 Task: Go to Program & Features. Select Whole Food Market. Add to cart Organic Cauliflower-2. Select Amazon Health. Add to cart Biotin supplement-3. Place order for Donna Thompson, _x000D_
St Rd #41_x000D_
Jasper, Florida(FL), 32052, Cell Number (386) 792-2339
Action: Mouse moved to (23, 96)
Screenshot: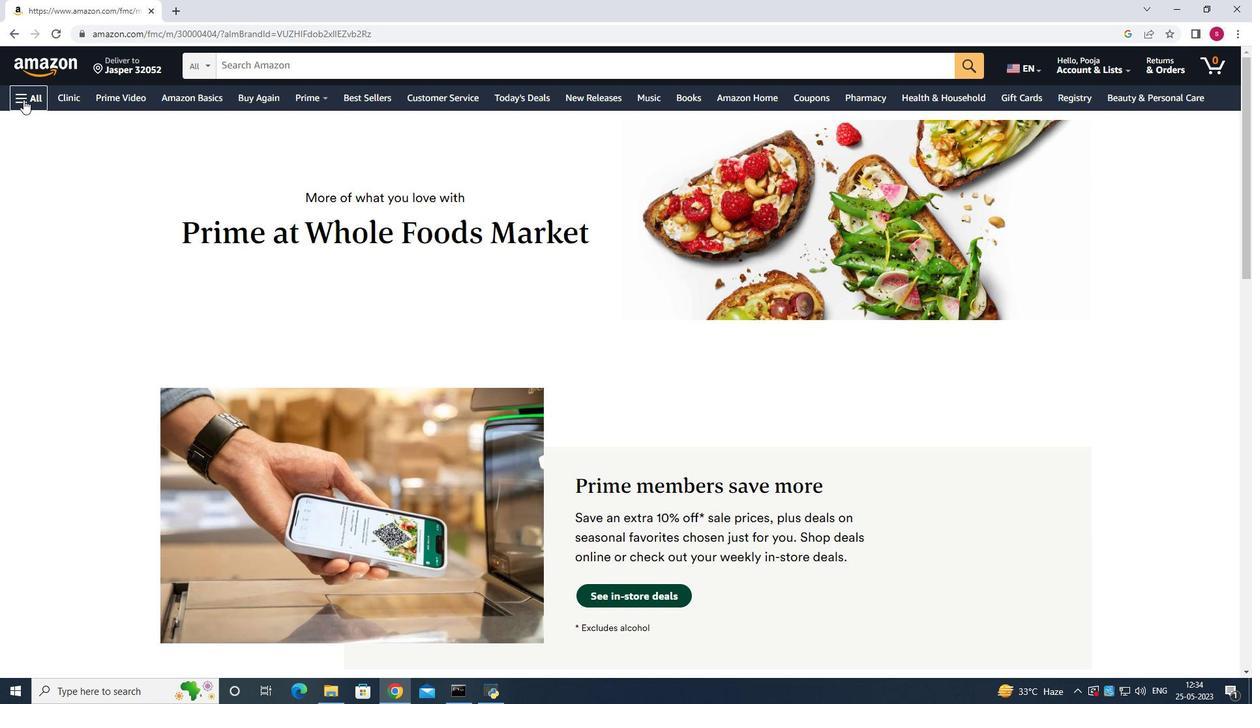 
Action: Mouse pressed left at (23, 96)
Screenshot: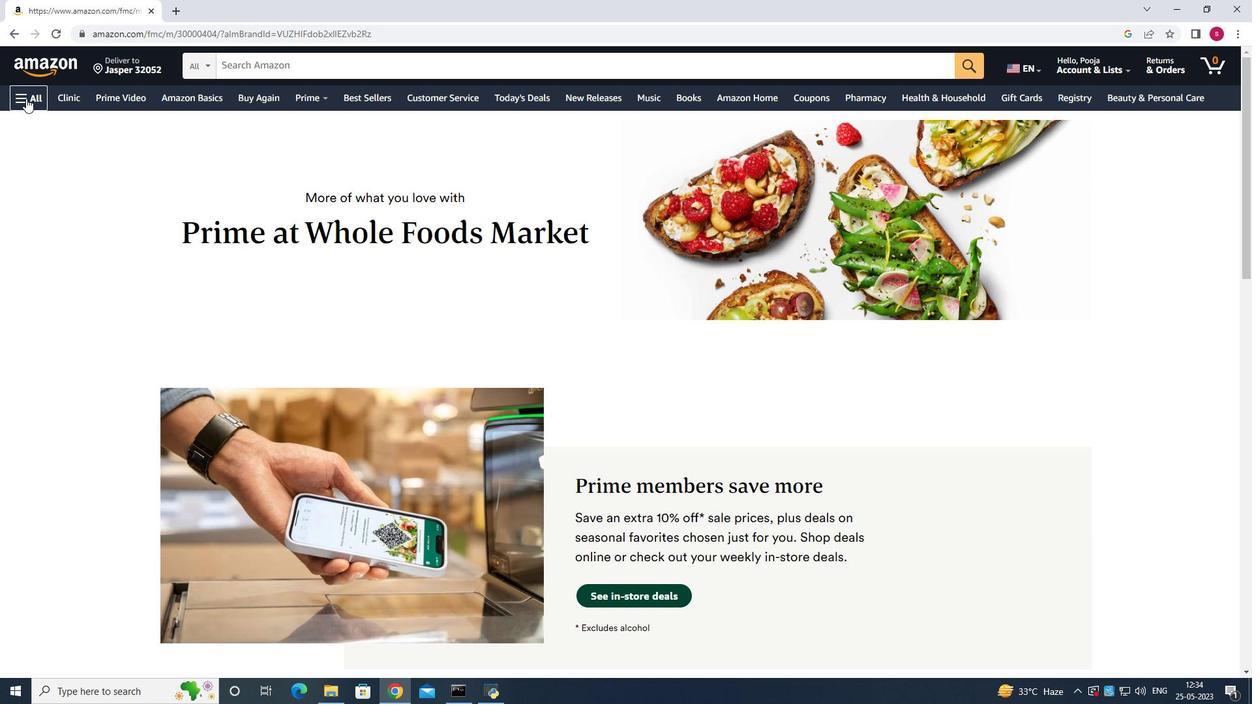 
Action: Mouse moved to (50, 157)
Screenshot: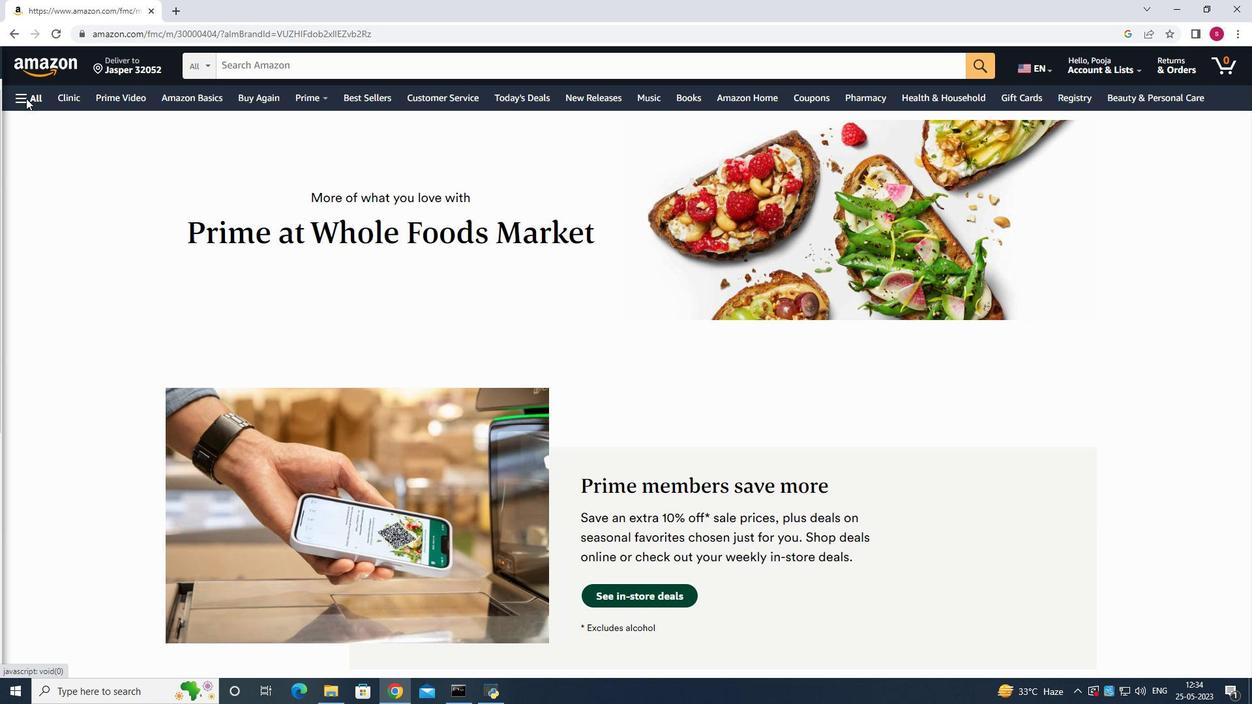 
Action: Mouse scrolled (50, 156) with delta (0, 0)
Screenshot: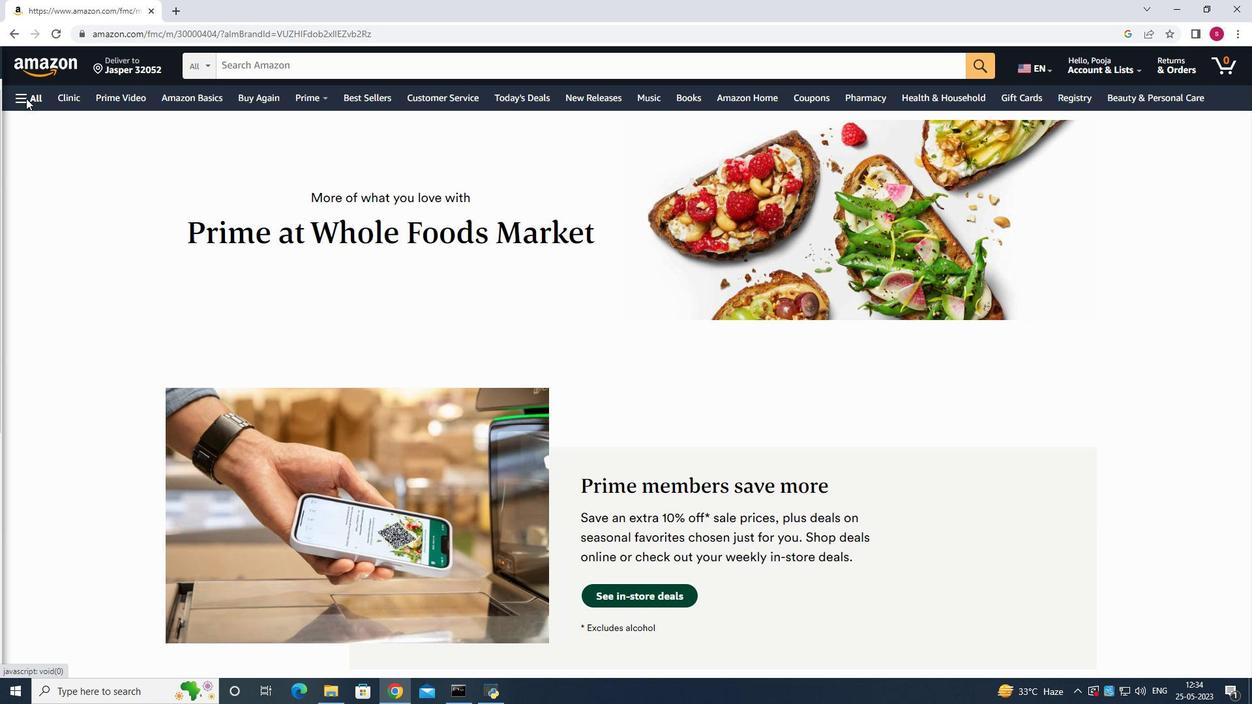 
Action: Mouse moved to (50, 161)
Screenshot: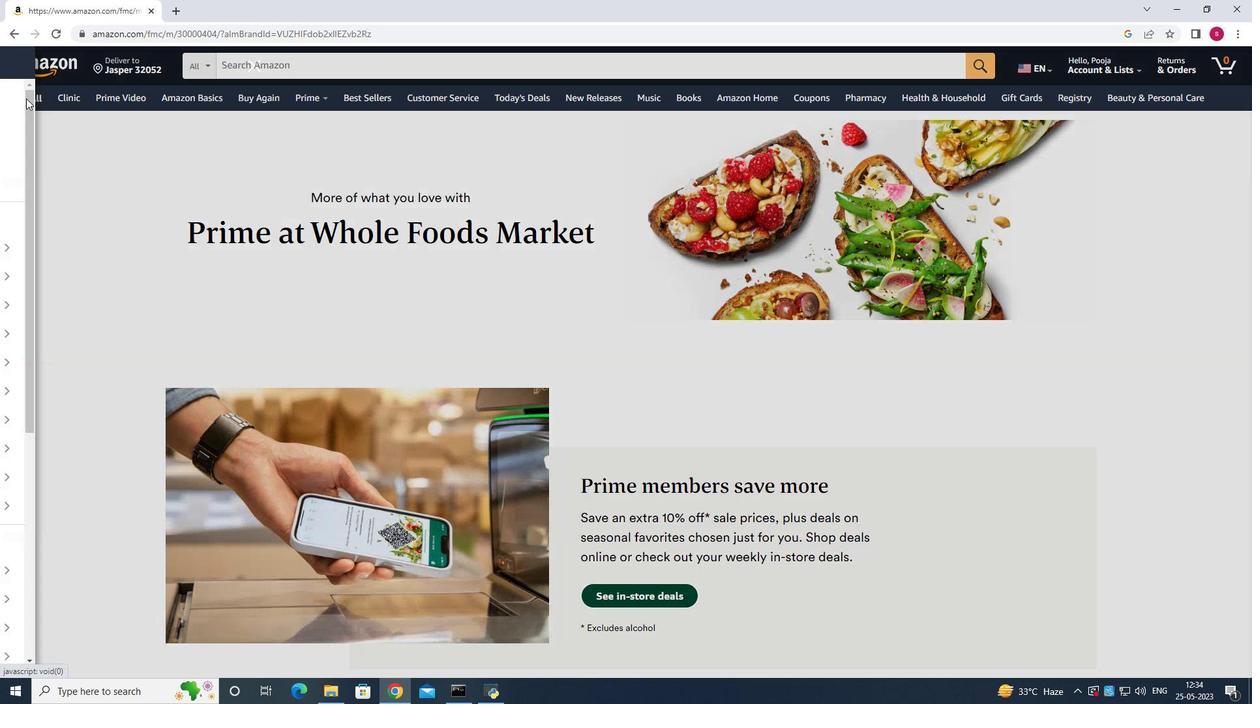 
Action: Mouse scrolled (50, 160) with delta (0, 0)
Screenshot: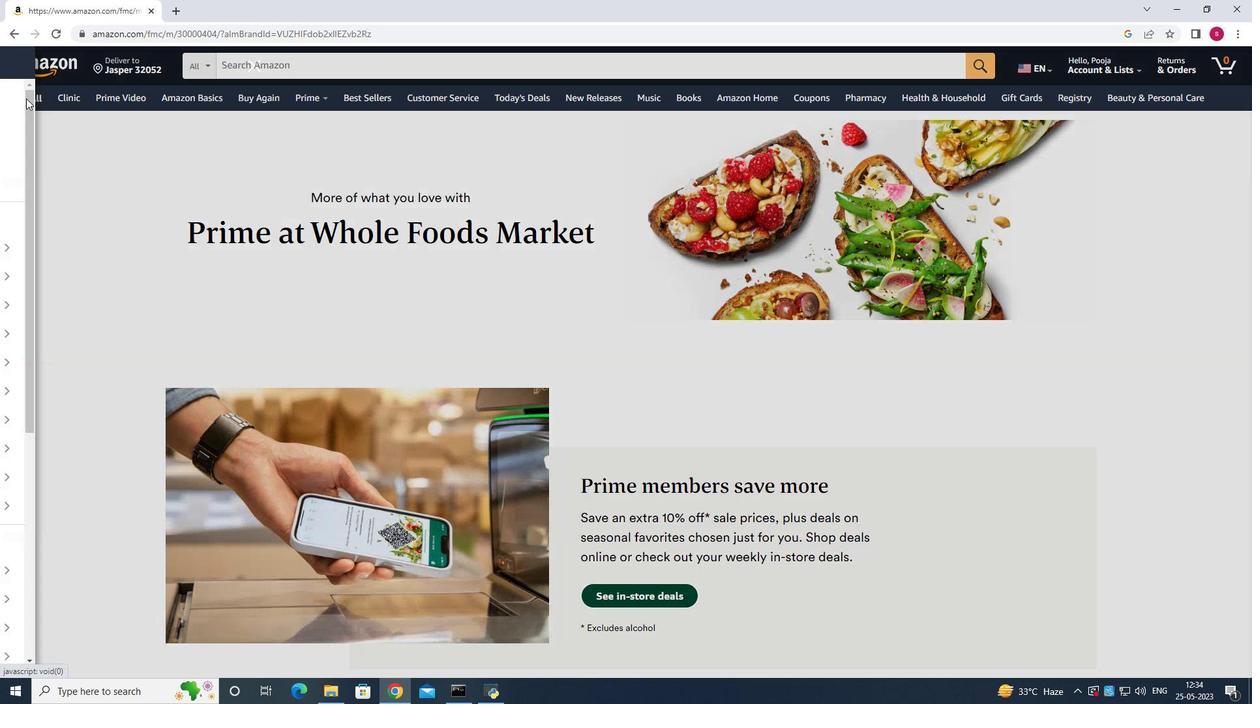 
Action: Mouse moved to (50, 162)
Screenshot: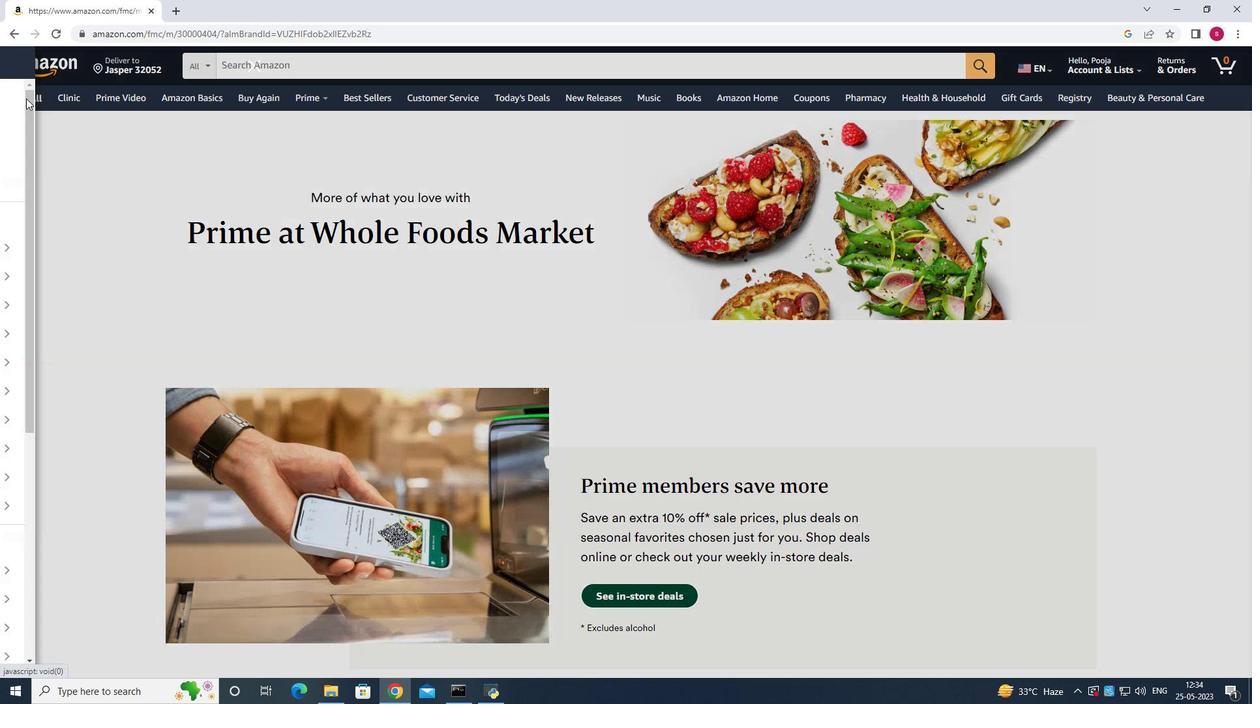 
Action: Mouse scrolled (50, 161) with delta (0, 0)
Screenshot: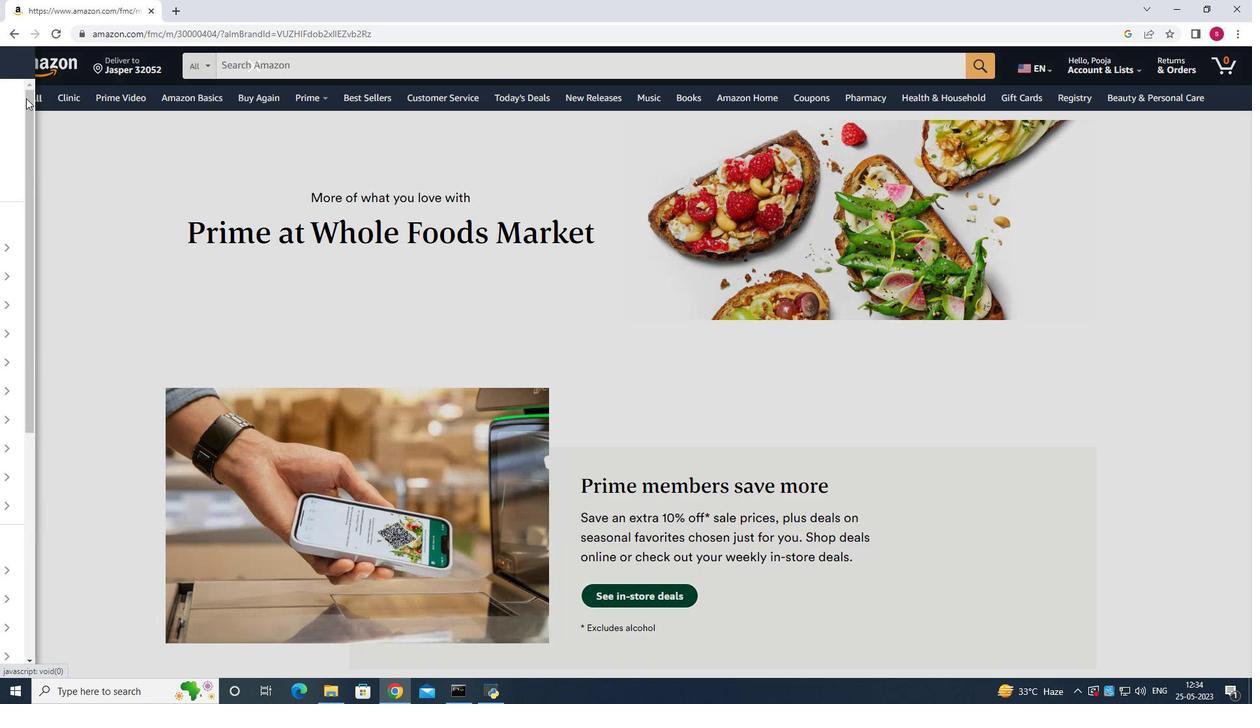 
Action: Mouse scrolled (50, 161) with delta (0, 0)
Screenshot: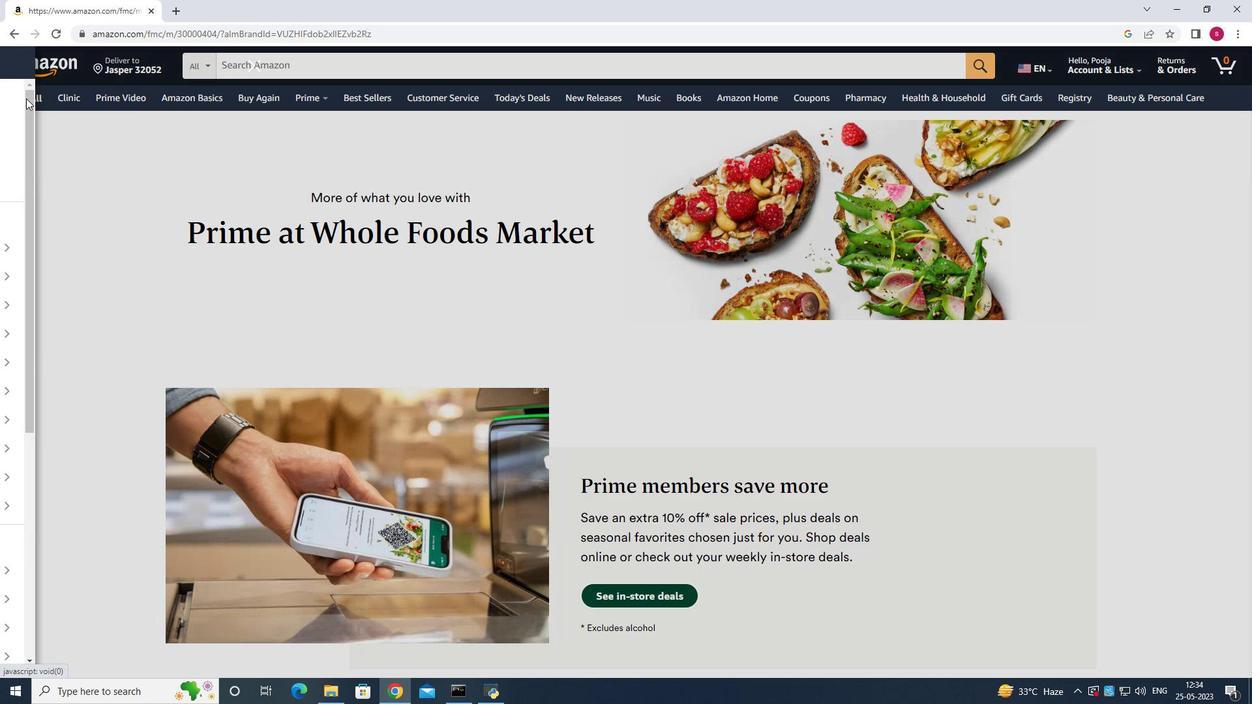 
Action: Mouse scrolled (50, 161) with delta (0, 0)
Screenshot: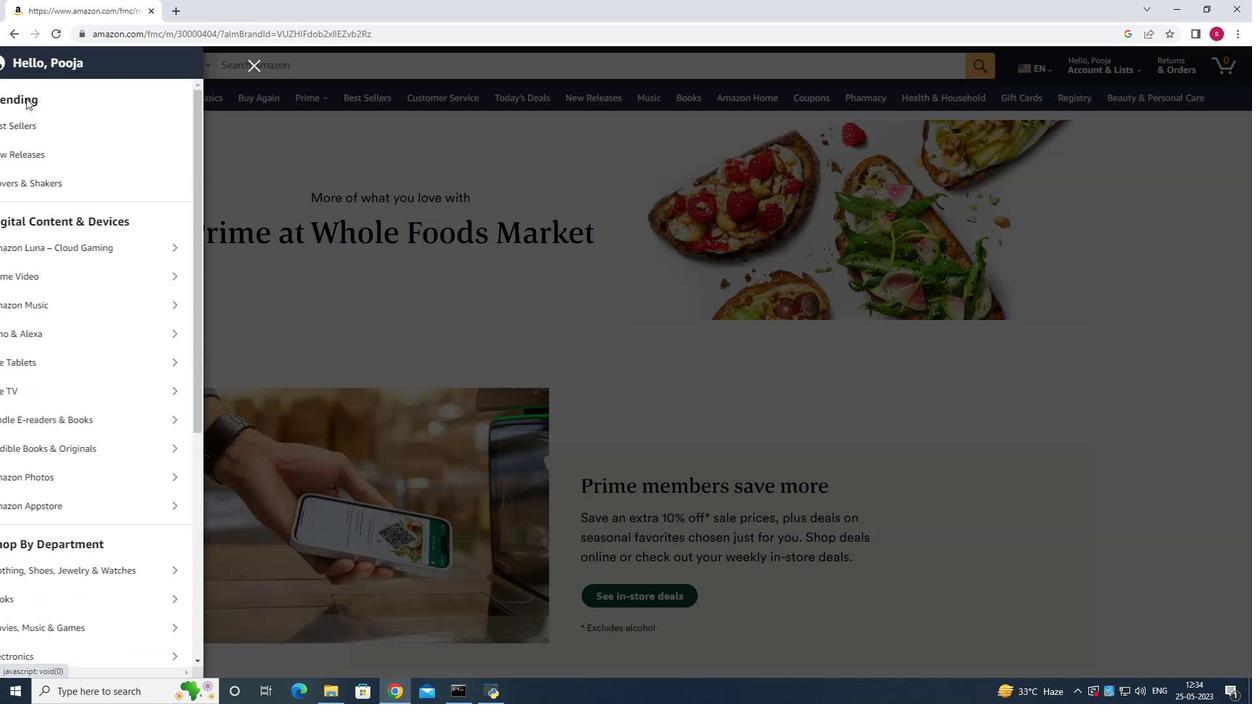 
Action: Mouse scrolled (50, 163) with delta (0, 0)
Screenshot: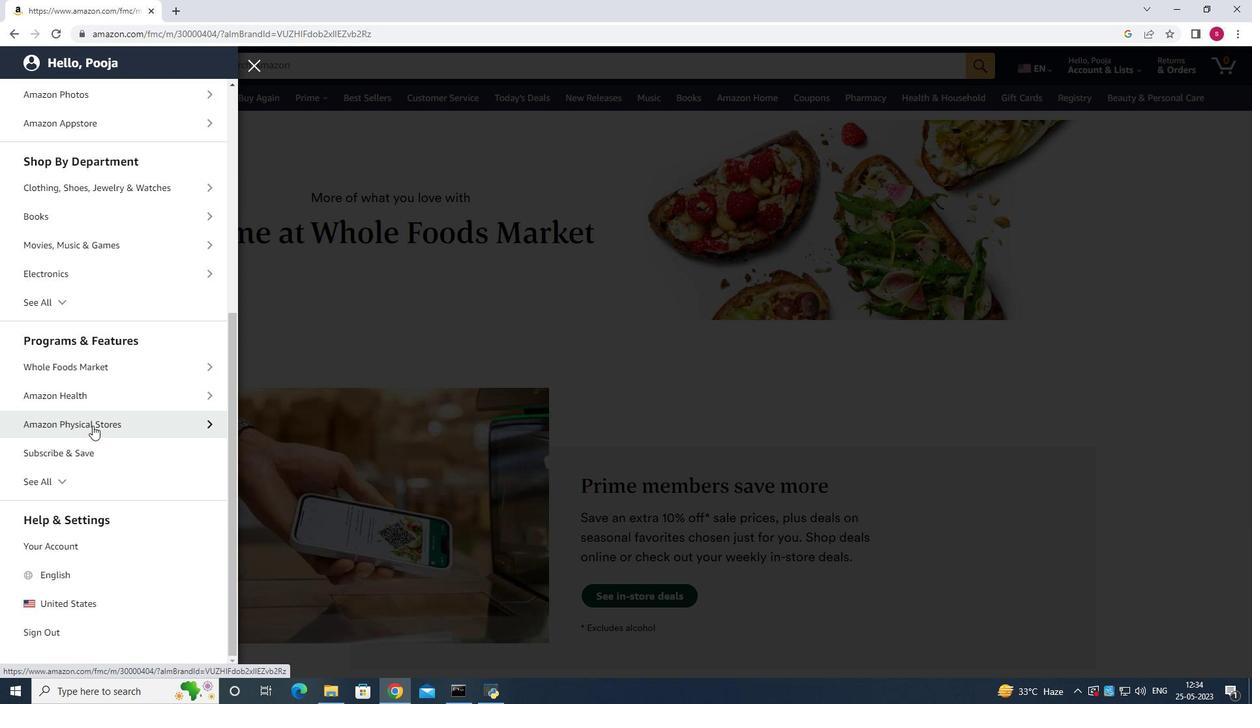 
Action: Mouse moved to (86, 491)
Screenshot: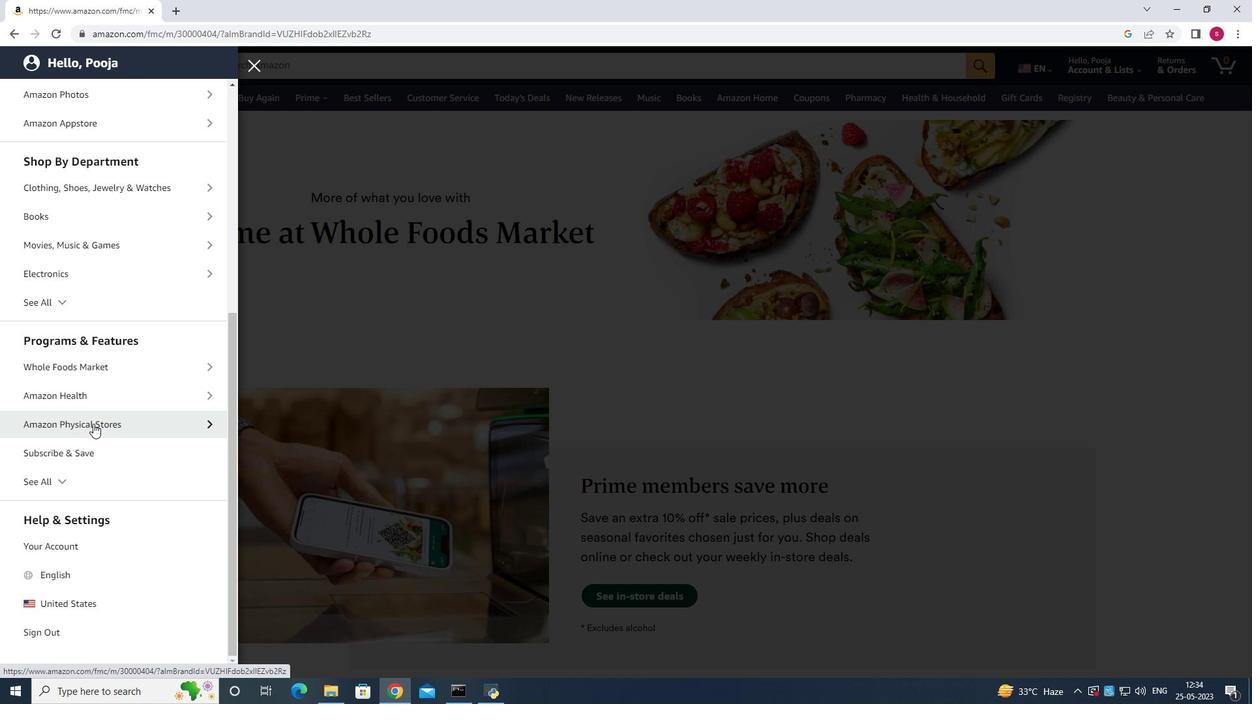 
Action: Mouse pressed left at (86, 491)
Screenshot: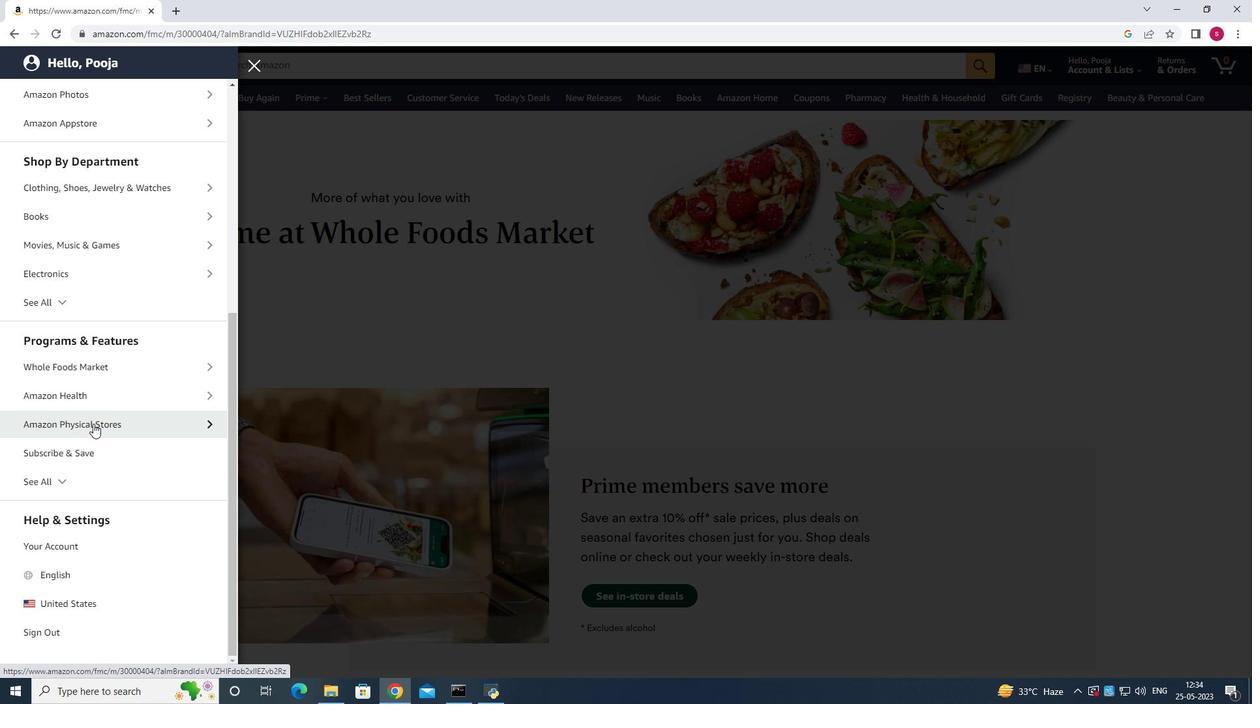 
Action: Mouse moved to (141, 153)
Screenshot: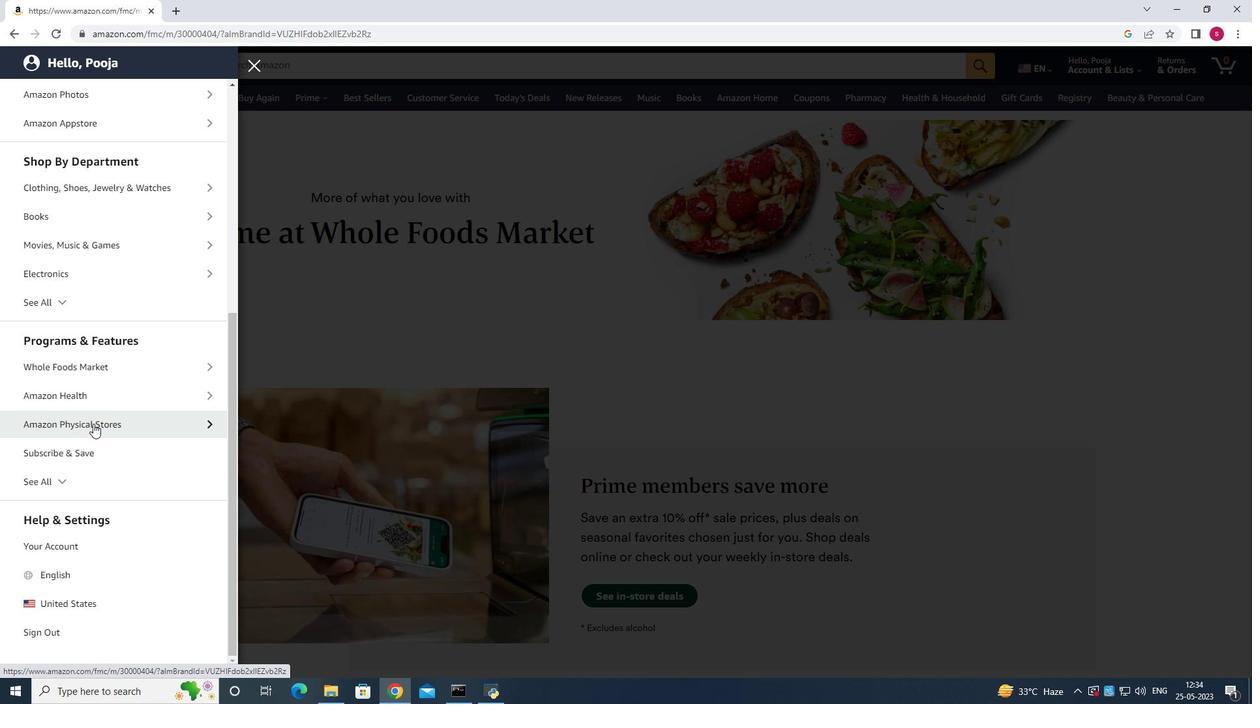 
Action: Mouse pressed left at (141, 153)
Screenshot: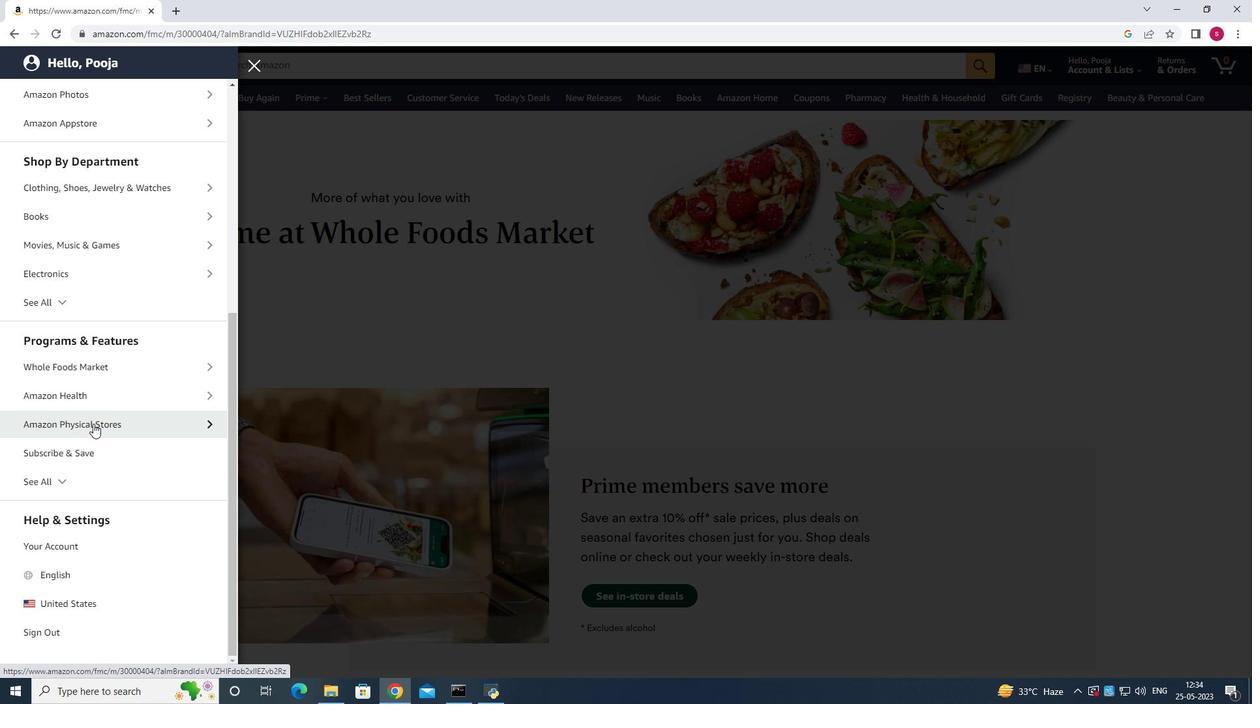 
Action: Mouse moved to (294, 256)
Screenshot: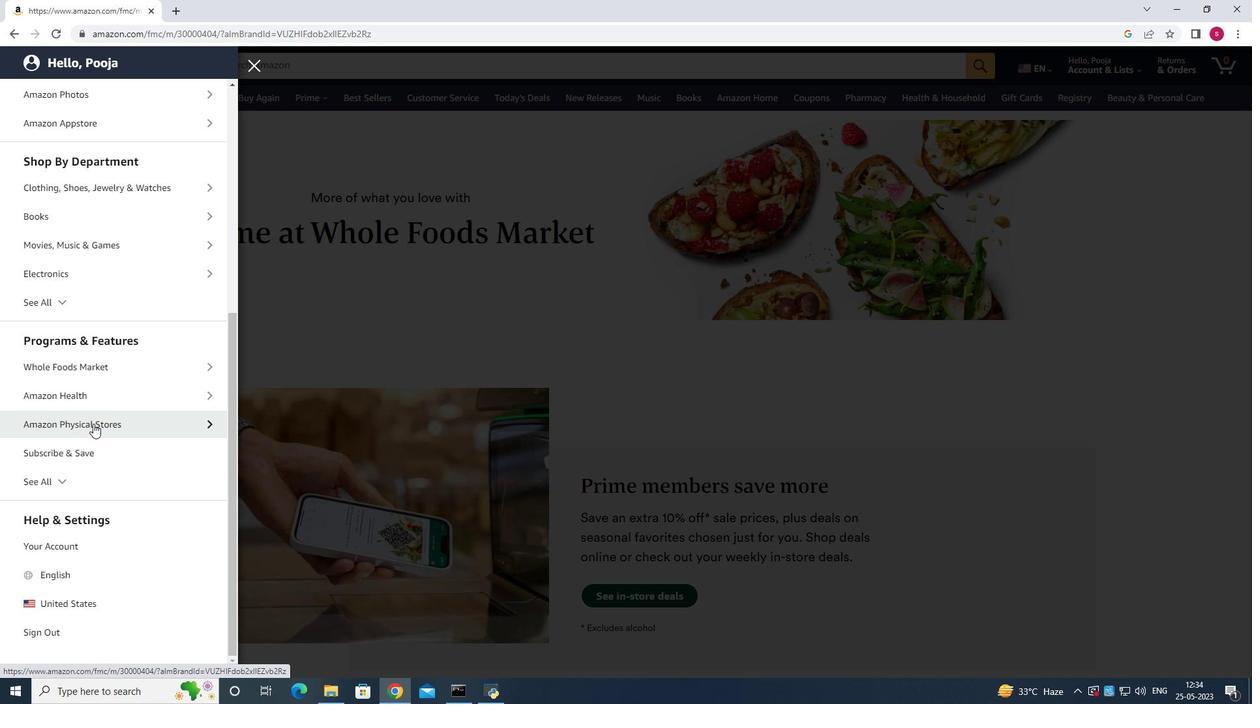 
Action: Mouse scrolled (294, 257) with delta (0, 0)
Screenshot: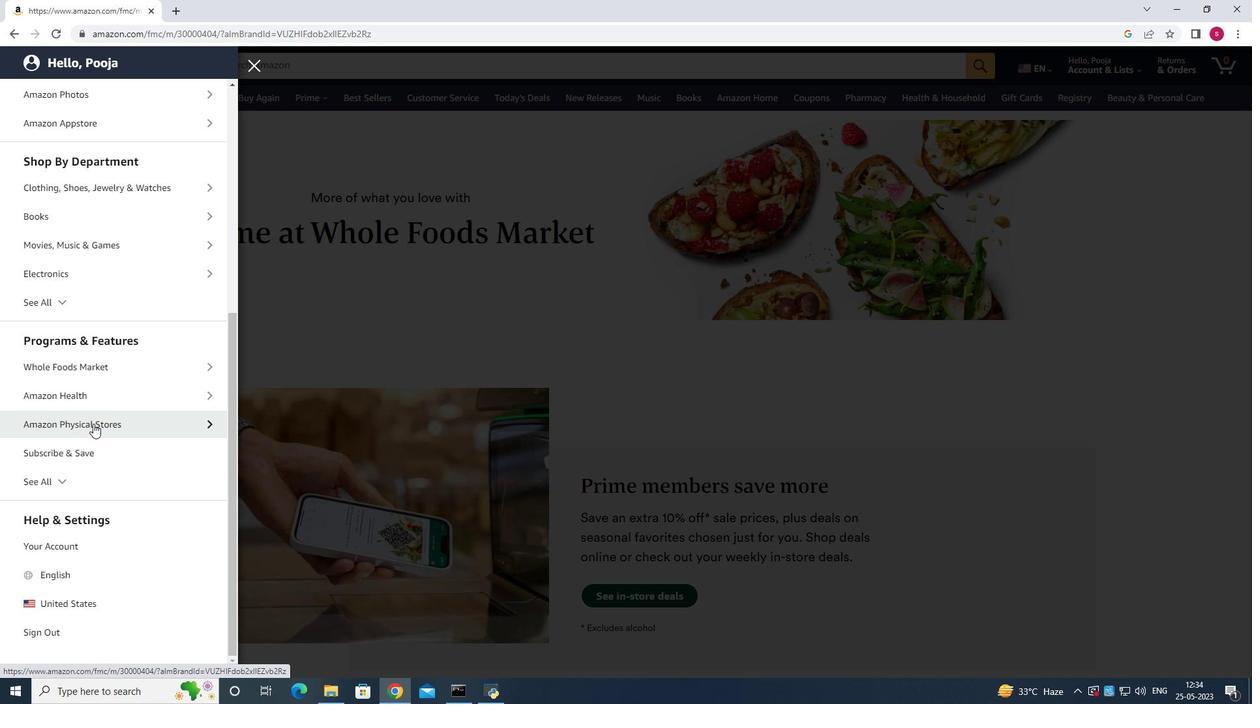 
Action: Mouse scrolled (294, 257) with delta (0, 0)
Screenshot: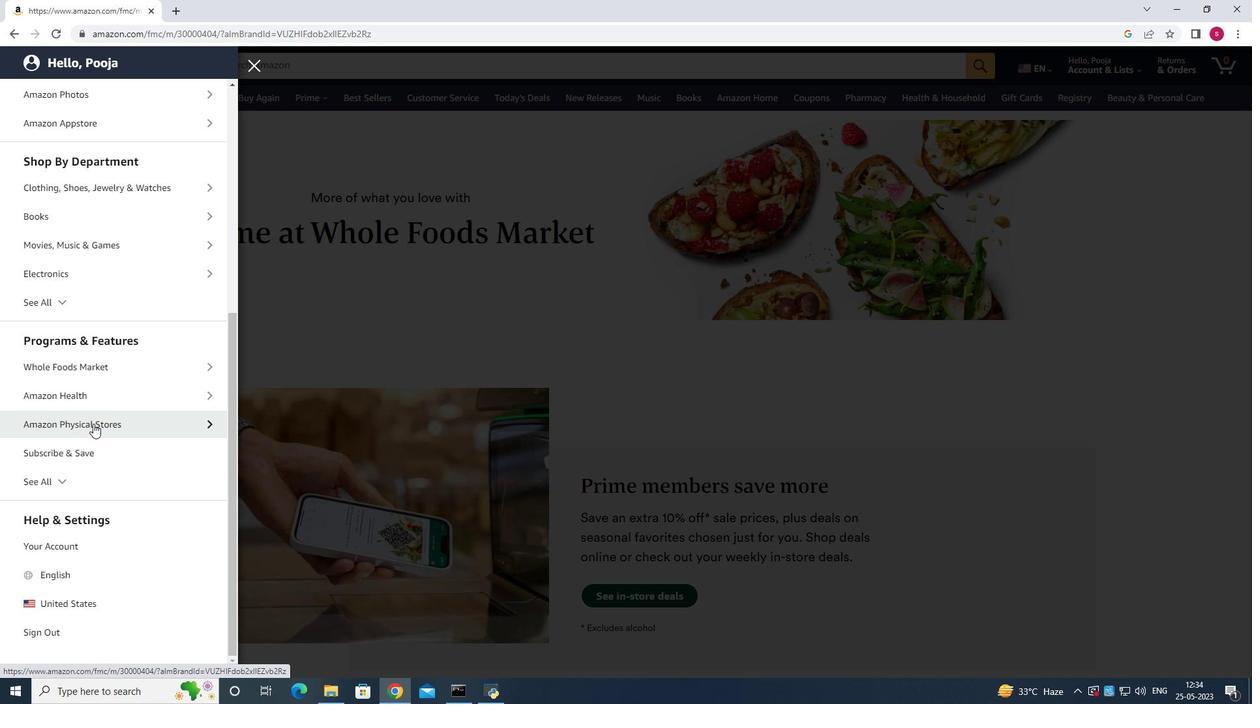 
Action: Mouse scrolled (294, 257) with delta (0, 0)
Screenshot: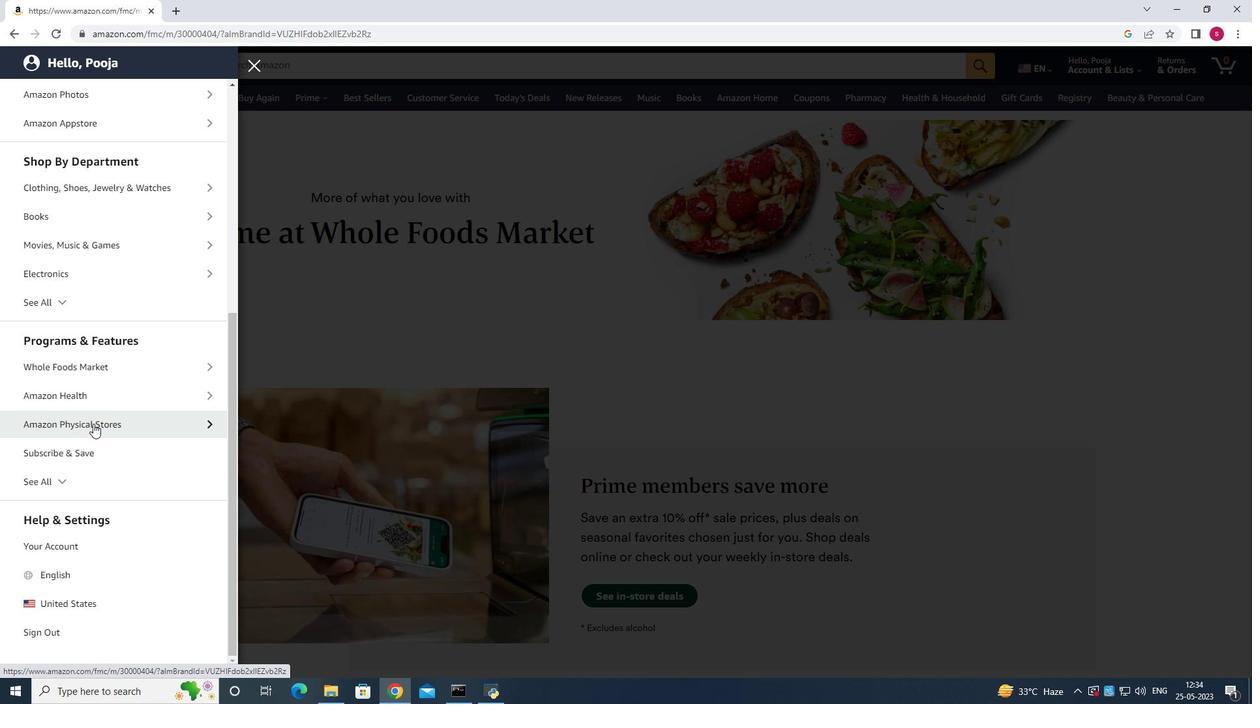 
Action: Mouse moved to (406, 187)
Screenshot: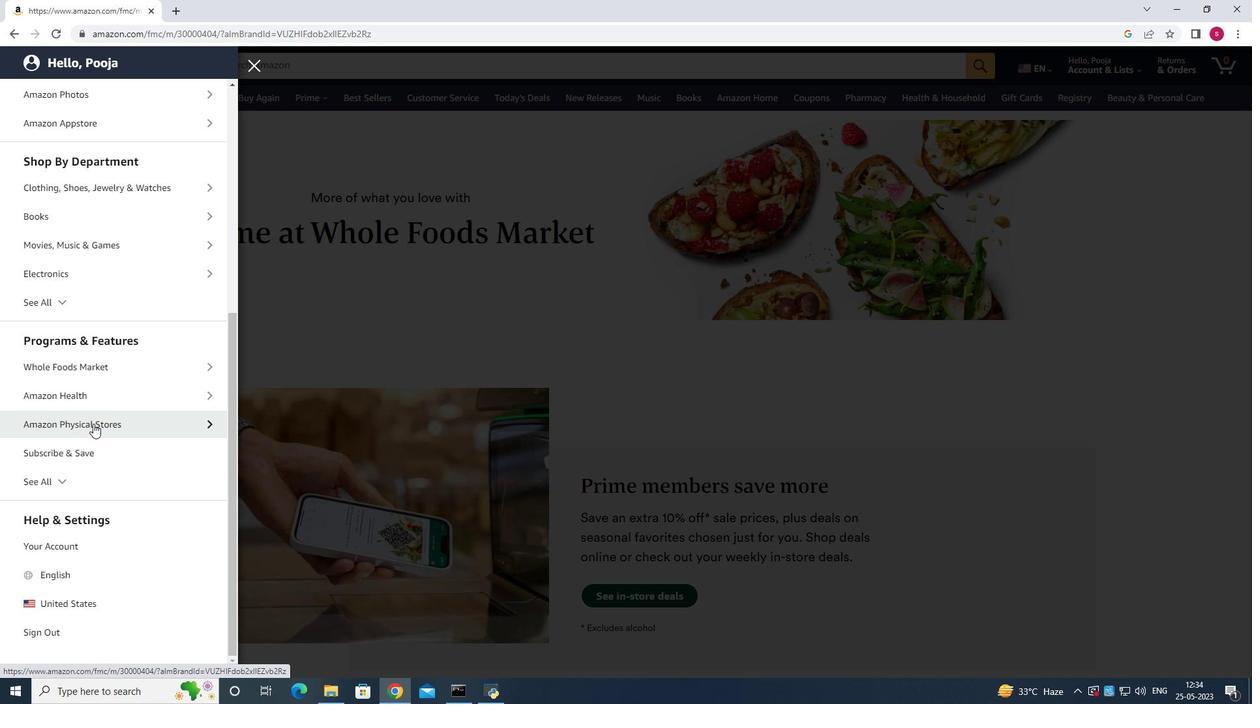 
Action: Mouse scrolled (406, 188) with delta (0, 0)
Screenshot: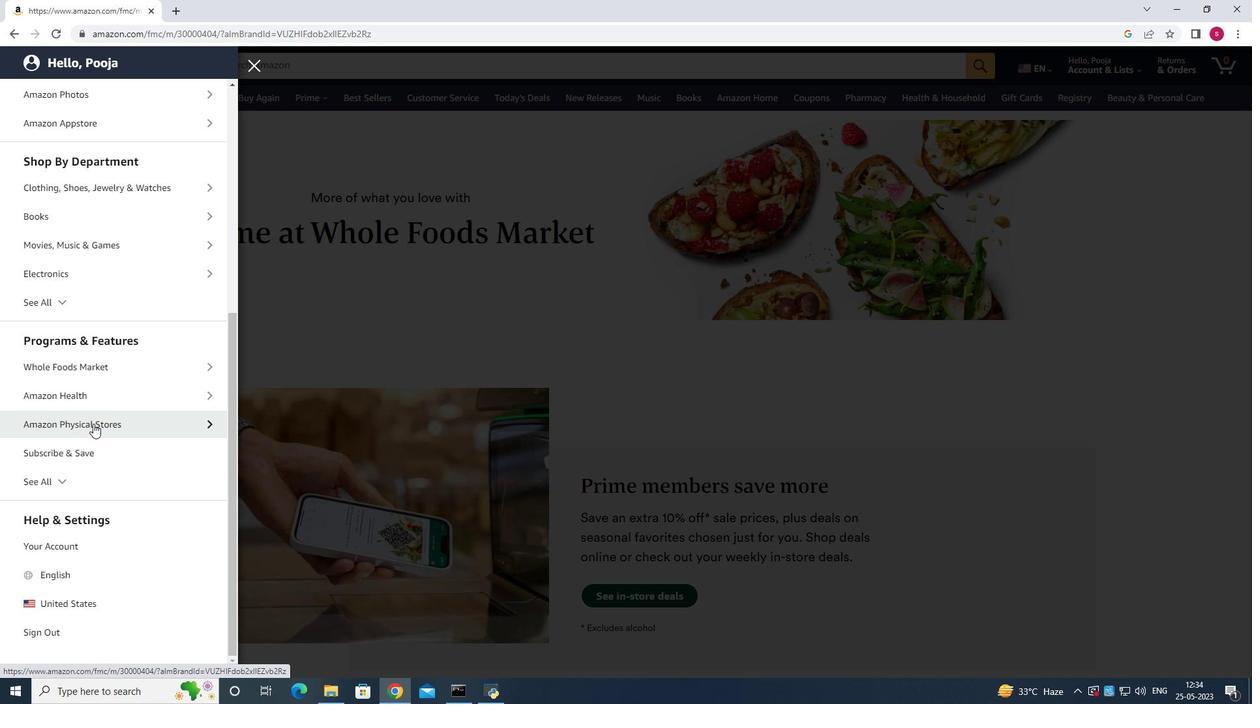 
Action: Mouse moved to (410, 192)
Screenshot: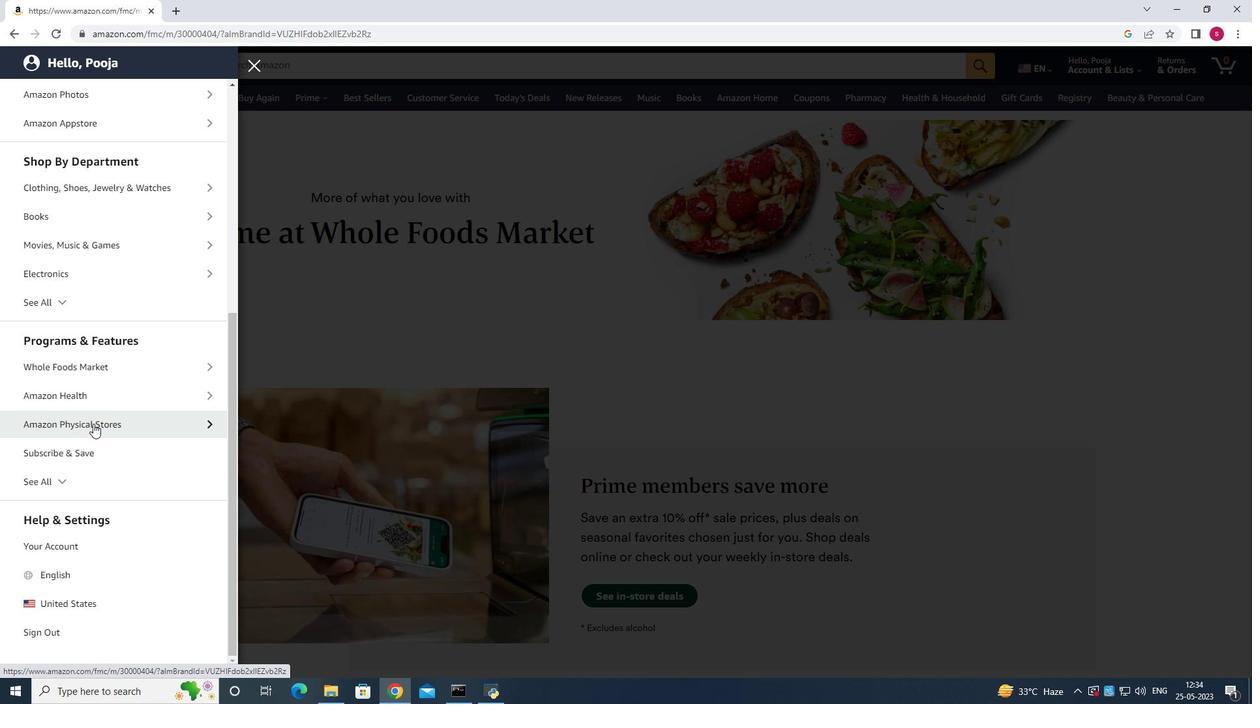 
Action: Mouse scrolled (410, 191) with delta (0, 0)
Screenshot: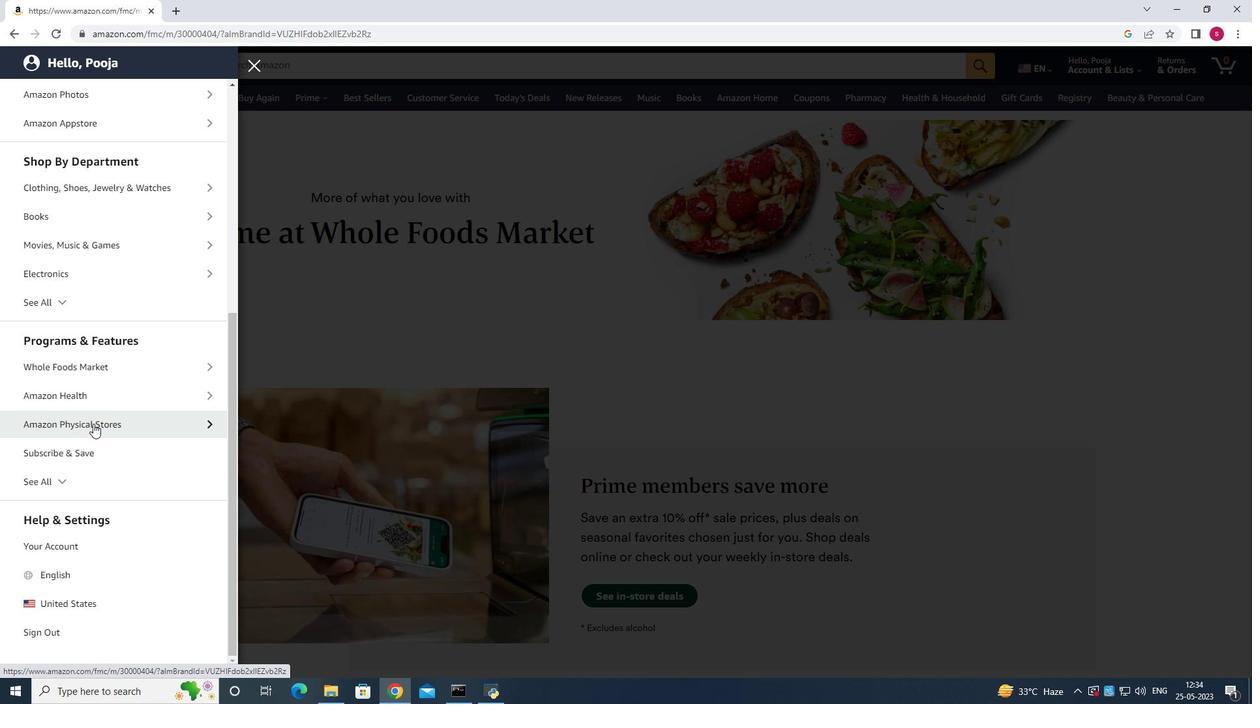 
Action: Mouse scrolled (410, 191) with delta (0, 0)
Screenshot: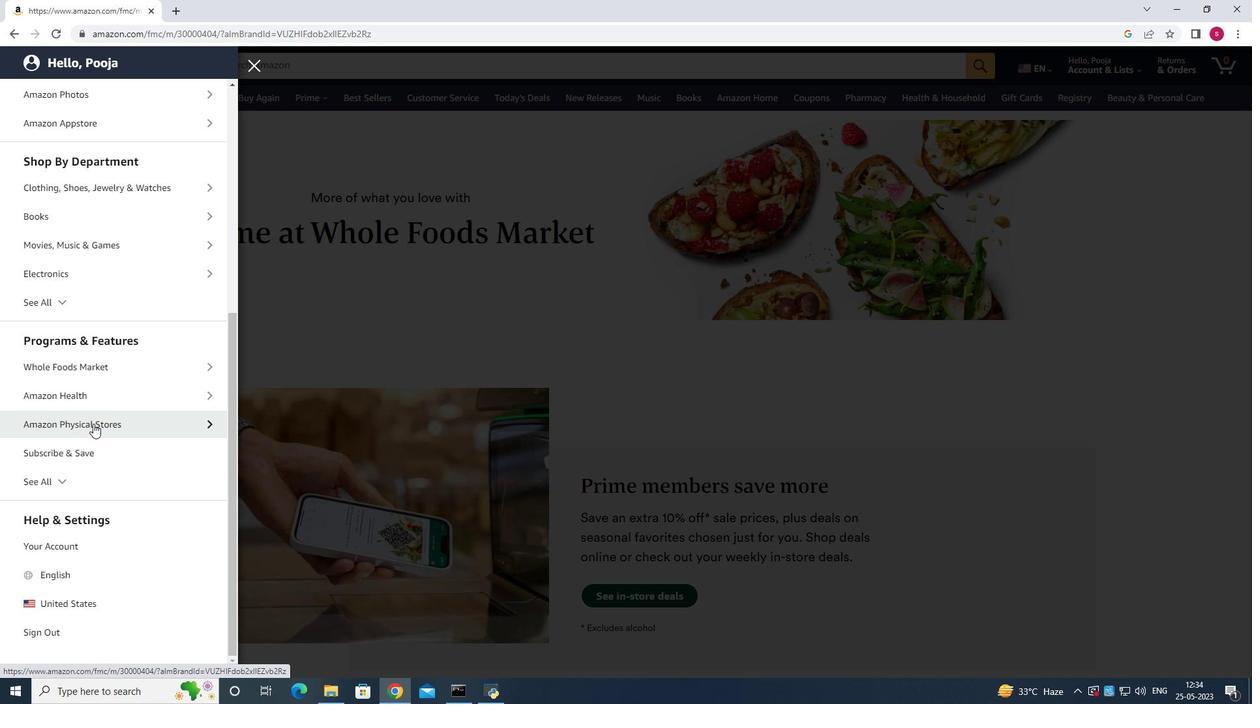 
Action: Mouse moved to (410, 192)
Screenshot: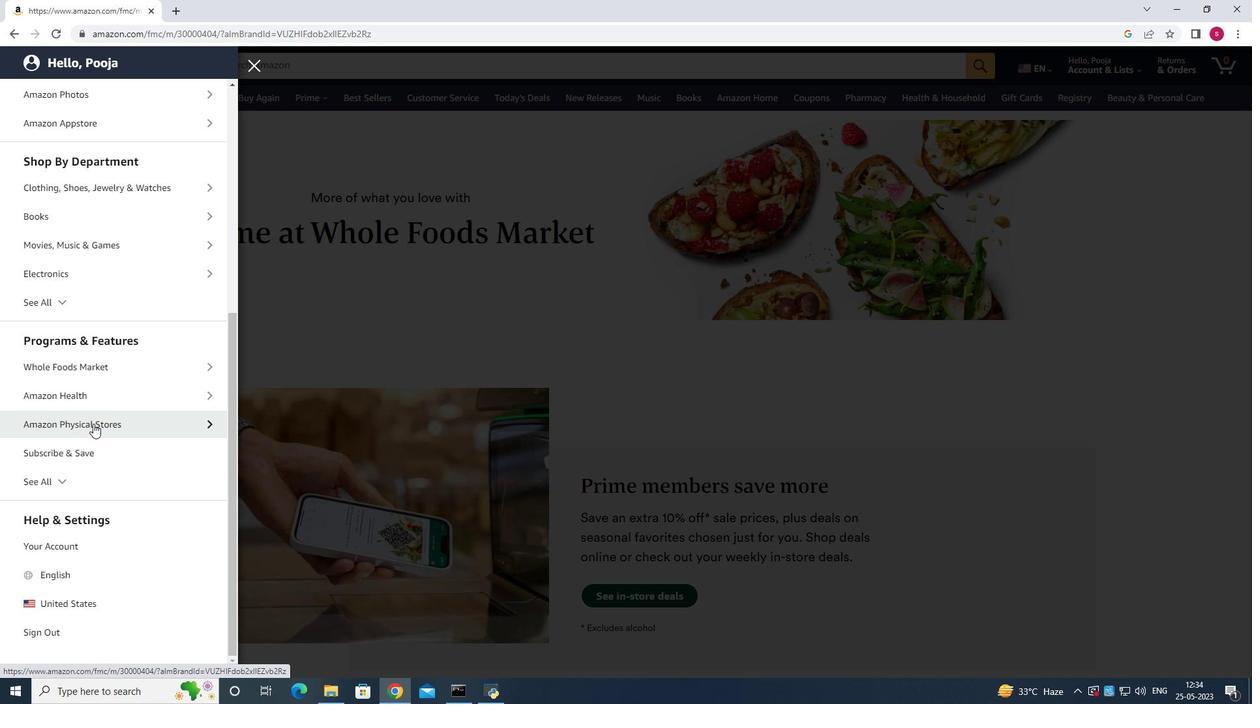 
Action: Mouse scrolled (410, 191) with delta (0, 0)
Screenshot: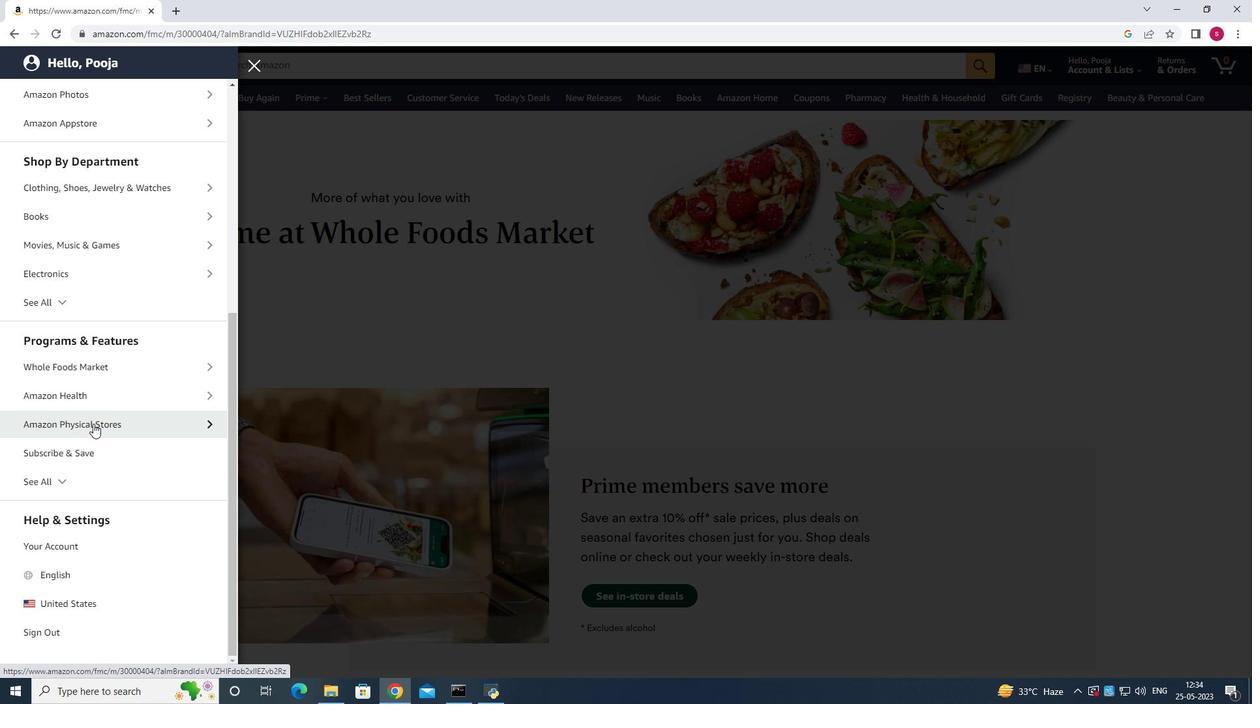 
Action: Mouse scrolled (410, 191) with delta (0, 0)
Screenshot: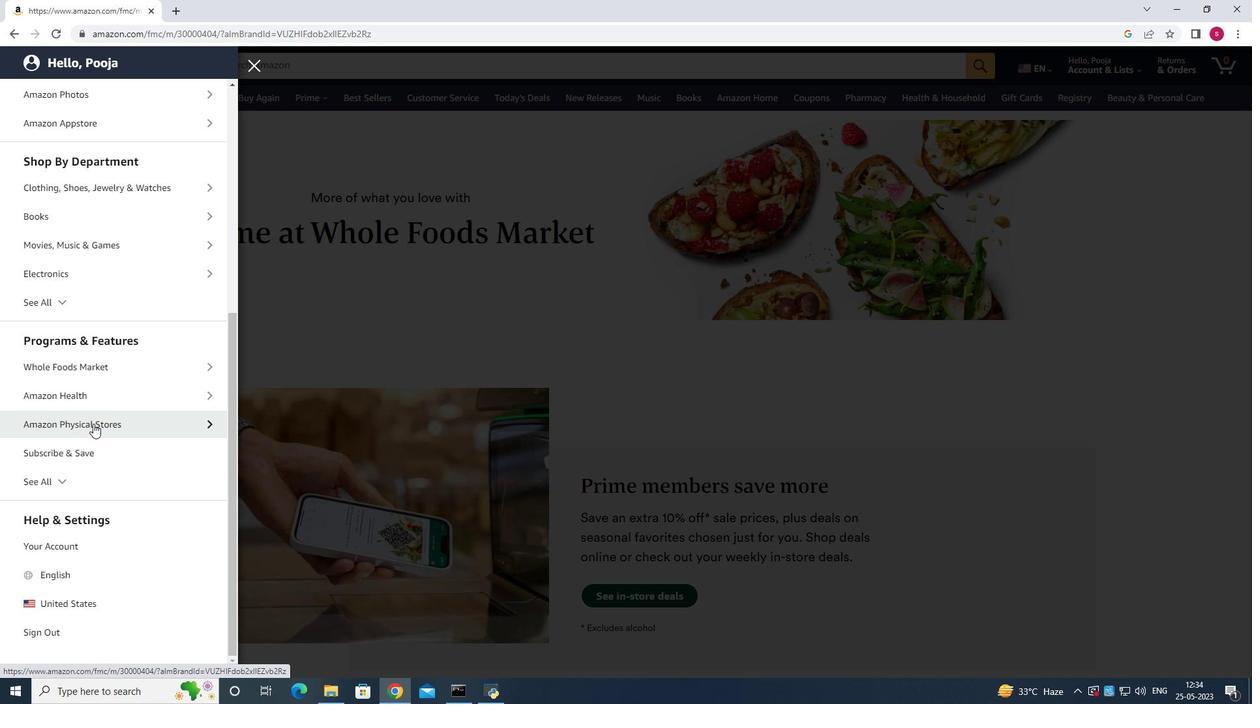 
Action: Mouse scrolled (410, 191) with delta (0, 0)
Screenshot: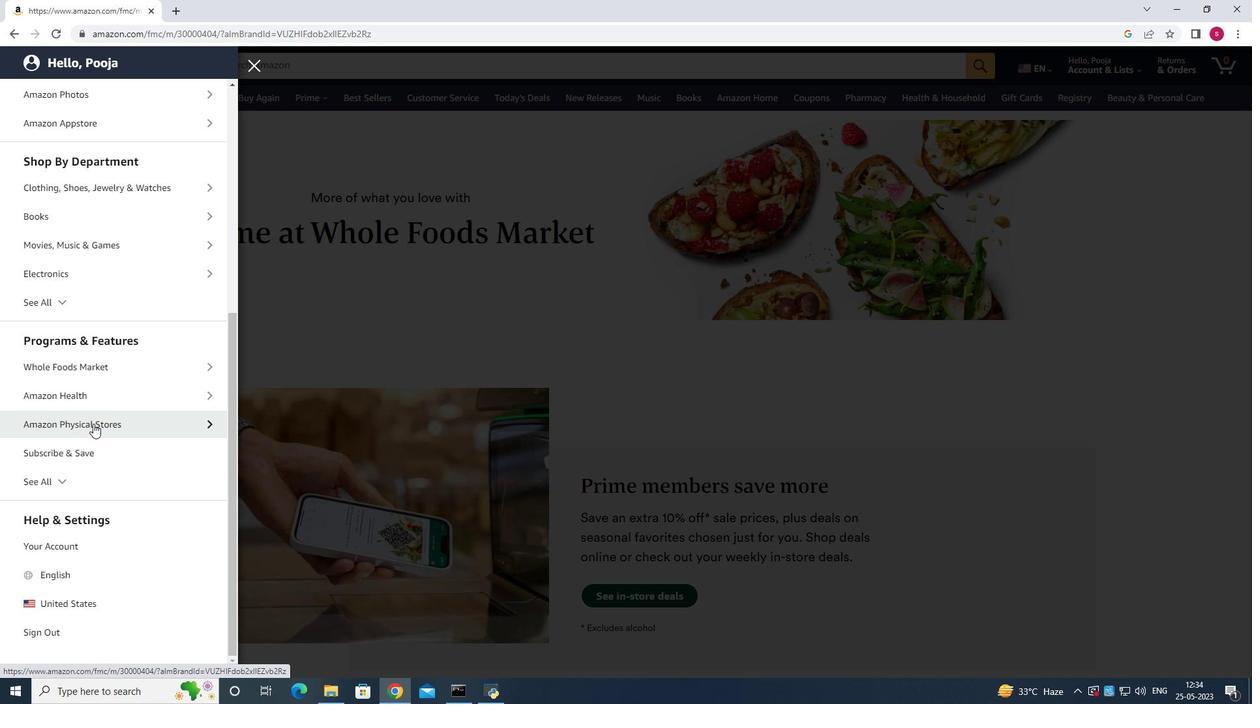 
Action: Mouse moved to (410, 195)
Screenshot: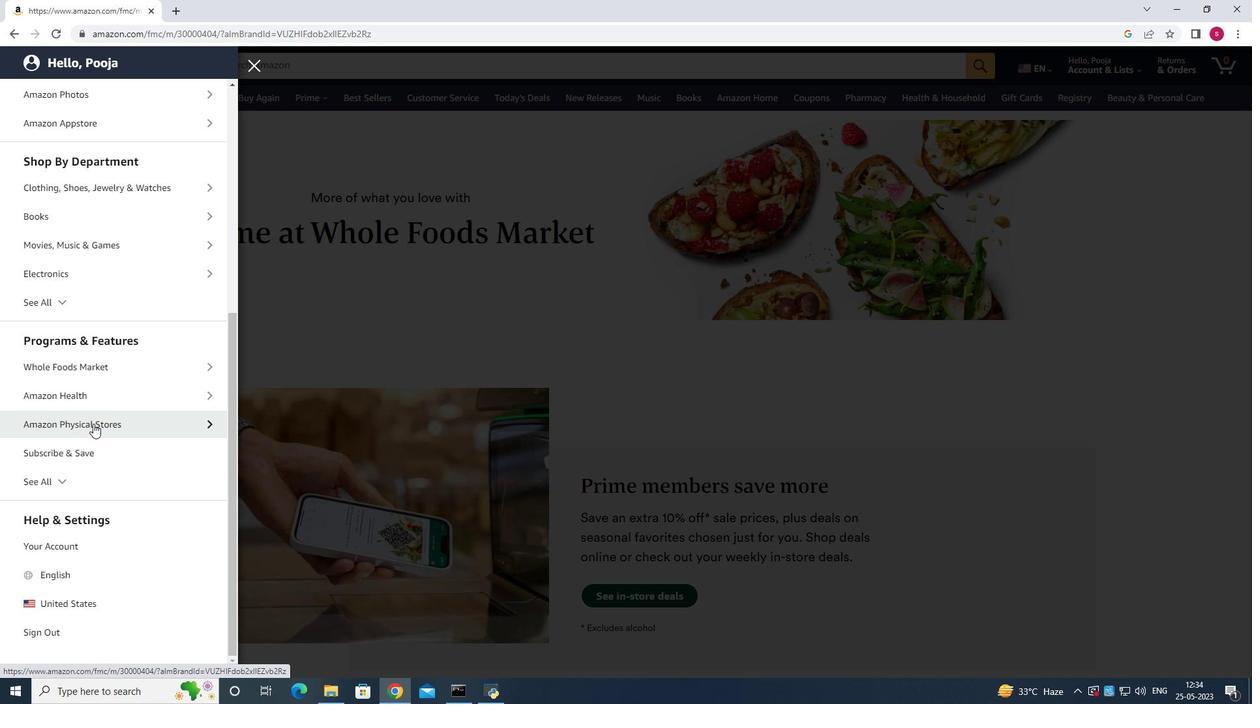 
Action: Mouse scrolled (410, 196) with delta (0, 0)
Screenshot: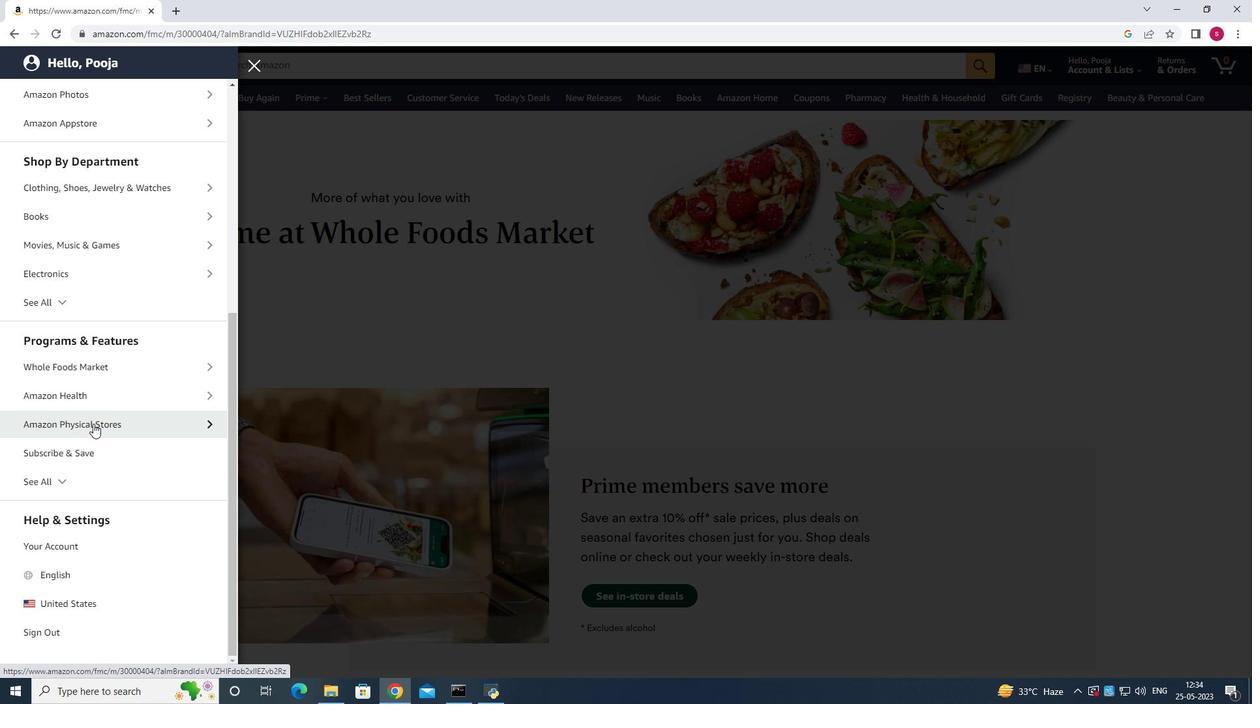 
Action: Mouse scrolled (410, 196) with delta (0, 0)
Screenshot: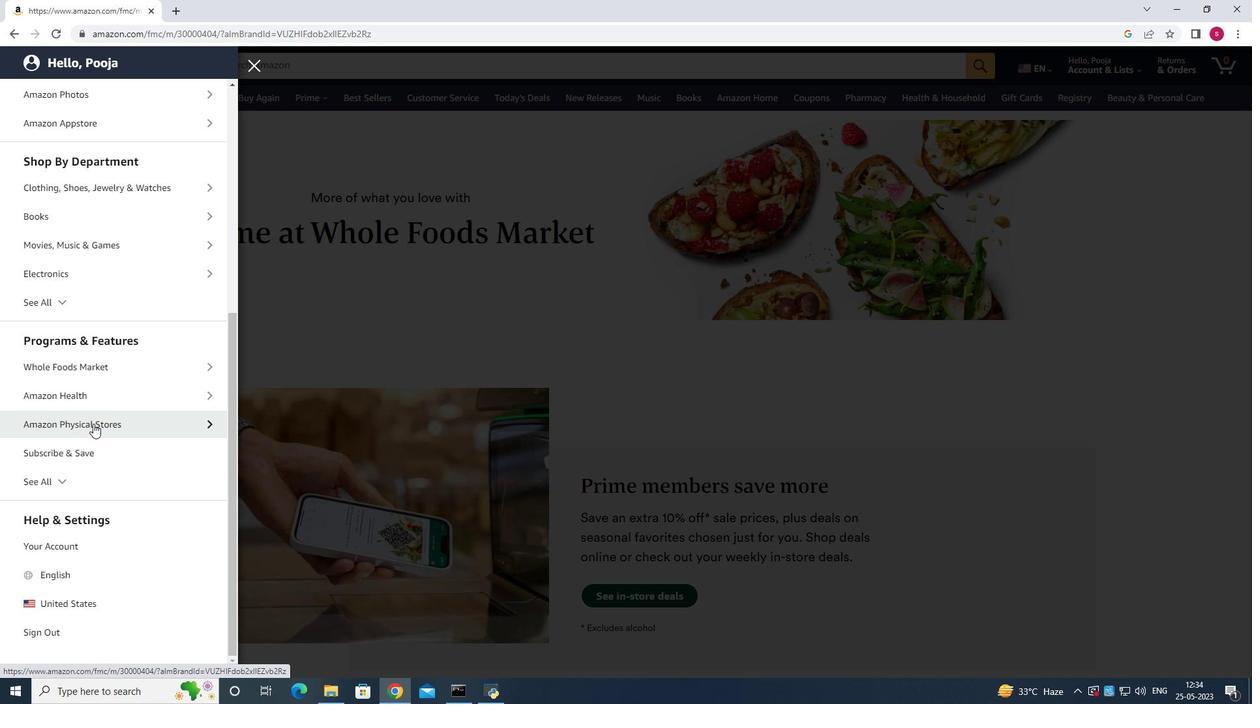 
Action: Mouse moved to (410, 195)
Screenshot: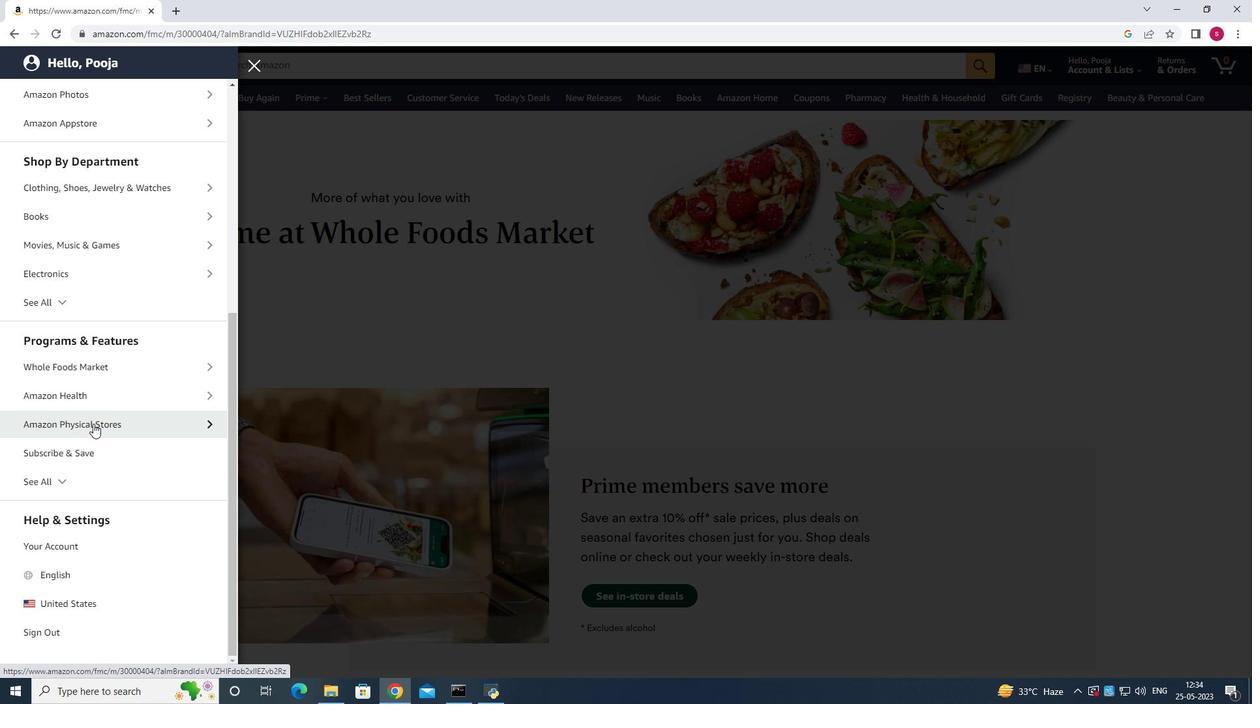 
Action: Mouse scrolled (410, 196) with delta (0, 0)
Screenshot: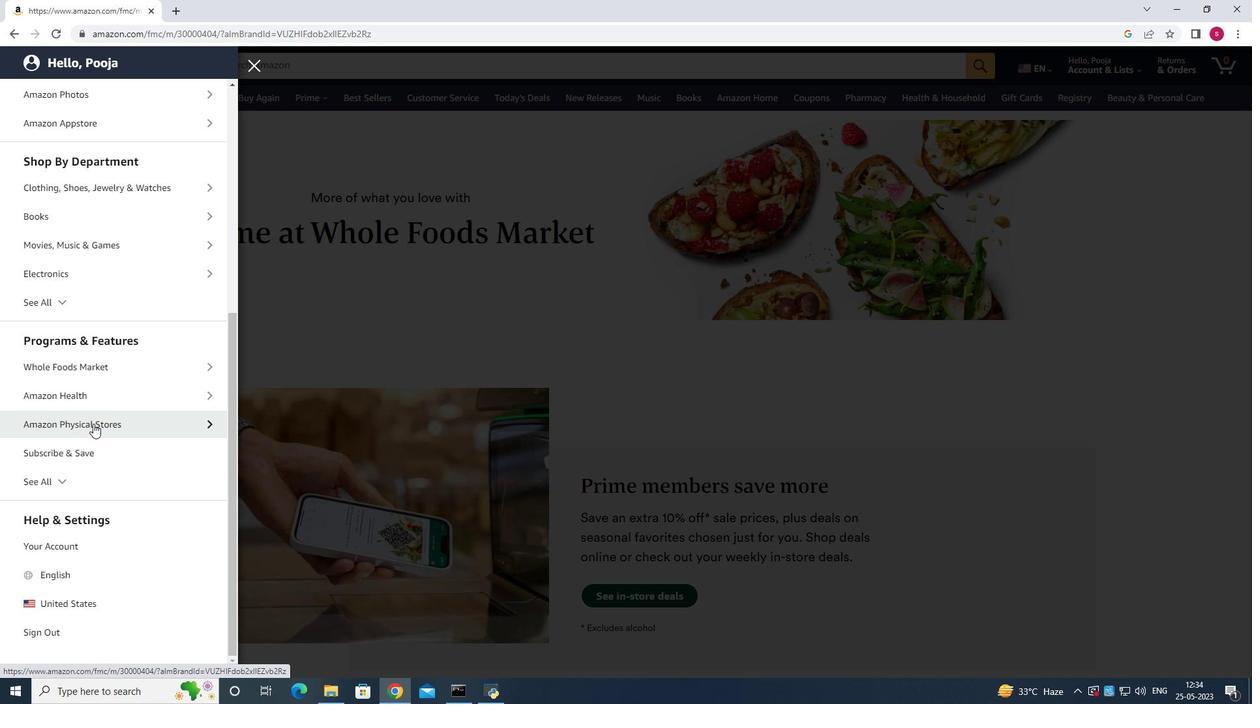 
Action: Mouse scrolled (410, 196) with delta (0, 0)
Screenshot: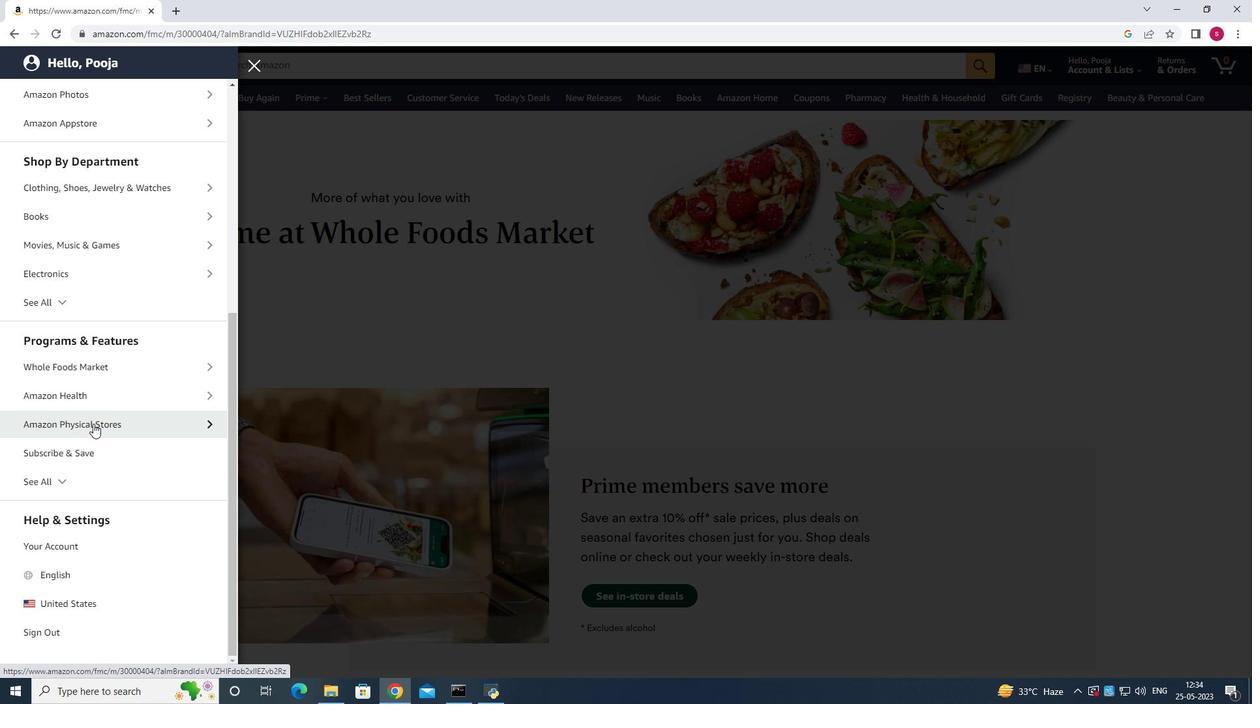 
Action: Mouse scrolled (410, 196) with delta (0, 0)
Screenshot: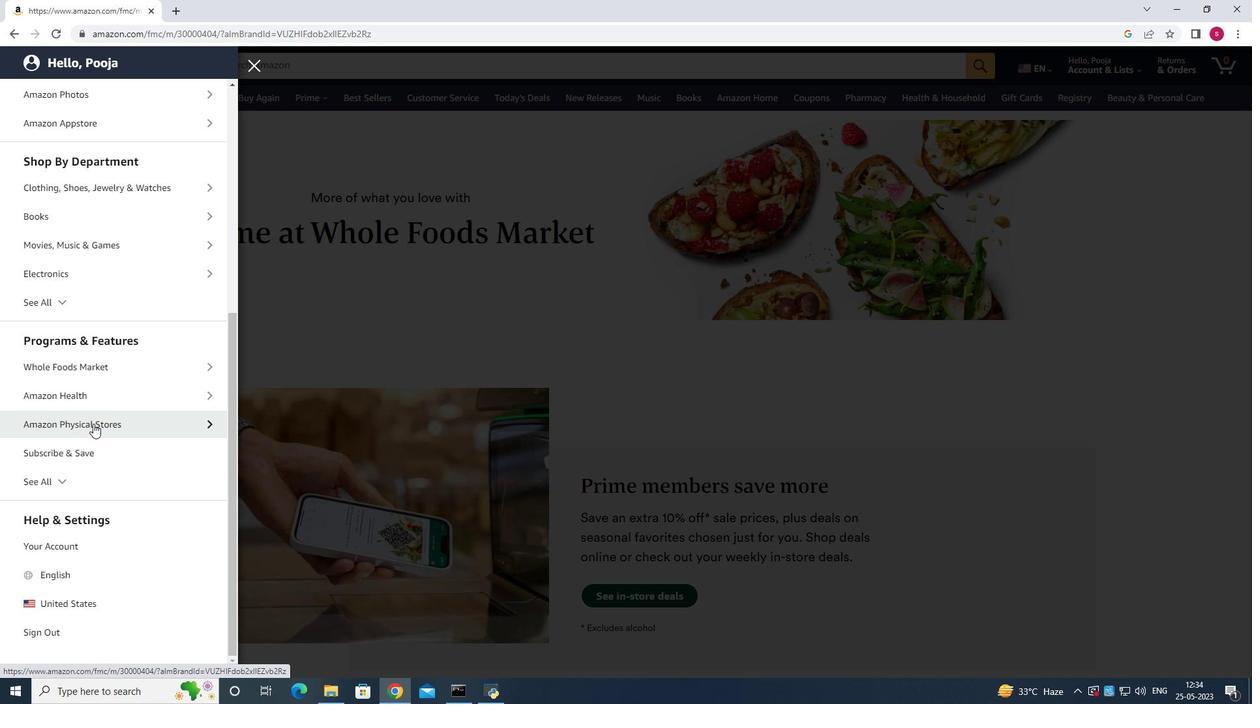 
Action: Mouse scrolled (410, 196) with delta (0, 0)
Screenshot: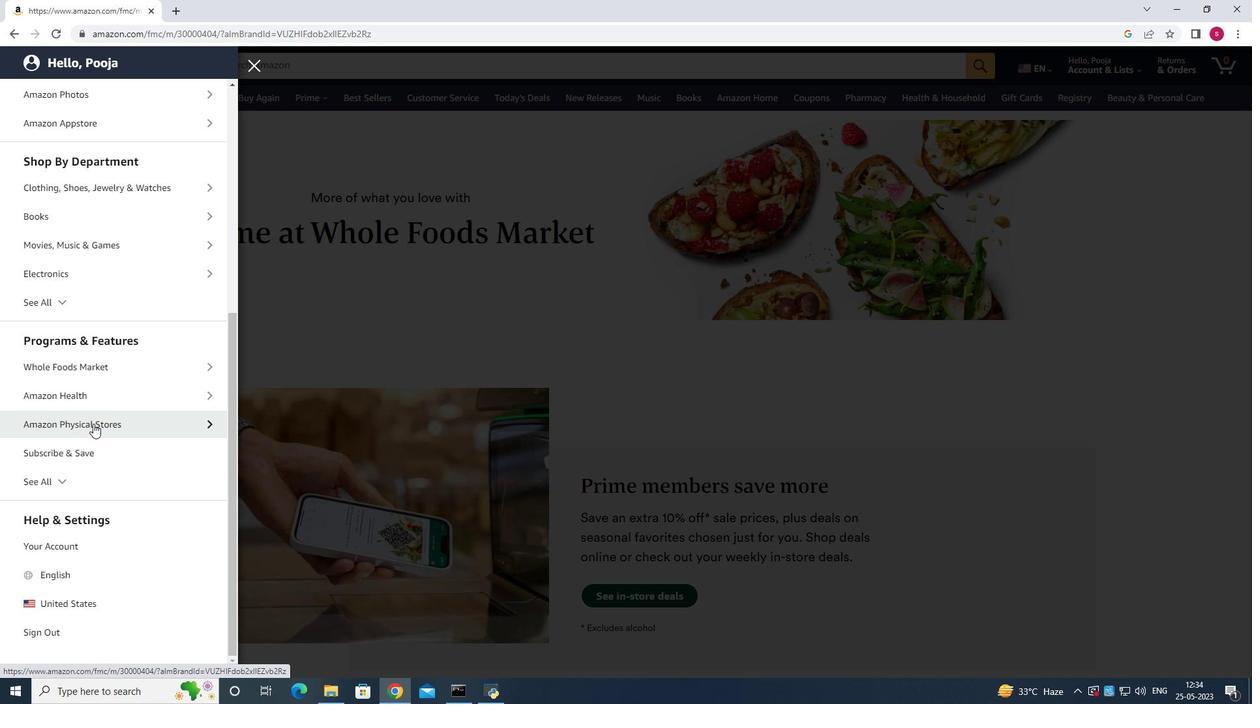 
Action: Mouse moved to (411, 195)
Screenshot: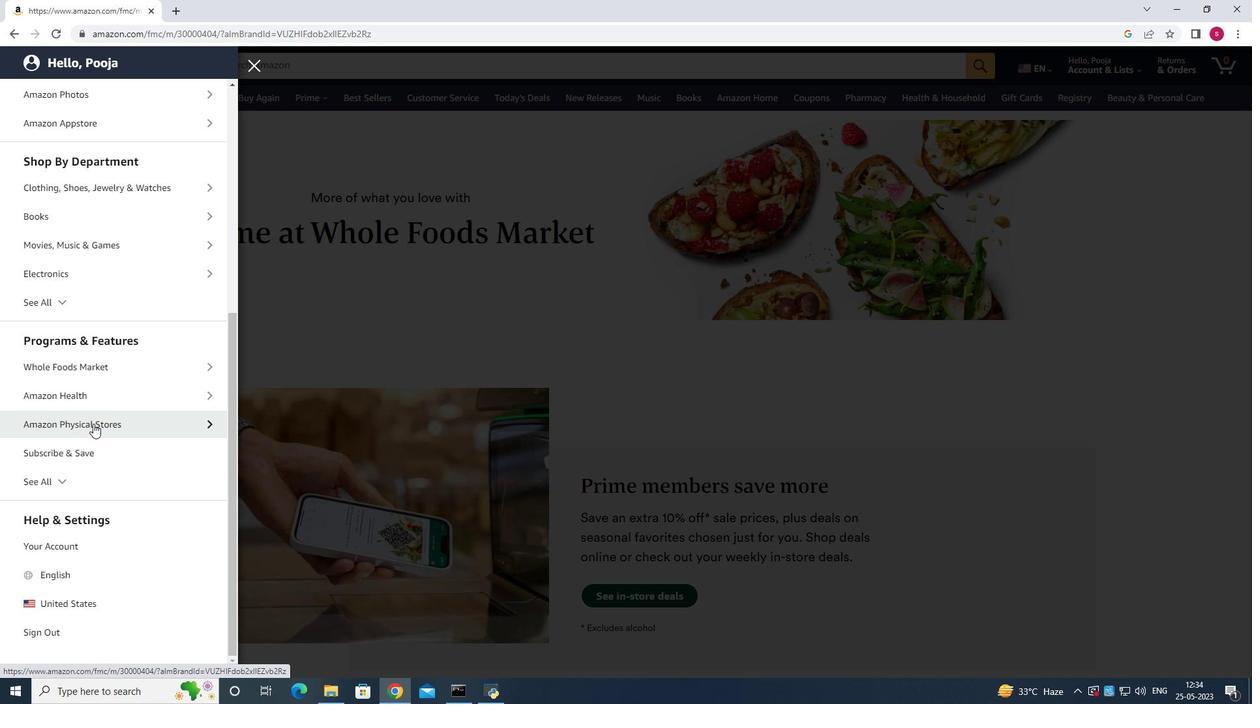 
Action: Mouse scrolled (411, 194) with delta (0, 0)
Screenshot: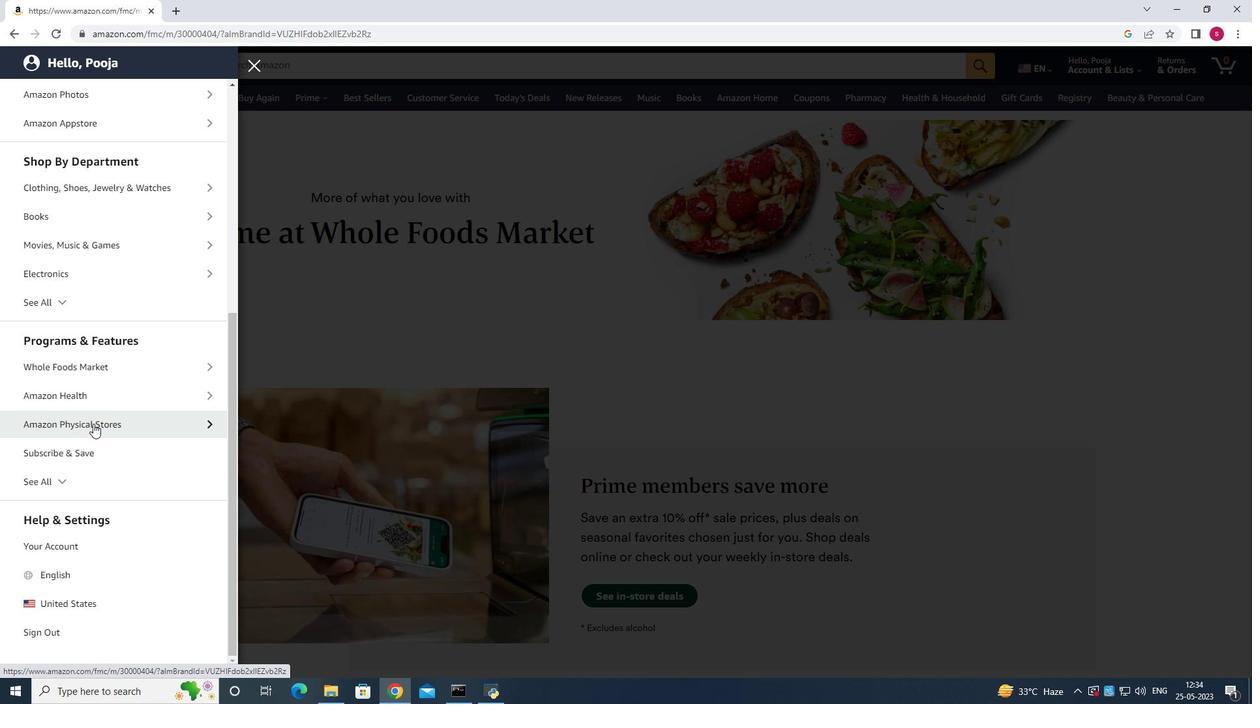 
Action: Mouse scrolled (411, 194) with delta (0, 0)
Screenshot: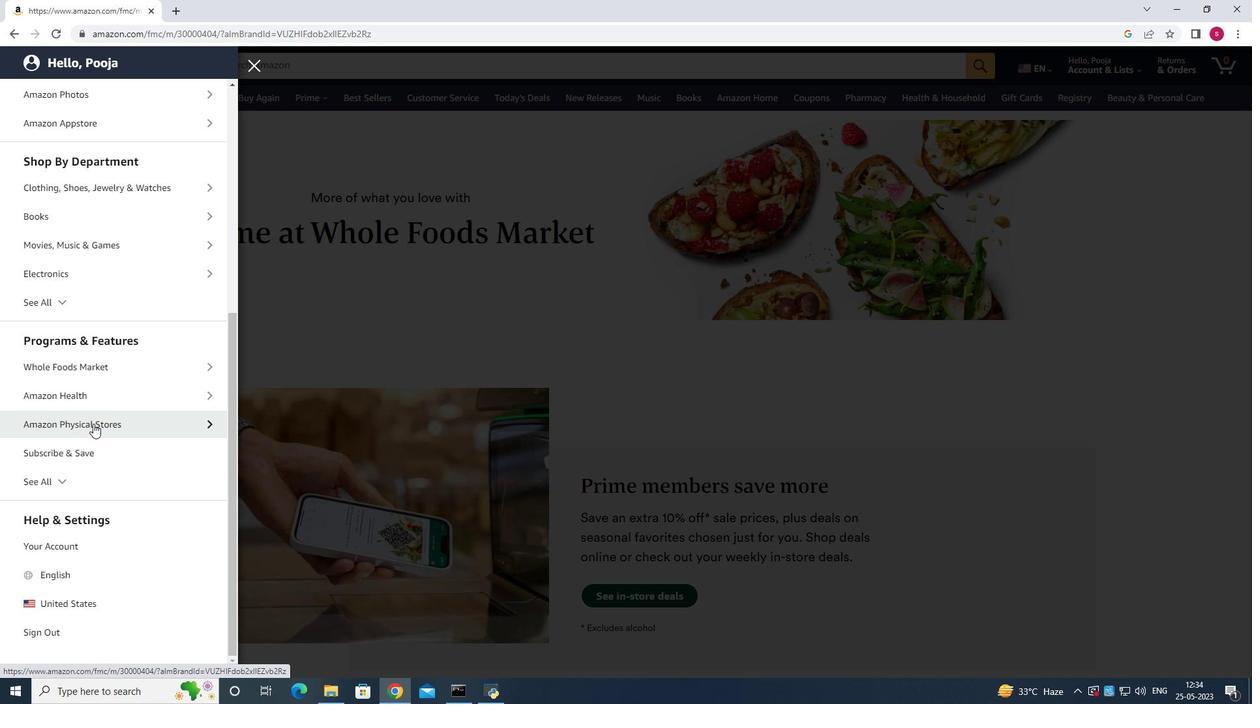 
Action: Mouse scrolled (411, 194) with delta (0, 0)
Screenshot: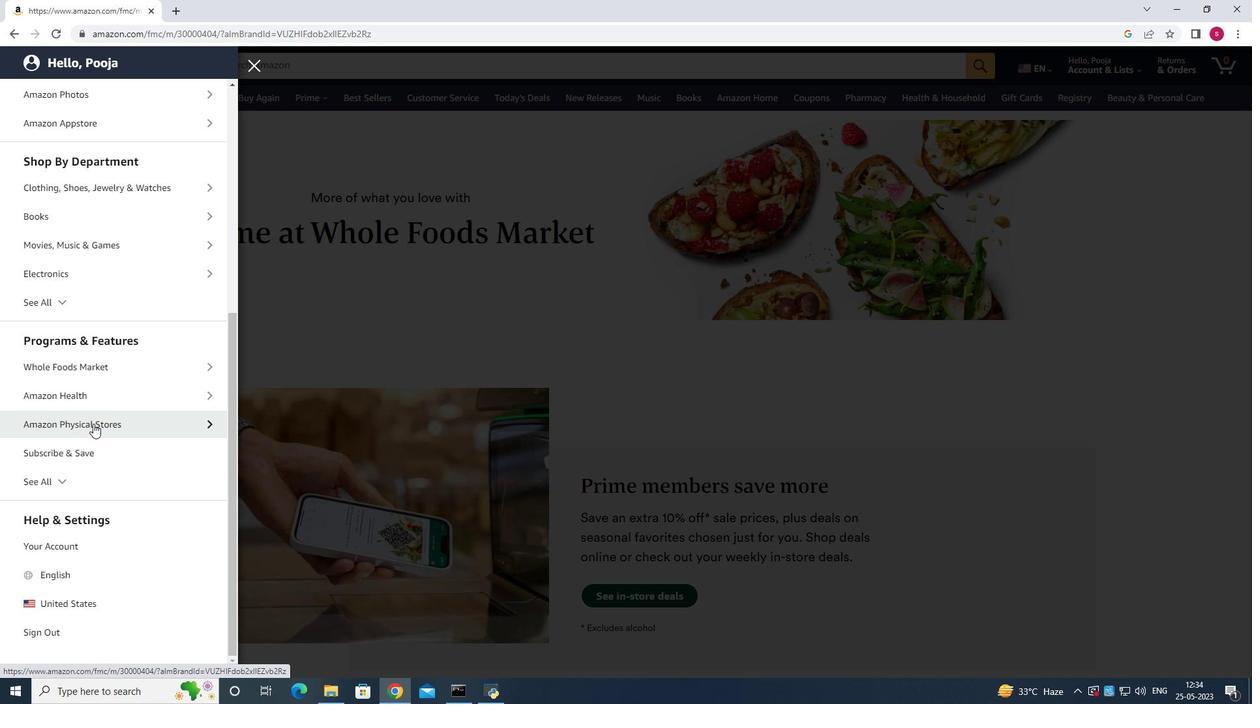 
Action: Mouse scrolled (411, 194) with delta (0, 0)
Screenshot: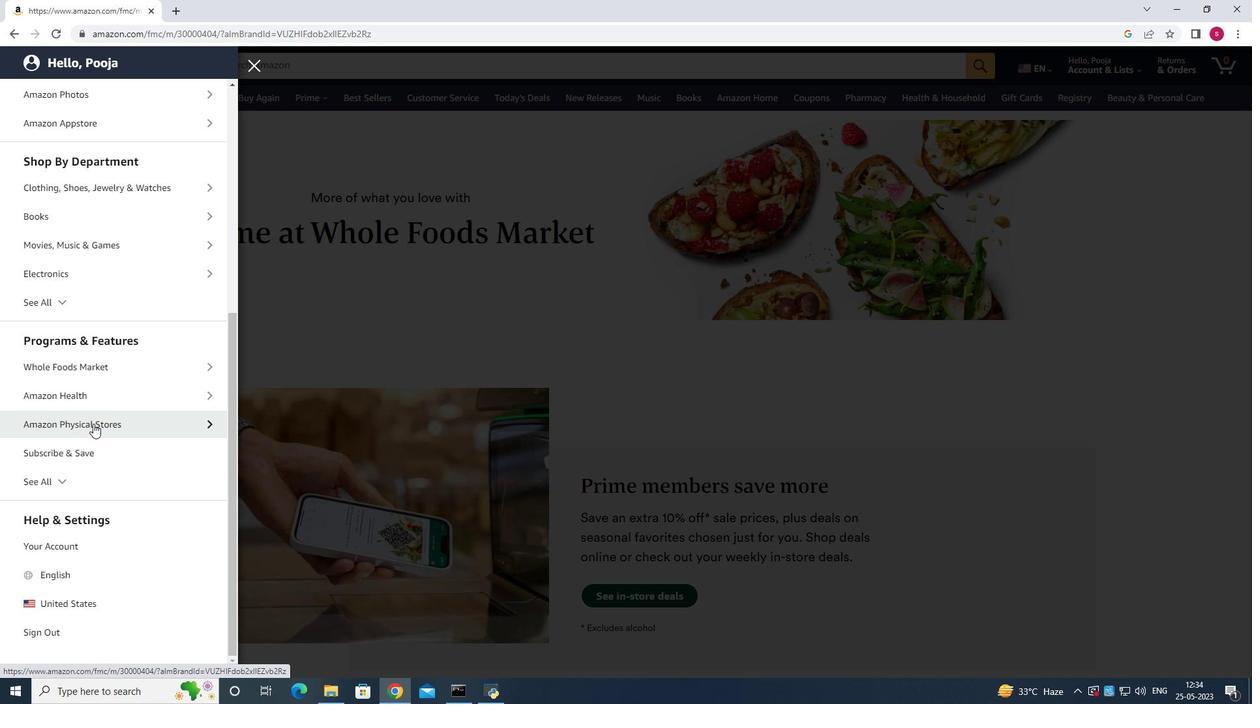 
Action: Mouse scrolled (411, 194) with delta (0, 0)
Screenshot: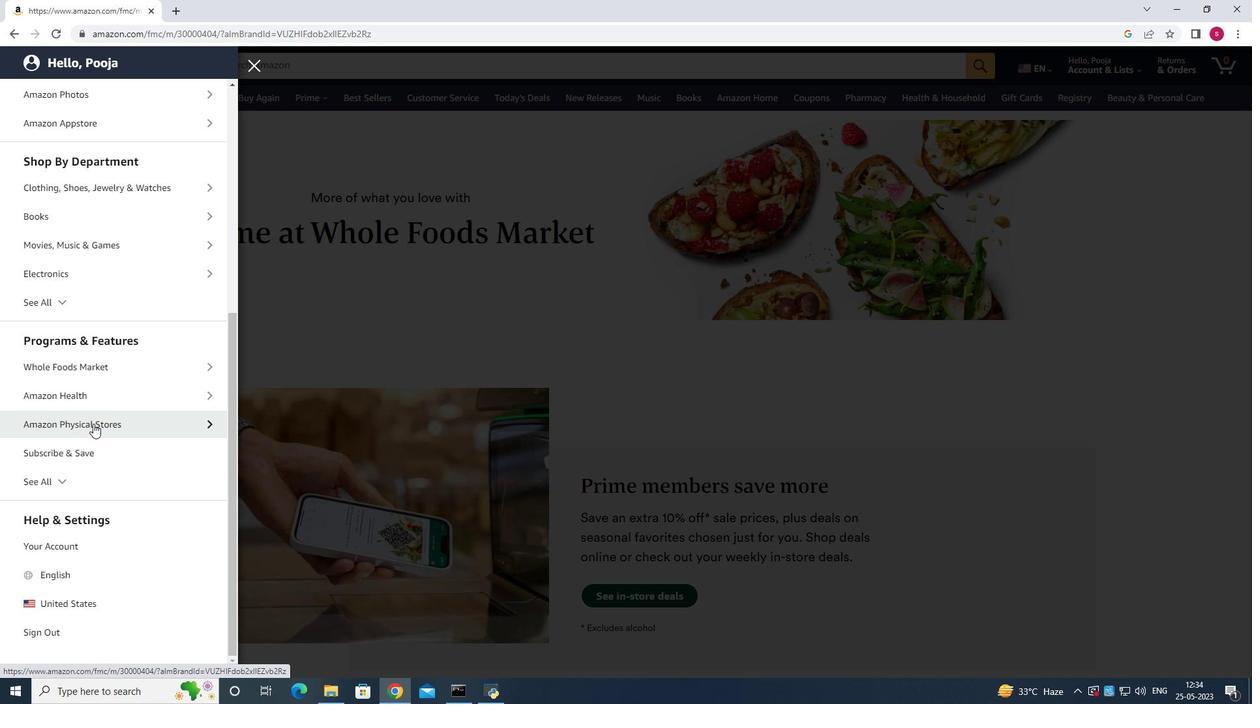 
Action: Mouse scrolled (411, 194) with delta (0, 0)
Screenshot: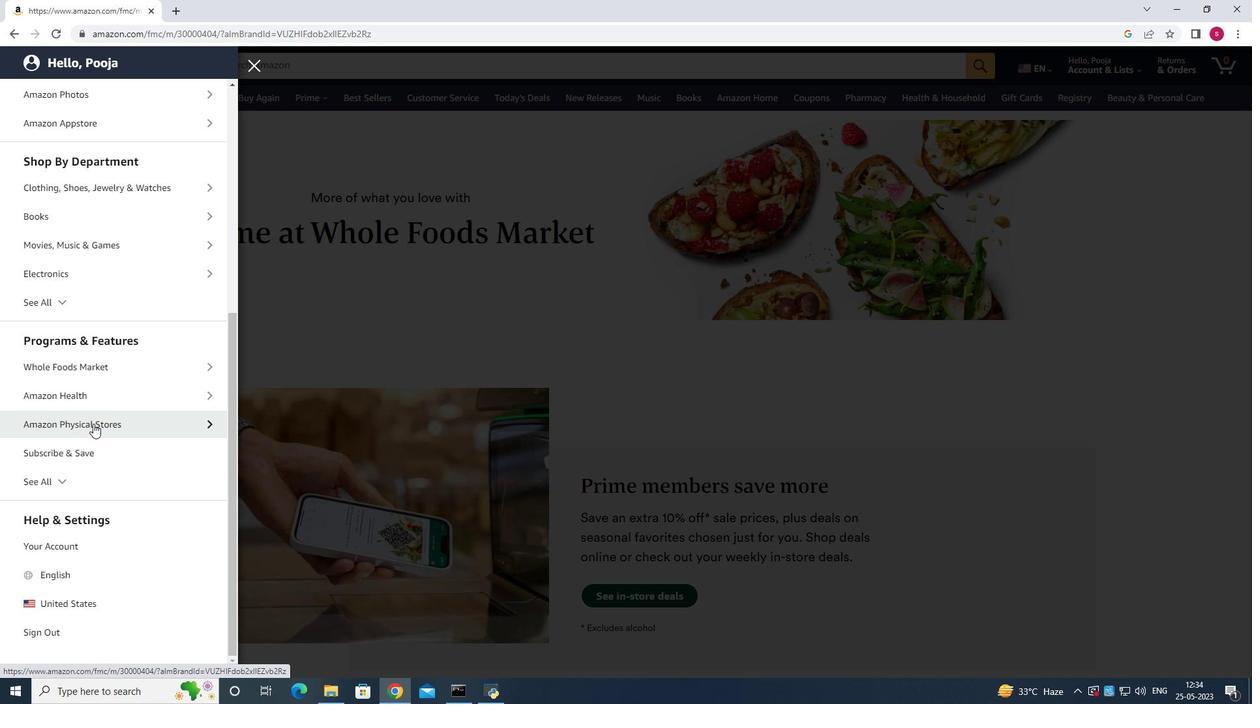 
Action: Mouse scrolled (411, 194) with delta (0, 0)
Screenshot: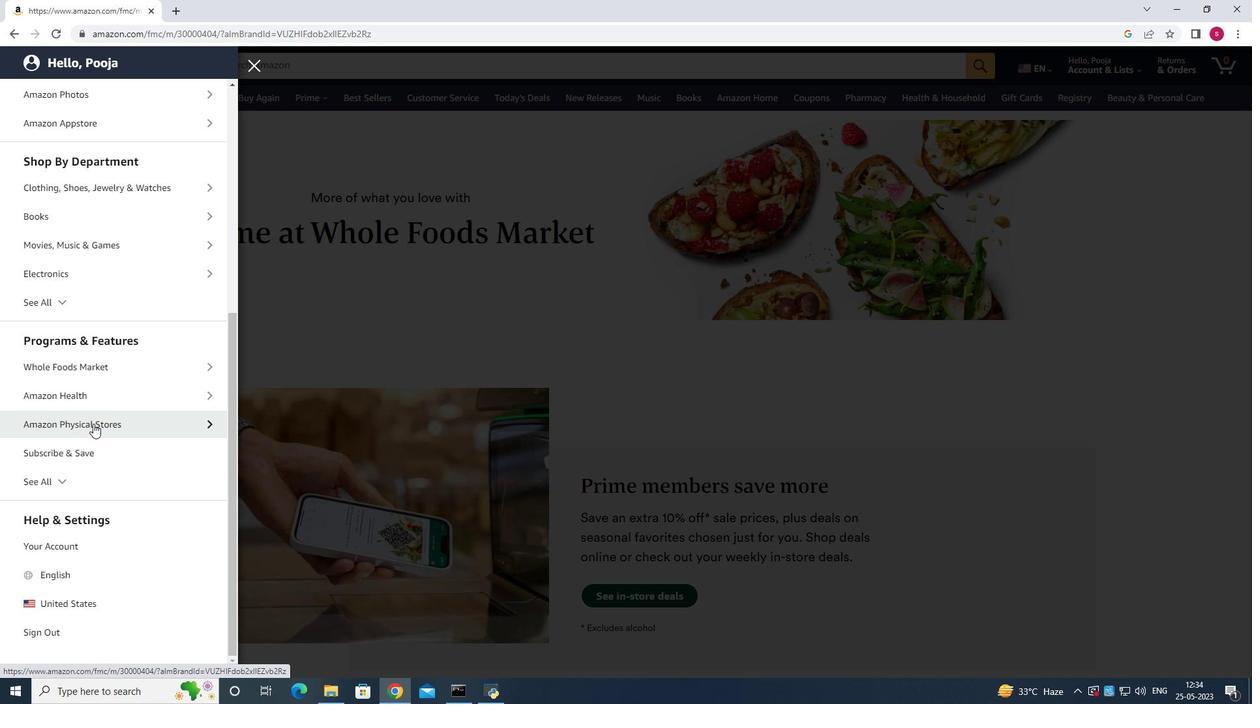 
Action: Mouse scrolled (411, 194) with delta (0, 0)
Screenshot: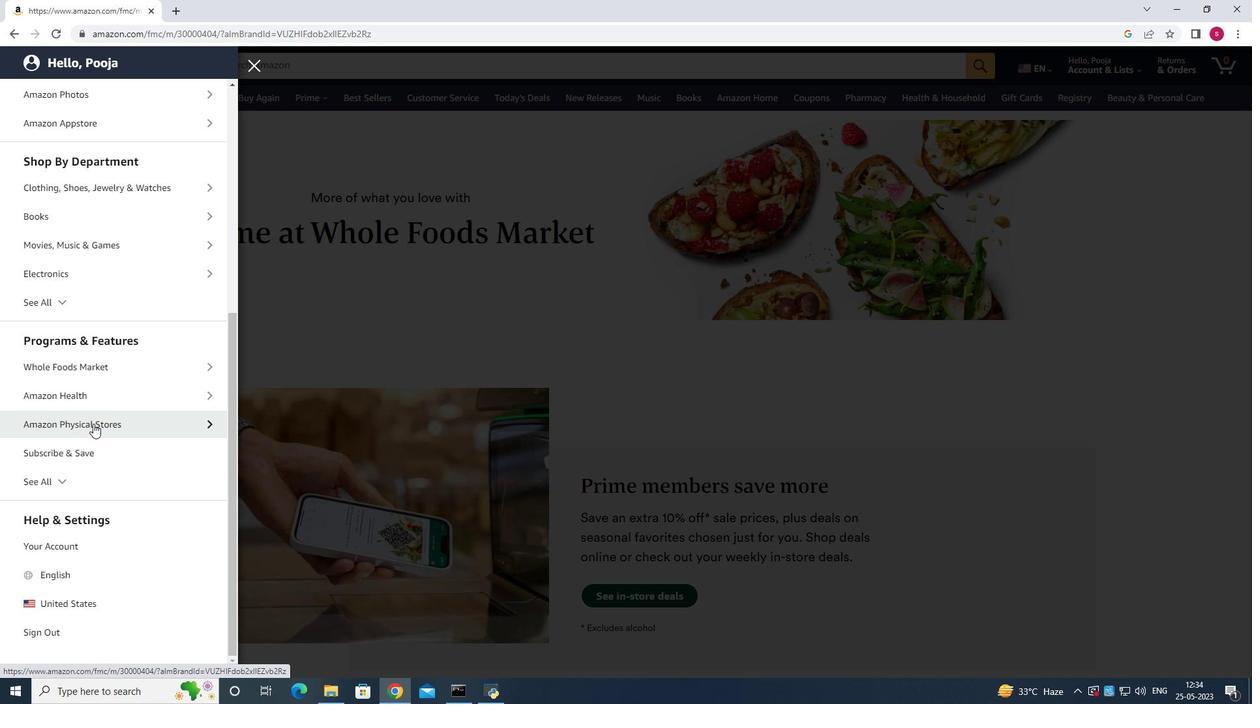 
Action: Mouse scrolled (411, 194) with delta (0, 0)
Screenshot: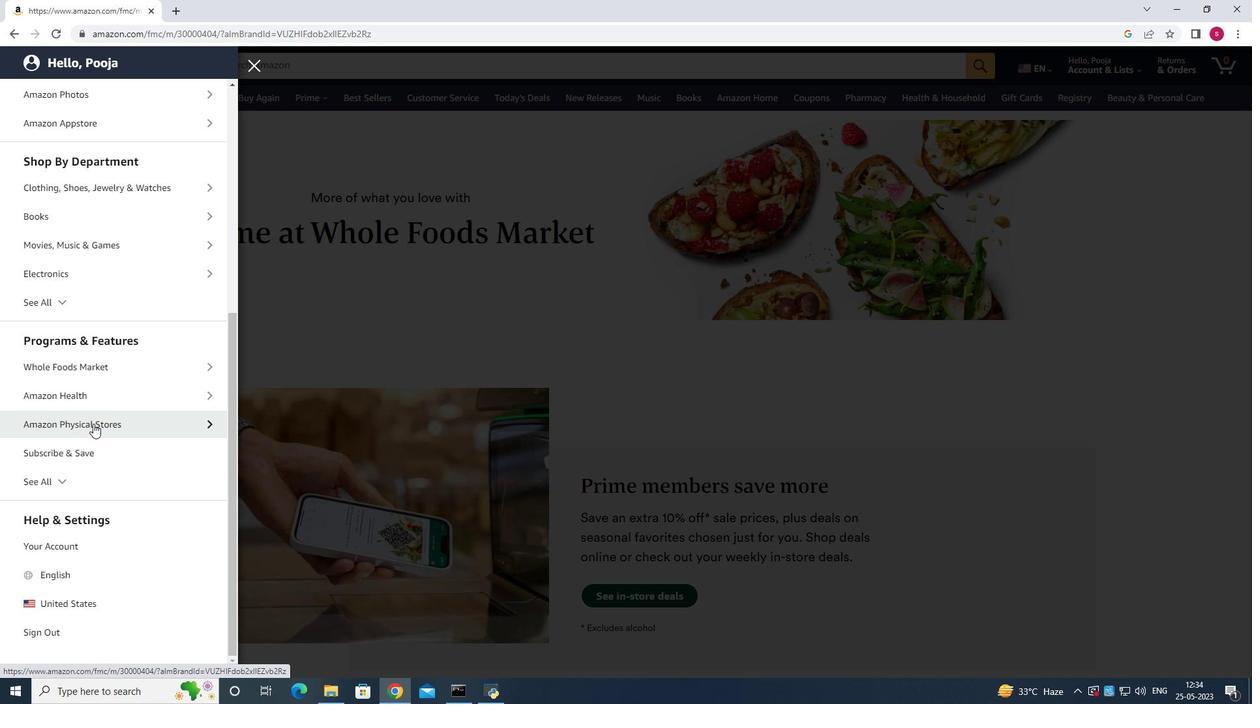 
Action: Mouse scrolled (411, 194) with delta (0, 0)
Screenshot: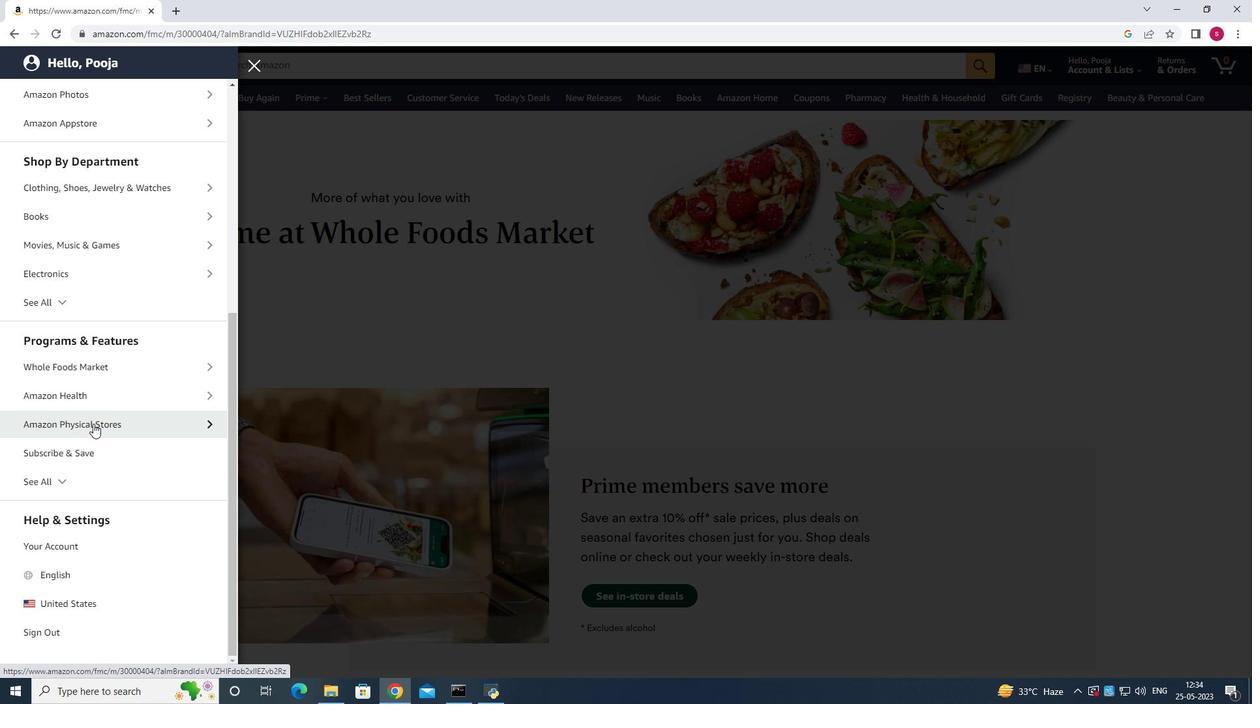 
Action: Mouse scrolled (411, 194) with delta (0, 0)
Screenshot: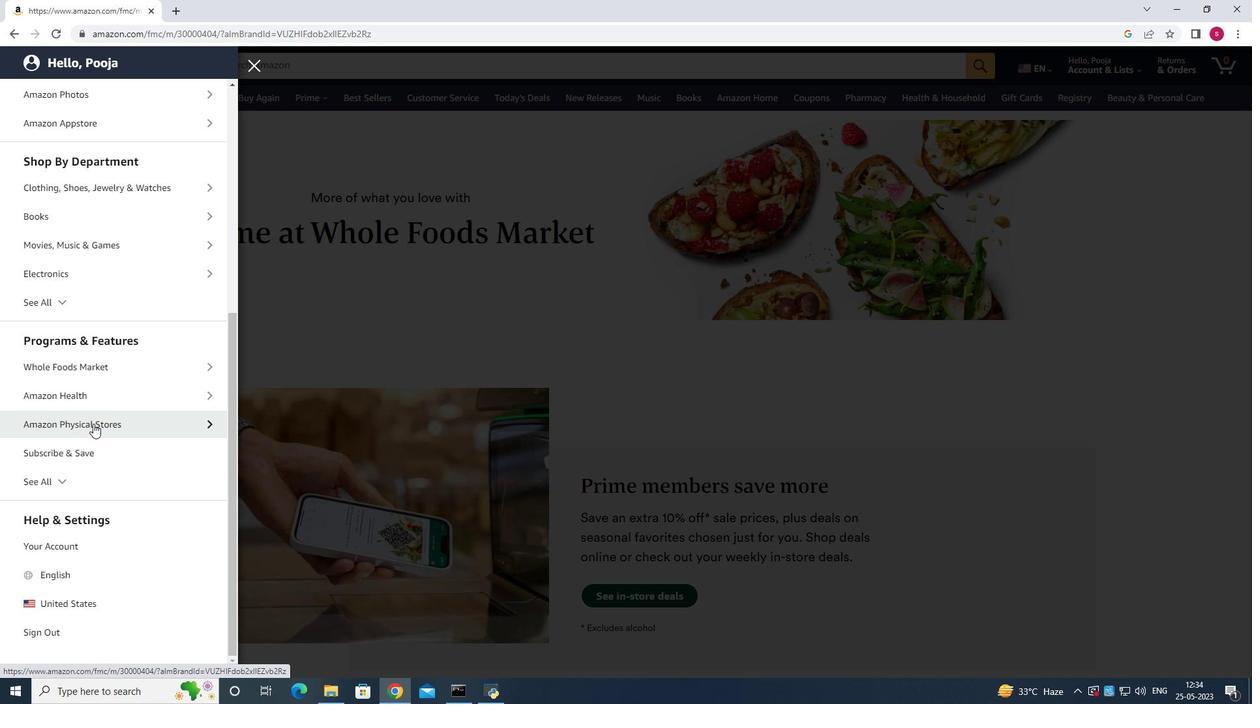 
Action: Mouse moved to (412, 196)
Screenshot: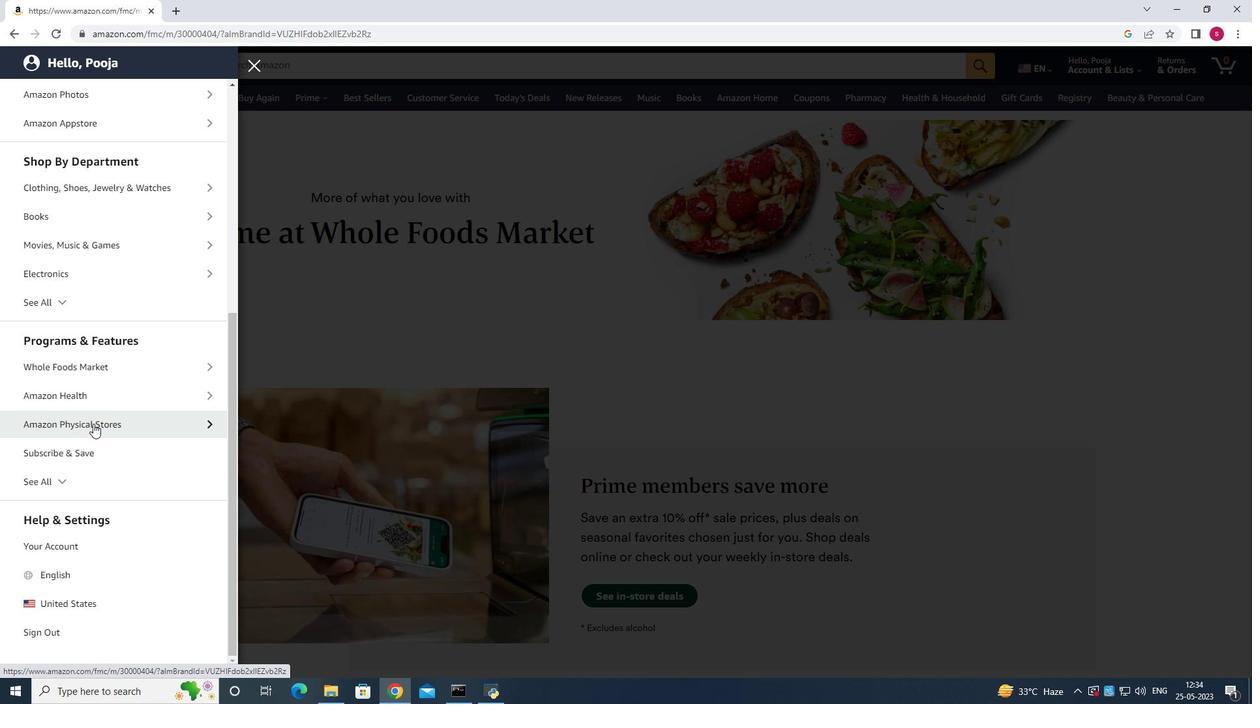 
Action: Mouse scrolled (412, 195) with delta (0, 0)
Screenshot: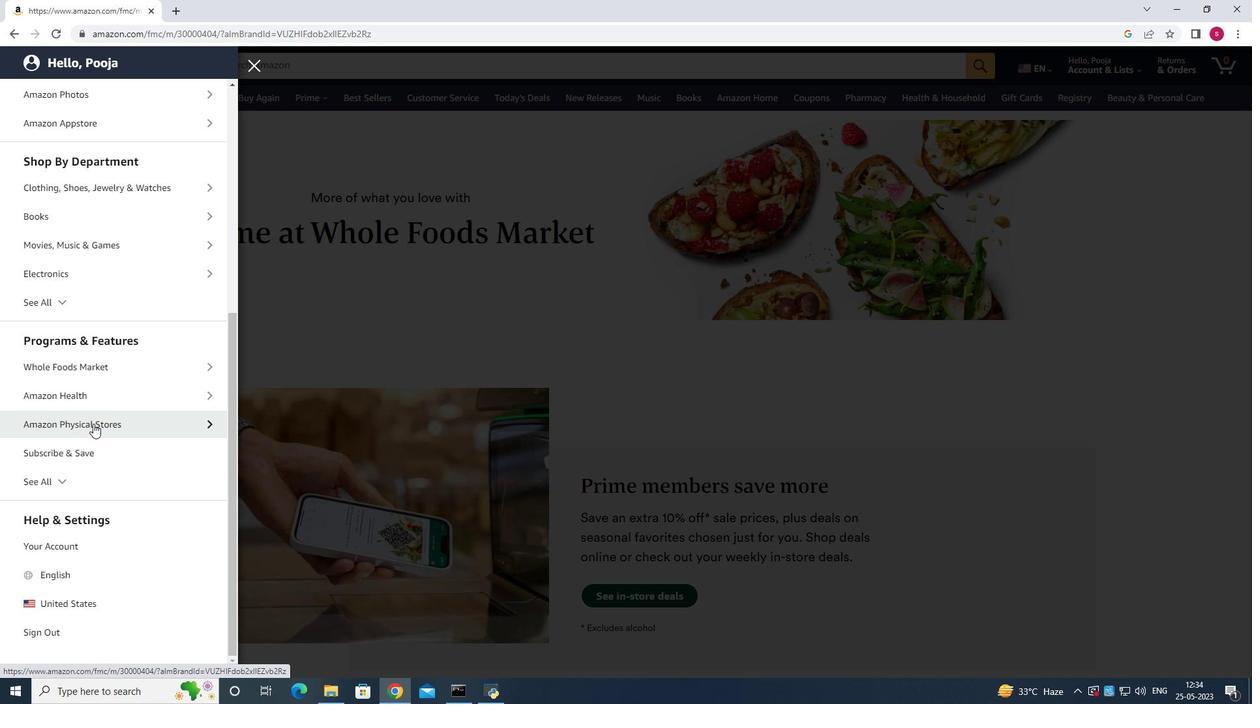
Action: Mouse moved to (412, 196)
Screenshot: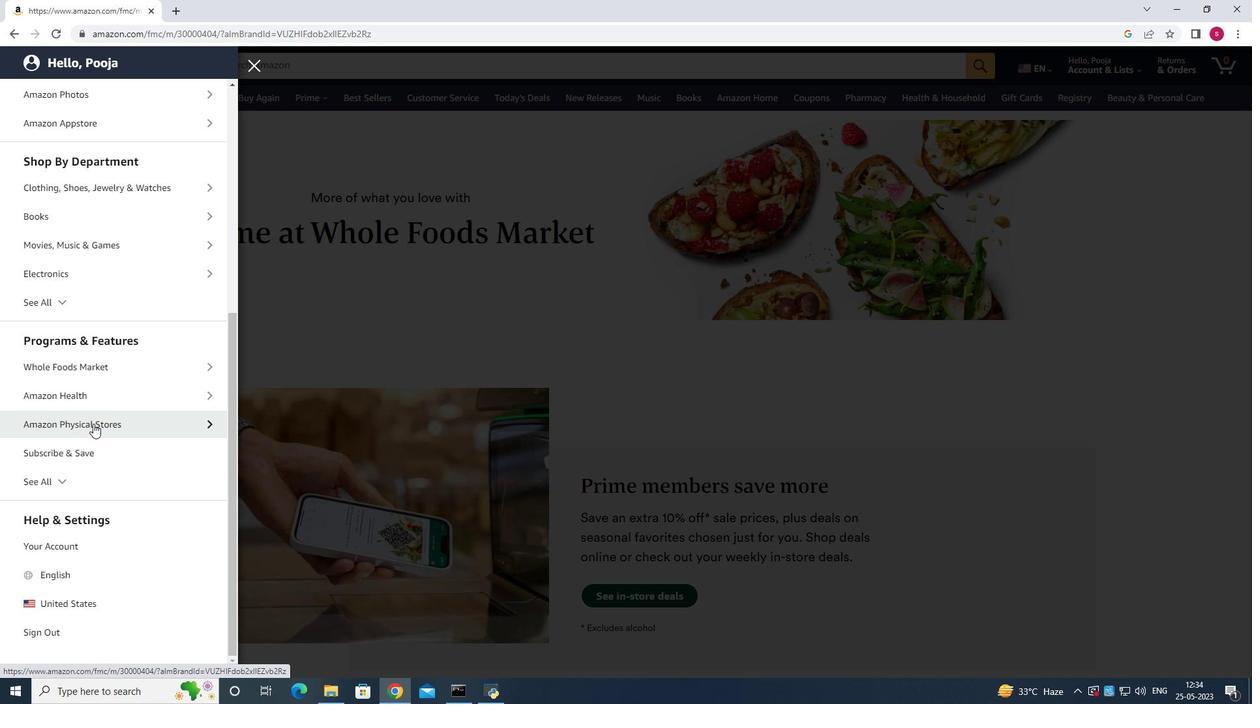 
Action: Mouse scrolled (412, 195) with delta (0, 0)
Screenshot: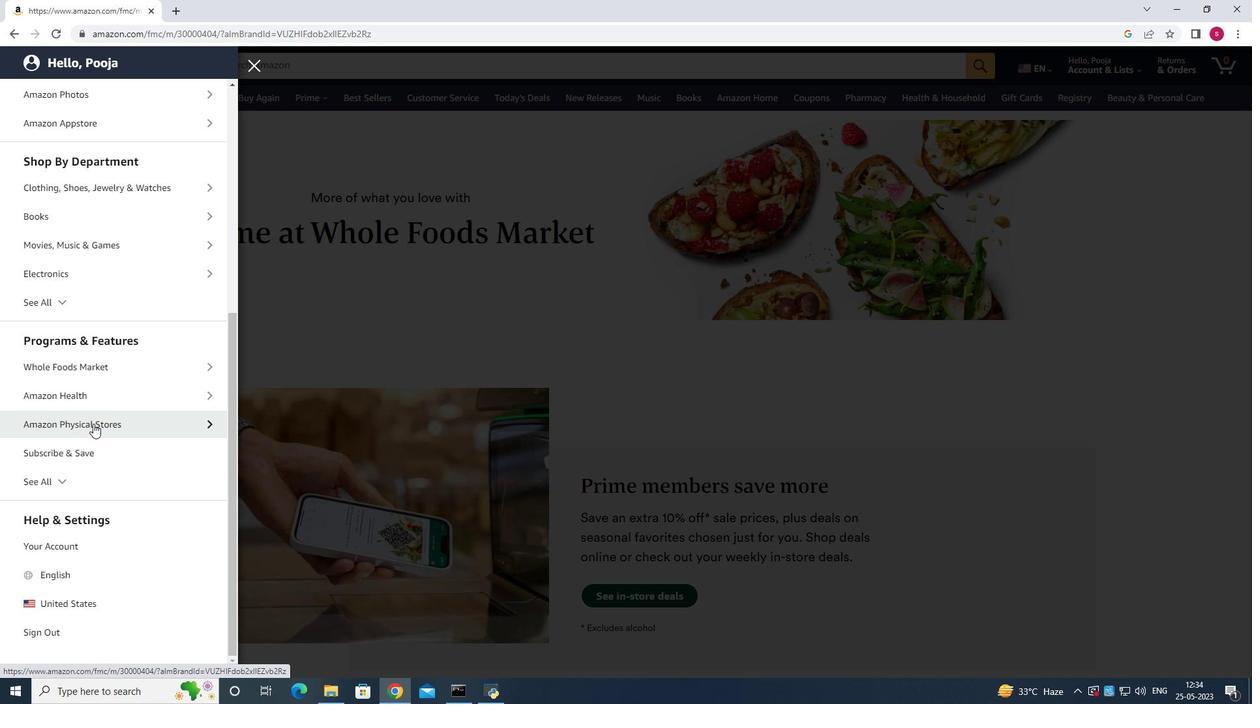 
Action: Mouse moved to (412, 196)
Screenshot: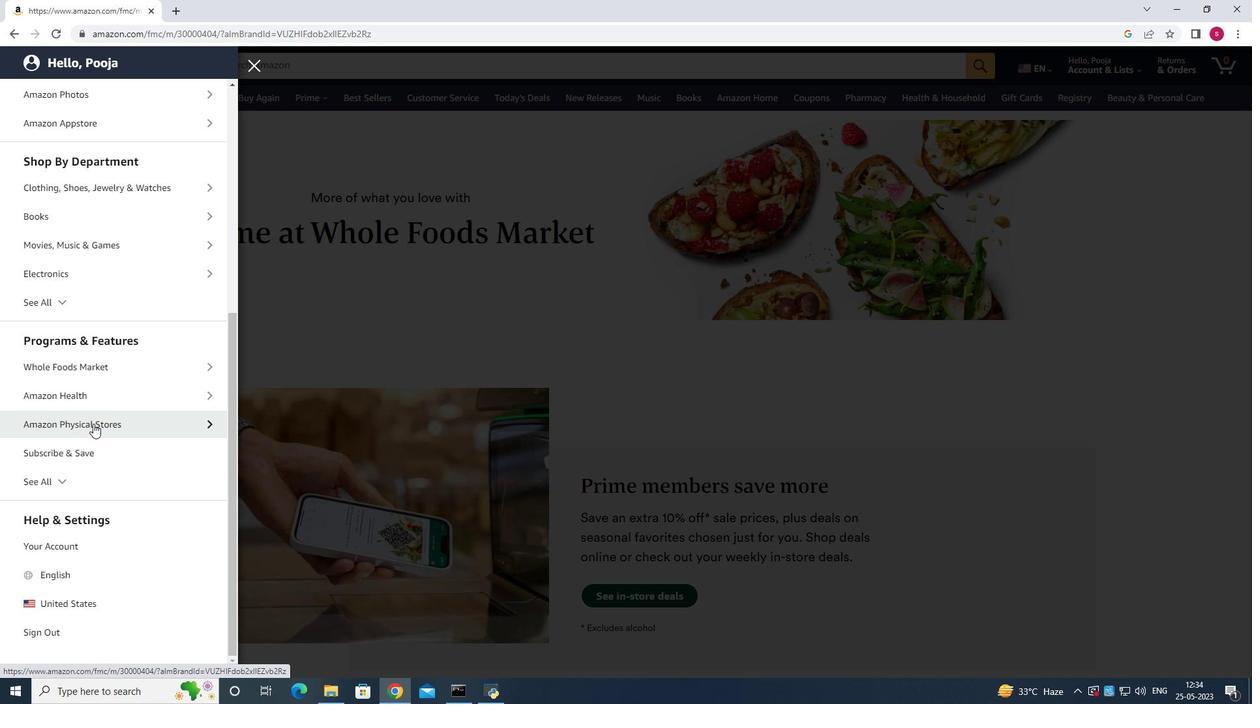 
Action: Mouse scrolled (412, 196) with delta (0, 0)
Screenshot: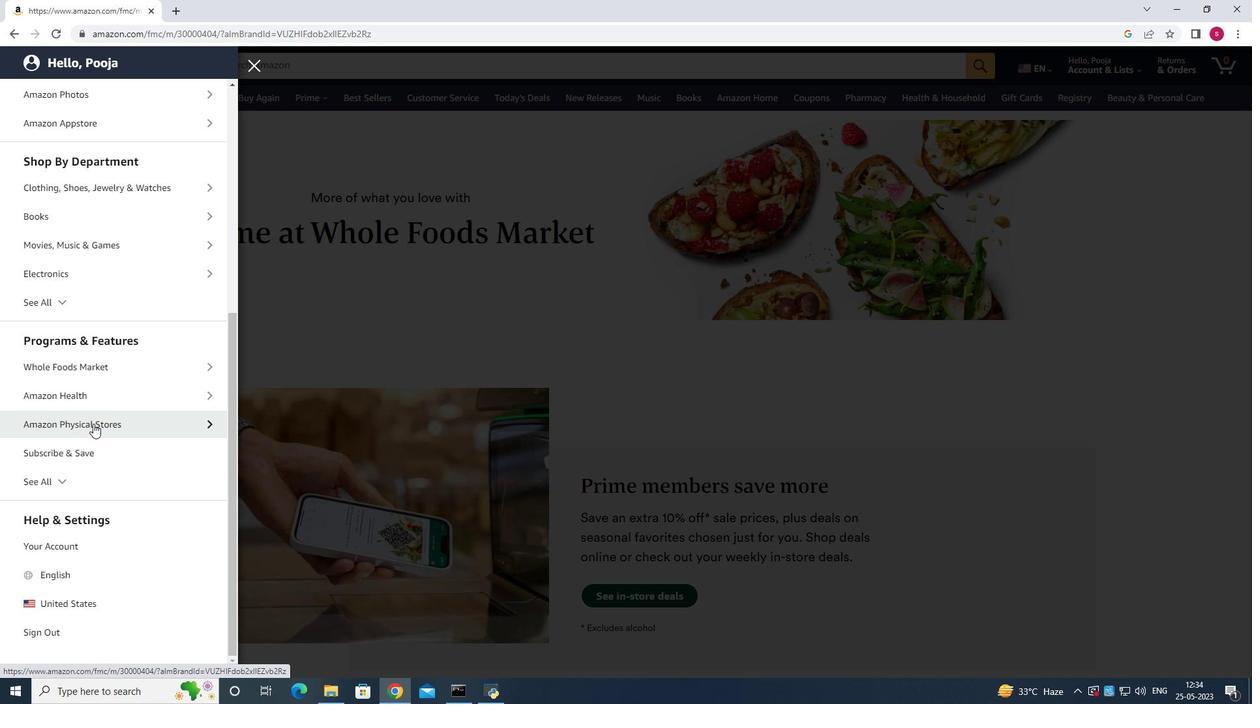 
Action: Mouse scrolled (412, 196) with delta (0, 0)
Screenshot: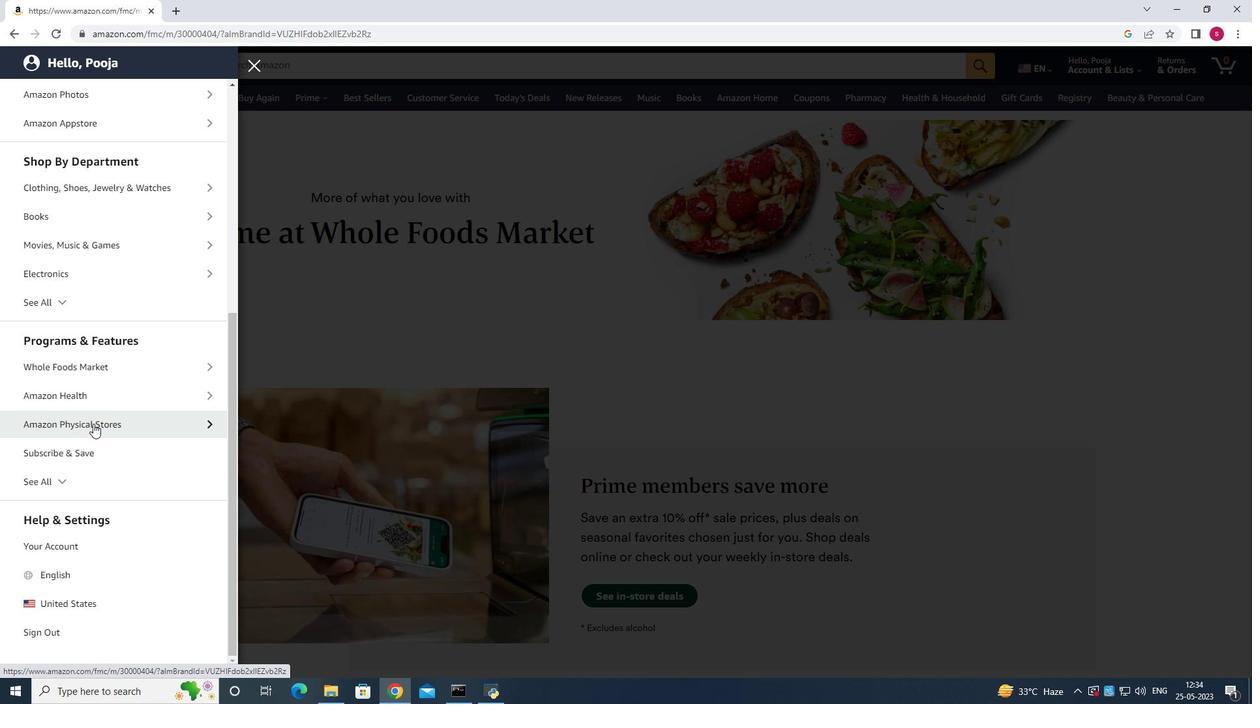 
Action: Mouse moved to (413, 198)
Screenshot: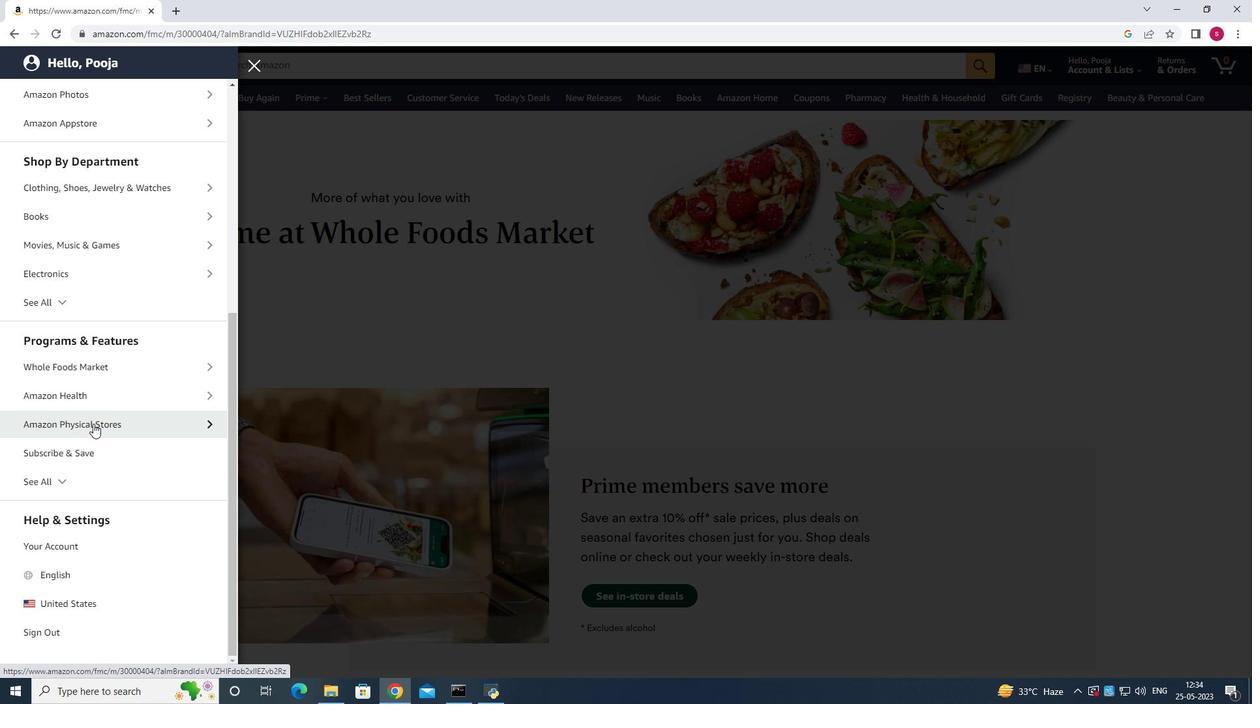 
Action: Mouse scrolled (413, 197) with delta (0, 0)
Screenshot: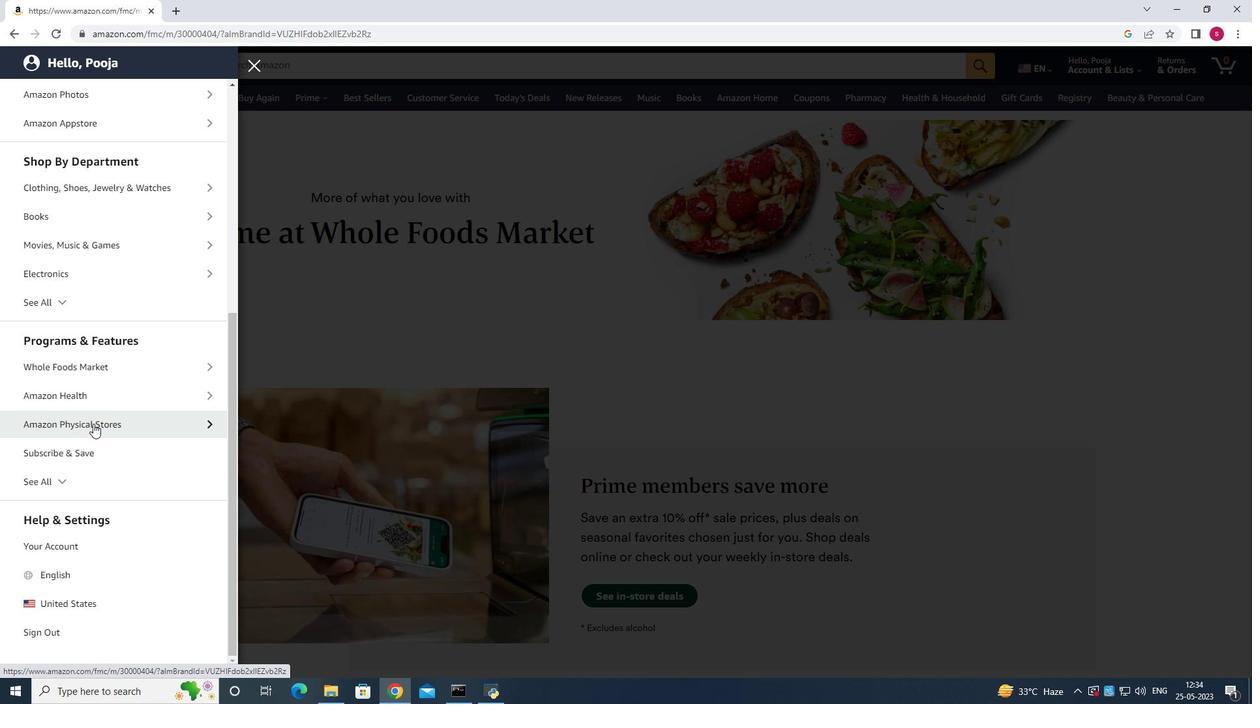 
Action: Mouse moved to (413, 201)
Screenshot: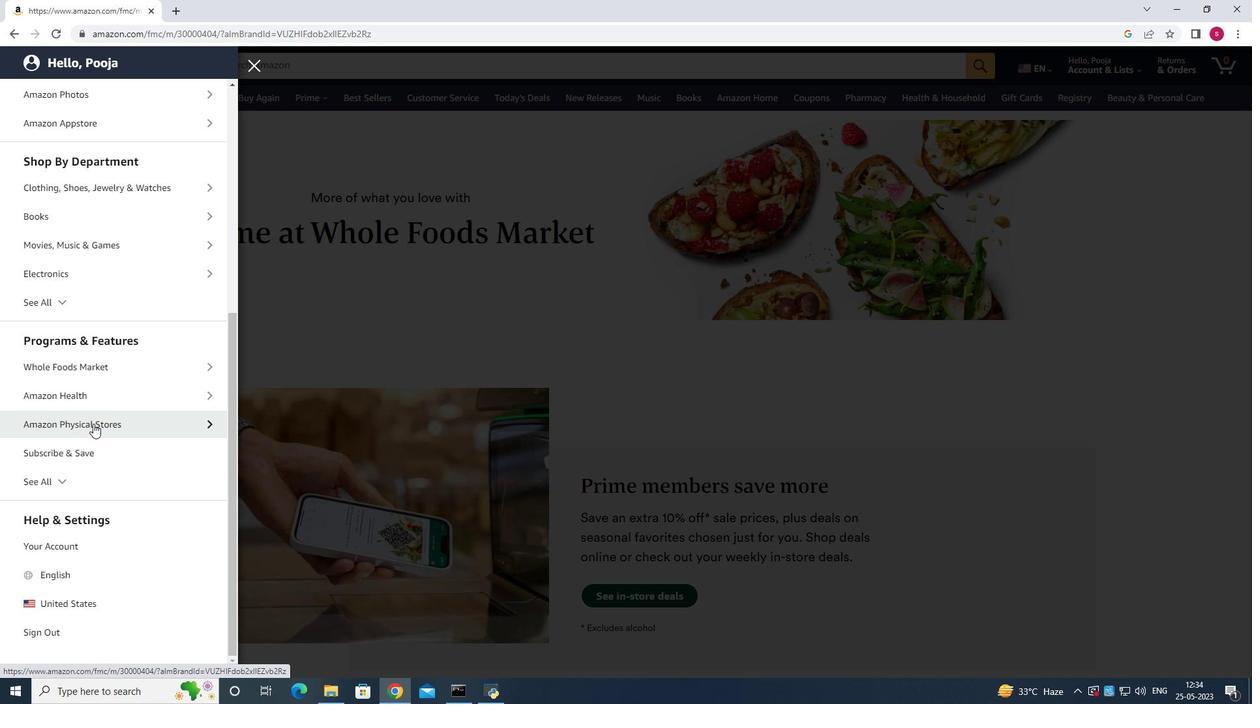 
Action: Mouse scrolled (413, 200) with delta (0, 0)
Screenshot: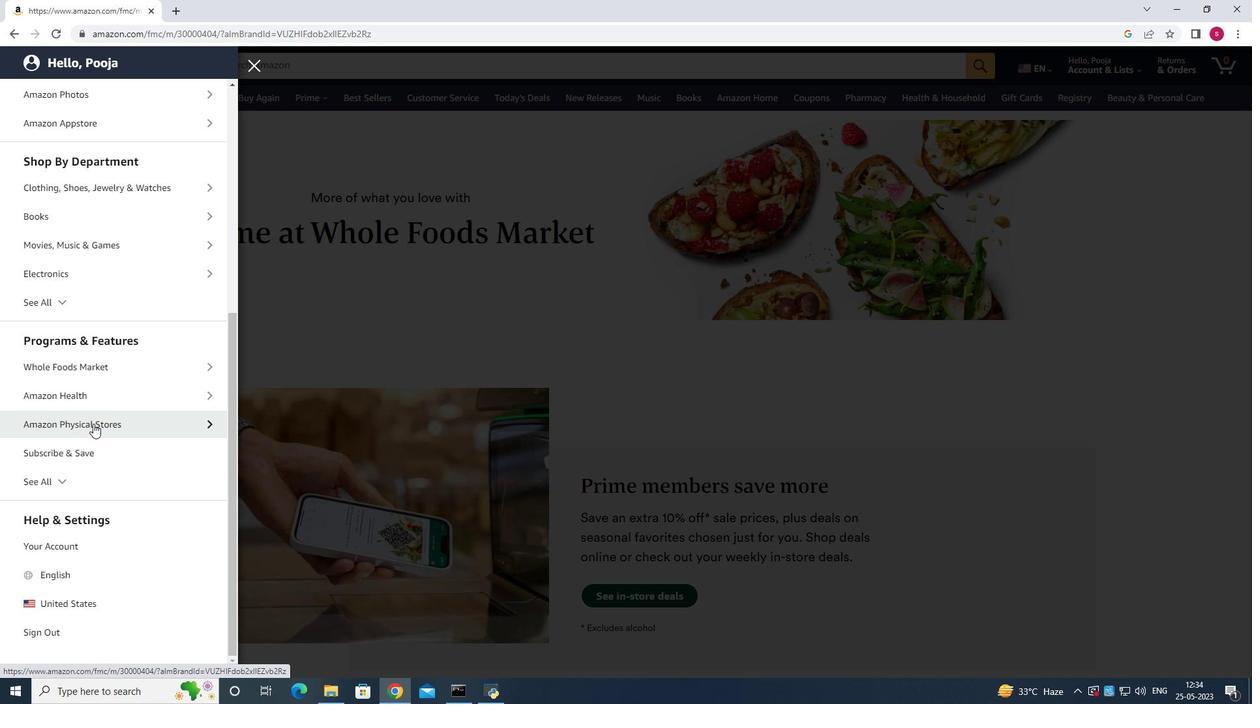 
Action: Mouse scrolled (413, 200) with delta (0, 0)
Screenshot: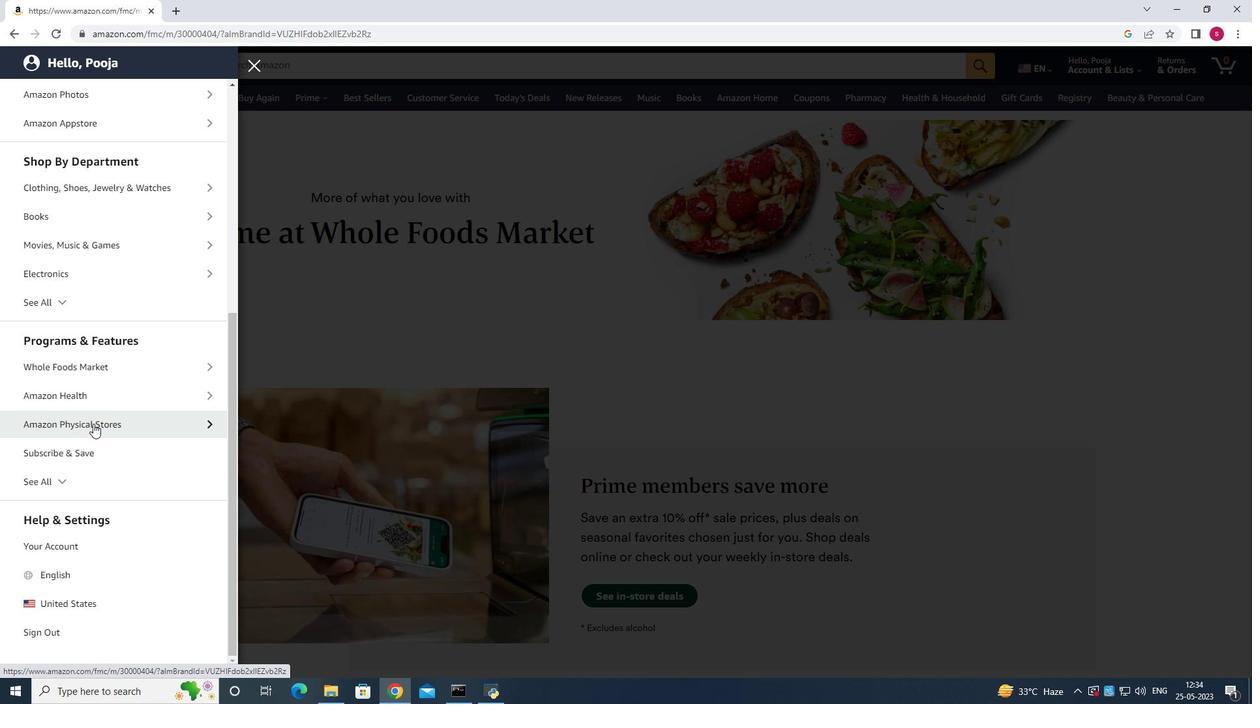 
Action: Mouse scrolled (413, 200) with delta (0, 0)
Screenshot: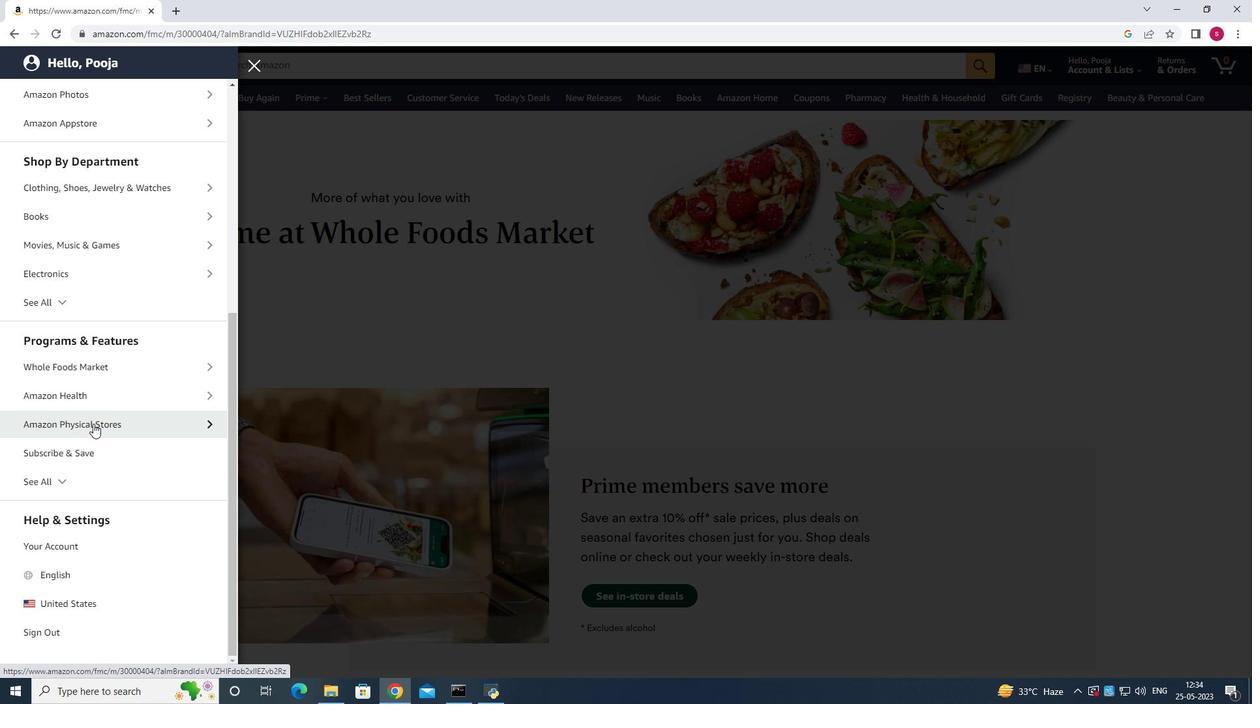 
Action: Mouse scrolled (413, 200) with delta (0, 0)
Screenshot: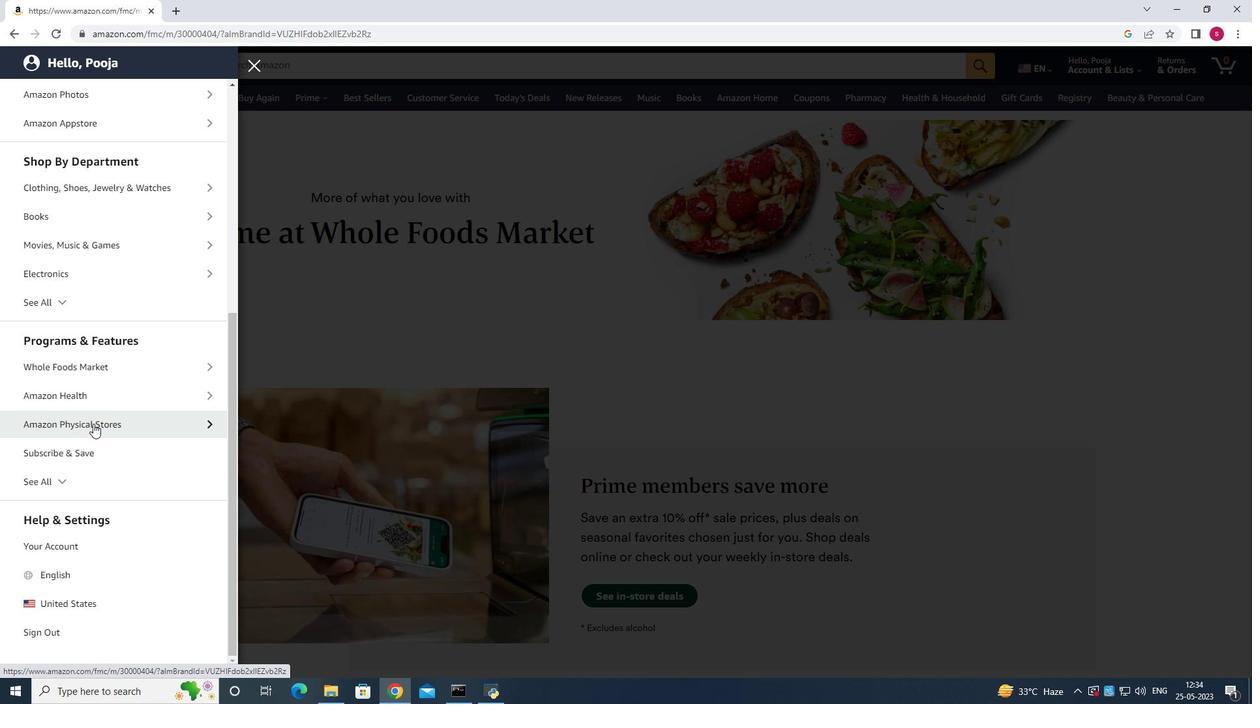 
Action: Mouse scrolled (413, 200) with delta (0, 0)
Screenshot: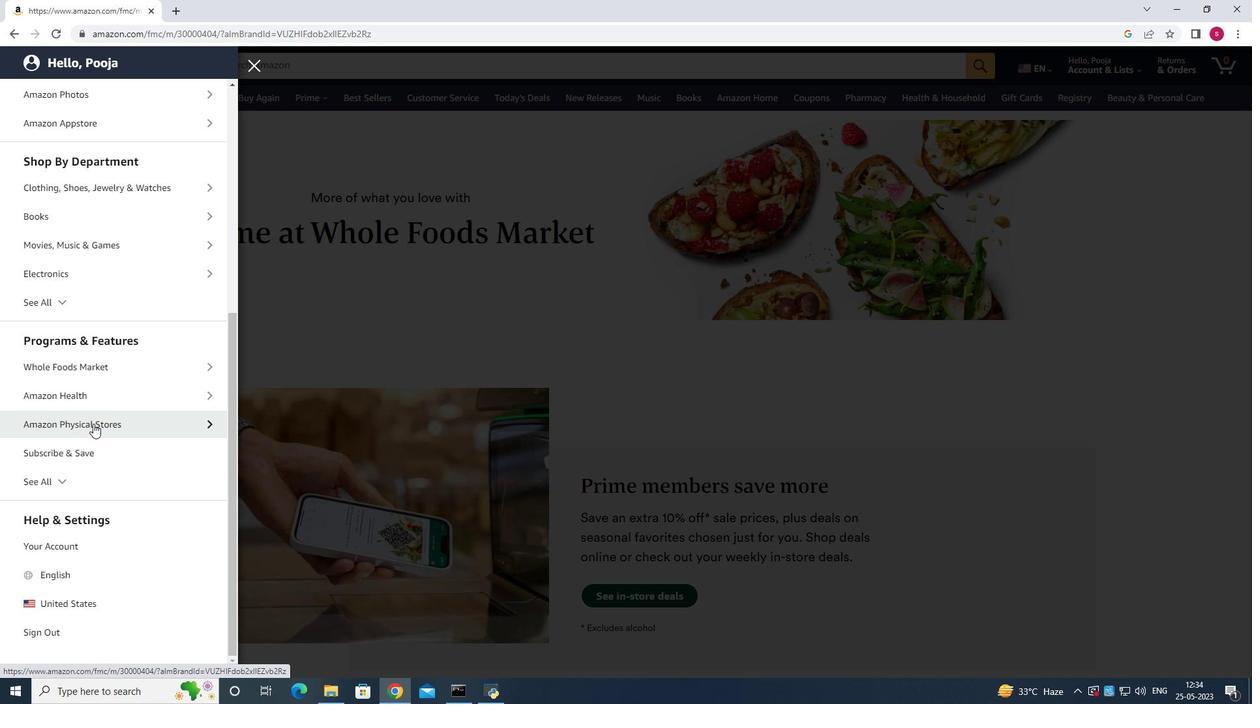 
Action: Mouse scrolled (413, 200) with delta (0, 0)
Screenshot: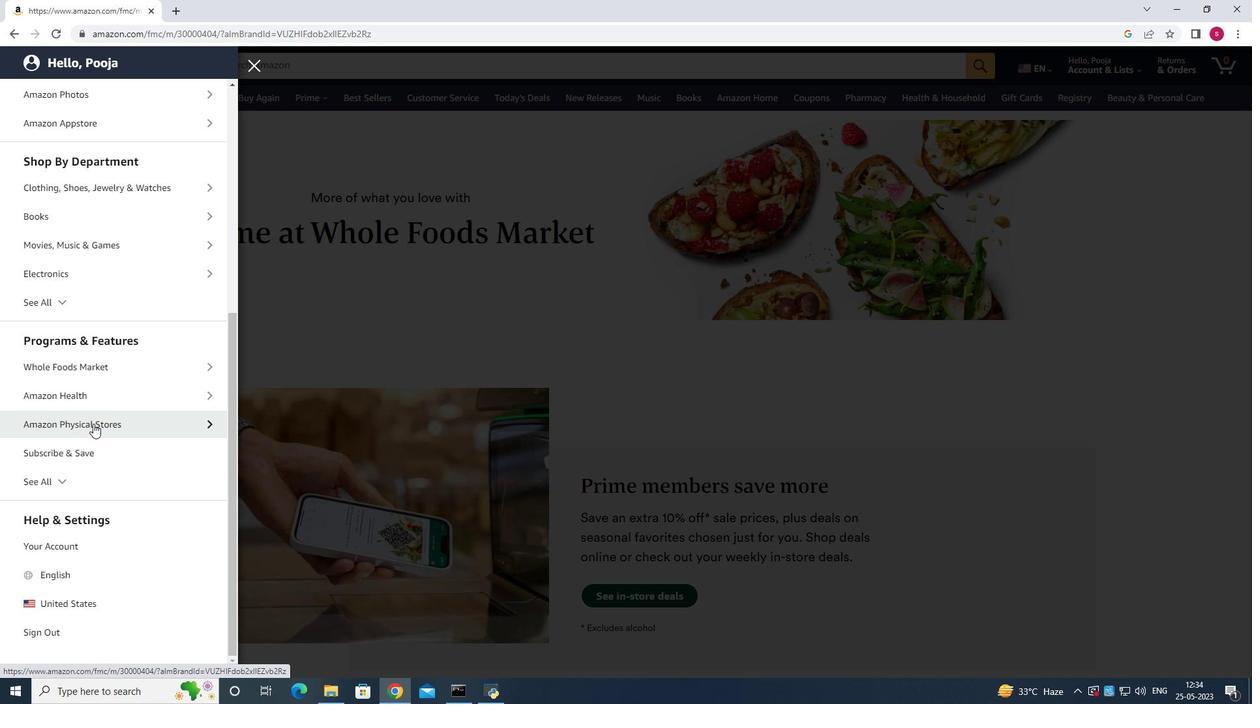 
Action: Mouse scrolled (413, 200) with delta (0, 0)
Screenshot: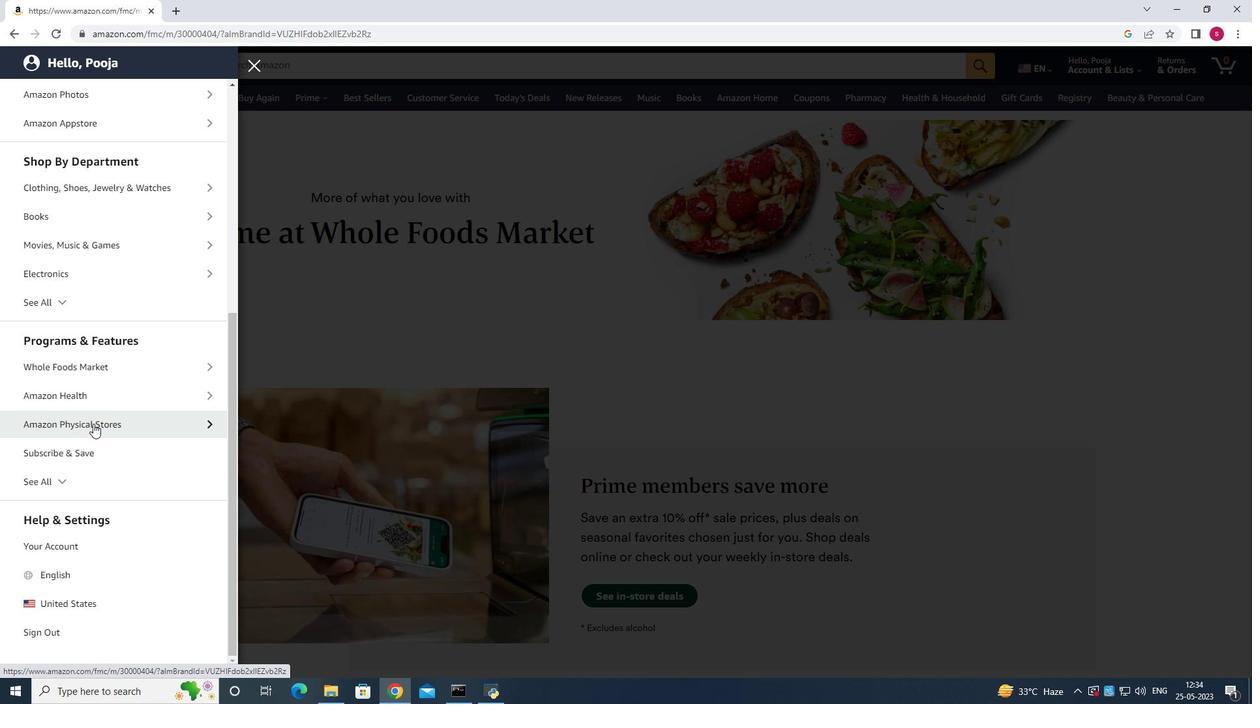 
Action: Mouse scrolled (413, 200) with delta (0, 0)
Screenshot: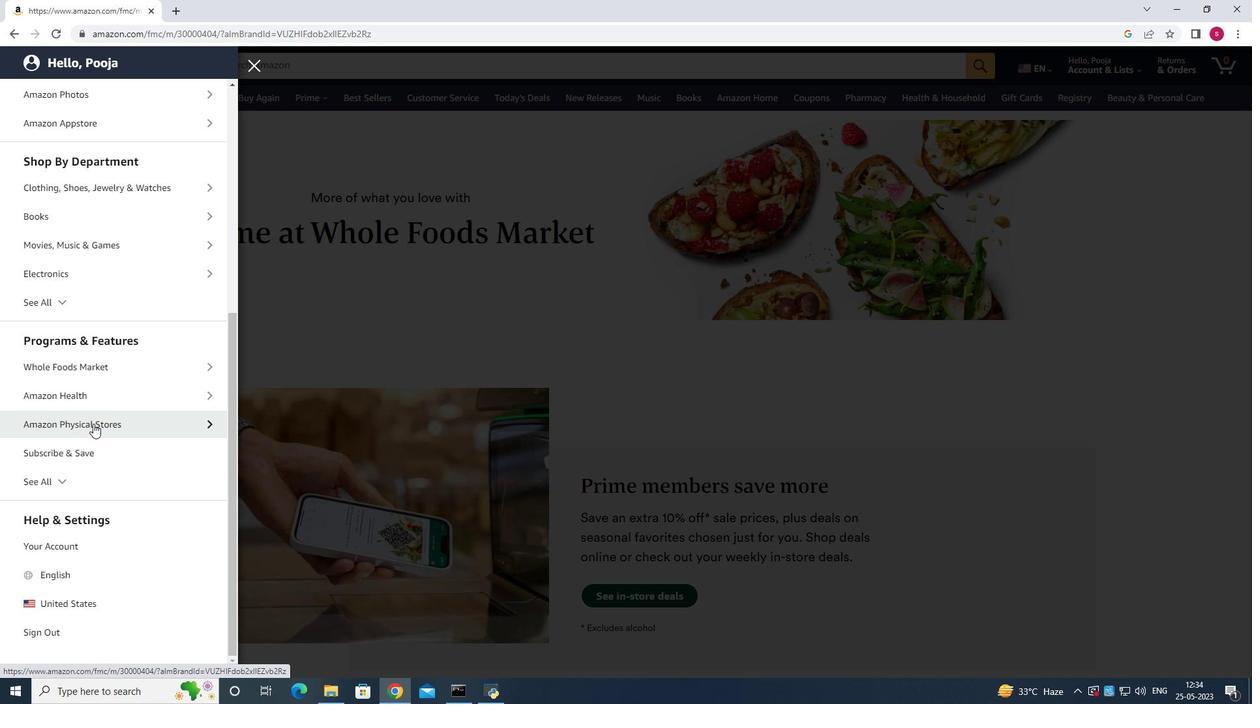 
Action: Mouse scrolled (413, 200) with delta (0, 0)
Screenshot: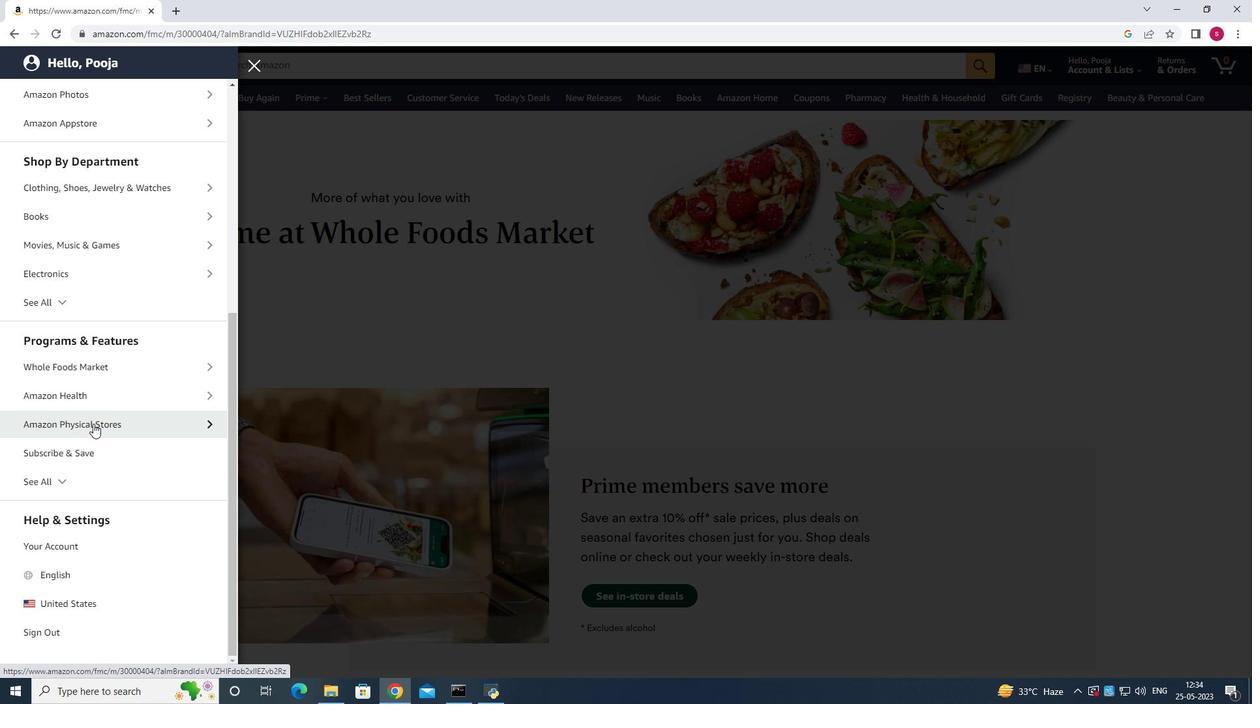 
Action: Mouse scrolled (413, 200) with delta (0, 0)
Screenshot: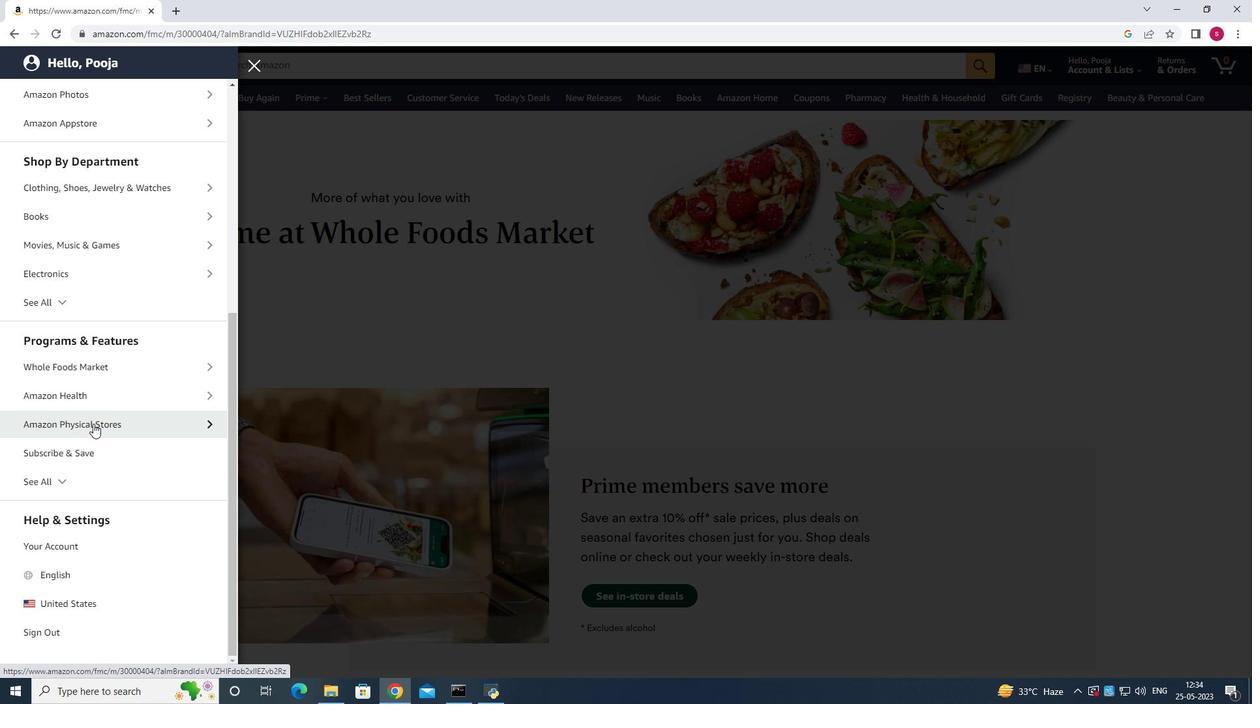 
Action: Mouse scrolled (413, 202) with delta (0, 0)
Screenshot: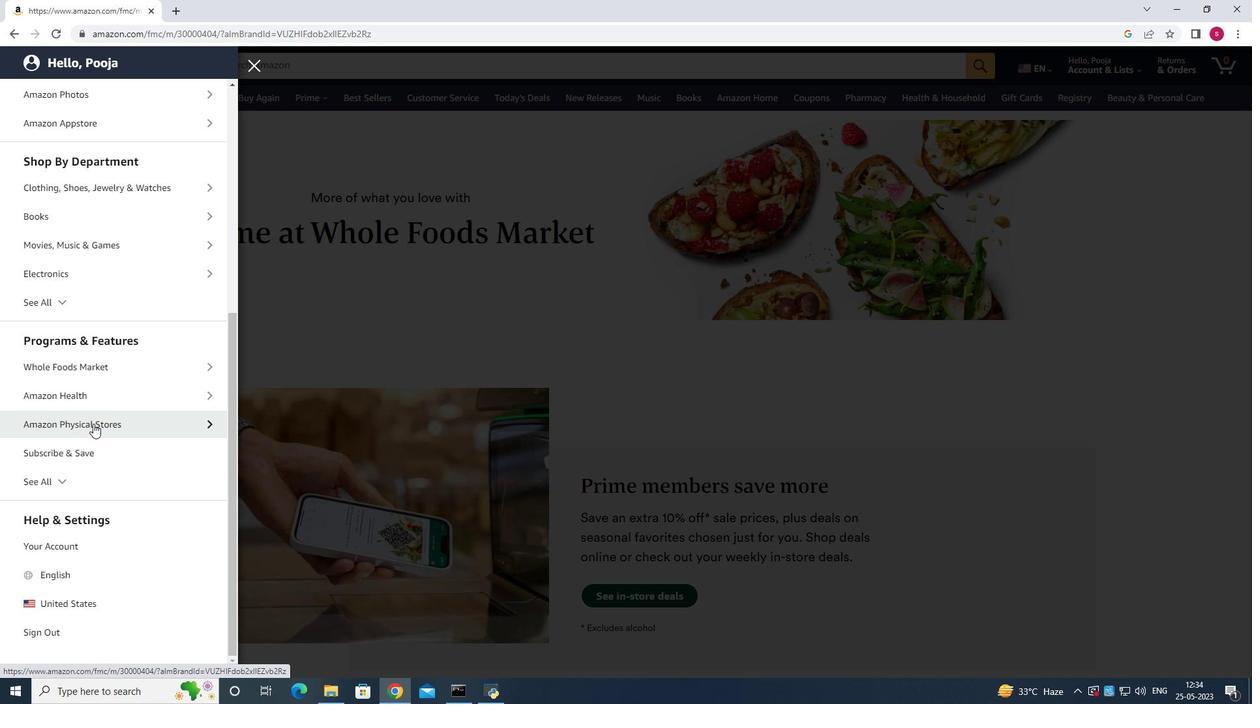 
Action: Mouse scrolled (413, 202) with delta (0, 0)
Screenshot: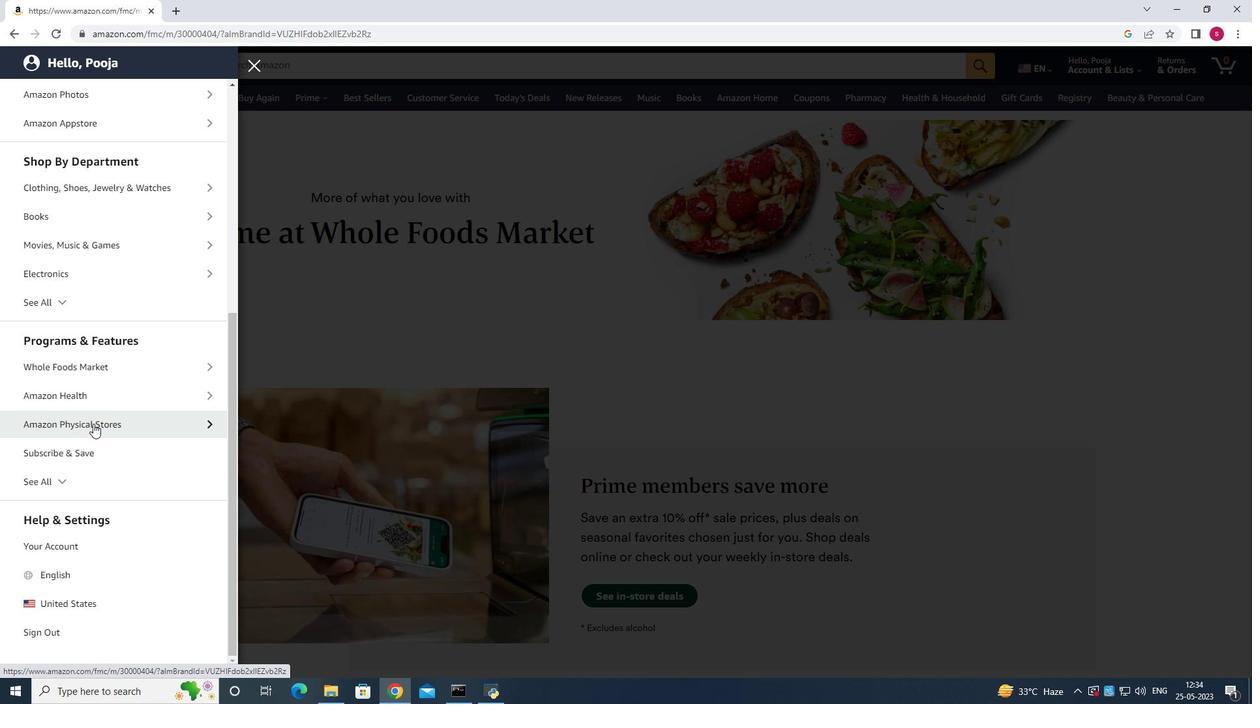
Action: Mouse moved to (416, 202)
Screenshot: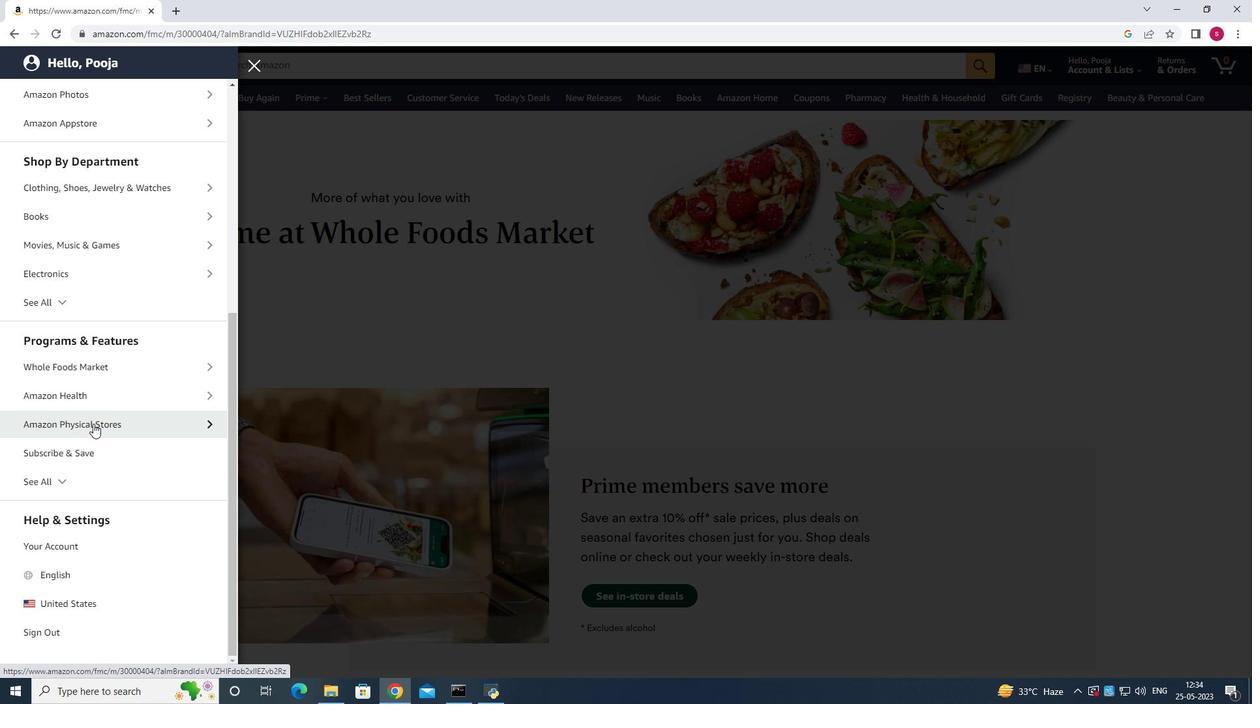 
Action: Mouse scrolled (416, 202) with delta (0, 0)
Screenshot: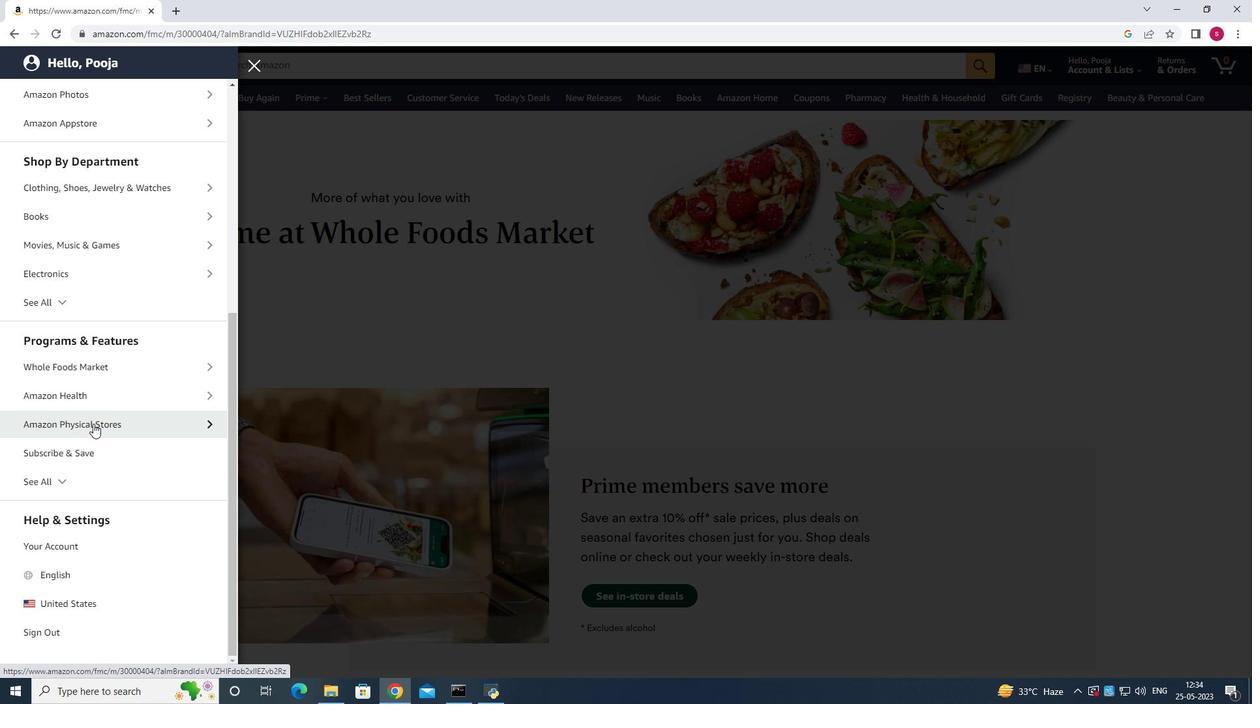 
Action: Mouse scrolled (416, 202) with delta (0, 0)
Screenshot: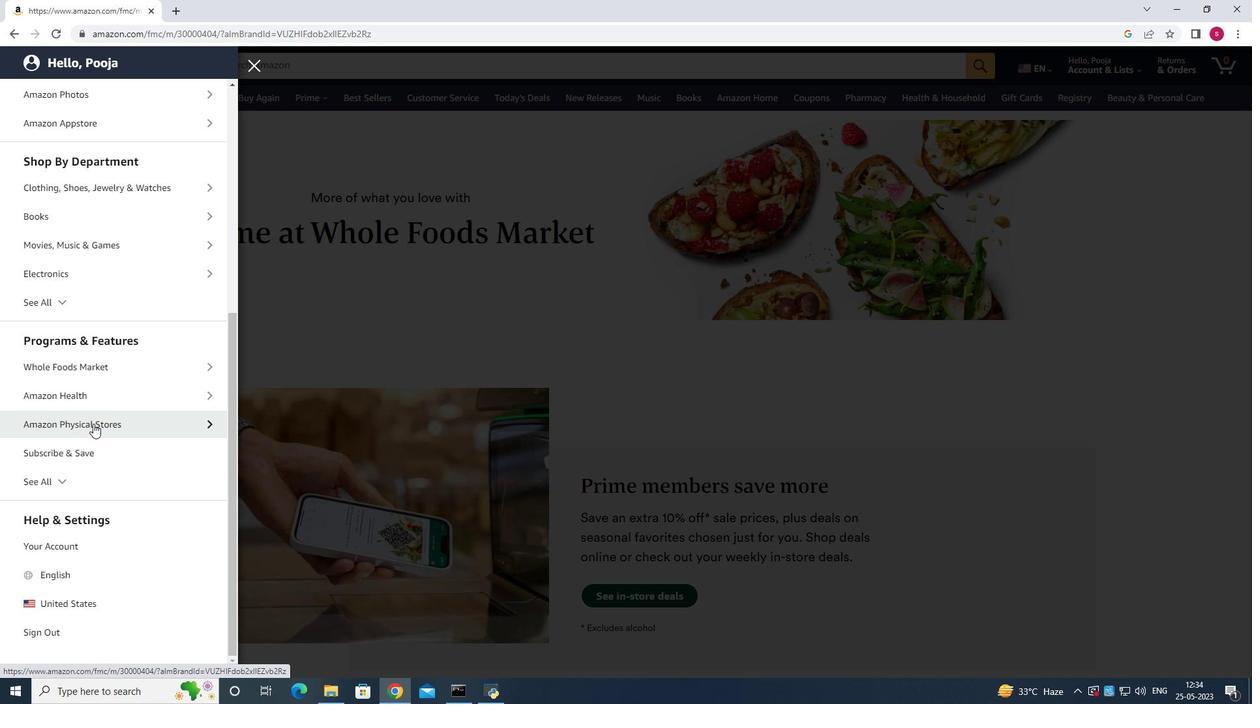 
Action: Mouse scrolled (416, 202) with delta (0, 0)
Screenshot: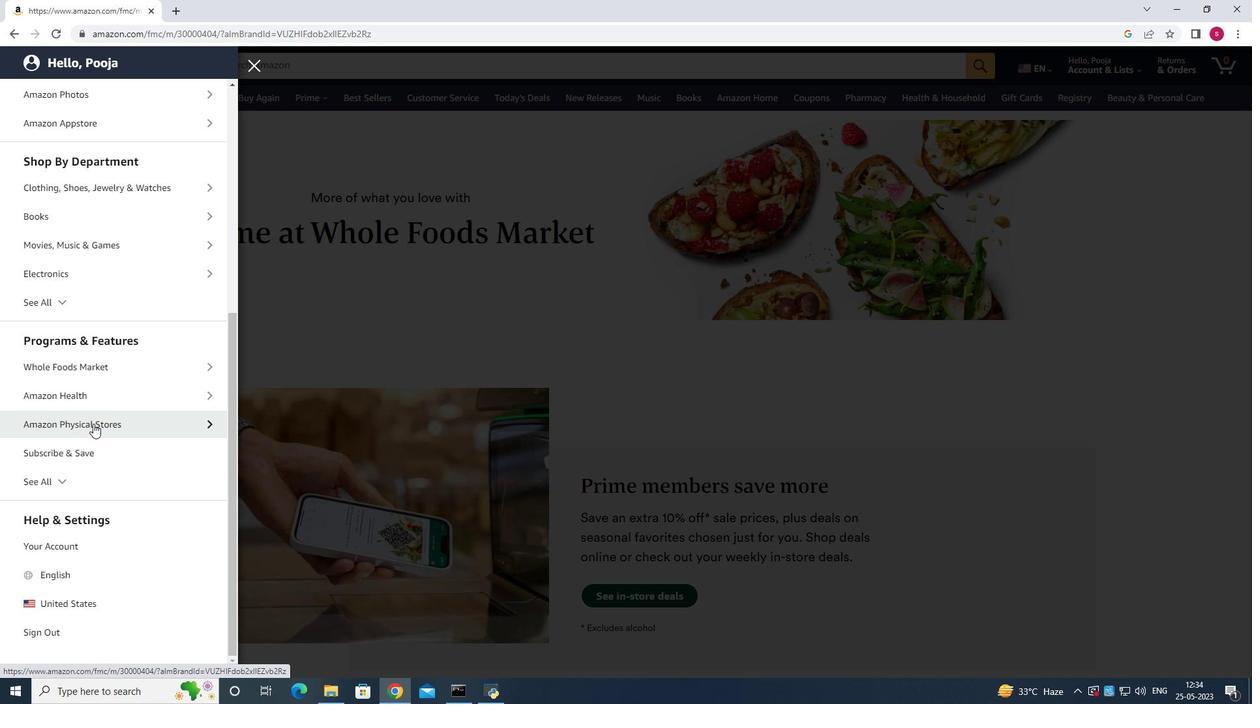 
Action: Mouse moved to (416, 202)
Screenshot: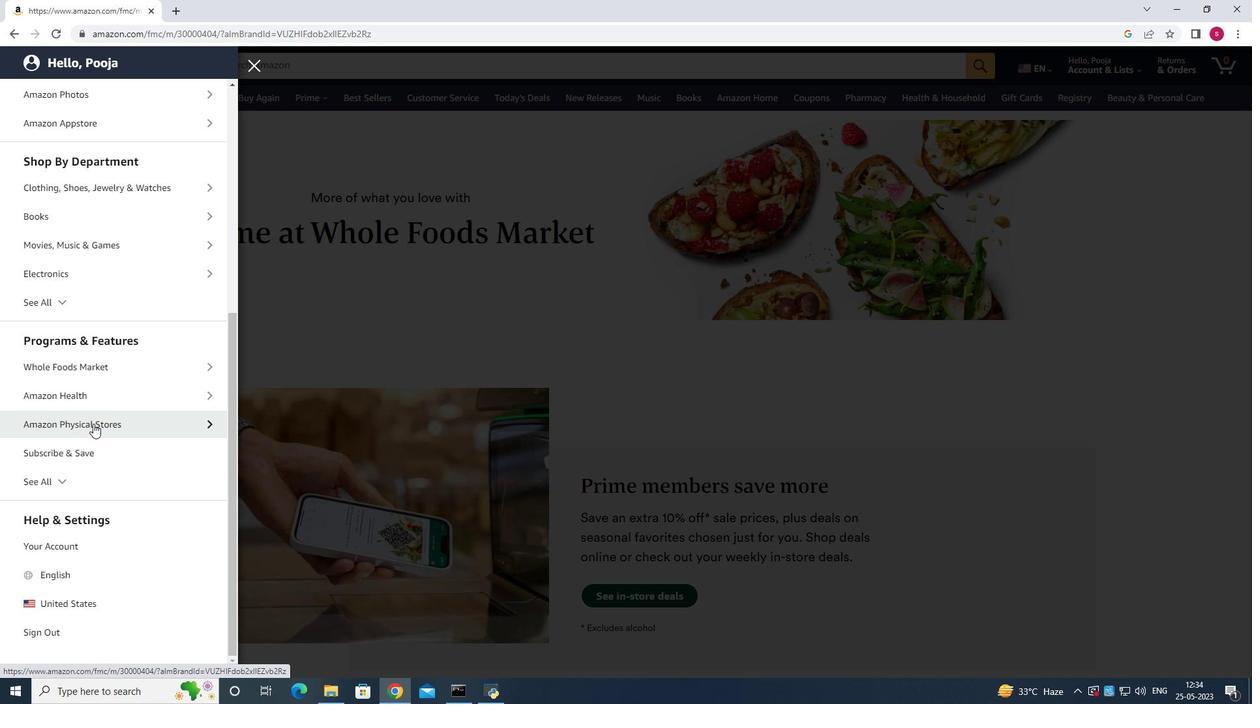 
Action: Mouse scrolled (416, 202) with delta (0, 0)
Screenshot: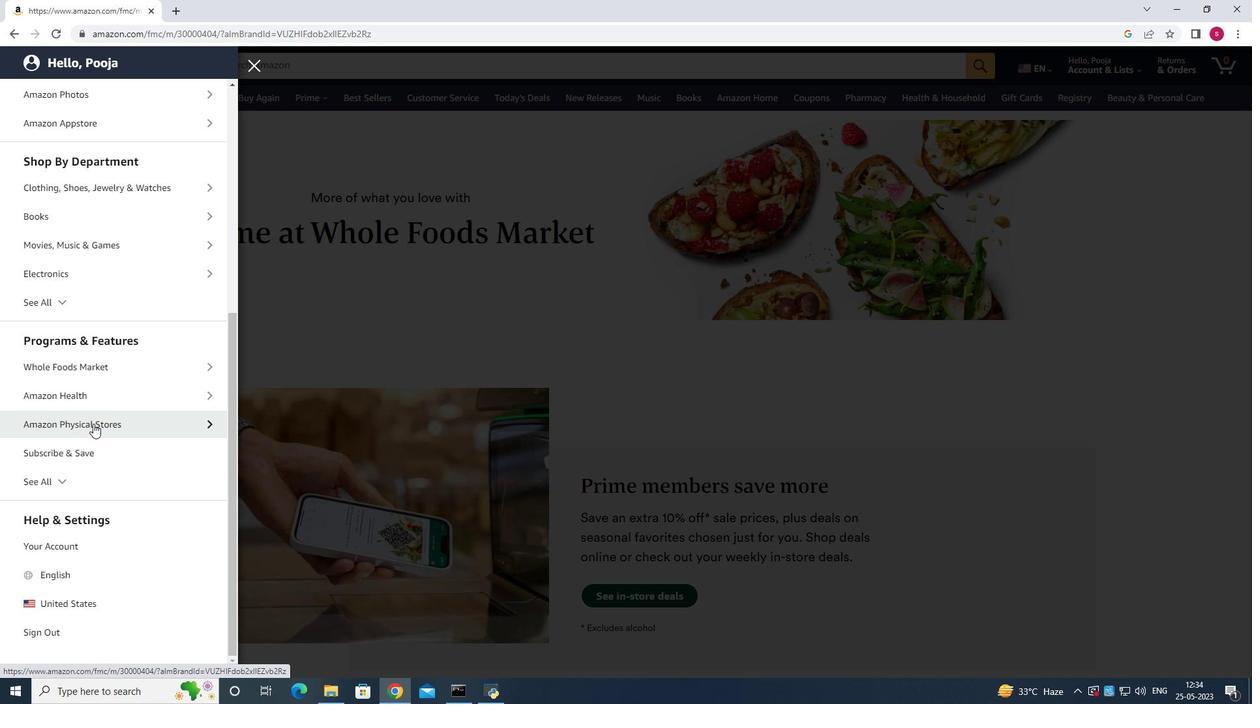 
Action: Mouse scrolled (416, 202) with delta (0, 0)
Screenshot: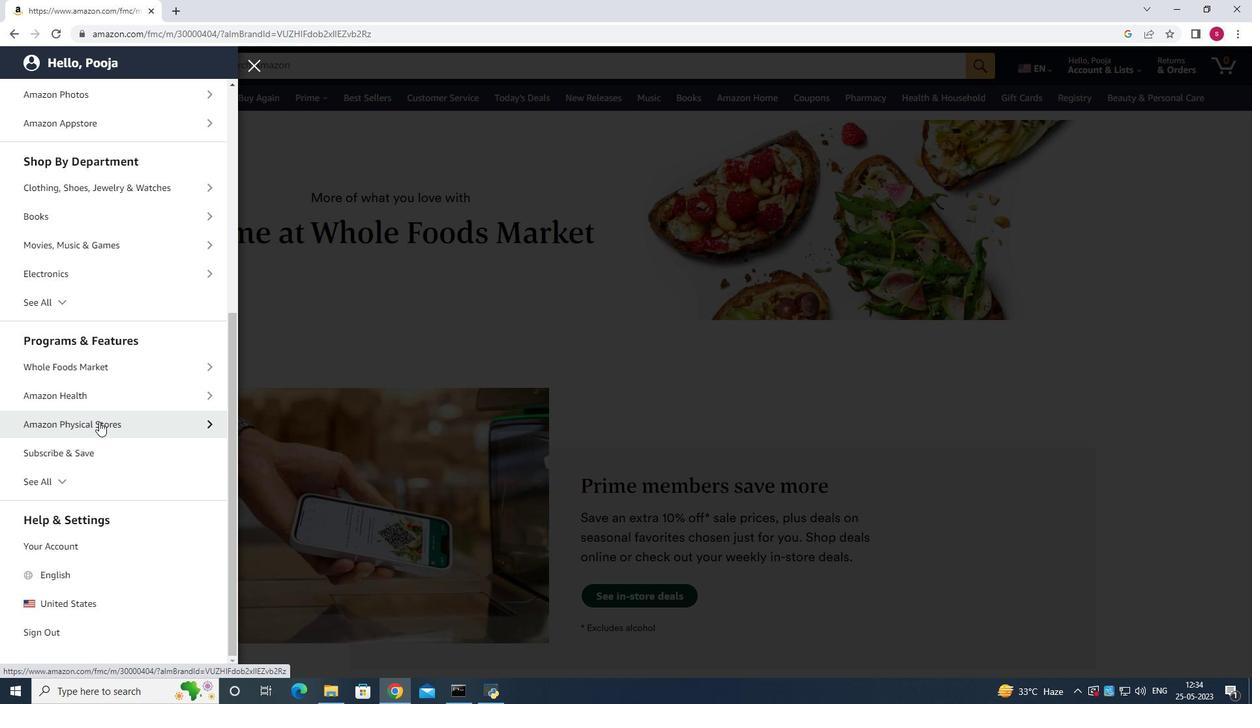 
Action: Mouse moved to (419, 200)
Screenshot: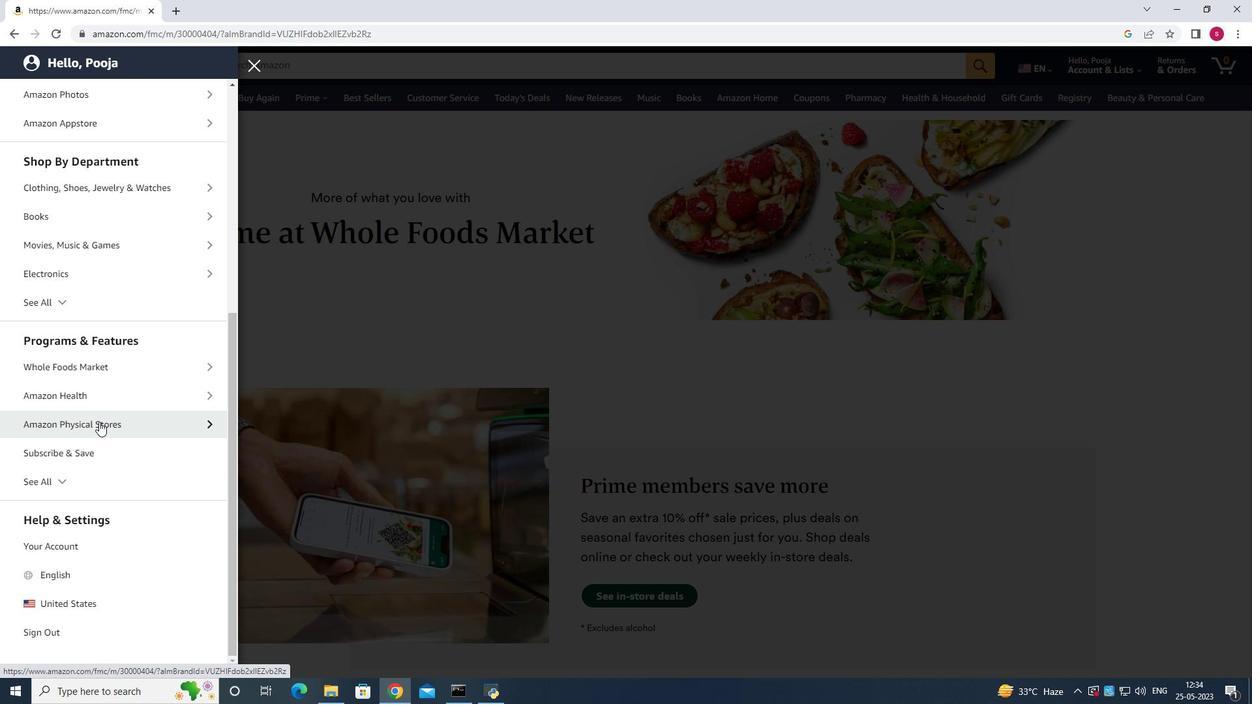 
Action: Mouse scrolled (419, 201) with delta (0, 0)
Screenshot: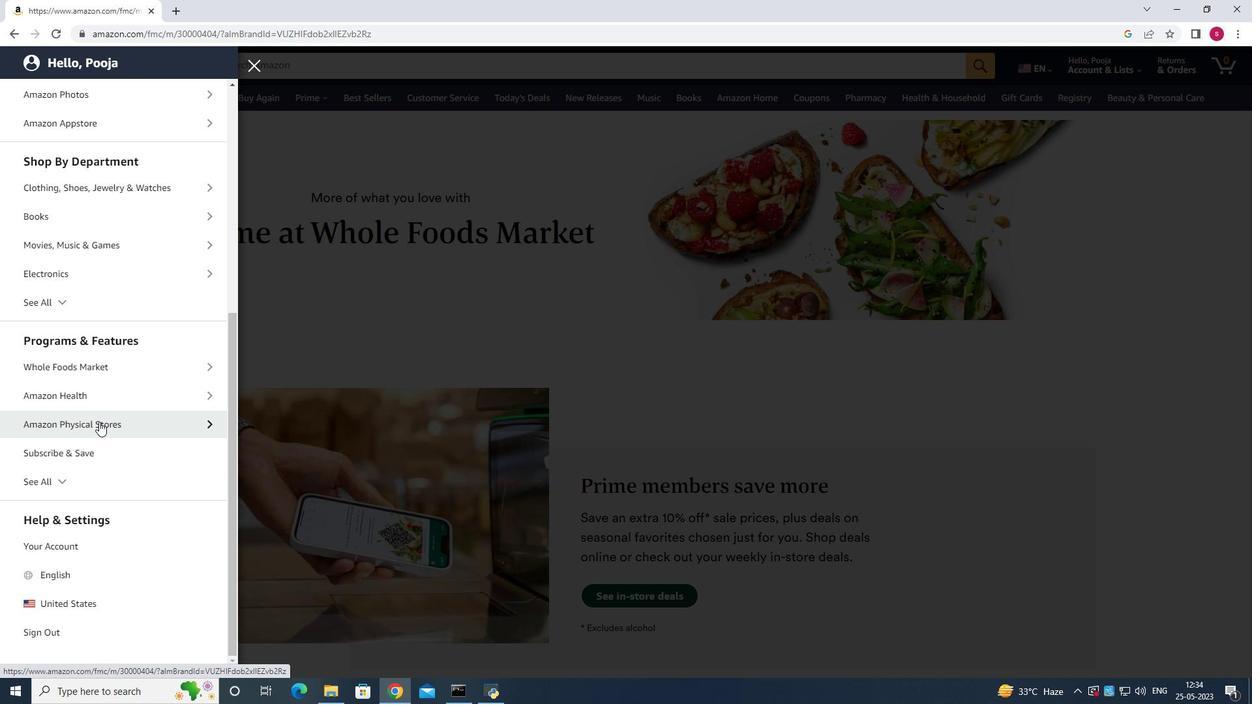 
Action: Mouse scrolled (419, 201) with delta (0, 0)
Screenshot: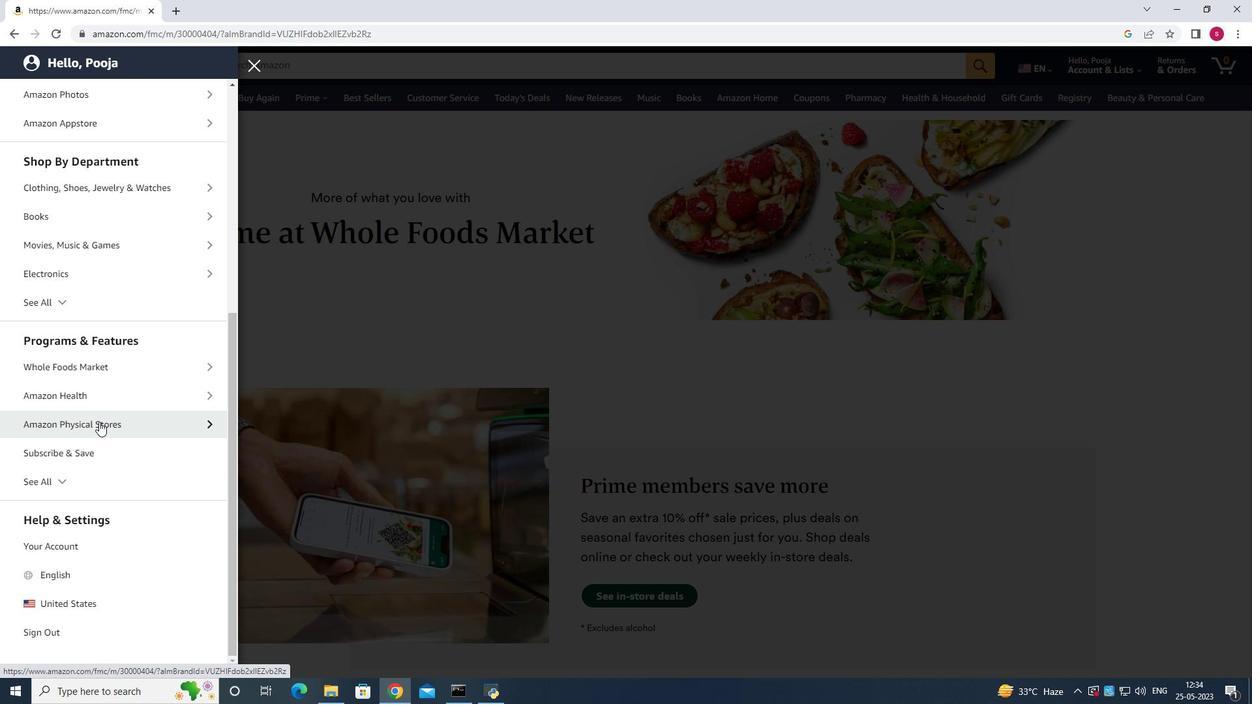 
Action: Mouse scrolled (419, 201) with delta (0, 0)
Screenshot: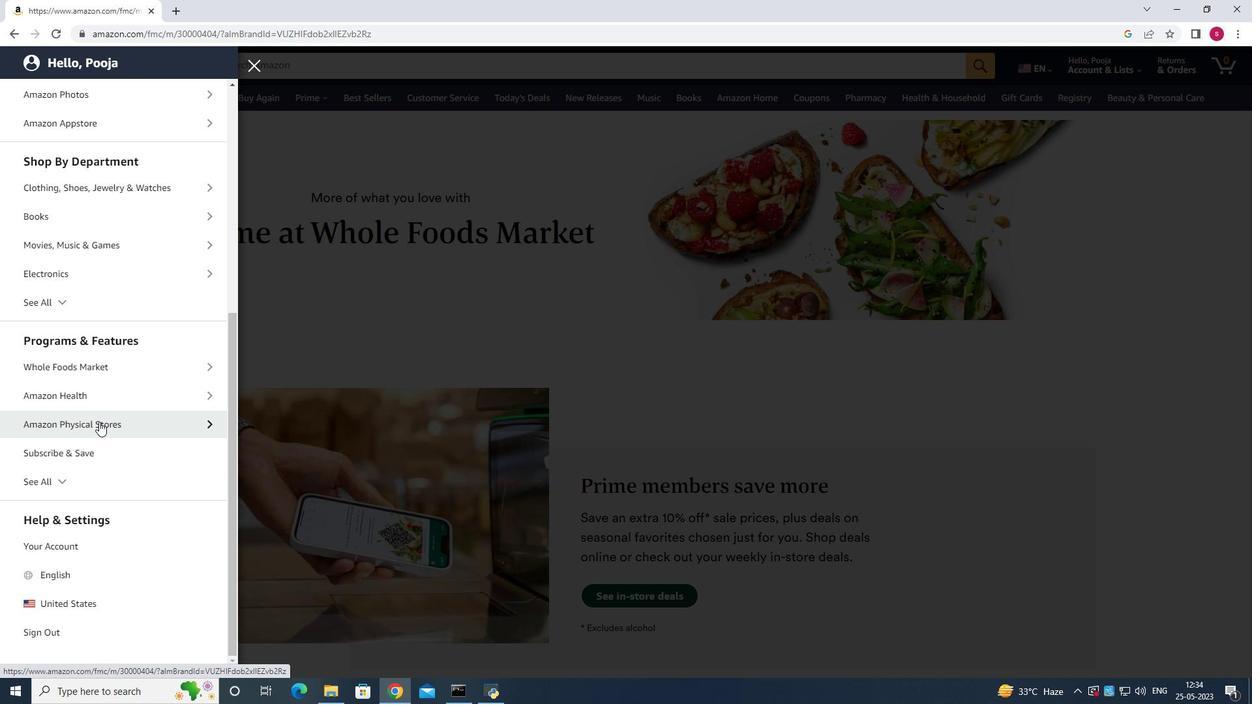 
Action: Mouse moved to (419, 200)
Screenshot: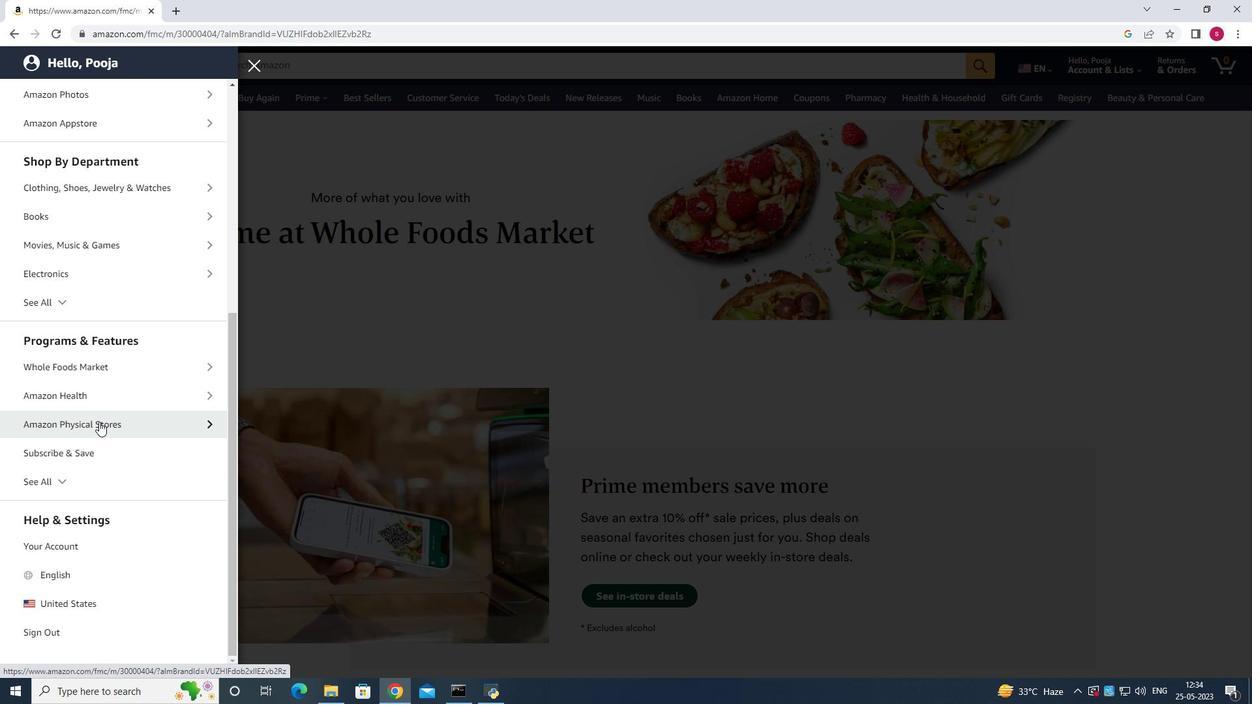 
Action: Mouse scrolled (419, 200) with delta (0, 0)
Screenshot: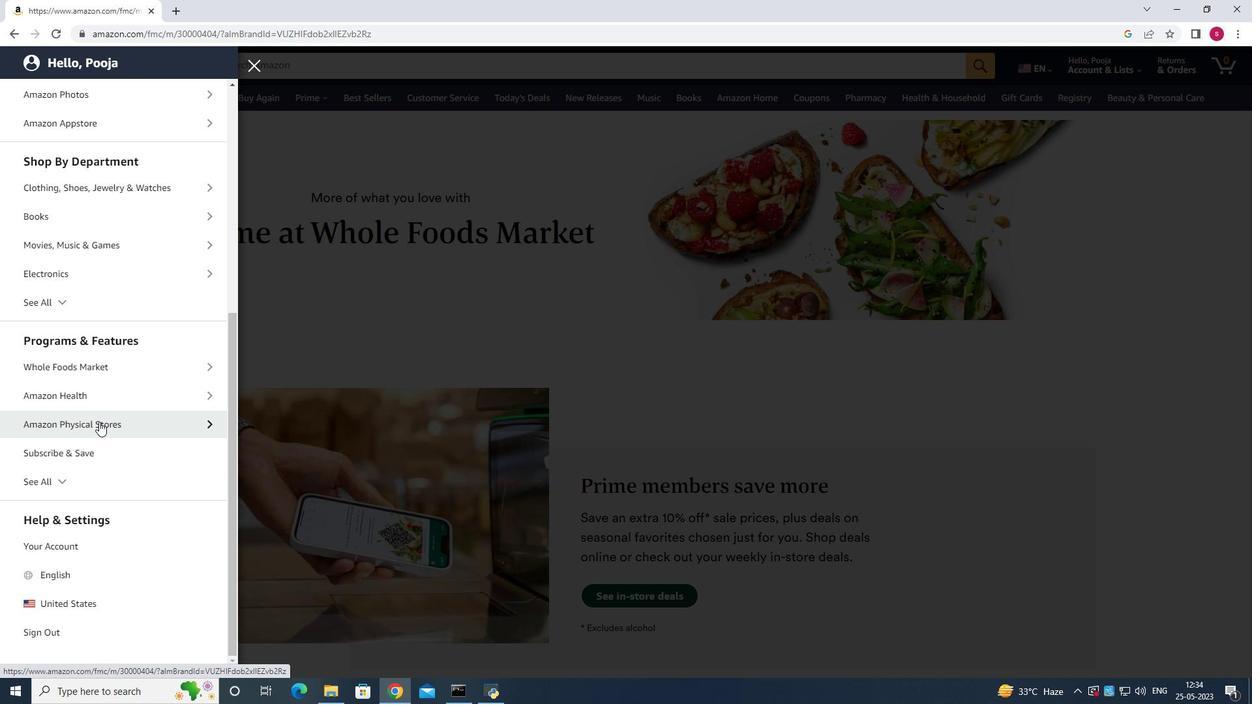 
Action: Mouse moved to (421, 199)
Screenshot: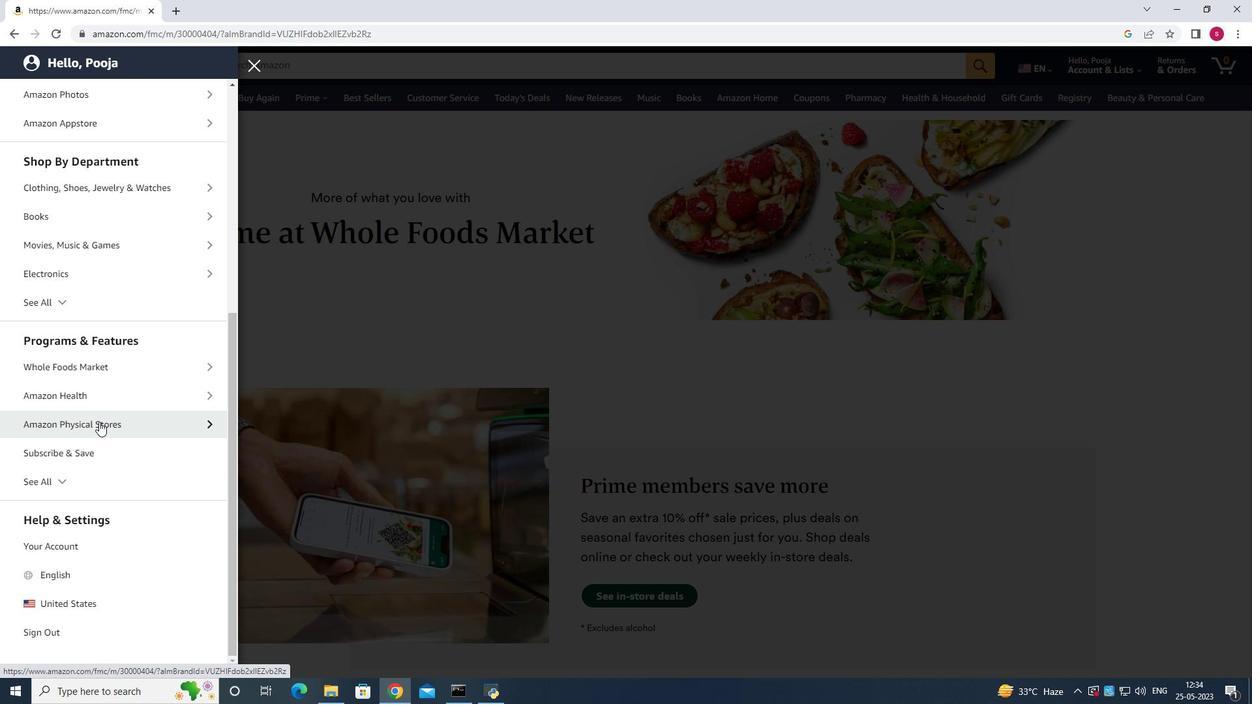 
Action: Mouse scrolled (421, 200) with delta (0, 0)
Screenshot: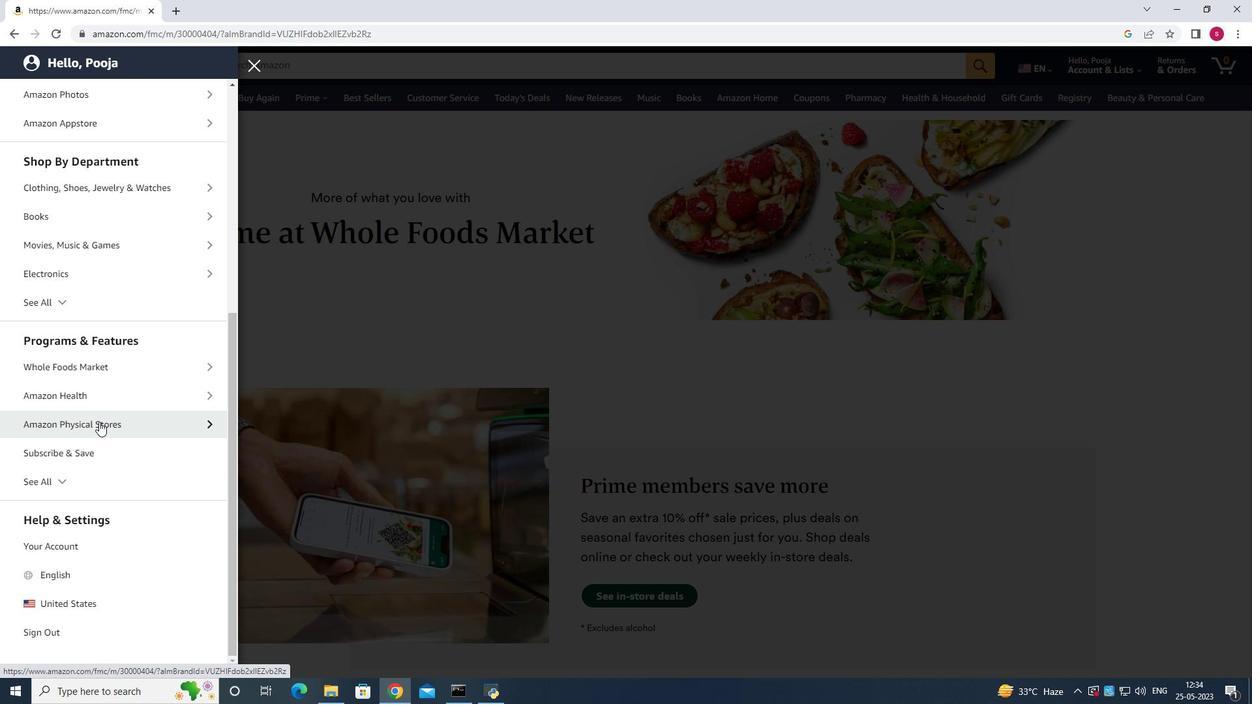 
Action: Mouse moved to (423, 198)
Screenshot: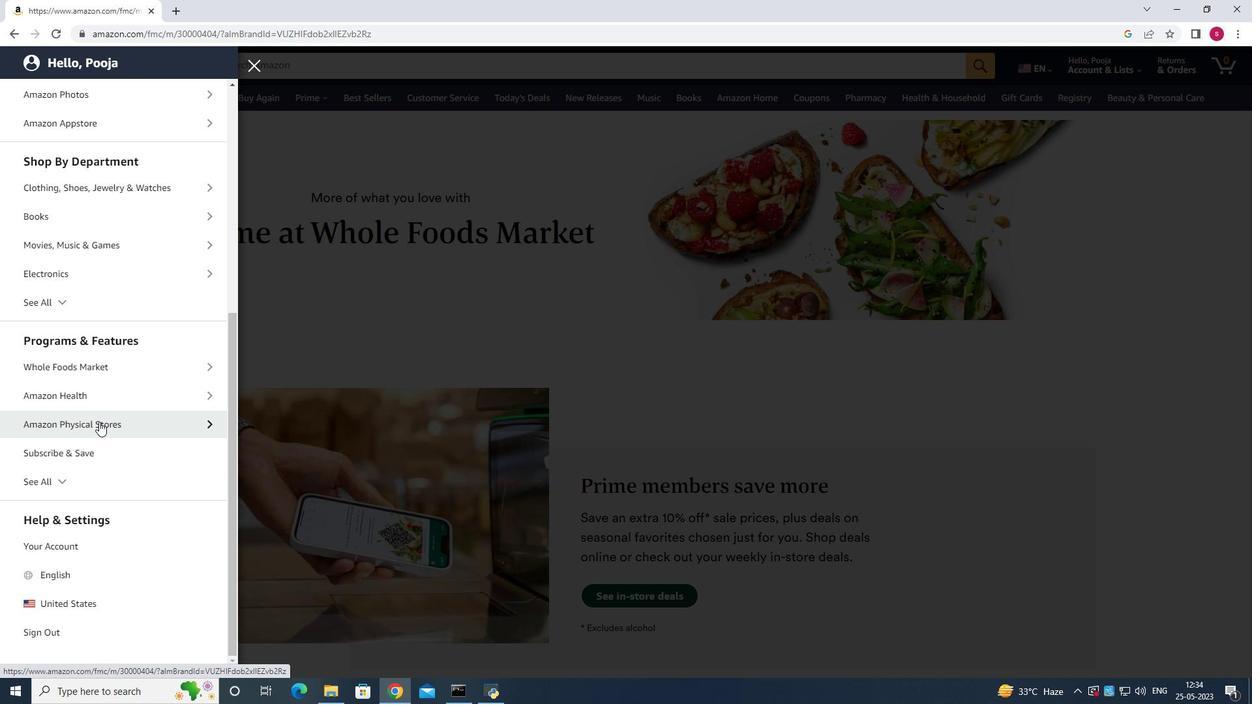 
Action: Mouse scrolled (422, 199) with delta (0, 0)
Screenshot: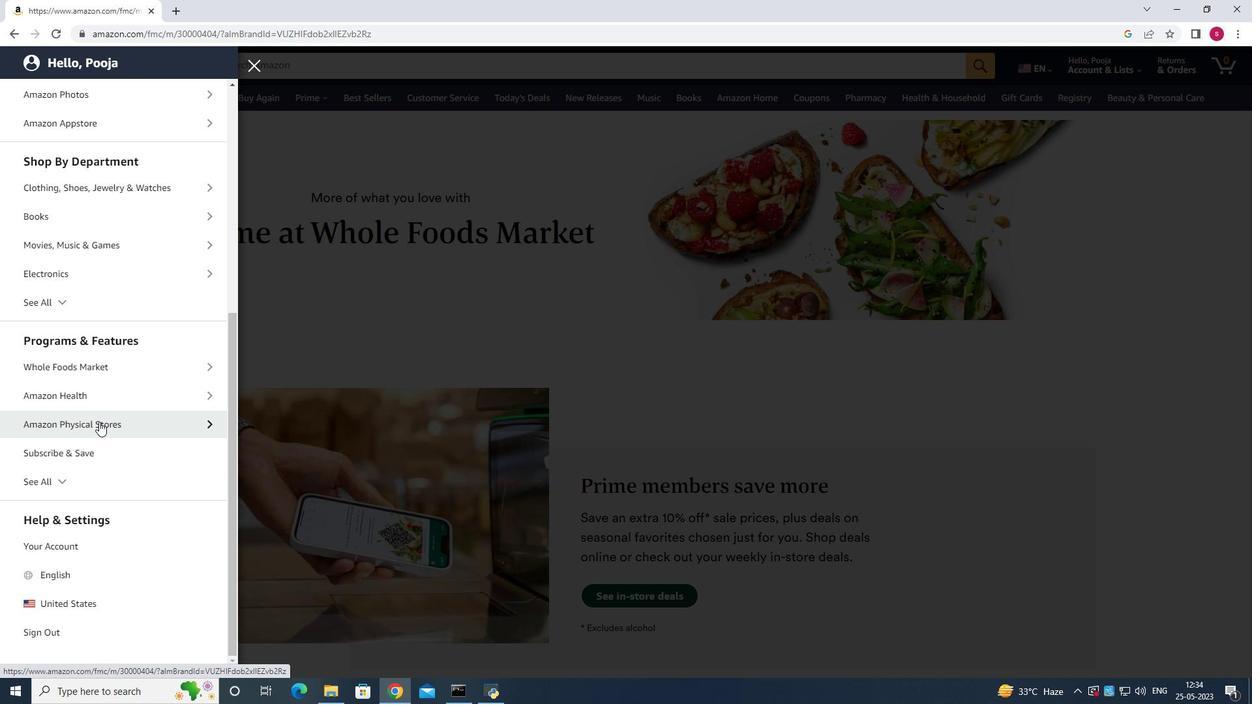 
Action: Mouse moved to (425, 196)
Screenshot: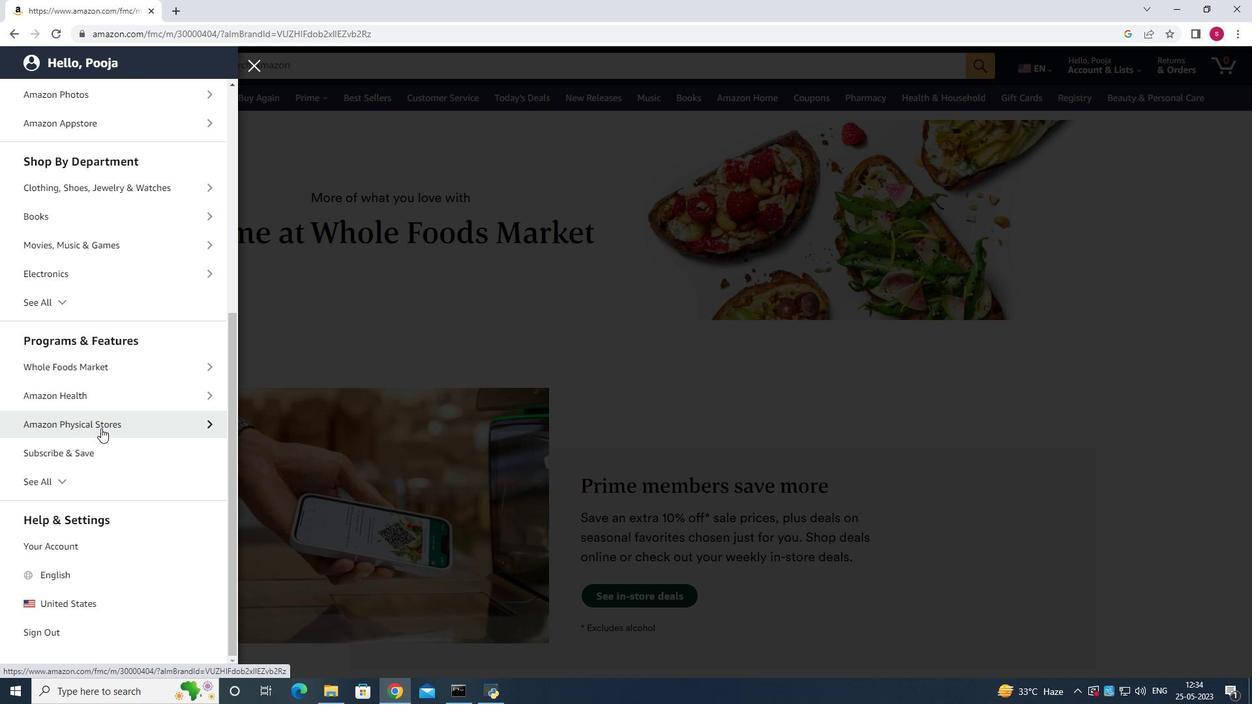 
Action: Mouse scrolled (425, 197) with delta (0, 0)
Screenshot: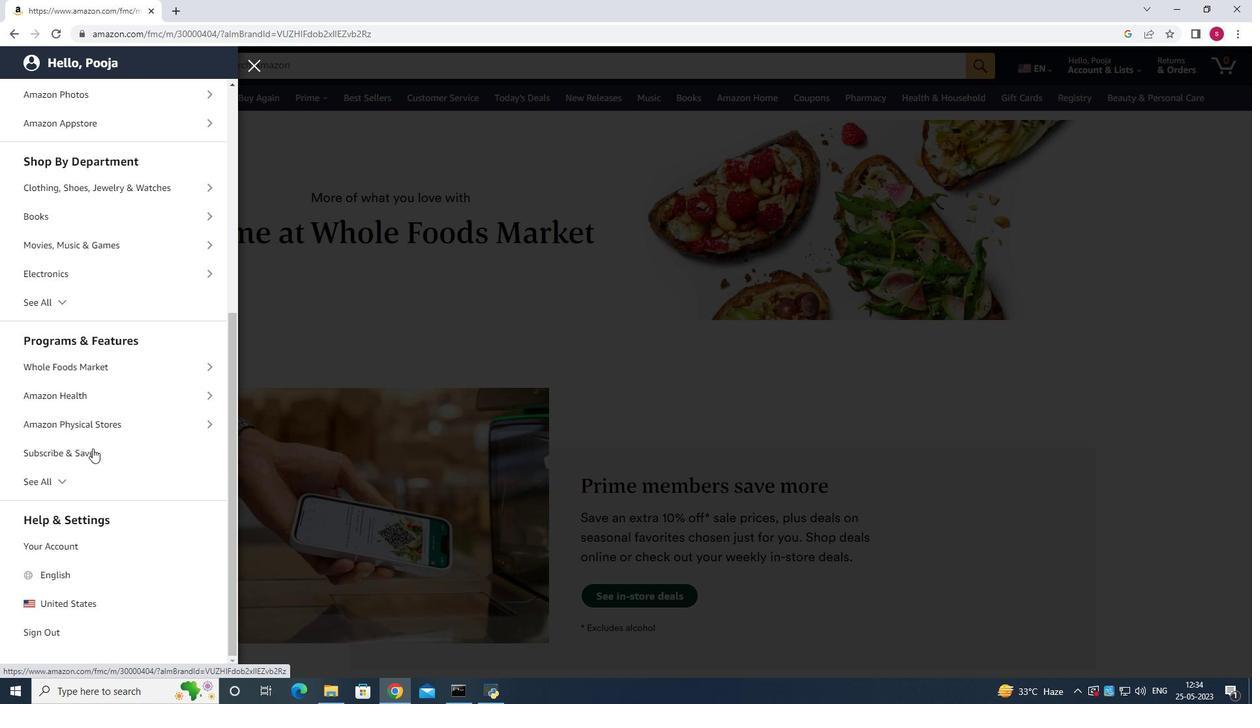 
Action: Mouse scrolled (425, 197) with delta (0, 0)
Screenshot: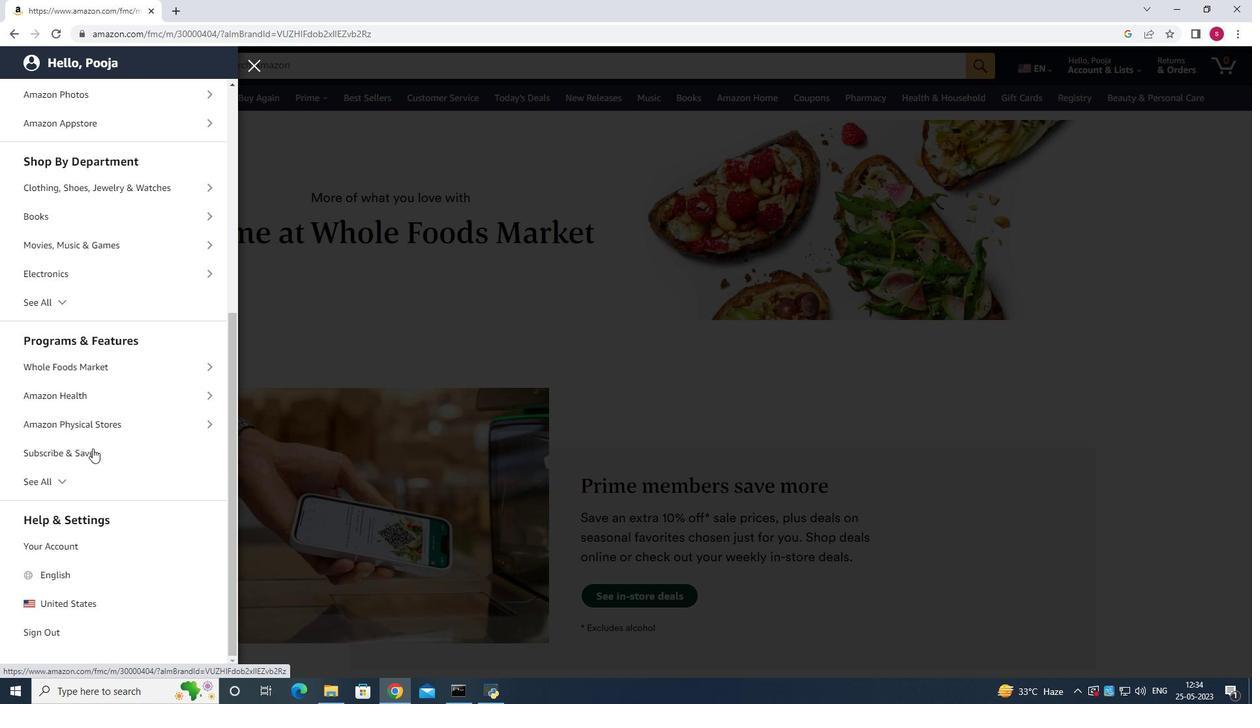 
Action: Mouse scrolled (425, 197) with delta (0, 0)
Screenshot: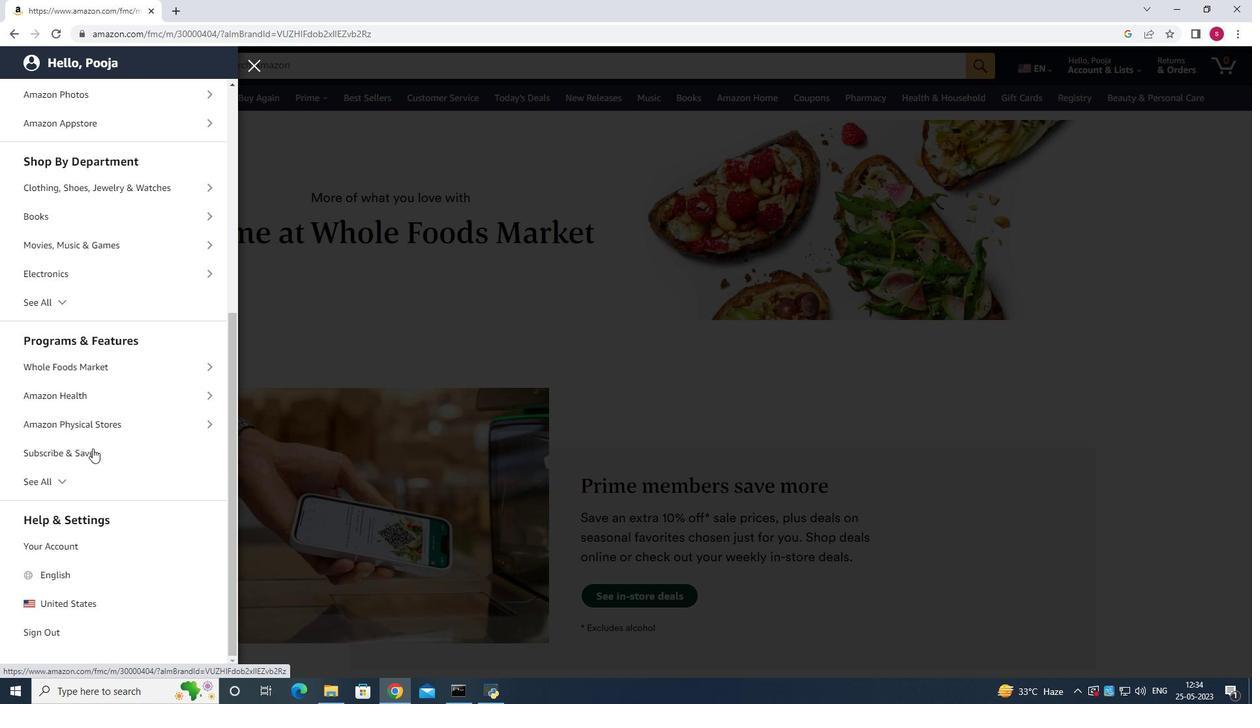 
Action: Mouse moved to (426, 196)
Screenshot: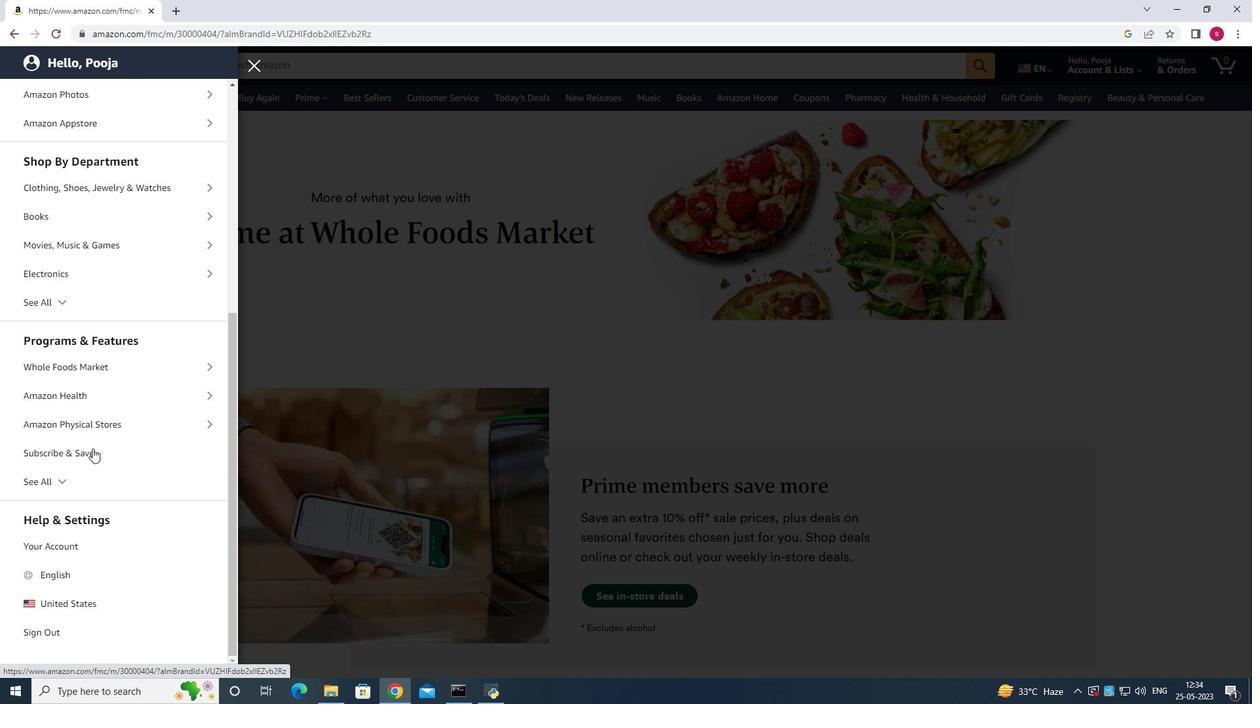 
Action: Mouse scrolled (426, 196) with delta (0, 0)
Screenshot: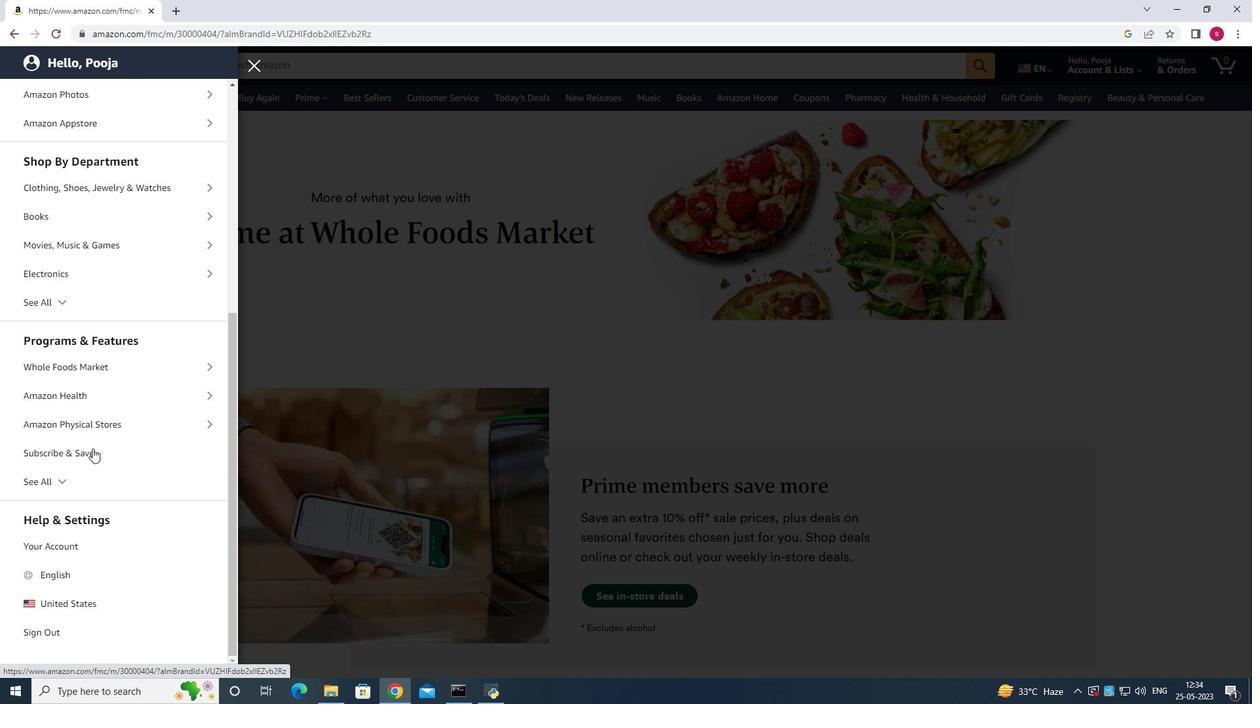 
Action: Mouse scrolled (426, 196) with delta (0, 0)
Screenshot: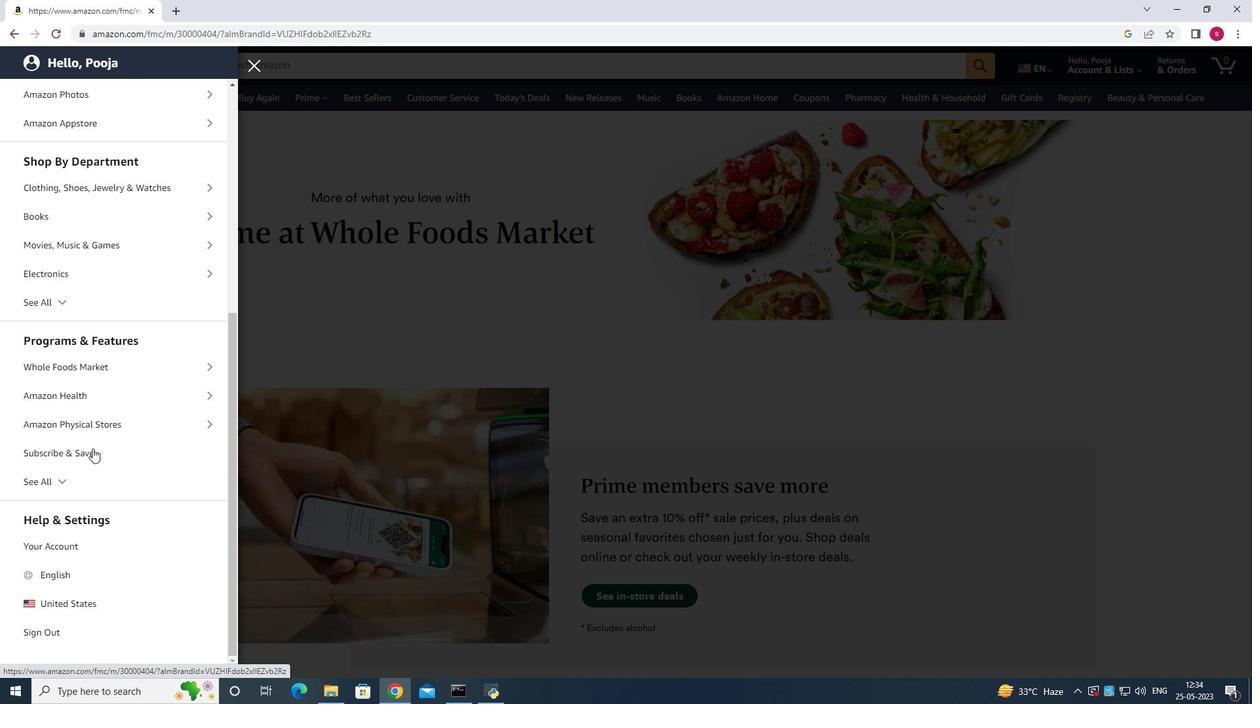 
Action: Mouse moved to (427, 196)
Screenshot: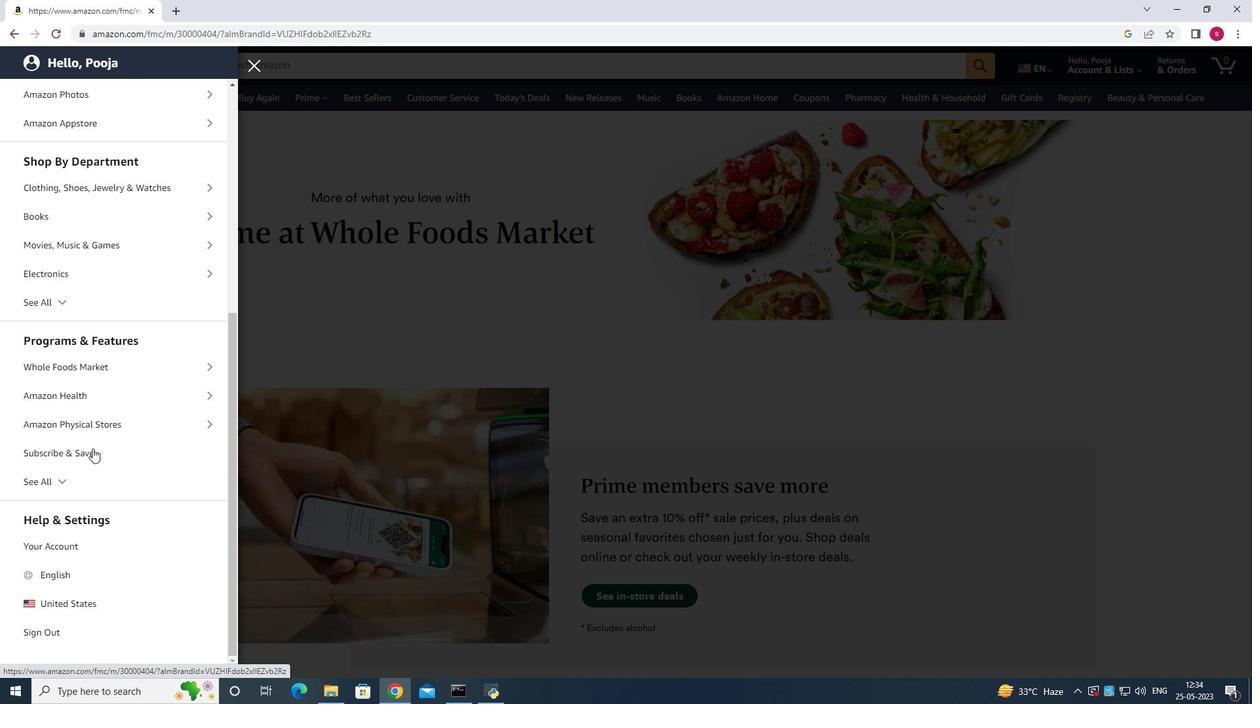 
Action: Mouse scrolled (427, 196) with delta (0, 0)
Screenshot: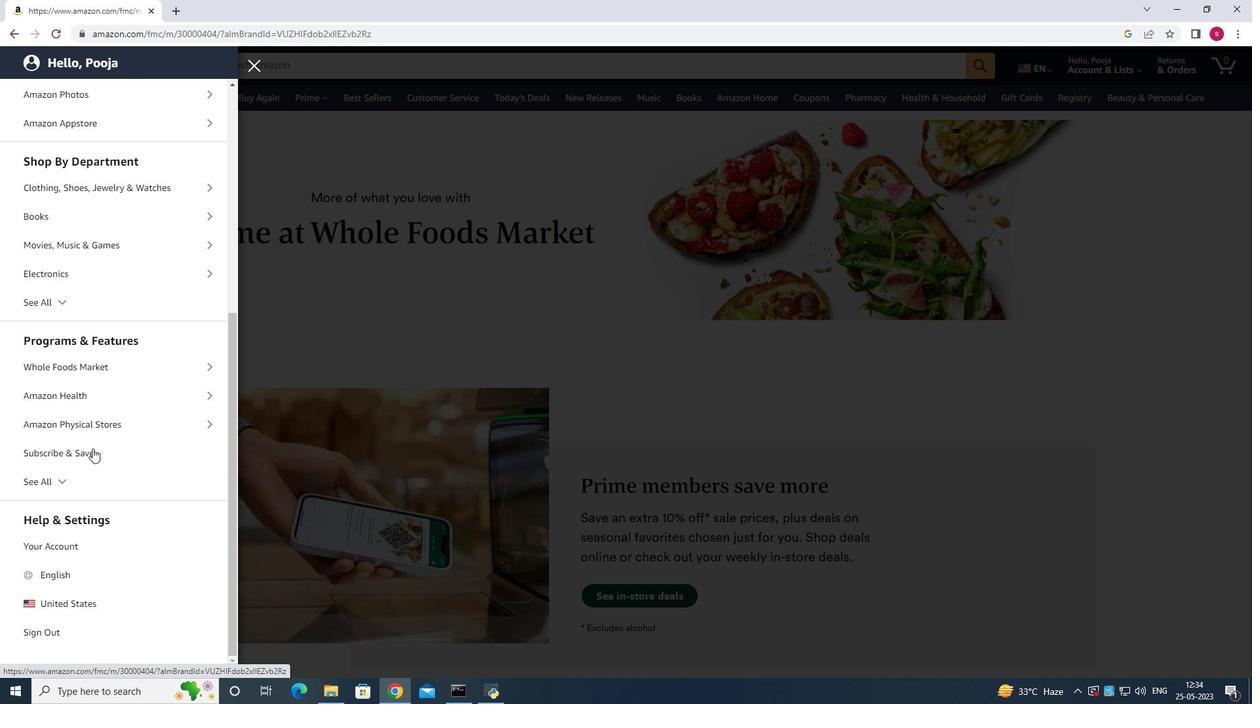 
Action: Mouse scrolled (427, 196) with delta (0, 0)
Screenshot: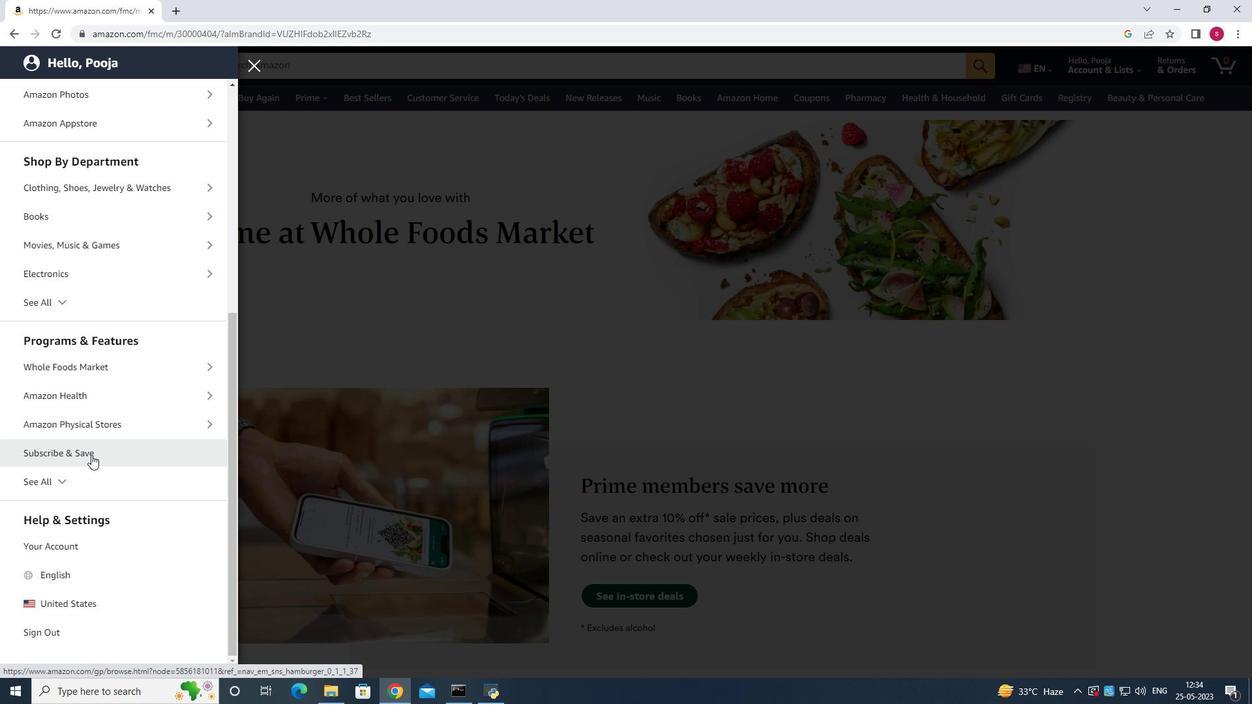 
Action: Mouse moved to (429, 194)
Screenshot: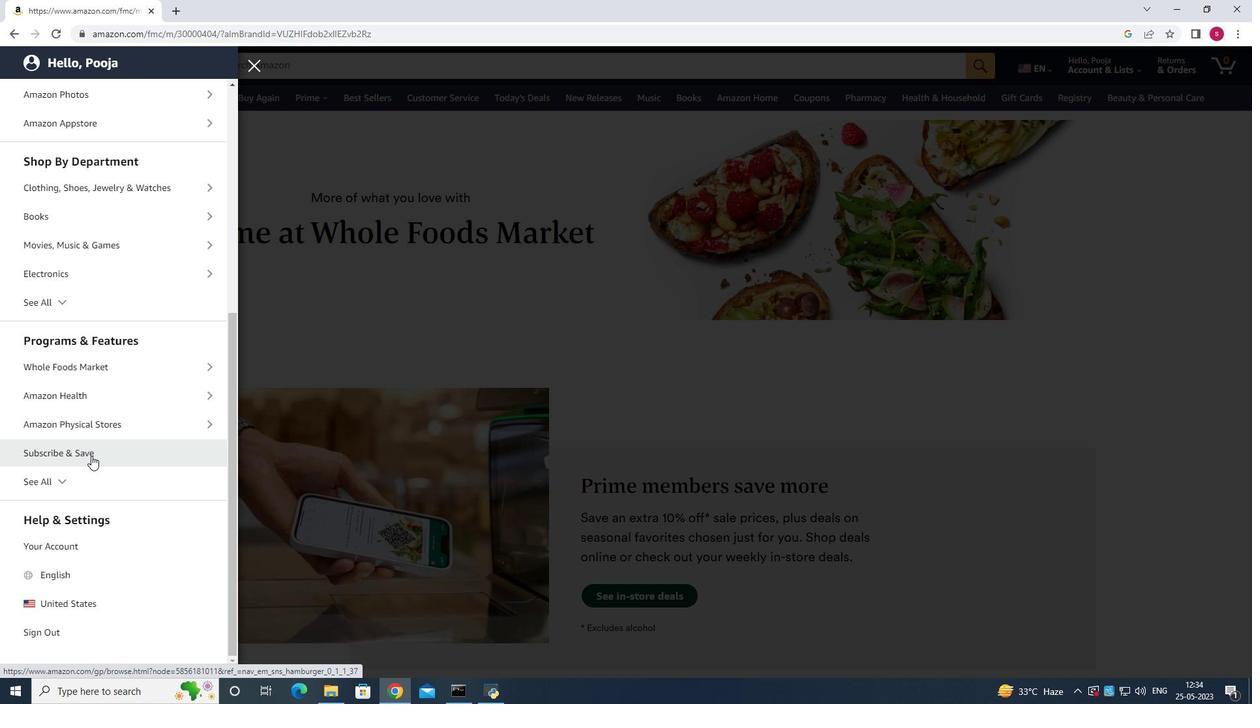 
Action: Mouse scrolled (429, 194) with delta (0, 0)
Screenshot: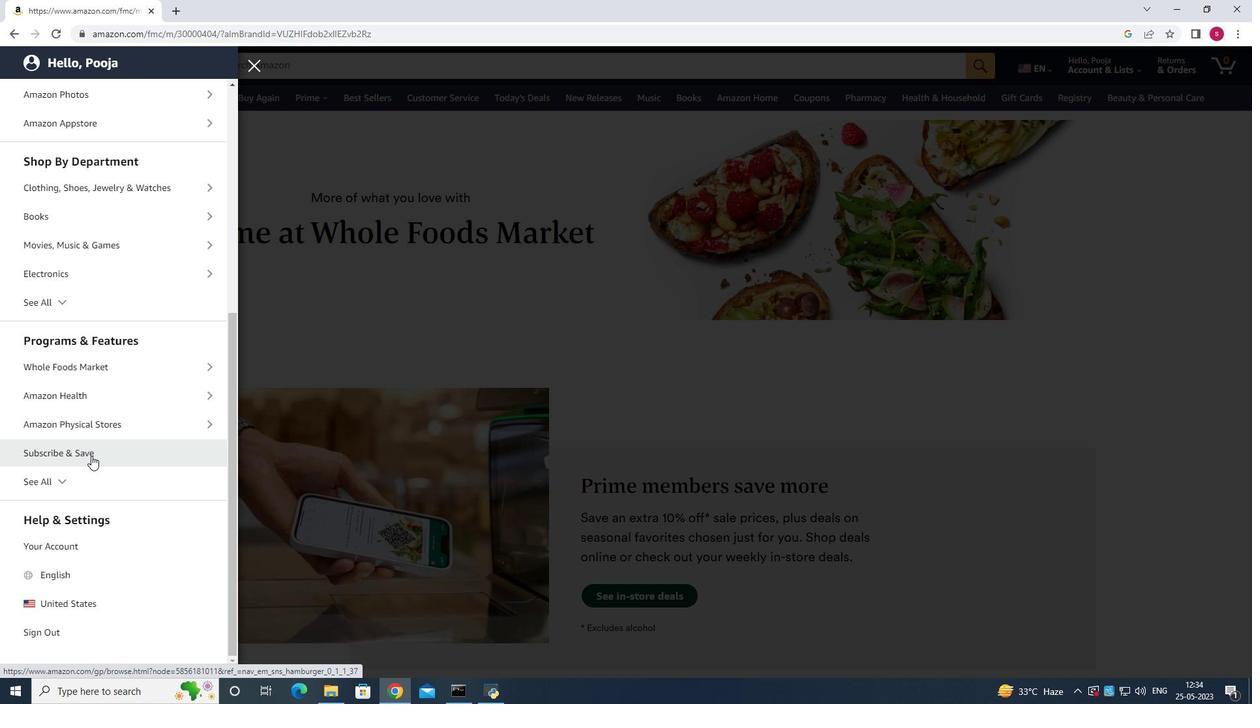 
Action: Mouse scrolled (429, 194) with delta (0, 0)
Screenshot: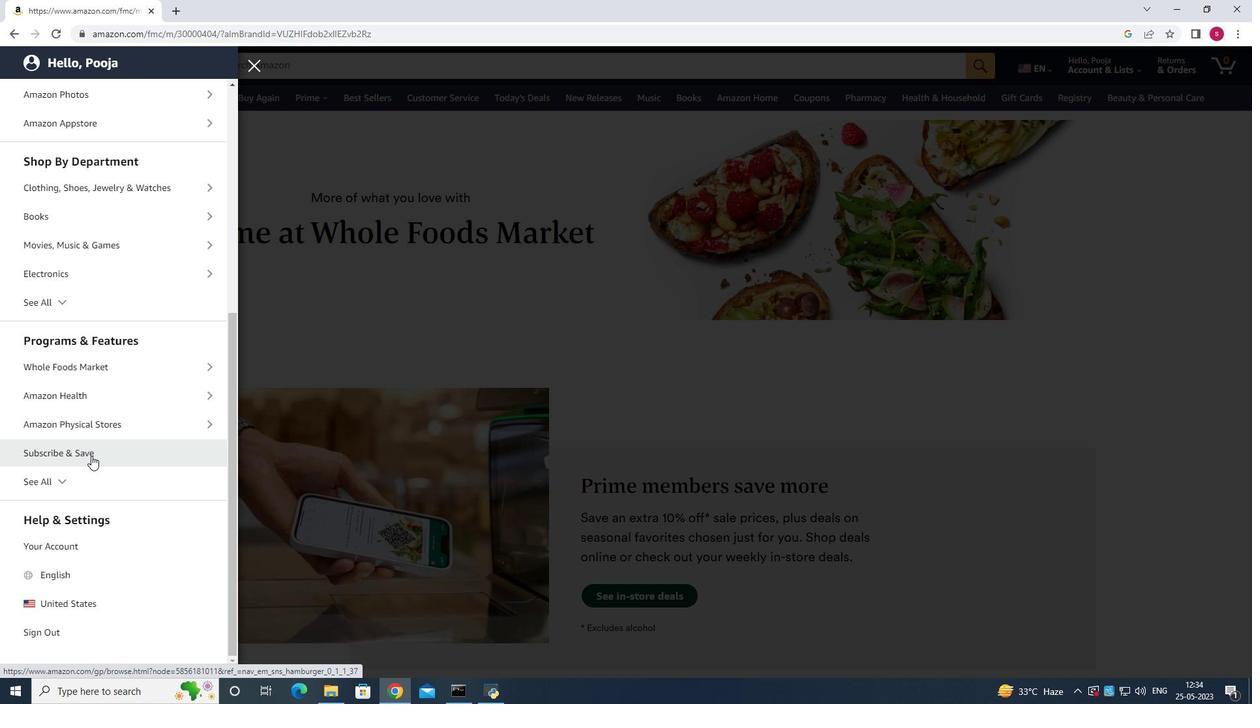 
Action: Mouse scrolled (429, 194) with delta (0, 0)
Screenshot: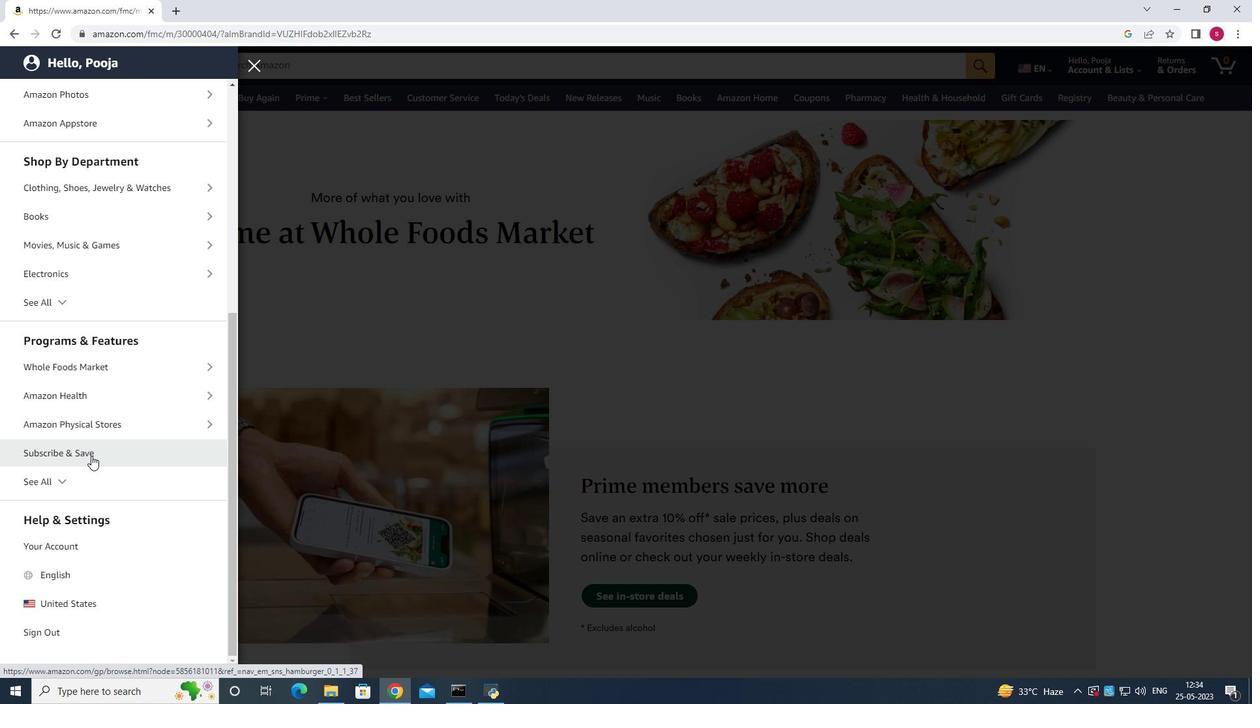 
Action: Mouse scrolled (429, 194) with delta (0, 0)
Screenshot: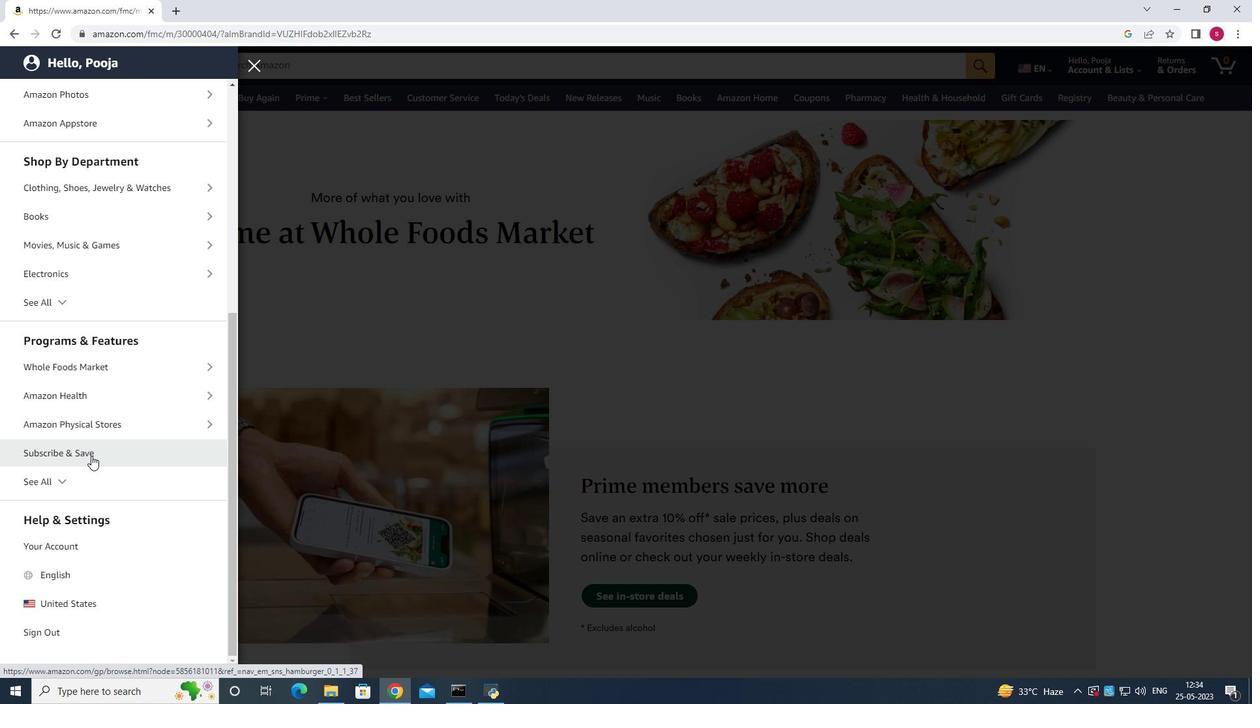 
Action: Mouse scrolled (429, 194) with delta (0, 0)
Screenshot: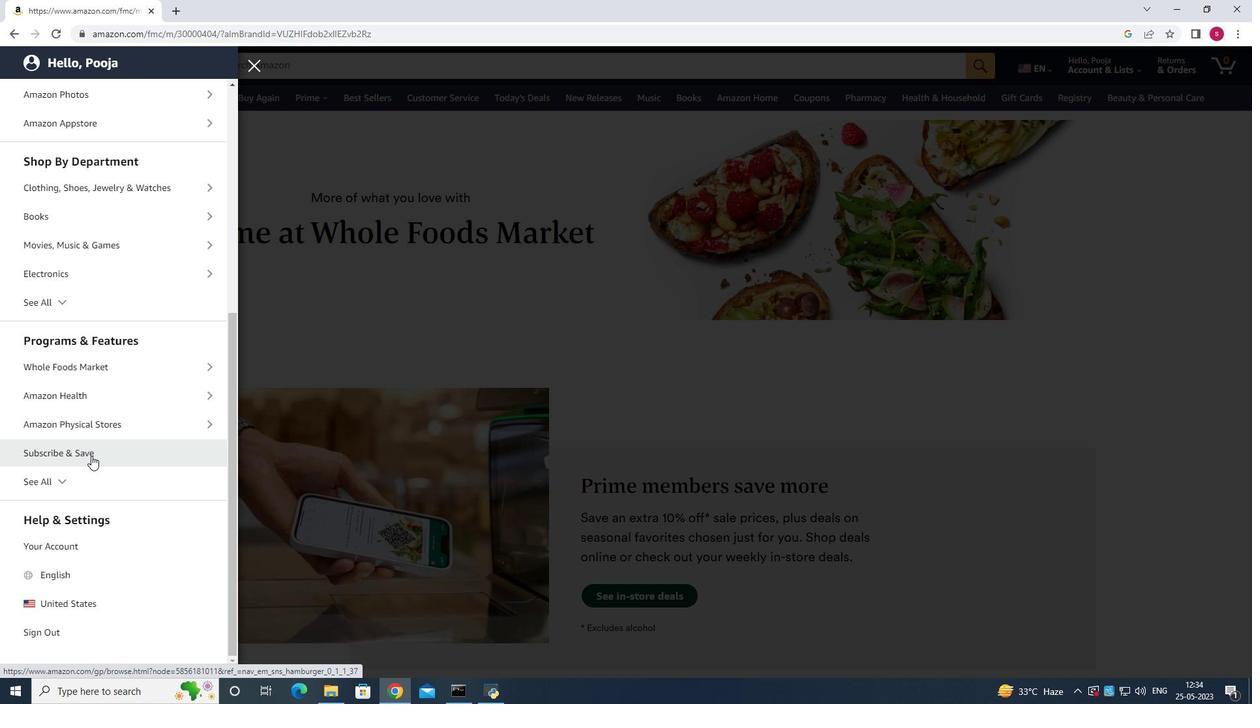 
Action: Mouse scrolled (429, 194) with delta (0, 0)
Screenshot: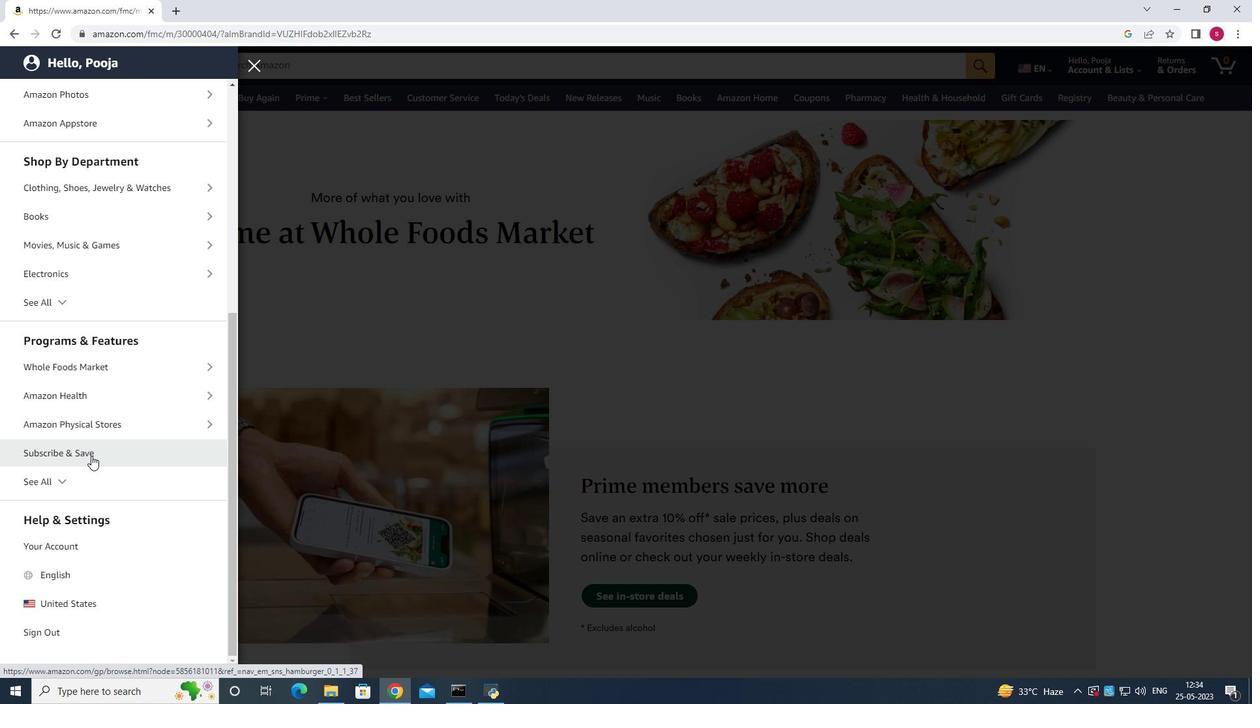 
Action: Mouse moved to (410, 57)
Screenshot: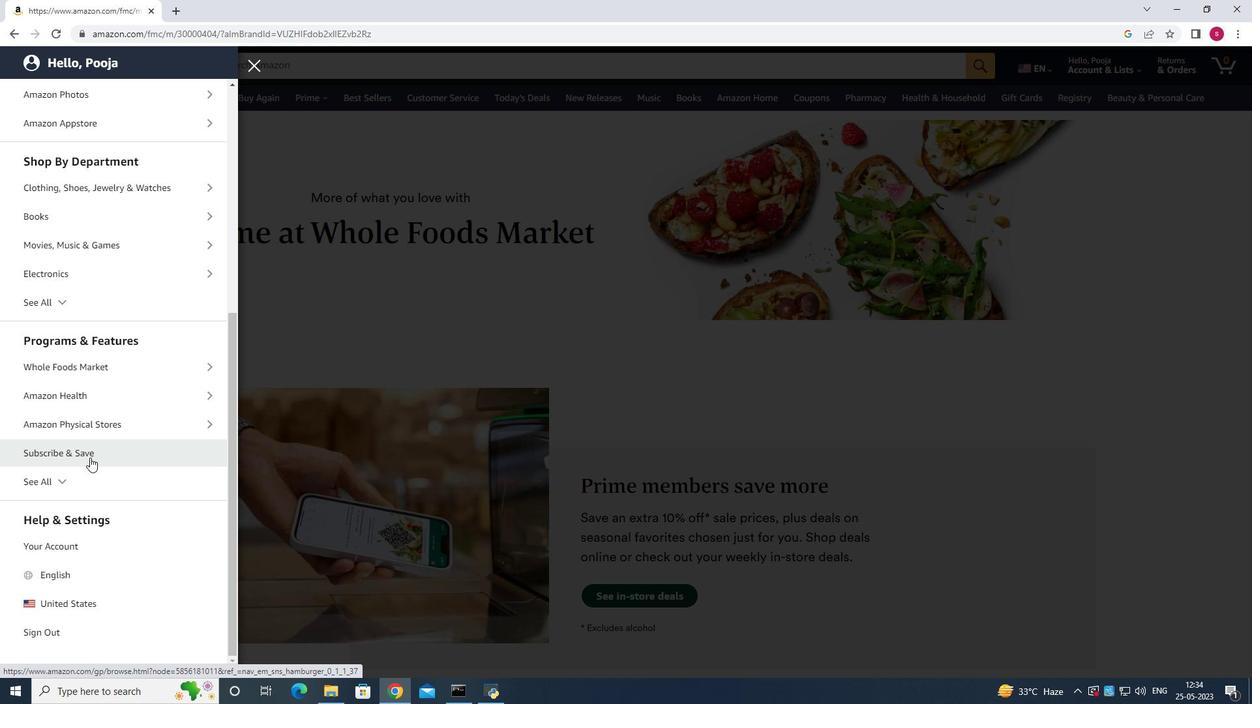 
Action: Mouse pressed left at (410, 57)
Screenshot: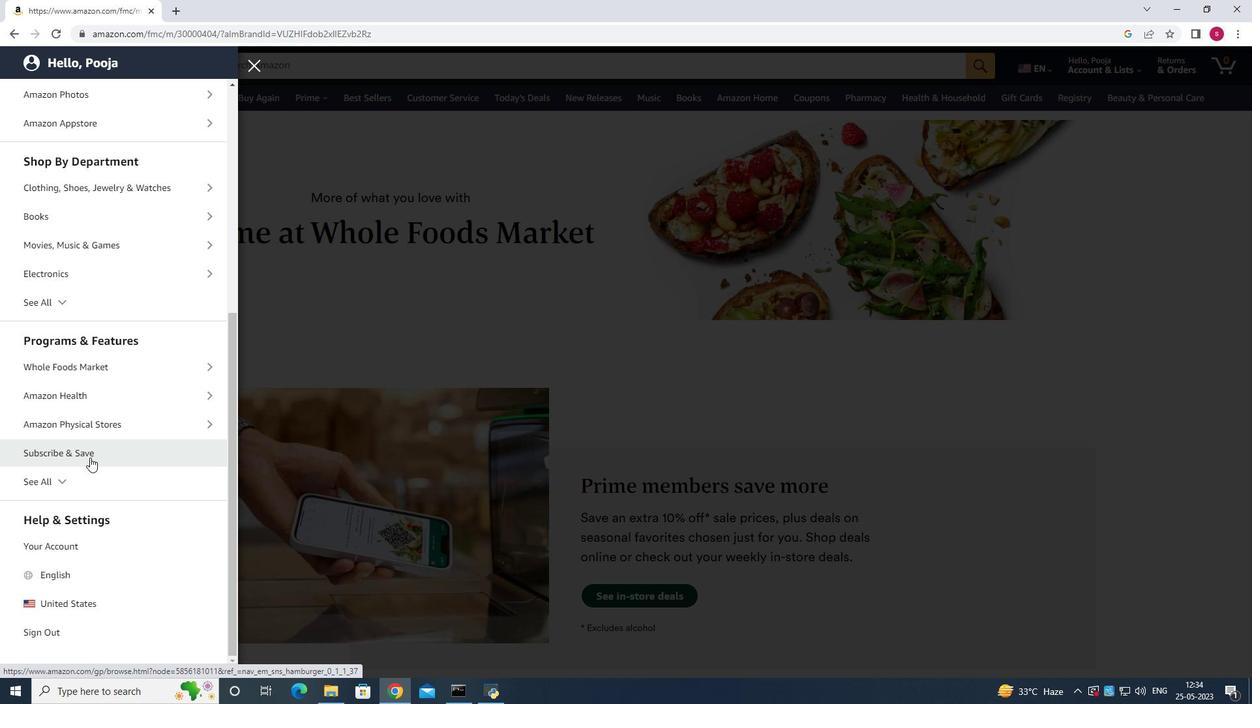
Action: Mouse moved to (26, 98)
Screenshot: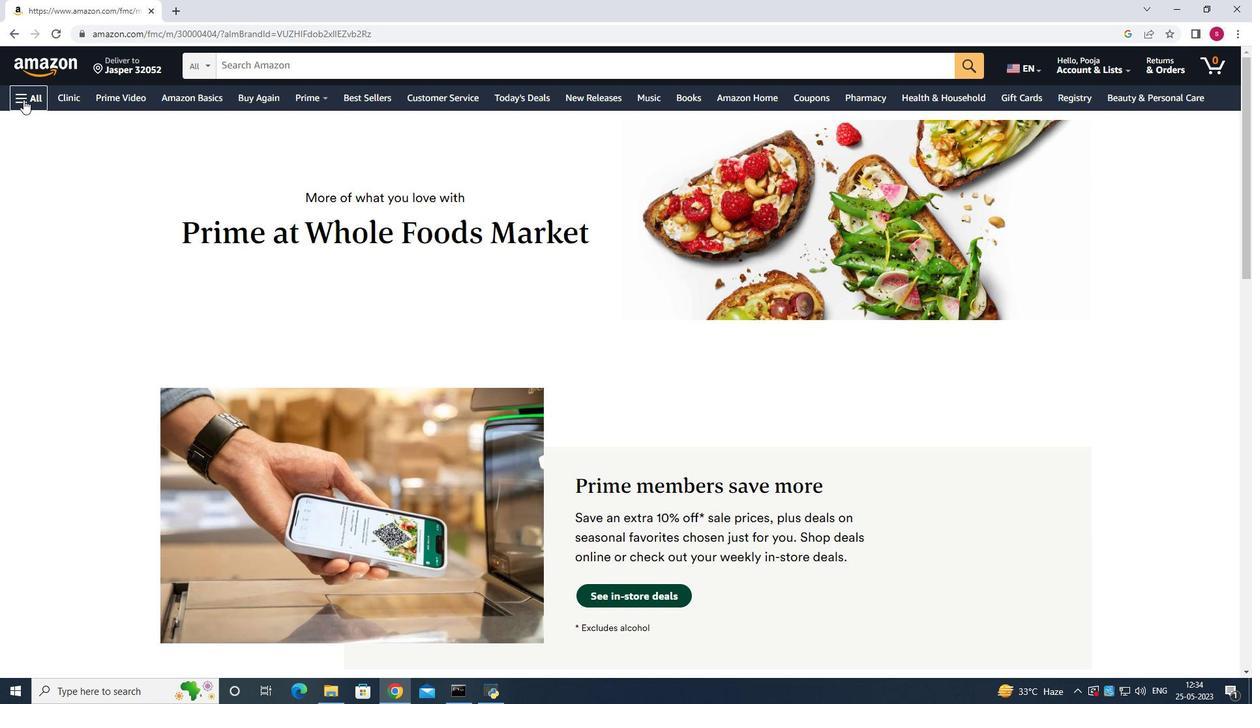 
Action: Mouse pressed left at (26, 98)
Screenshot: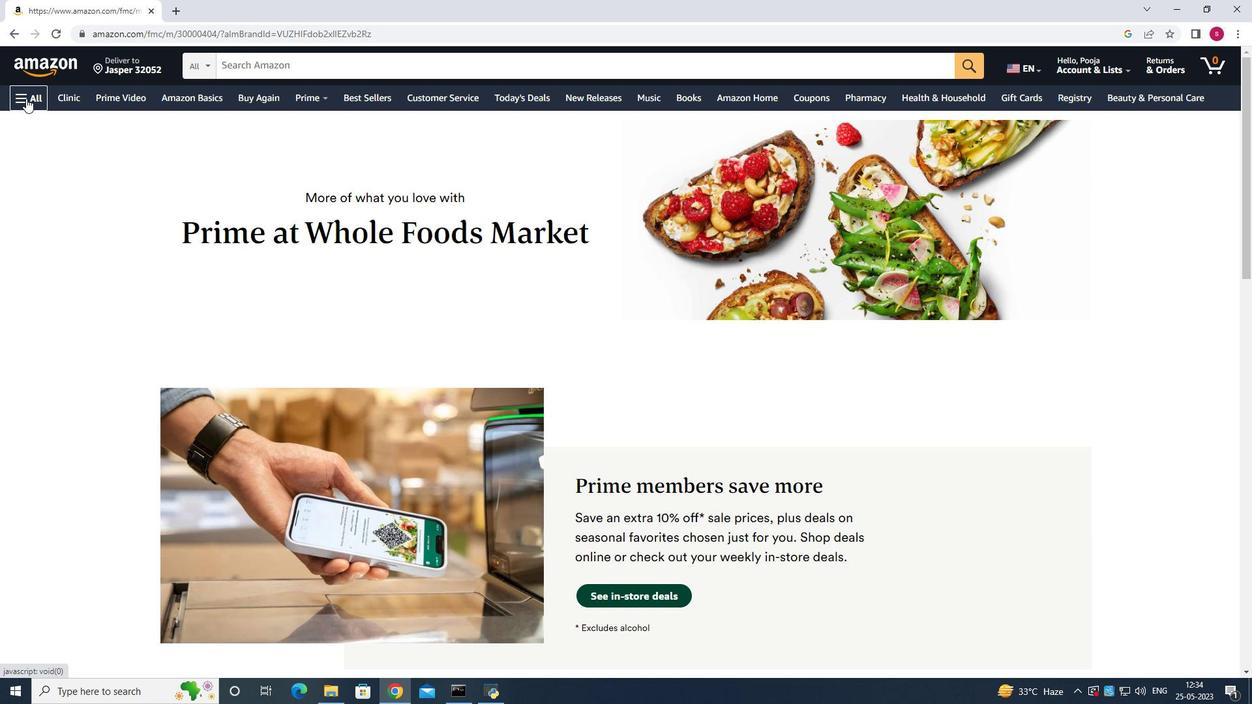 
Action: Mouse moved to (91, 421)
Screenshot: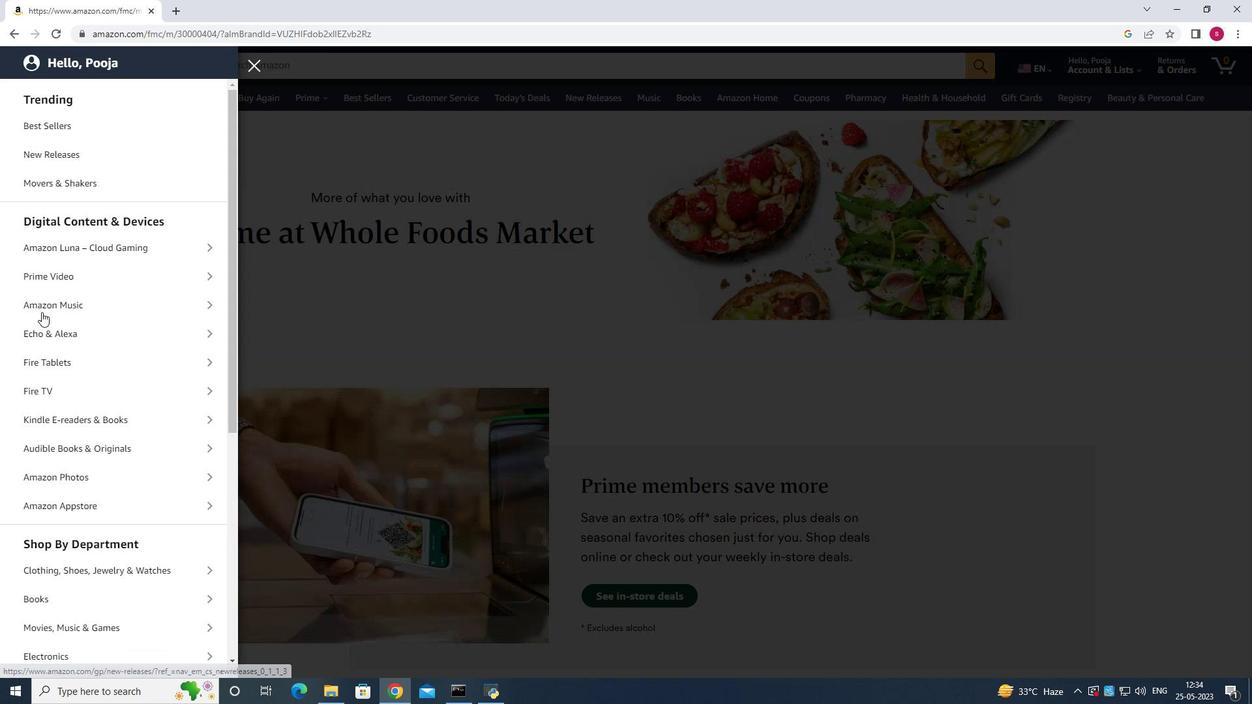
Action: Mouse scrolled (91, 420) with delta (0, 0)
Screenshot: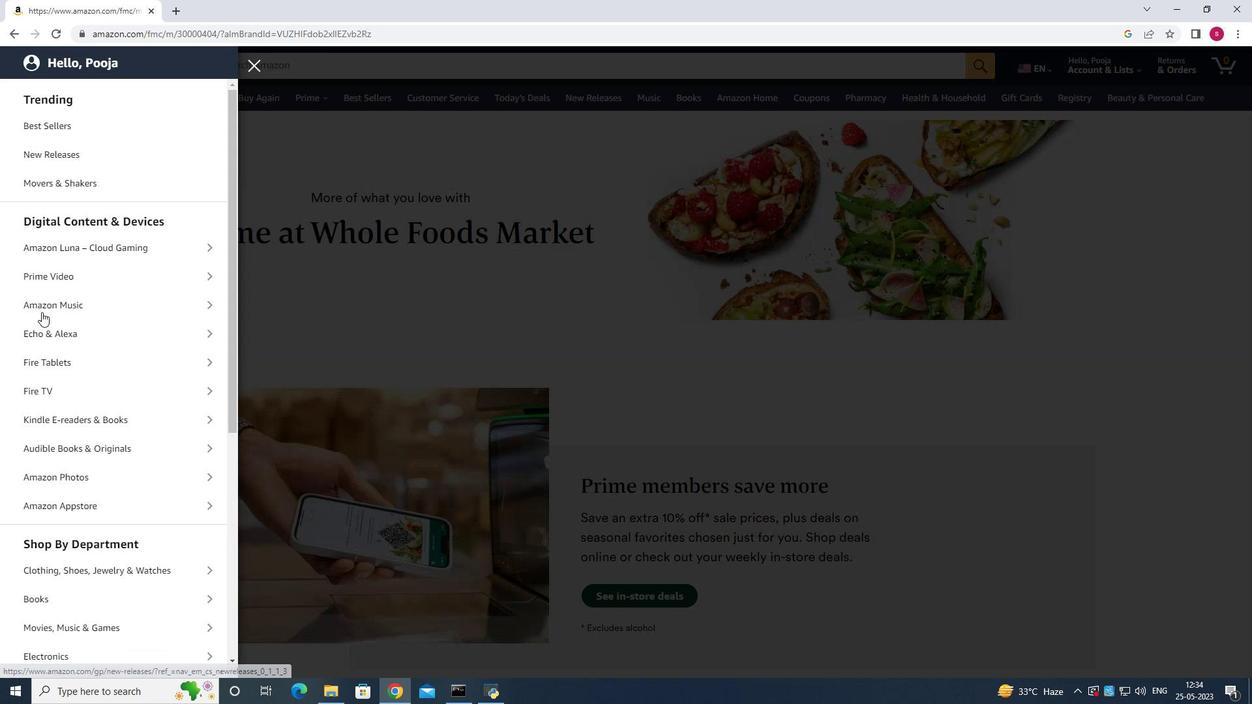 
Action: Mouse moved to (91, 422)
Screenshot: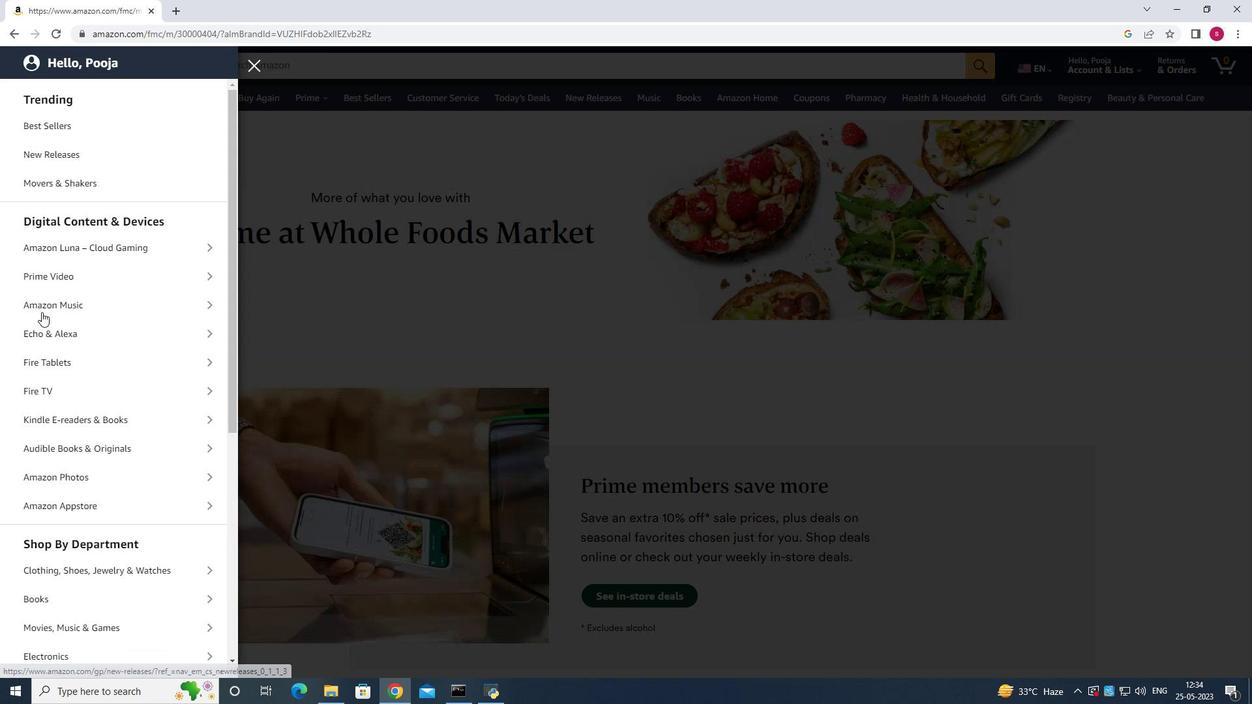
Action: Mouse scrolled (91, 421) with delta (0, 0)
Screenshot: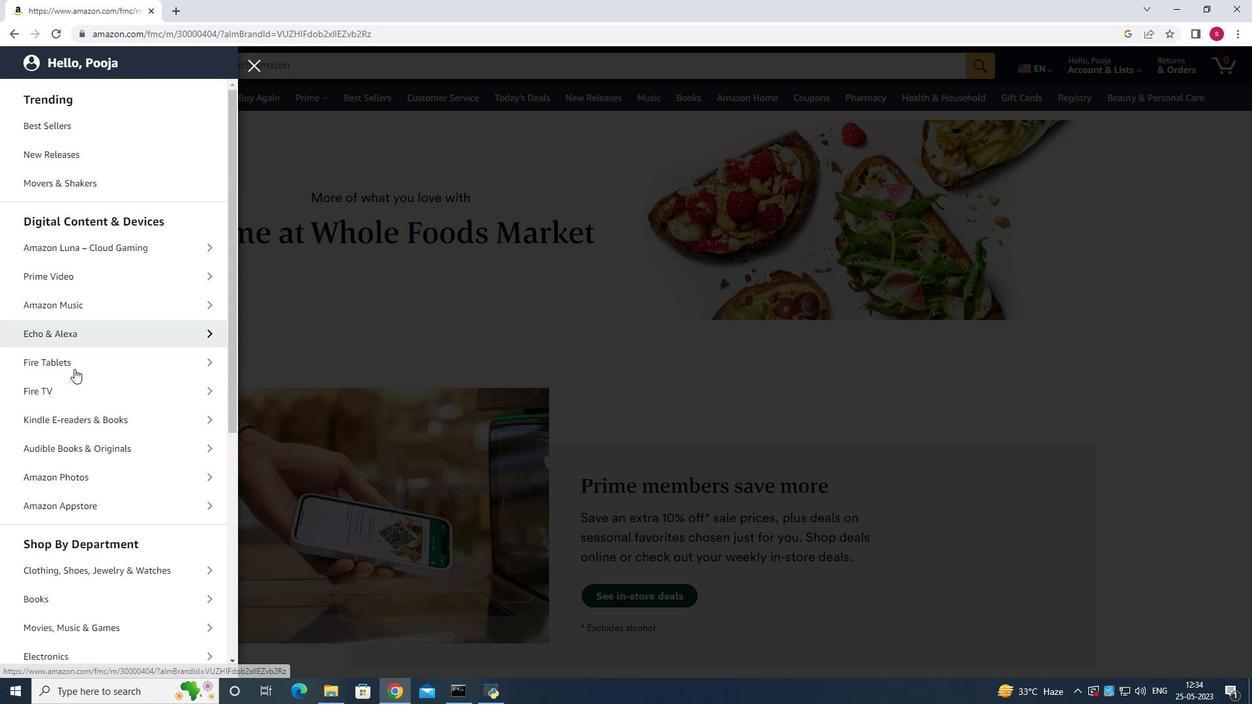 
Action: Mouse scrolled (91, 421) with delta (0, 0)
Screenshot: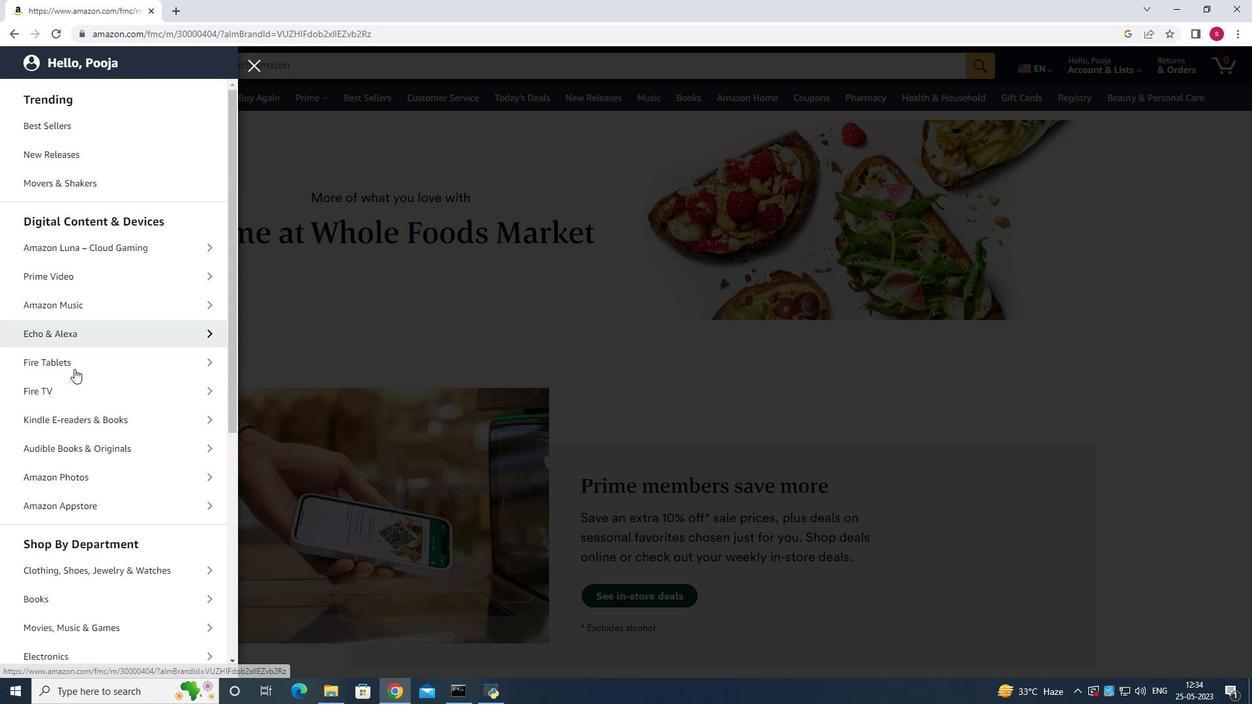 
Action: Mouse scrolled (91, 421) with delta (0, 0)
Screenshot: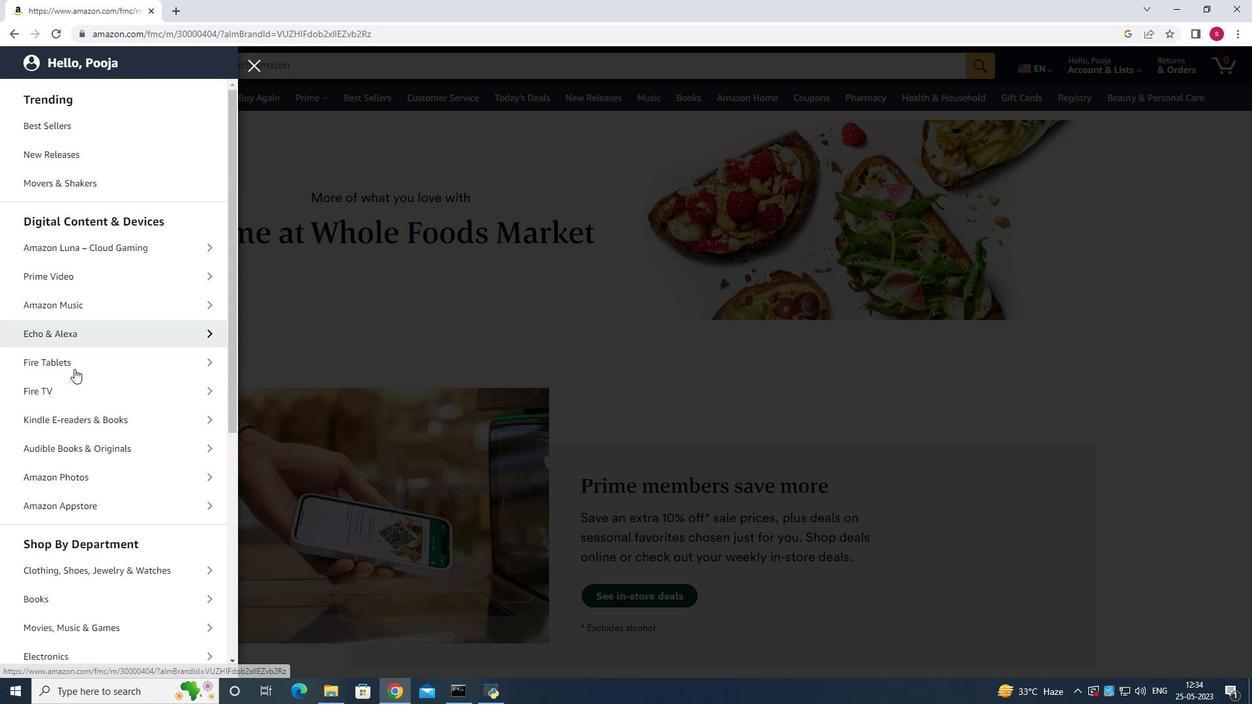 
Action: Mouse scrolled (91, 421) with delta (0, 0)
Screenshot: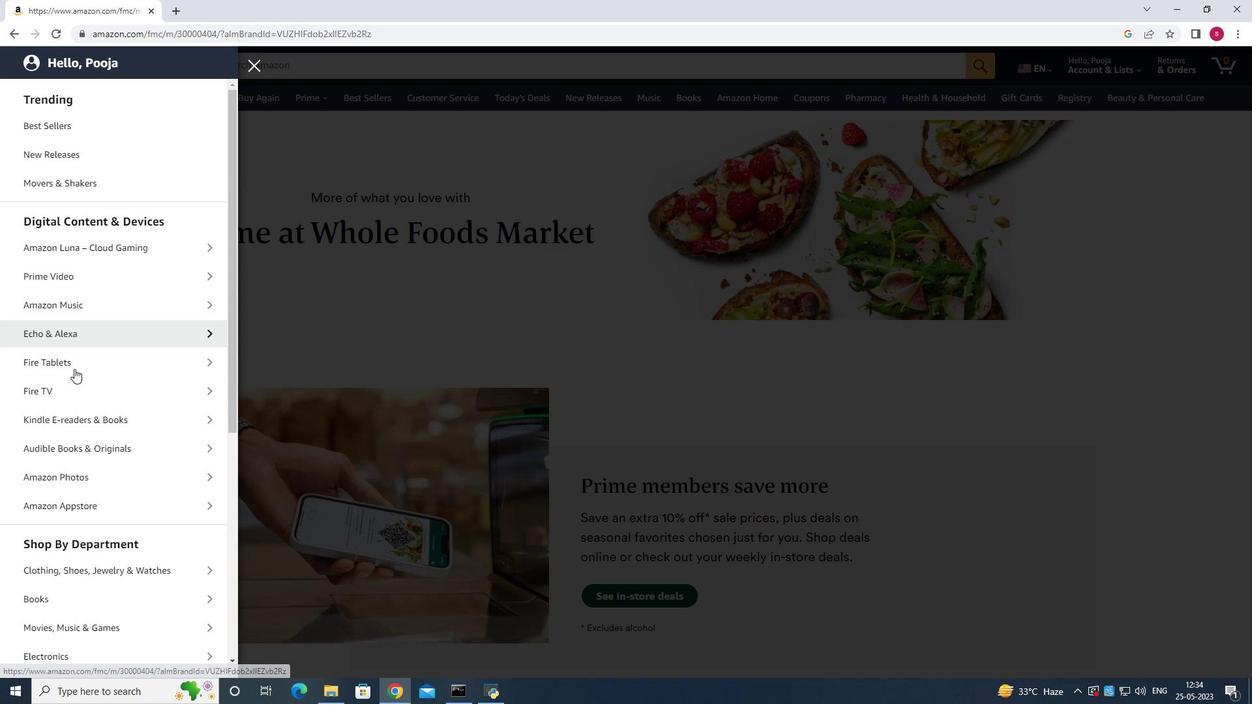 
Action: Mouse scrolled (91, 421) with delta (0, 0)
Screenshot: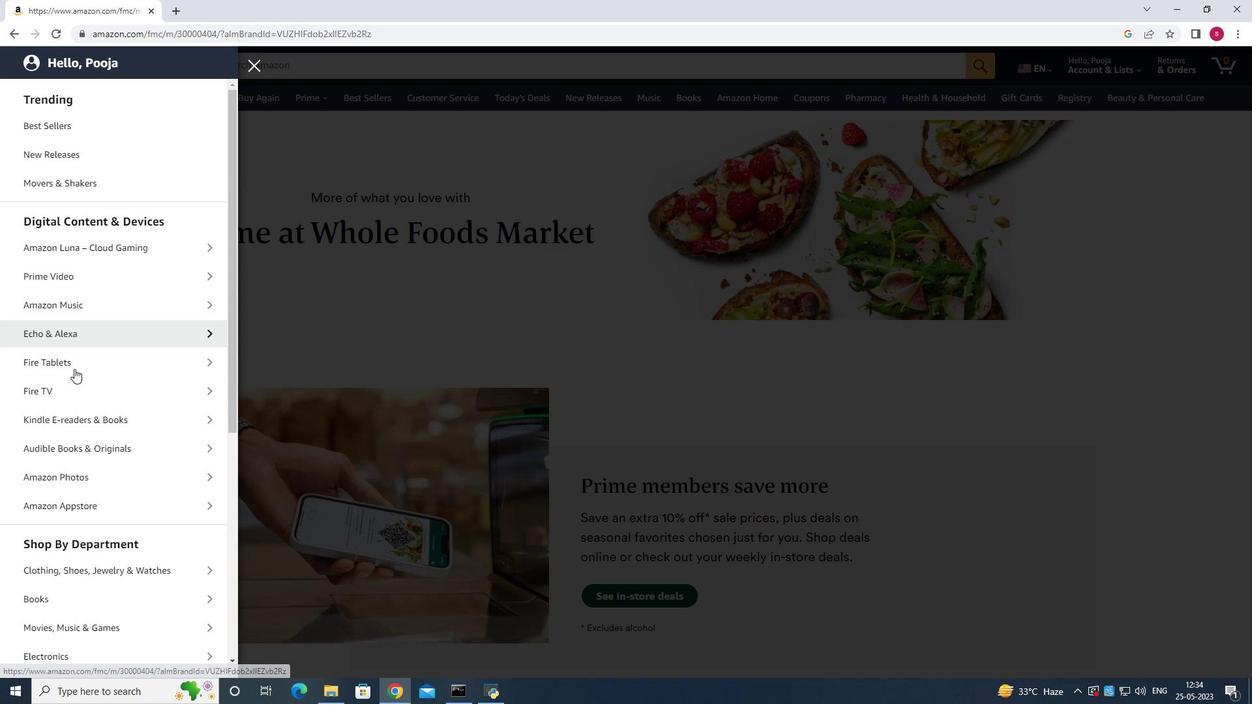 
Action: Mouse scrolled (91, 421) with delta (0, 0)
Screenshot: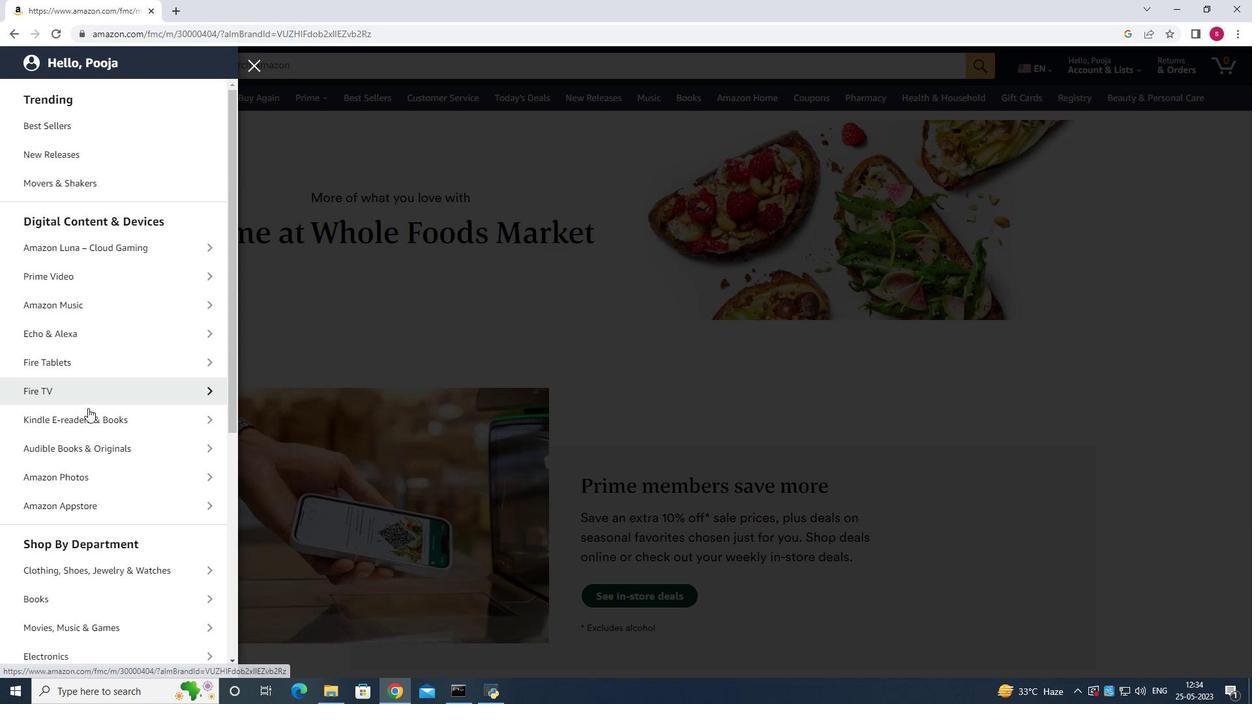 
Action: Mouse moved to (90, 456)
Screenshot: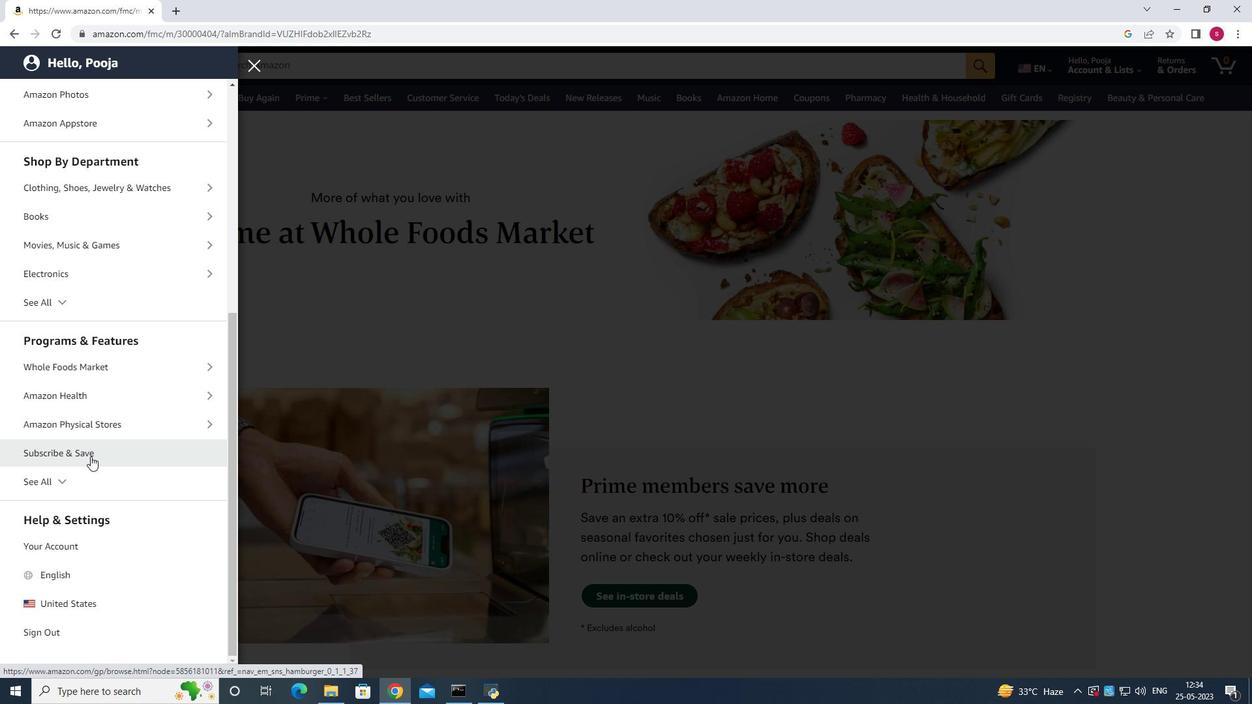 
Action: Mouse scrolled (90, 455) with delta (0, 0)
Screenshot: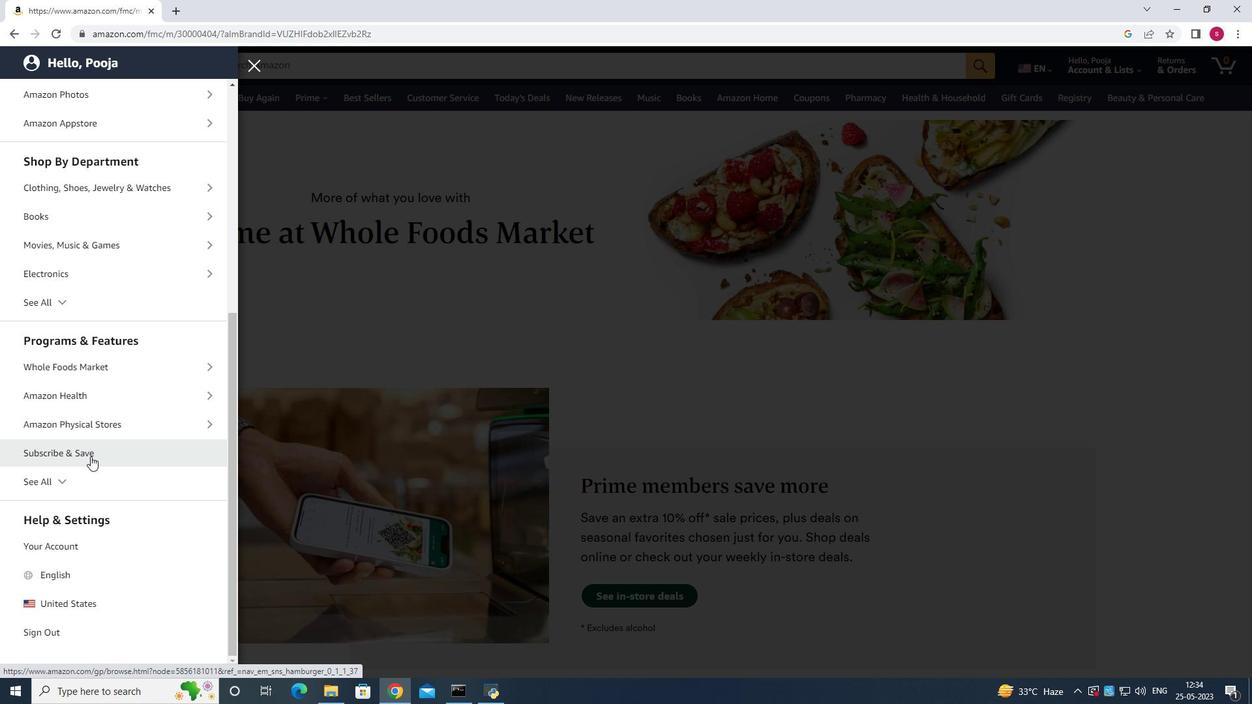 
Action: Mouse moved to (89, 457)
Screenshot: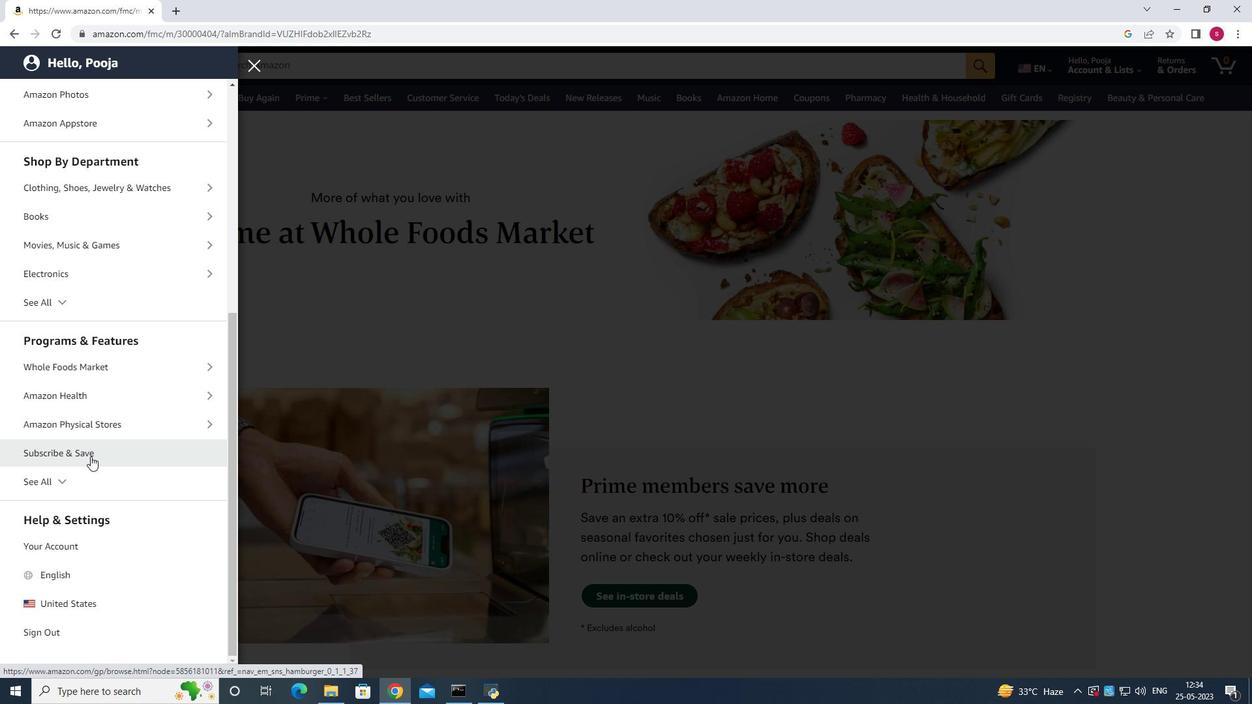 
Action: Mouse scrolled (89, 457) with delta (0, 0)
Screenshot: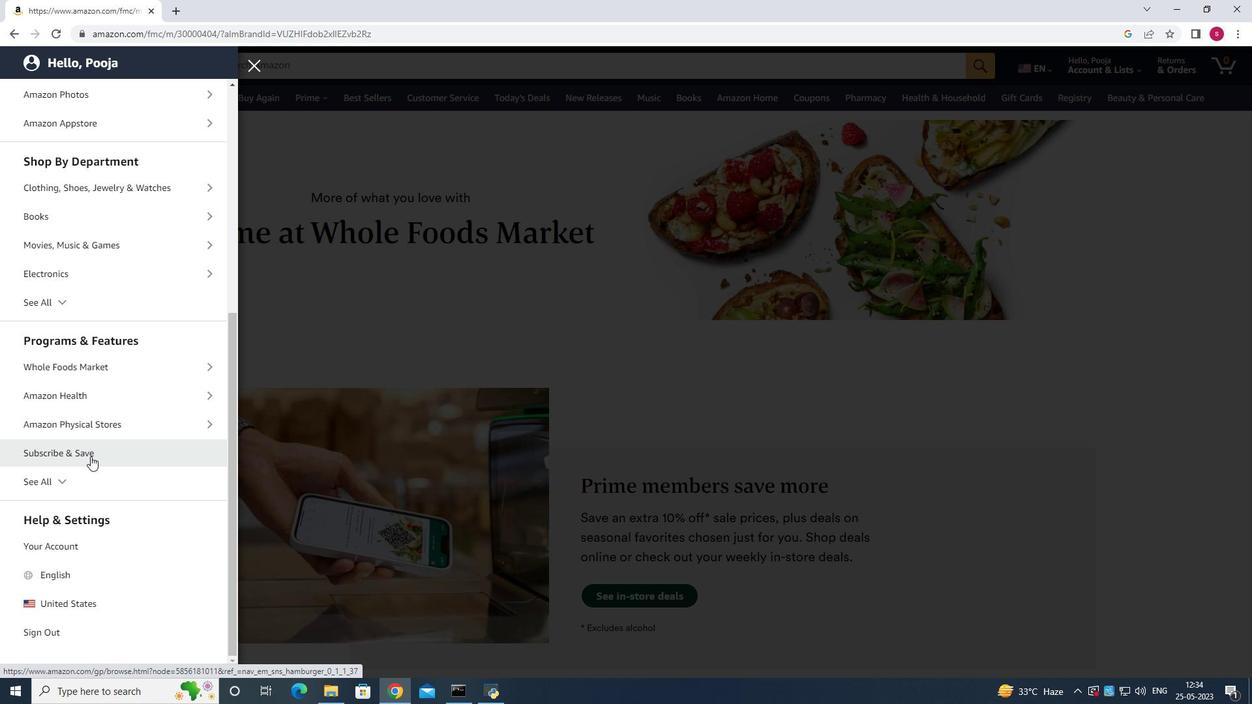 
Action: Mouse moved to (101, 365)
Screenshot: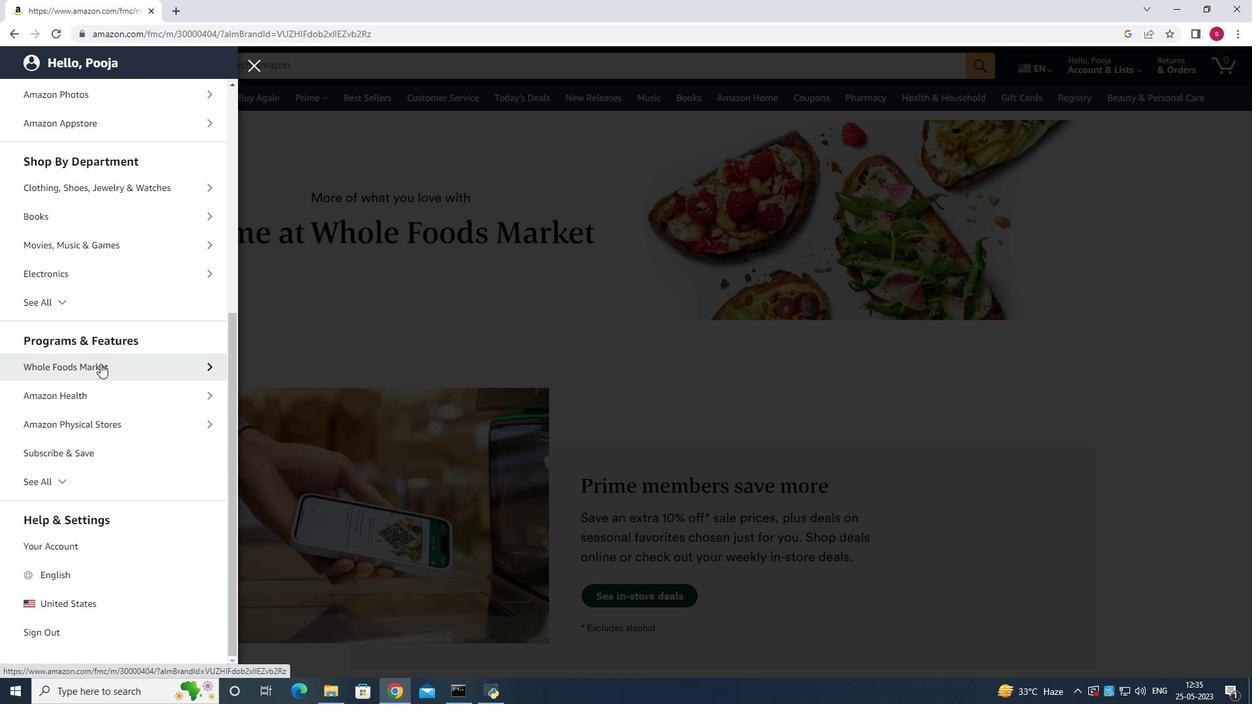 
Action: Mouse pressed left at (101, 365)
Screenshot: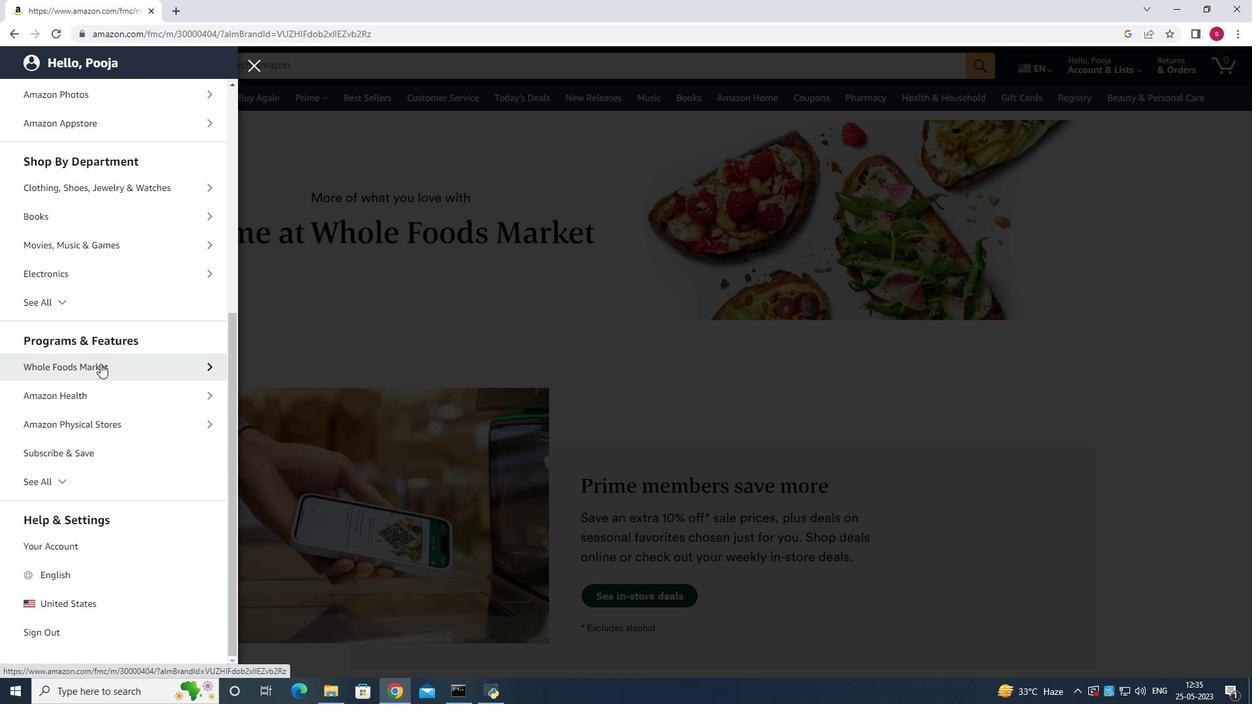 
Action: Mouse moved to (116, 160)
Screenshot: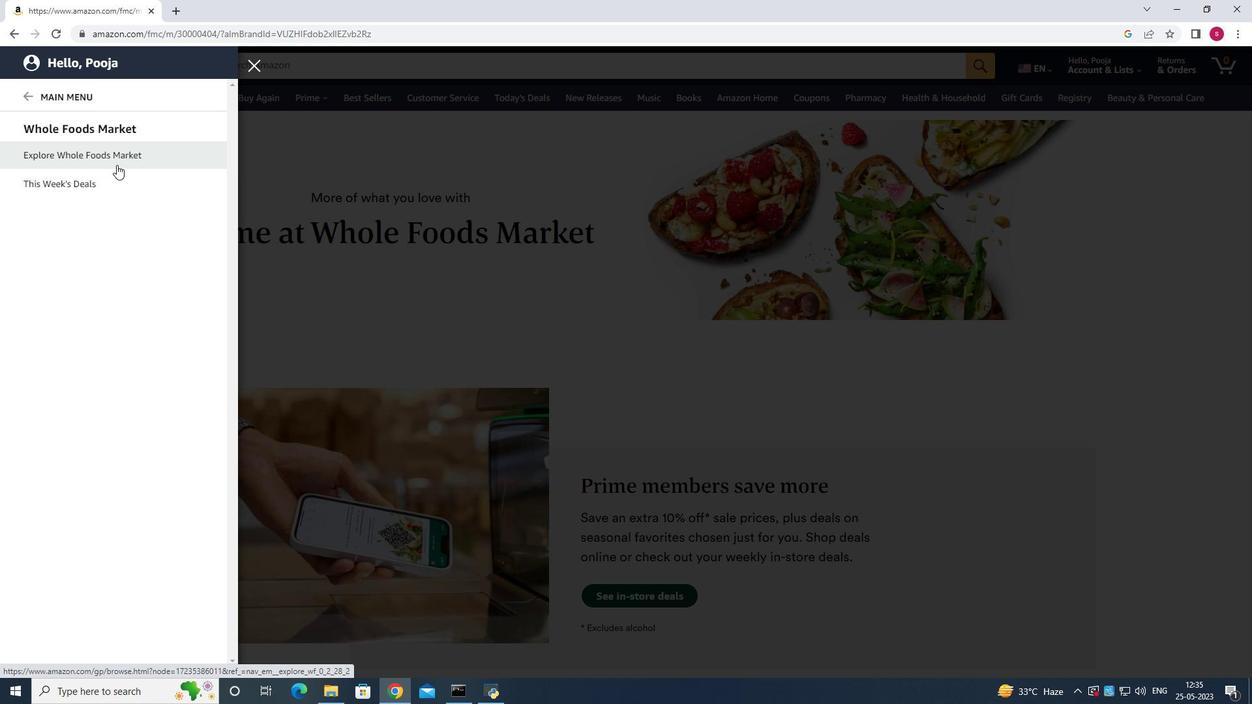 
Action: Mouse pressed left at (116, 160)
Screenshot: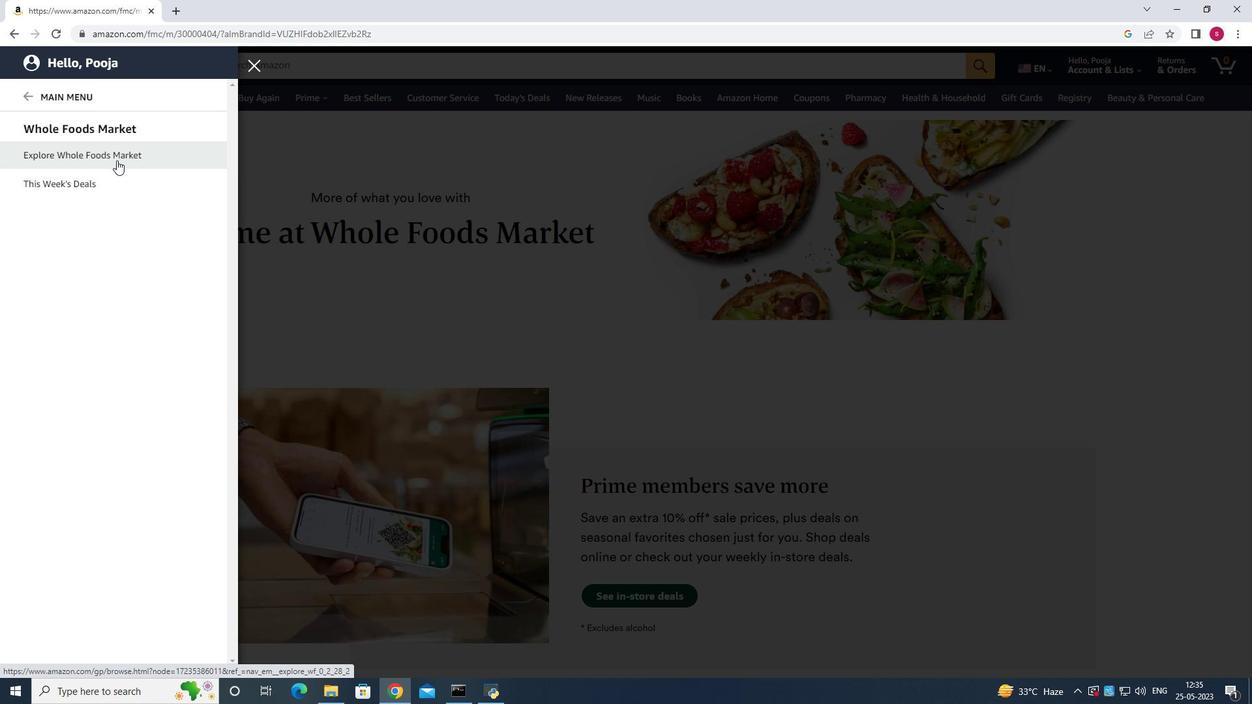 
Action: Mouse moved to (126, 154)
Screenshot: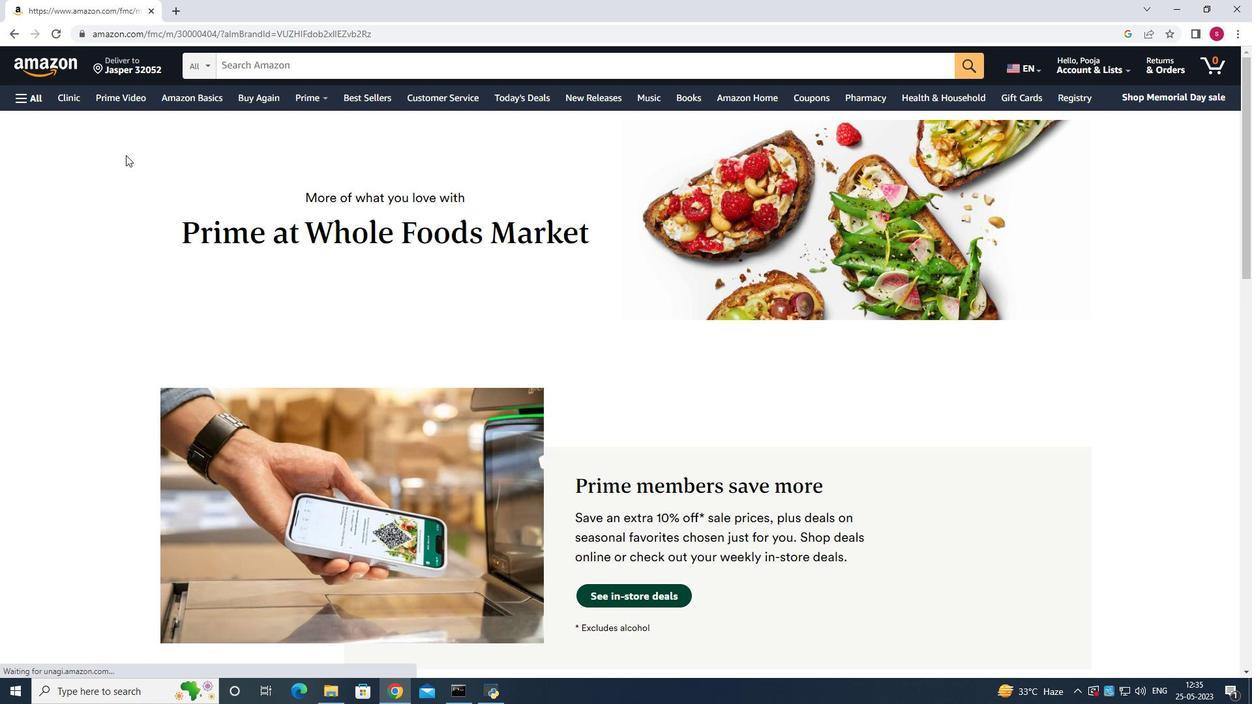 
Action: Mouse scrolled (126, 153) with delta (0, 0)
Screenshot: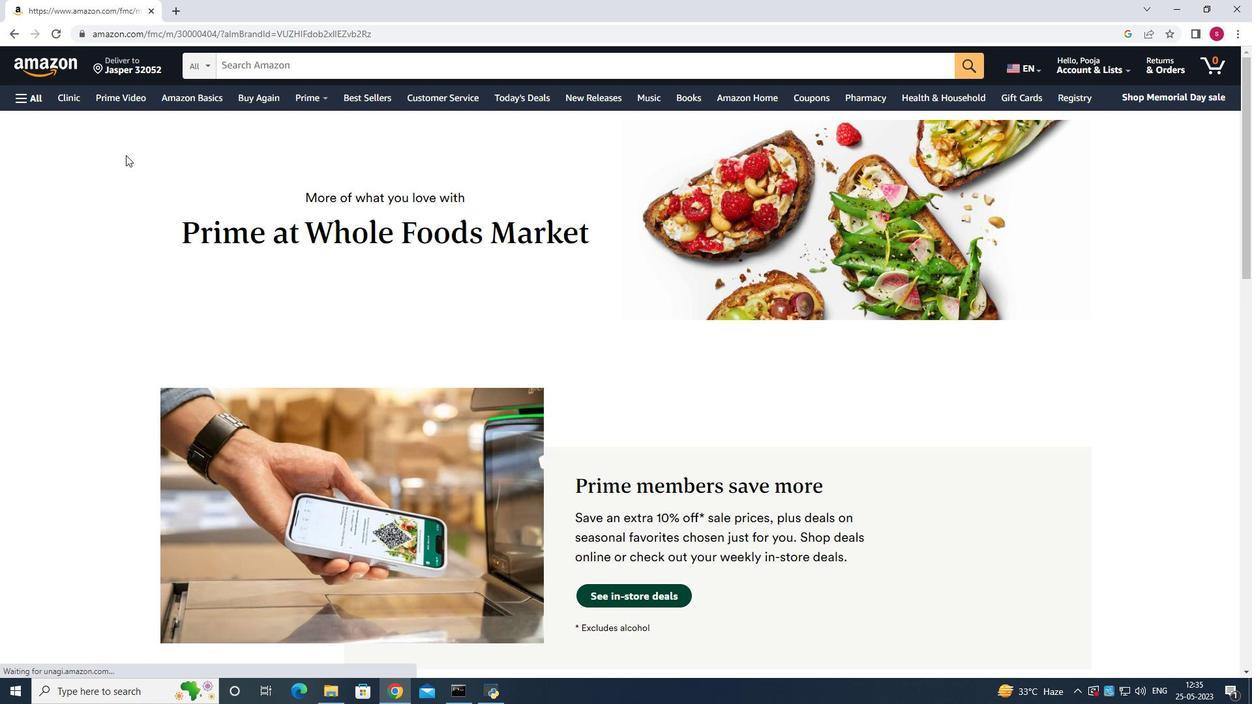 
Action: Mouse scrolled (126, 153) with delta (0, 0)
Screenshot: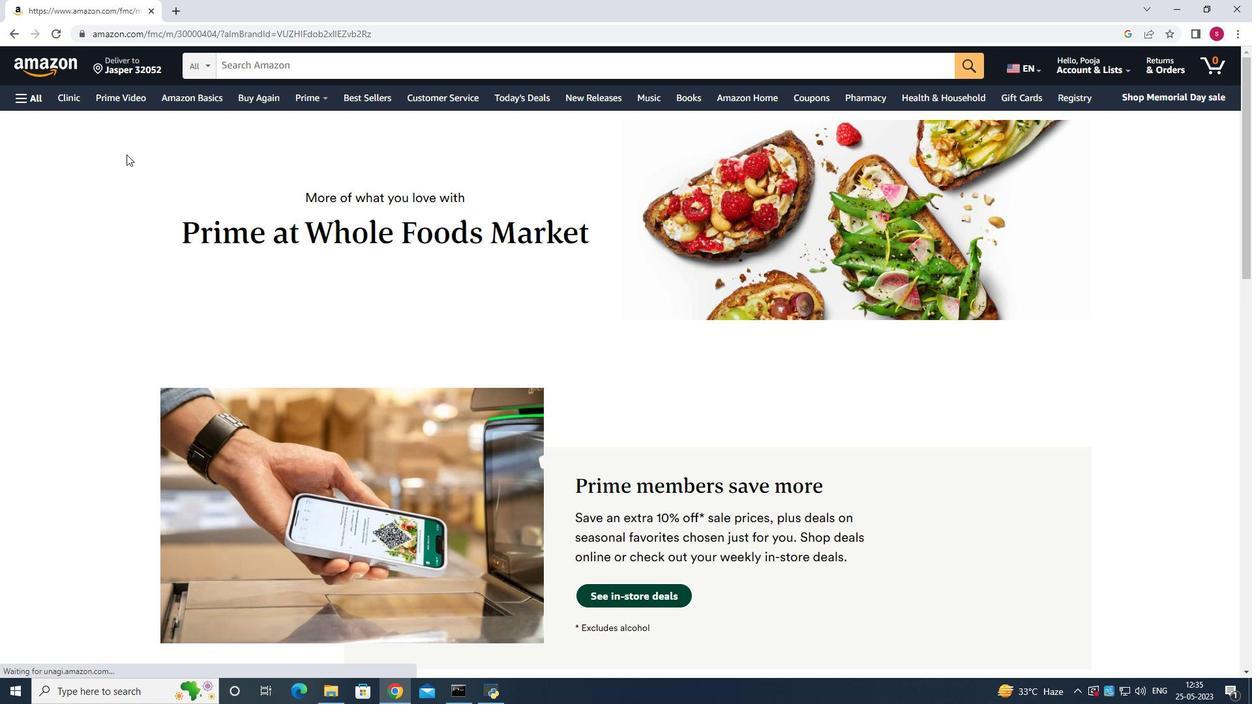 
Action: Mouse scrolled (126, 153) with delta (0, 0)
Screenshot: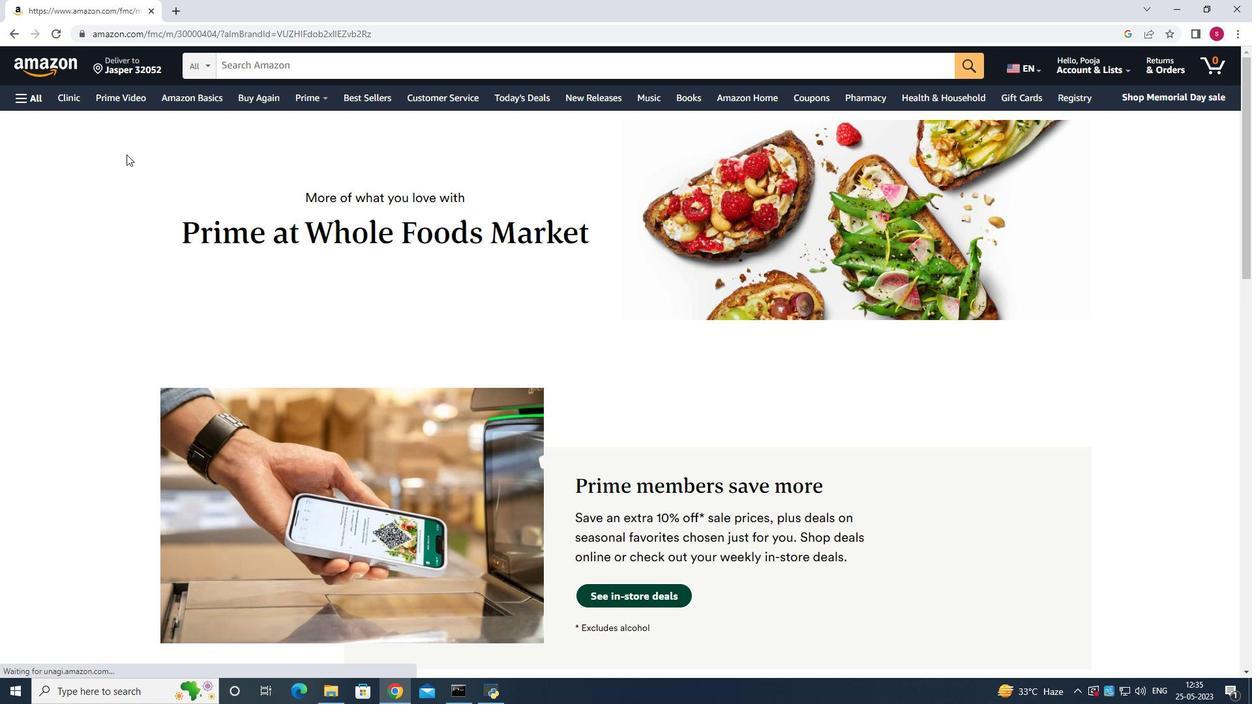 
Action: Mouse scrolled (126, 153) with delta (0, 0)
Screenshot: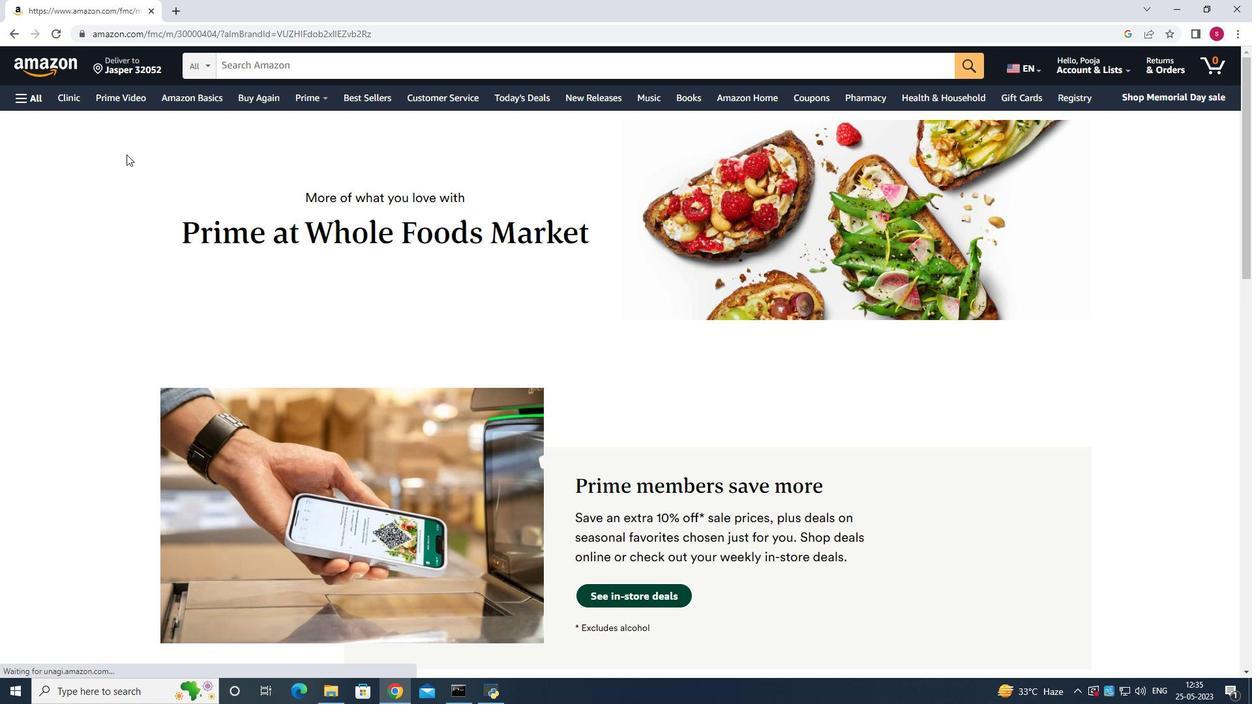 
Action: Mouse scrolled (126, 155) with delta (0, 0)
Screenshot: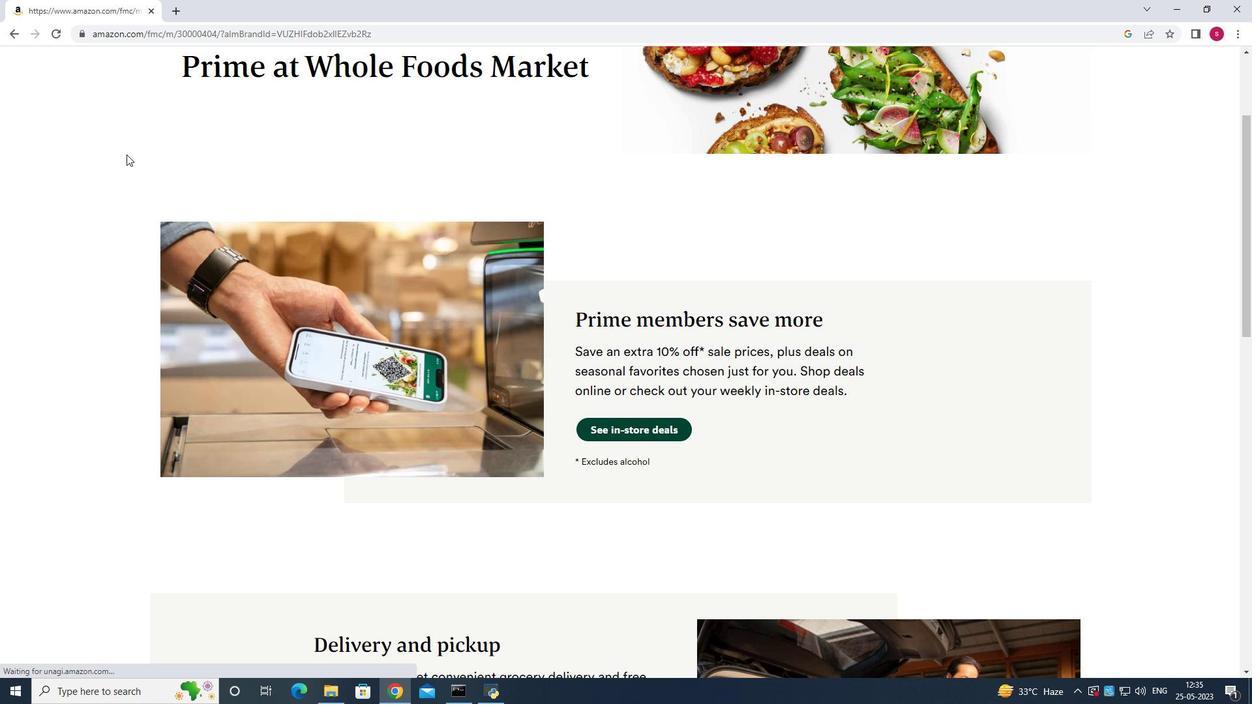 
Action: Mouse moved to (127, 154)
Screenshot: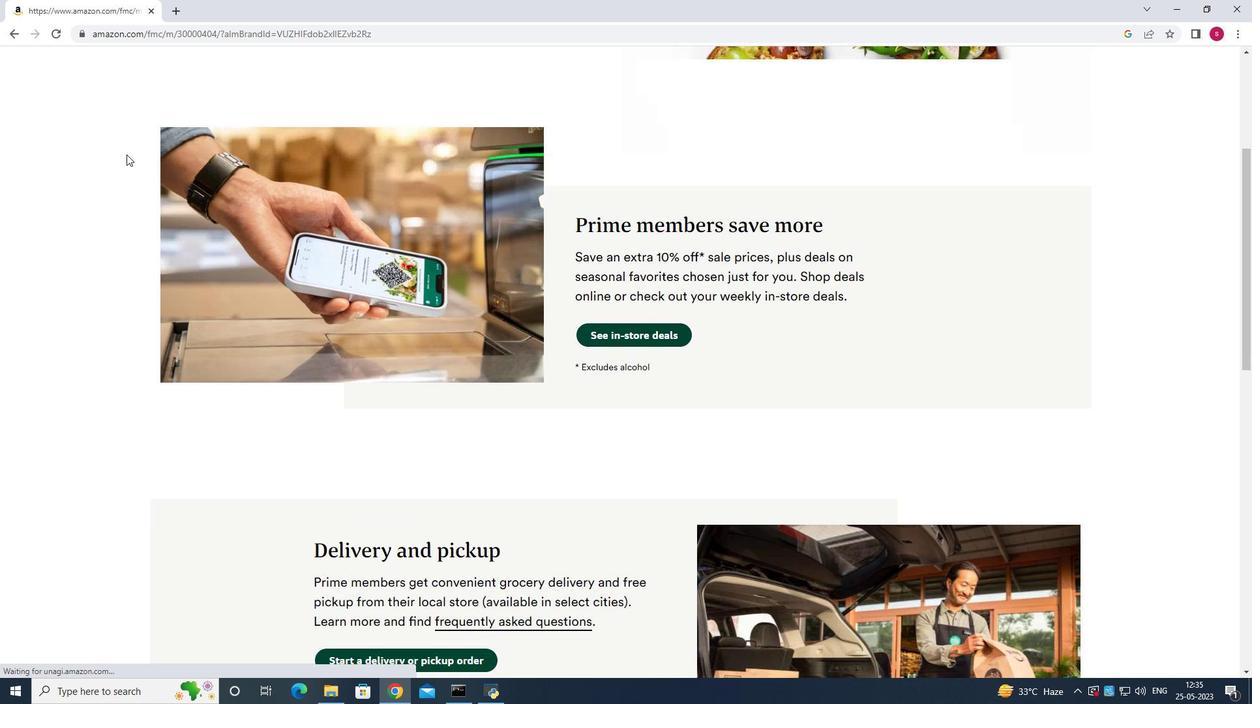 
Action: Mouse scrolled (127, 155) with delta (0, 0)
Screenshot: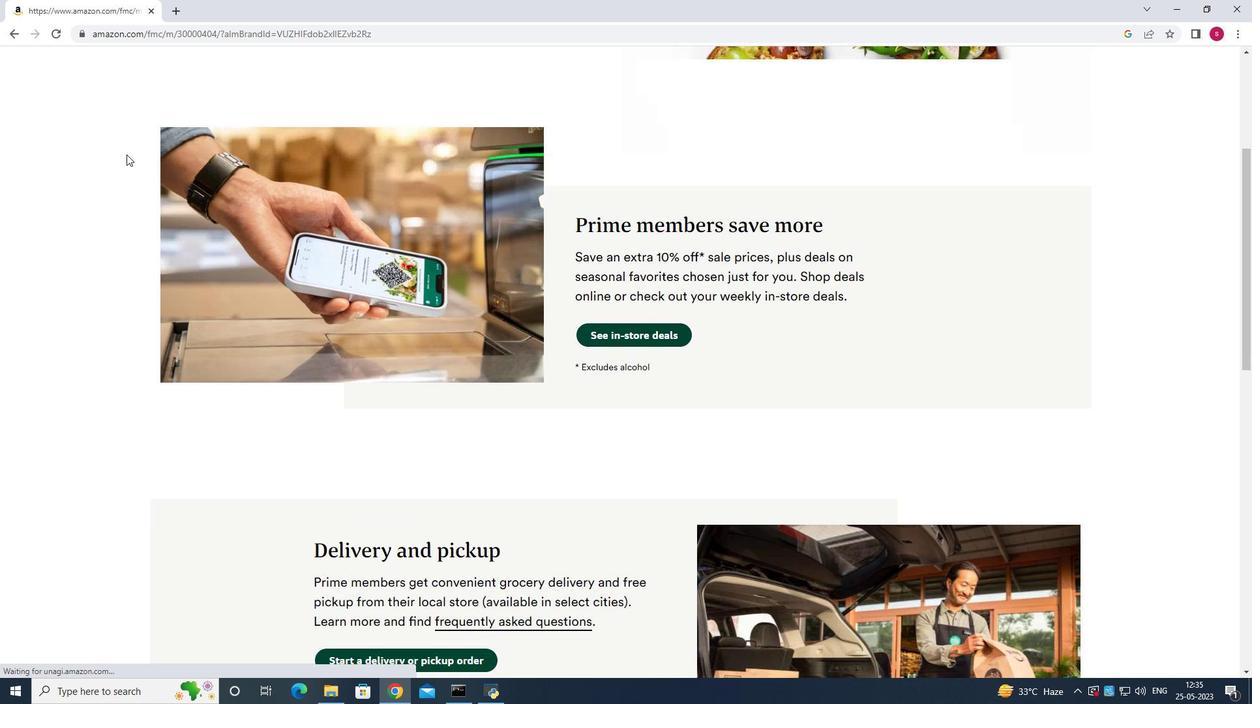 
Action: Mouse scrolled (127, 155) with delta (0, 0)
Screenshot: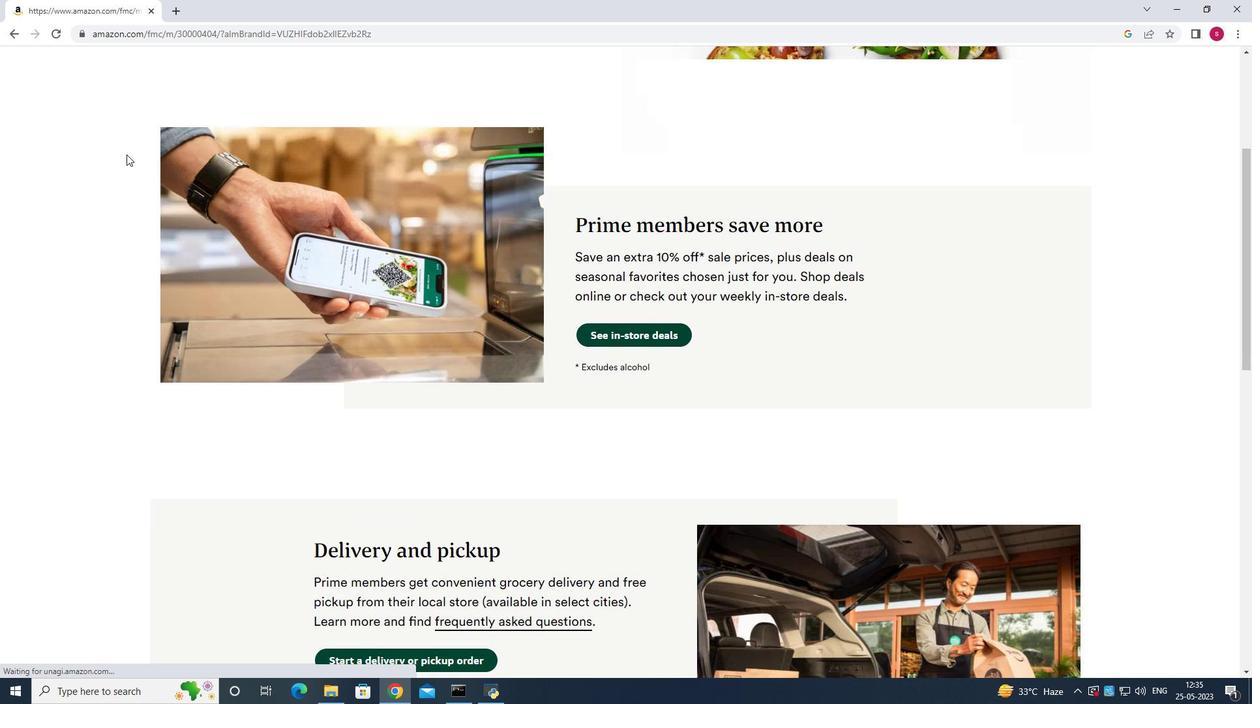 
Action: Mouse moved to (129, 152)
Screenshot: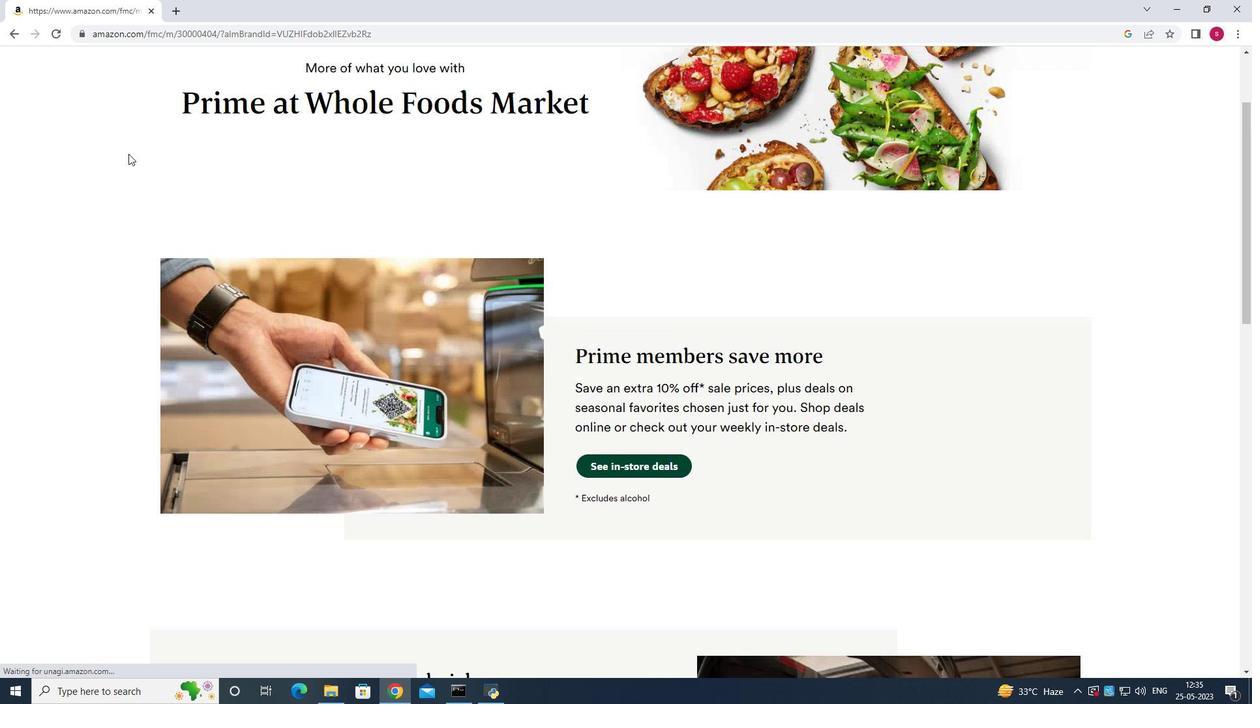 
Action: Mouse scrolled (129, 153) with delta (0, 0)
Screenshot: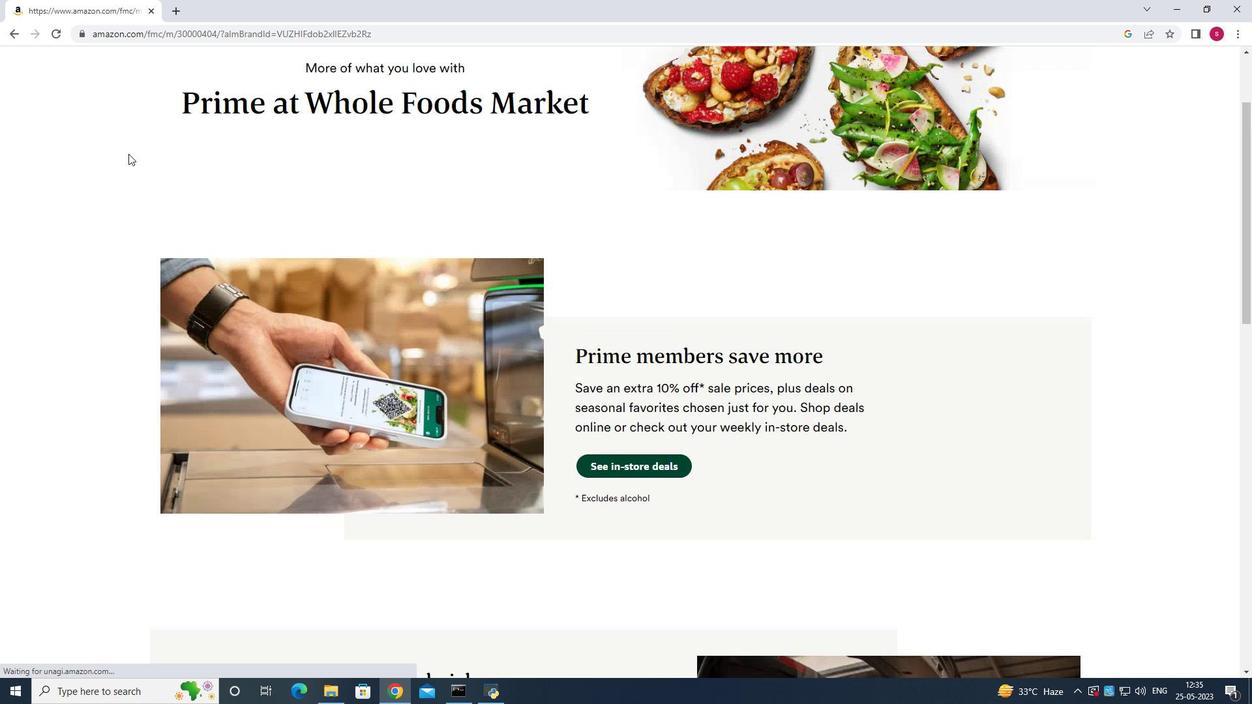 
Action: Mouse scrolled (129, 153) with delta (0, 0)
Screenshot: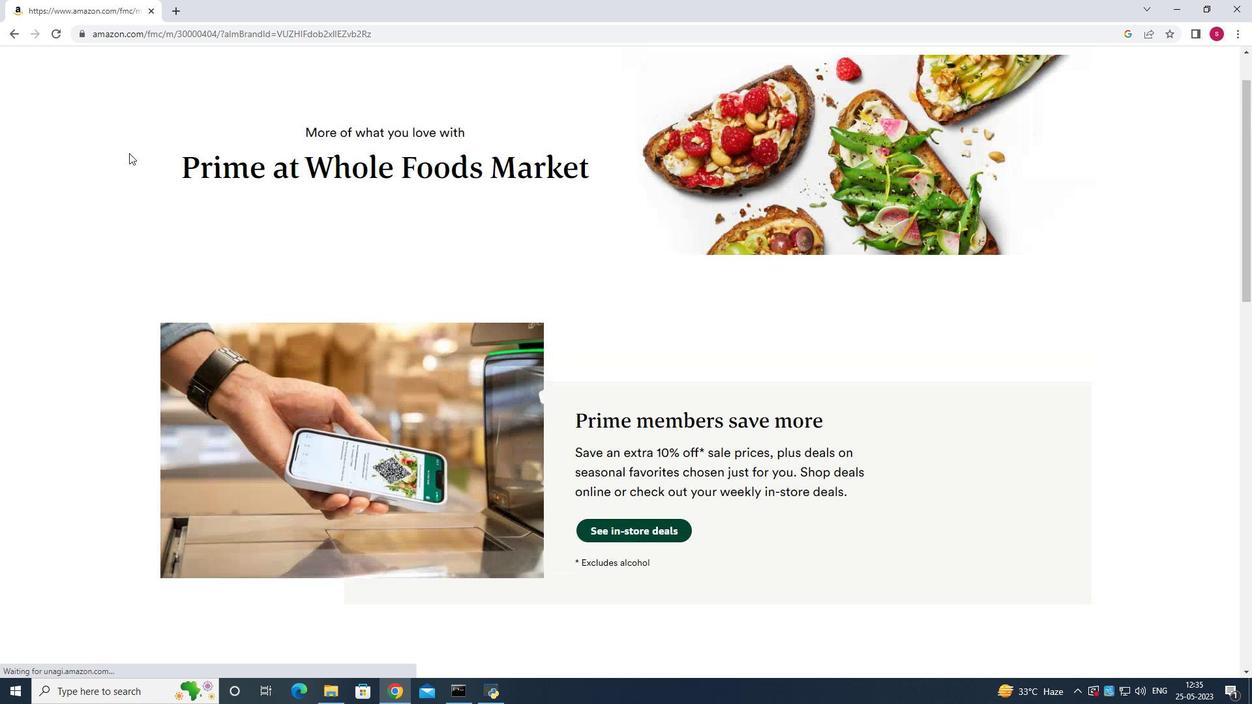 
Action: Mouse scrolled (129, 153) with delta (0, 0)
Screenshot: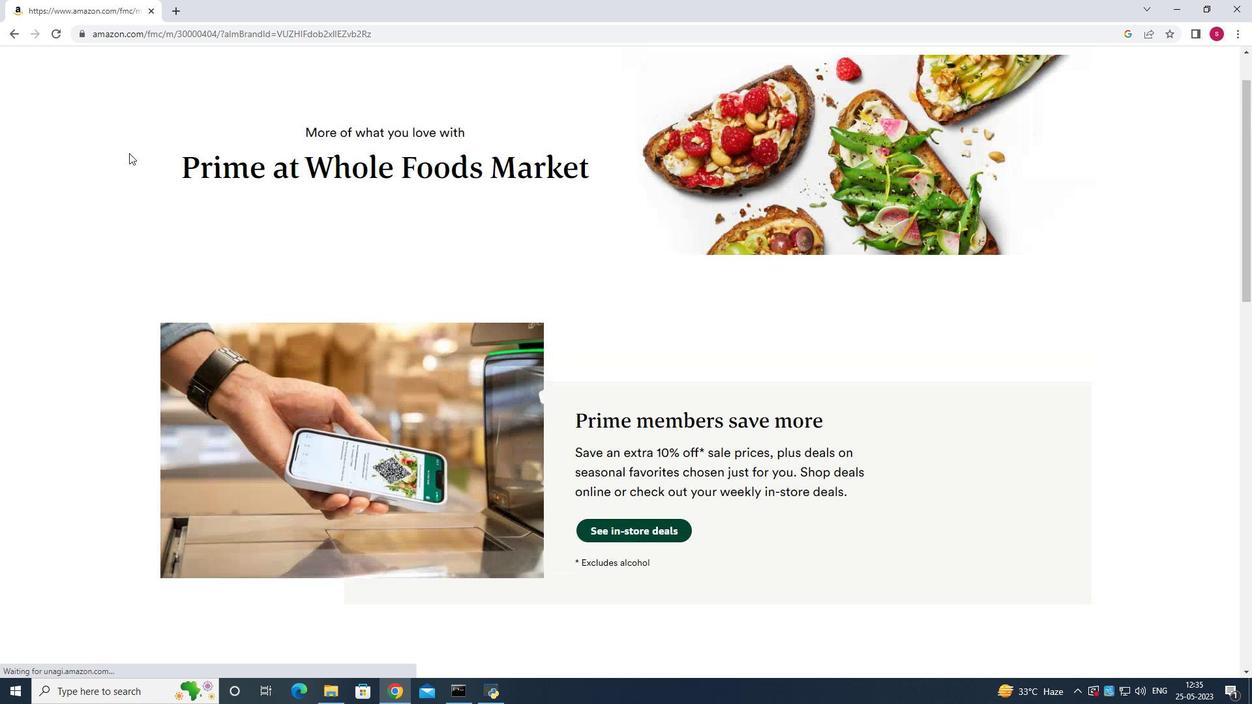 
Action: Mouse scrolled (129, 153) with delta (0, 0)
Screenshot: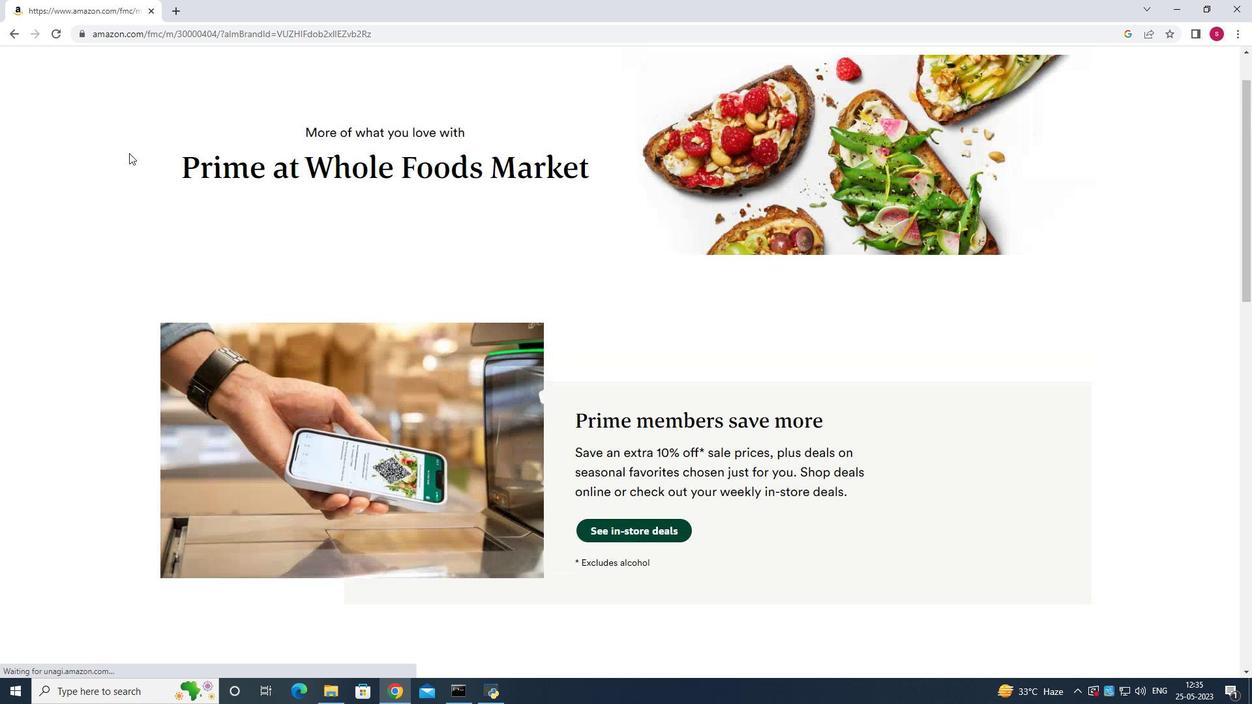 
Action: Mouse moved to (270, 149)
Screenshot: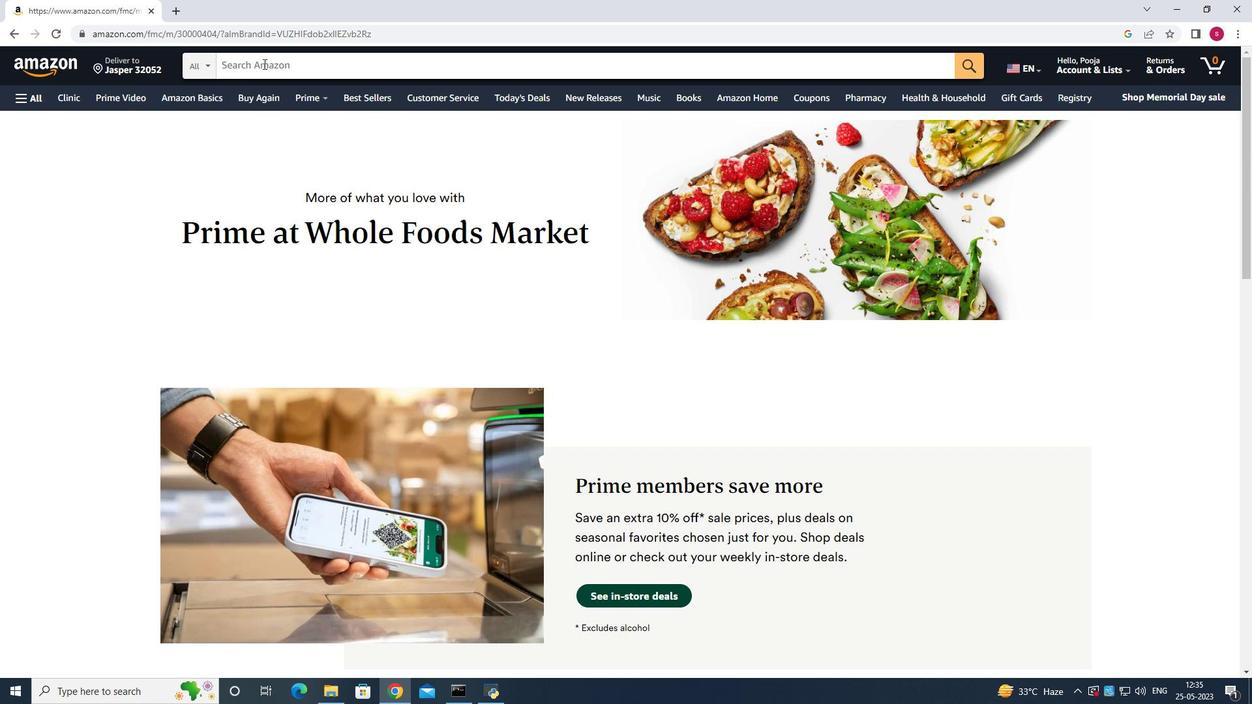
Action: Mouse scrolled (264, 62) with delta (0, 0)
Screenshot: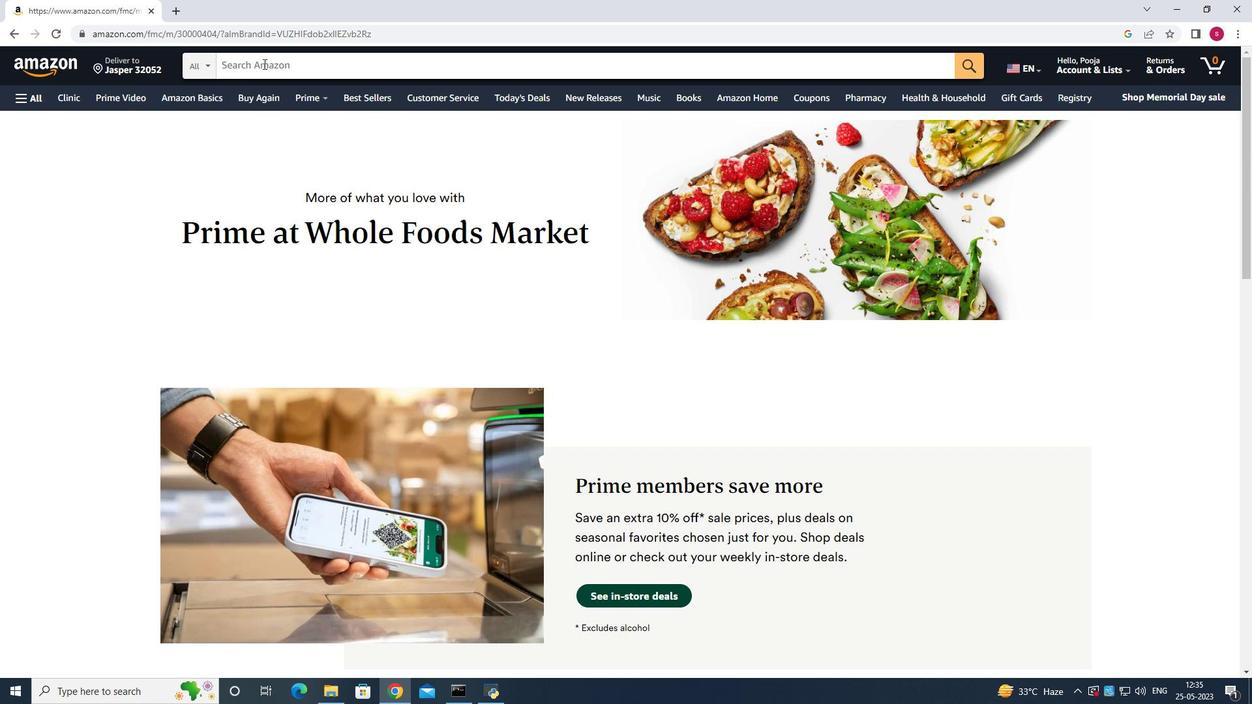 
Action: Mouse scrolled (264, 62) with delta (0, 0)
Screenshot: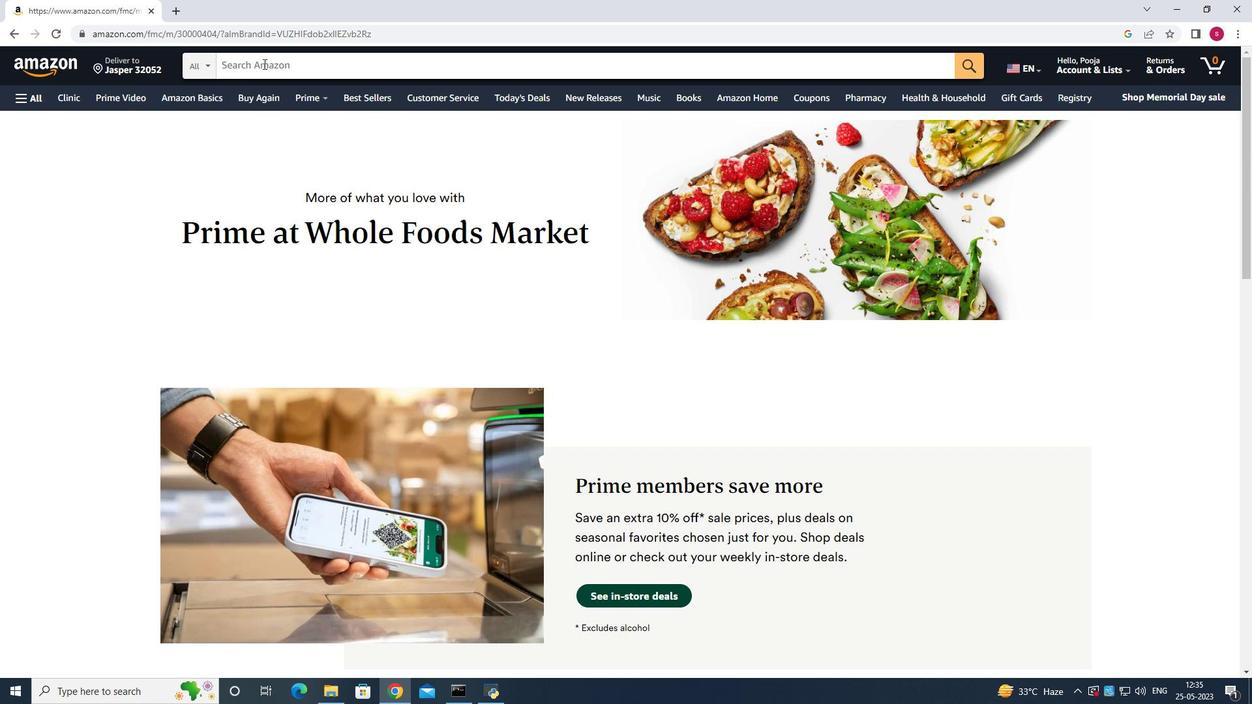 
Action: Mouse scrolled (264, 62) with delta (0, 0)
Screenshot: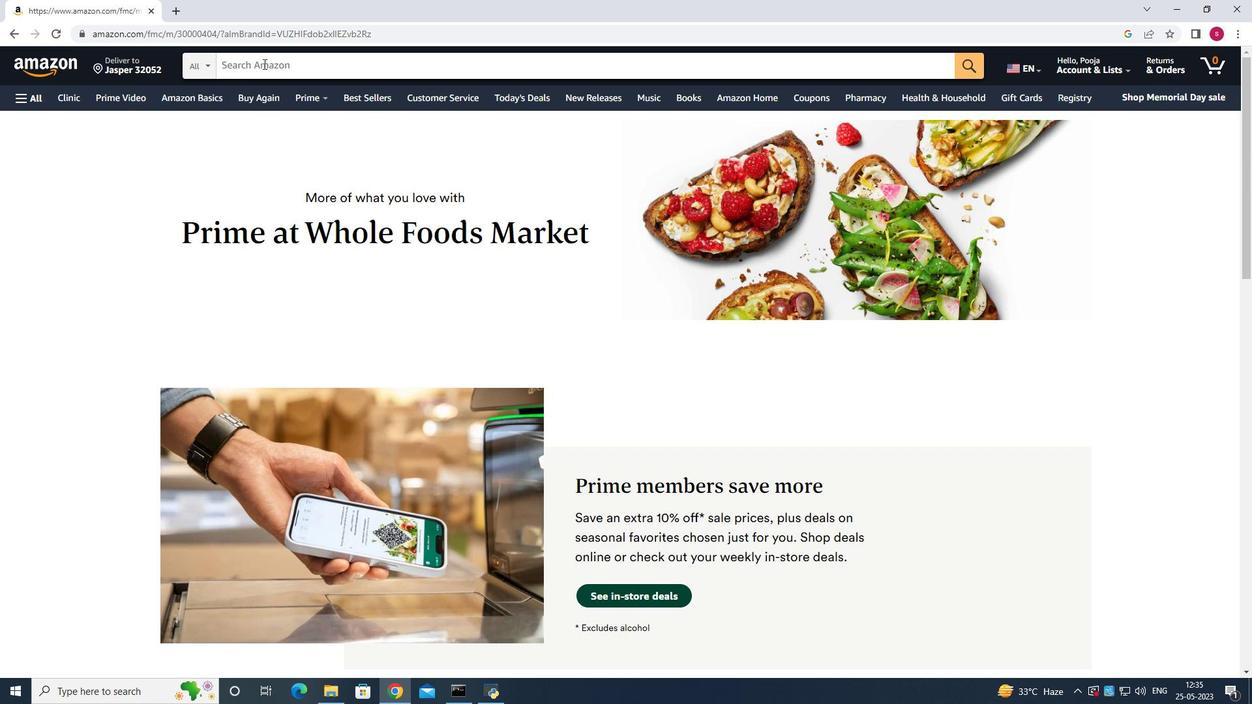 
Action: Mouse scrolled (264, 62) with delta (0, 0)
Screenshot: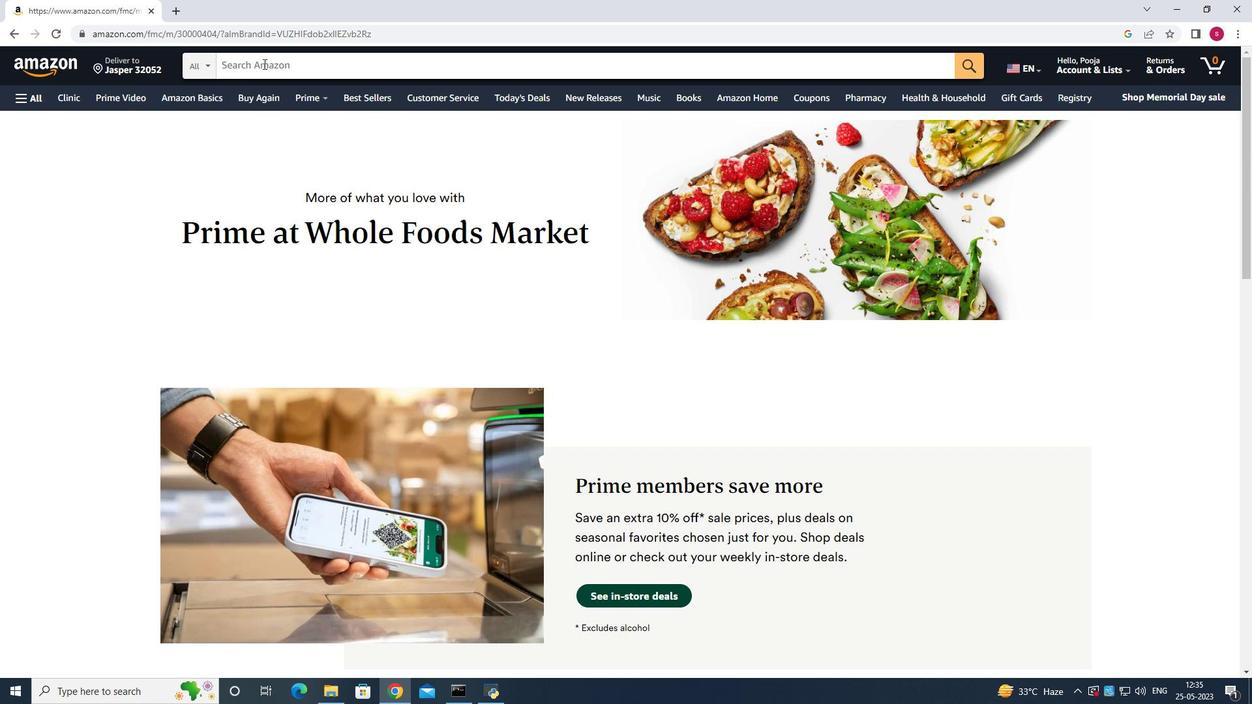 
Action: Mouse scrolled (270, 96) with delta (0, 0)
Screenshot: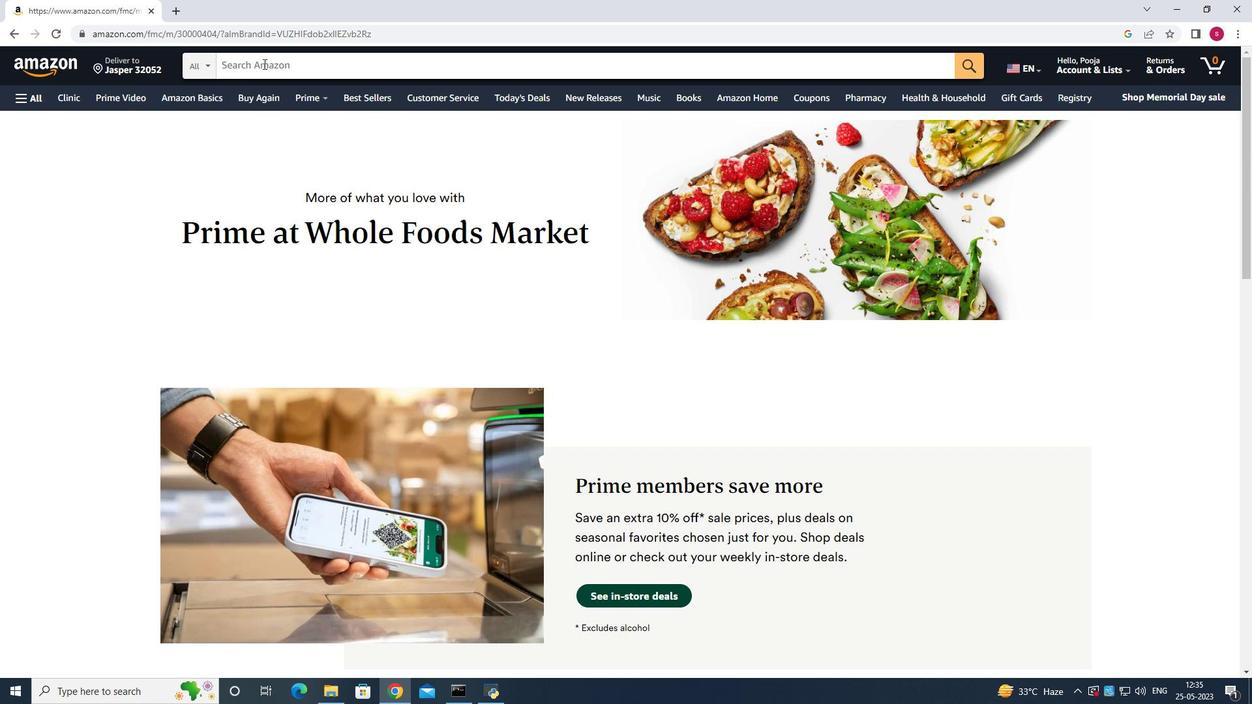 
Action: Mouse moved to (274, 213)
Screenshot: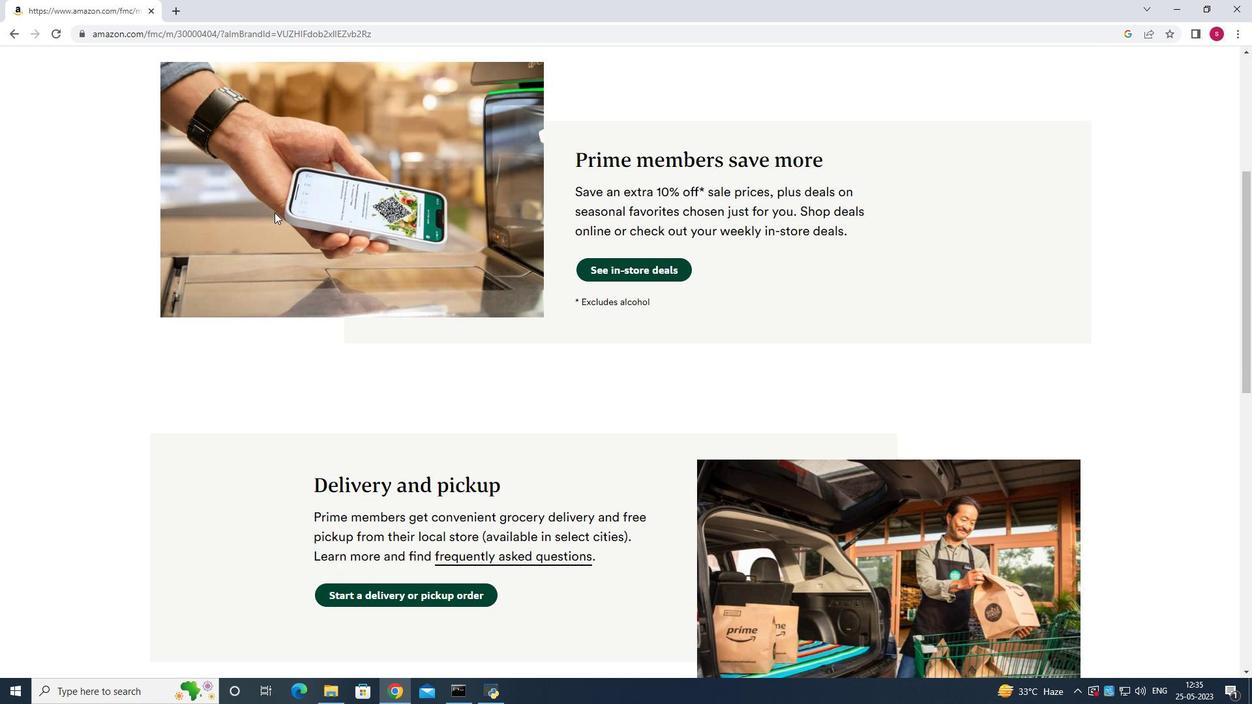 
Action: Mouse scrolled (274, 213) with delta (0, 0)
Screenshot: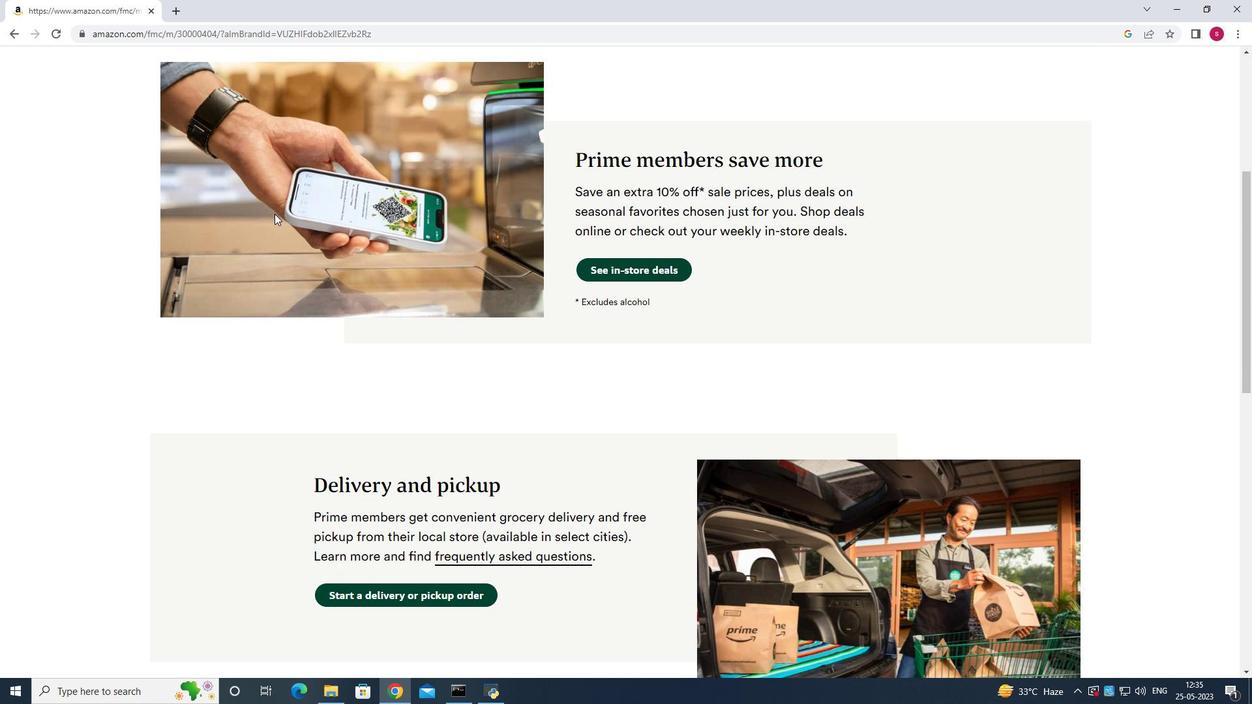 
Action: Mouse scrolled (274, 213) with delta (0, 0)
Screenshot: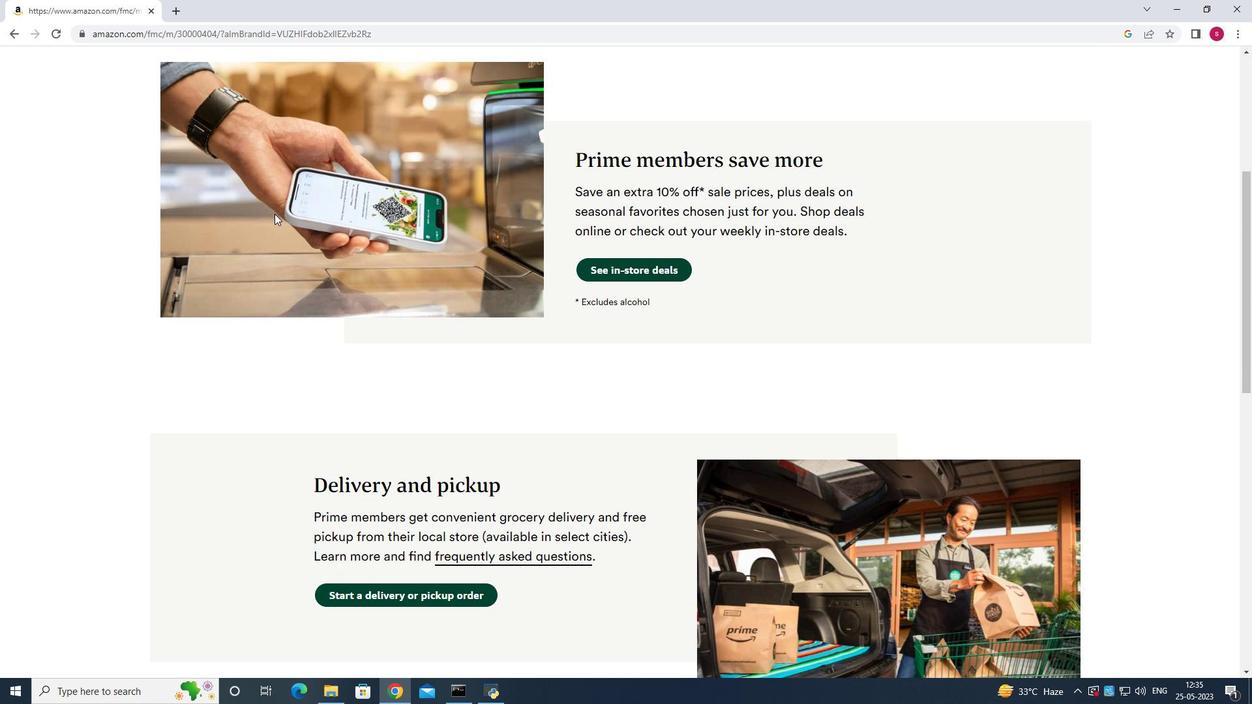 
Action: Mouse scrolled (274, 213) with delta (0, 0)
Screenshot: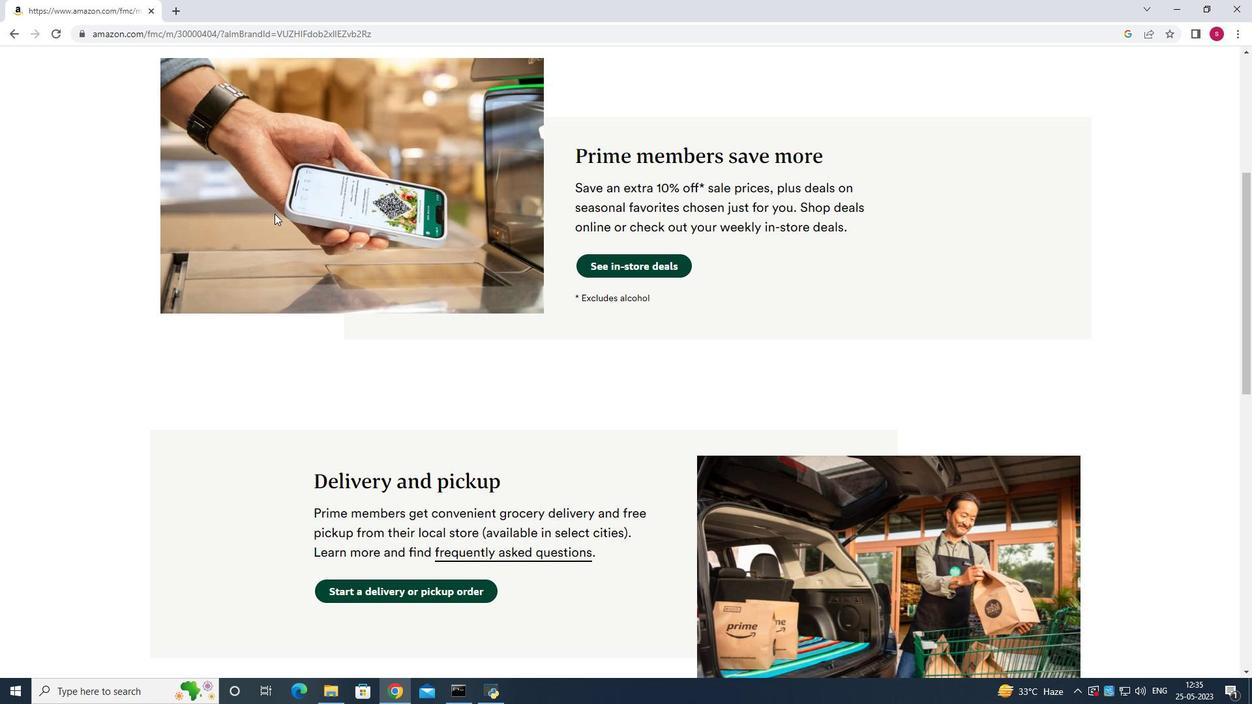 
Action: Mouse scrolled (274, 213) with delta (0, 0)
Screenshot: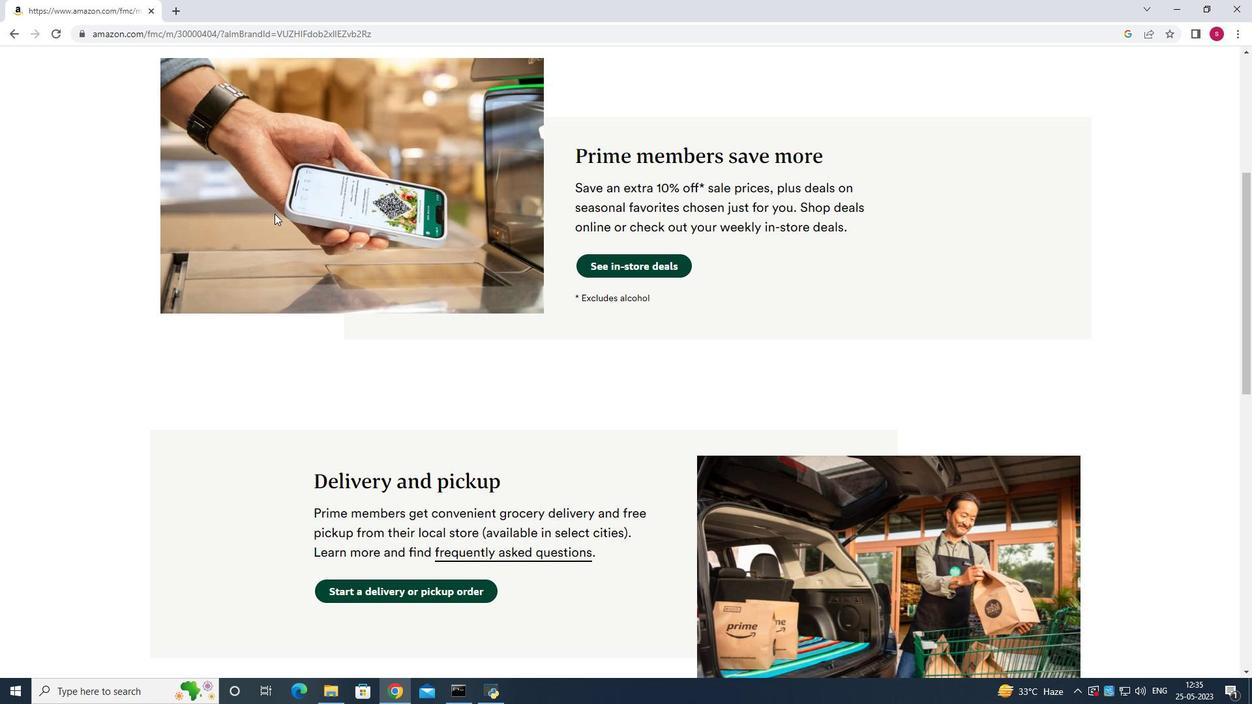 
Action: Mouse moved to (274, 214)
Screenshot: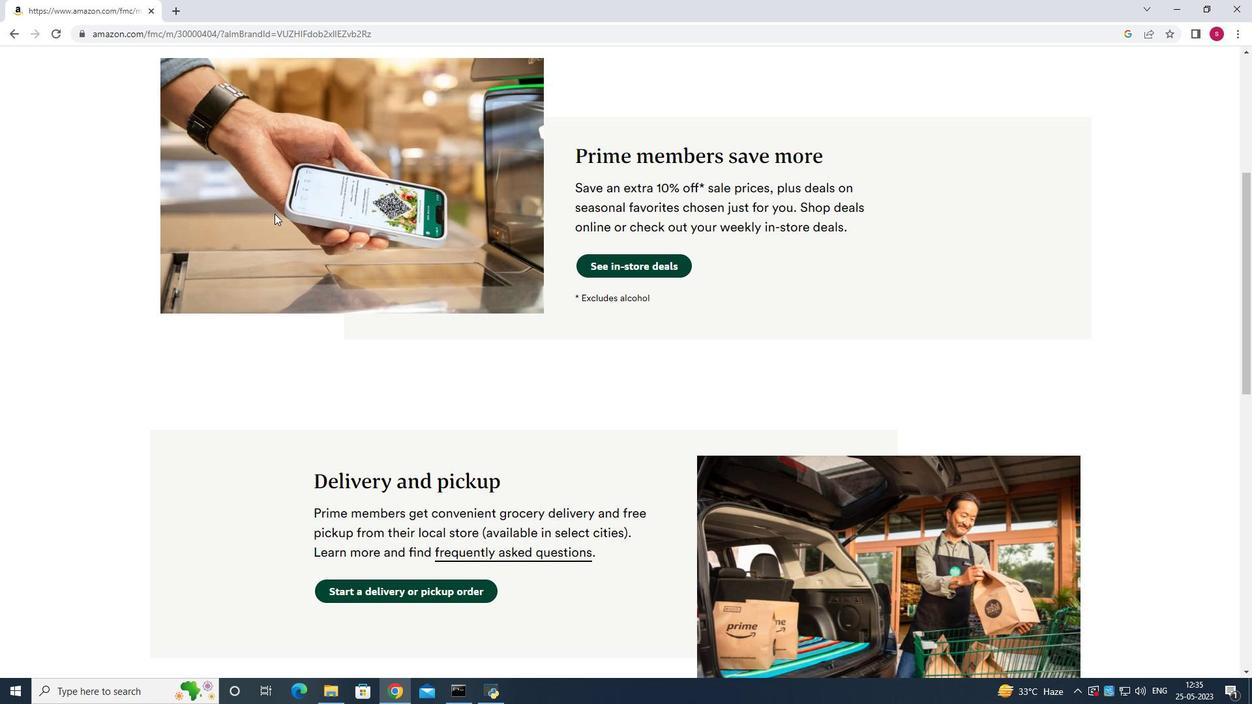 
Action: Mouse scrolled (274, 213) with delta (0, 0)
Screenshot: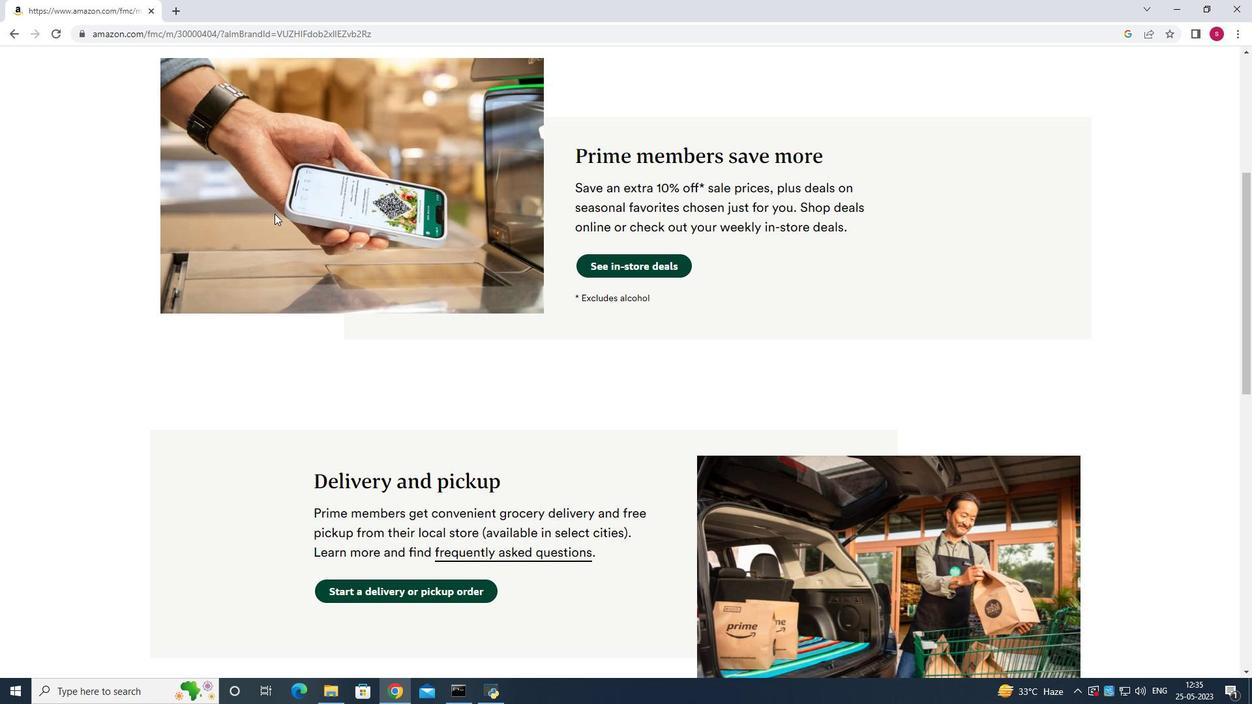 
Action: Mouse moved to (273, 215)
Screenshot: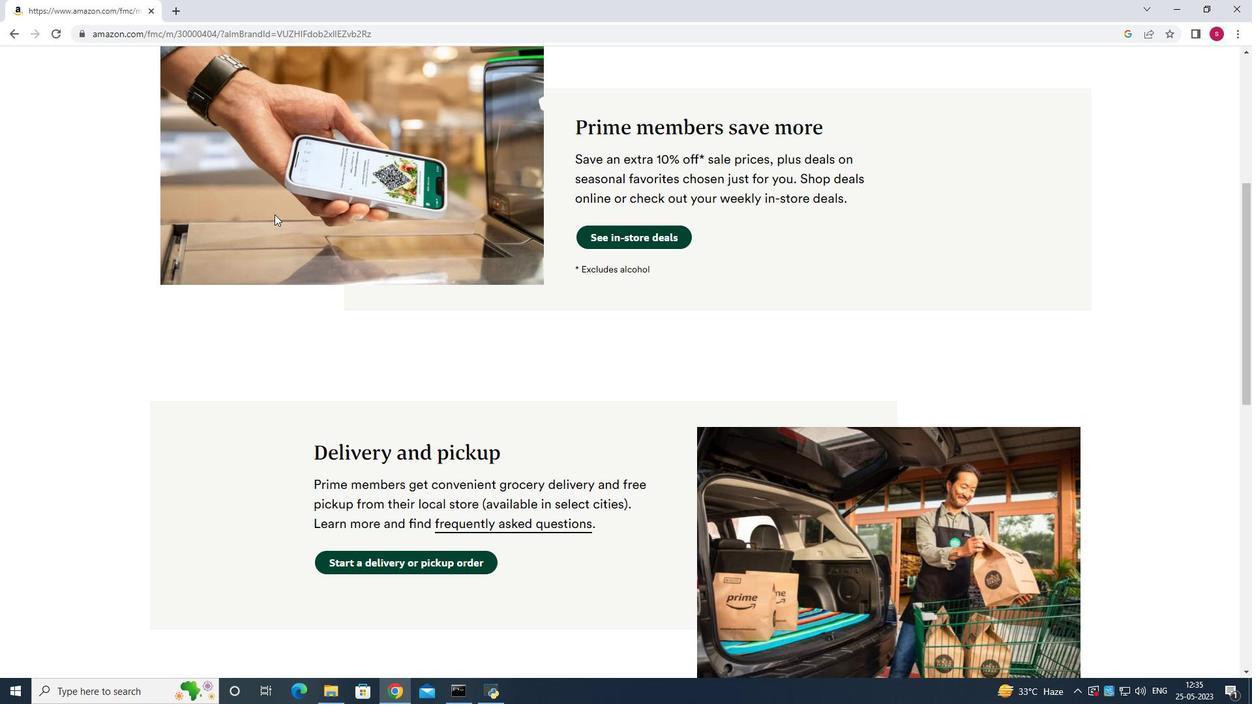
Action: Mouse scrolled (273, 214) with delta (0, 0)
Screenshot: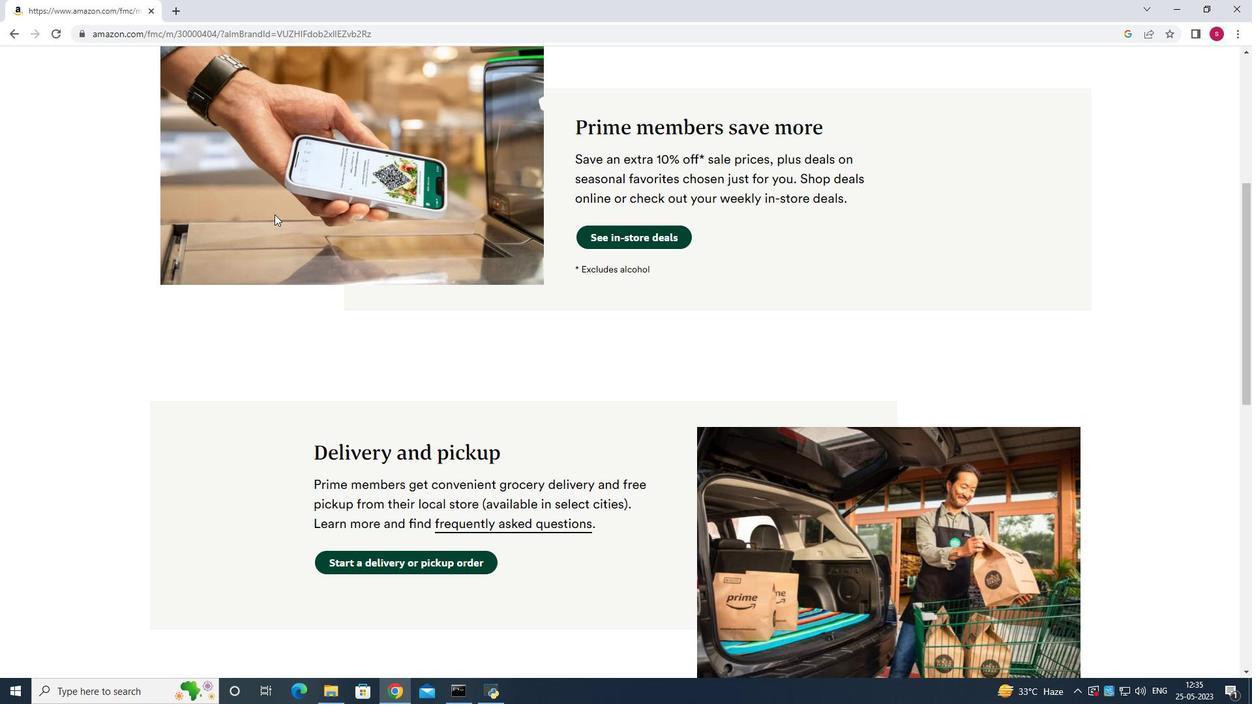 
Action: Mouse scrolled (273, 214) with delta (0, 0)
Screenshot: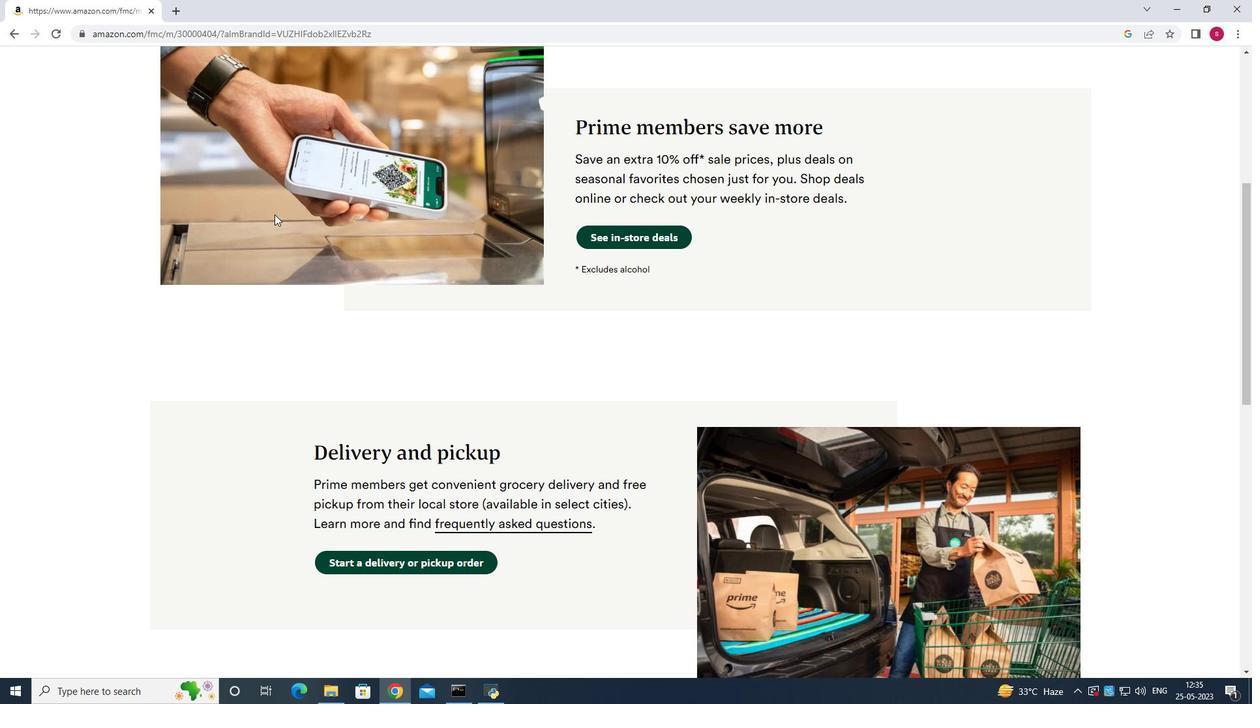 
Action: Mouse scrolled (273, 214) with delta (0, 0)
Screenshot: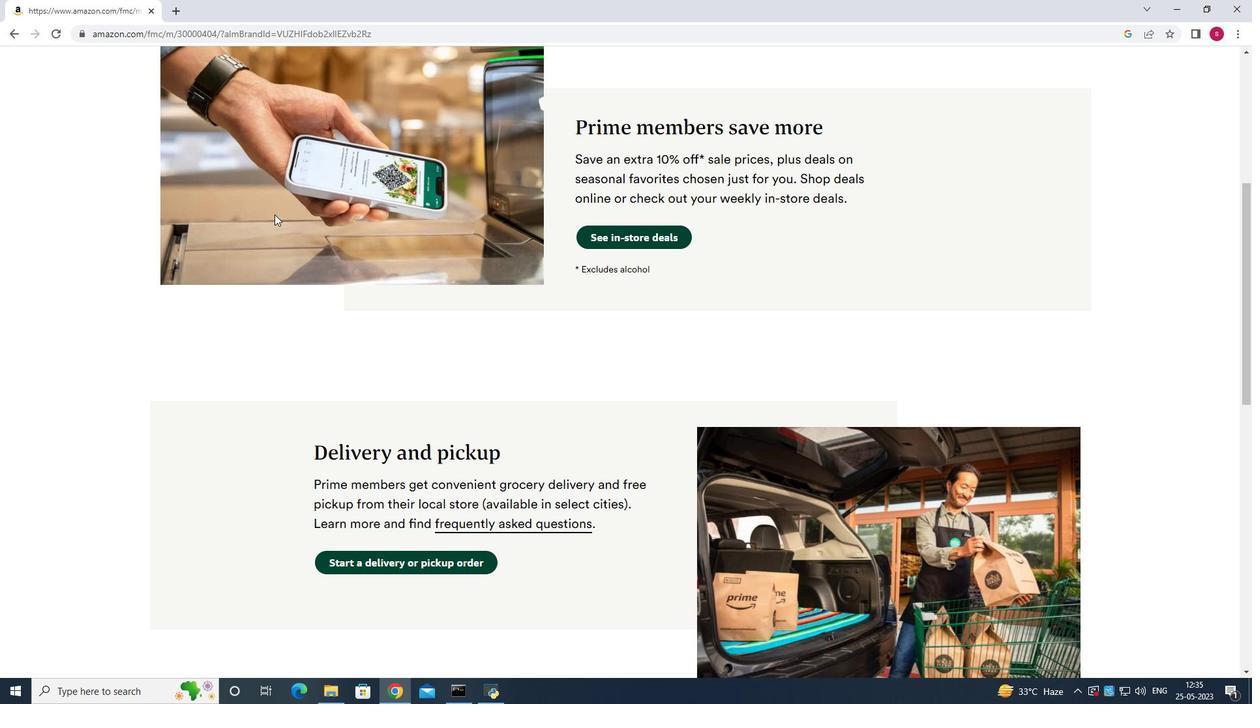 
Action: Mouse scrolled (273, 214) with delta (0, 0)
Screenshot: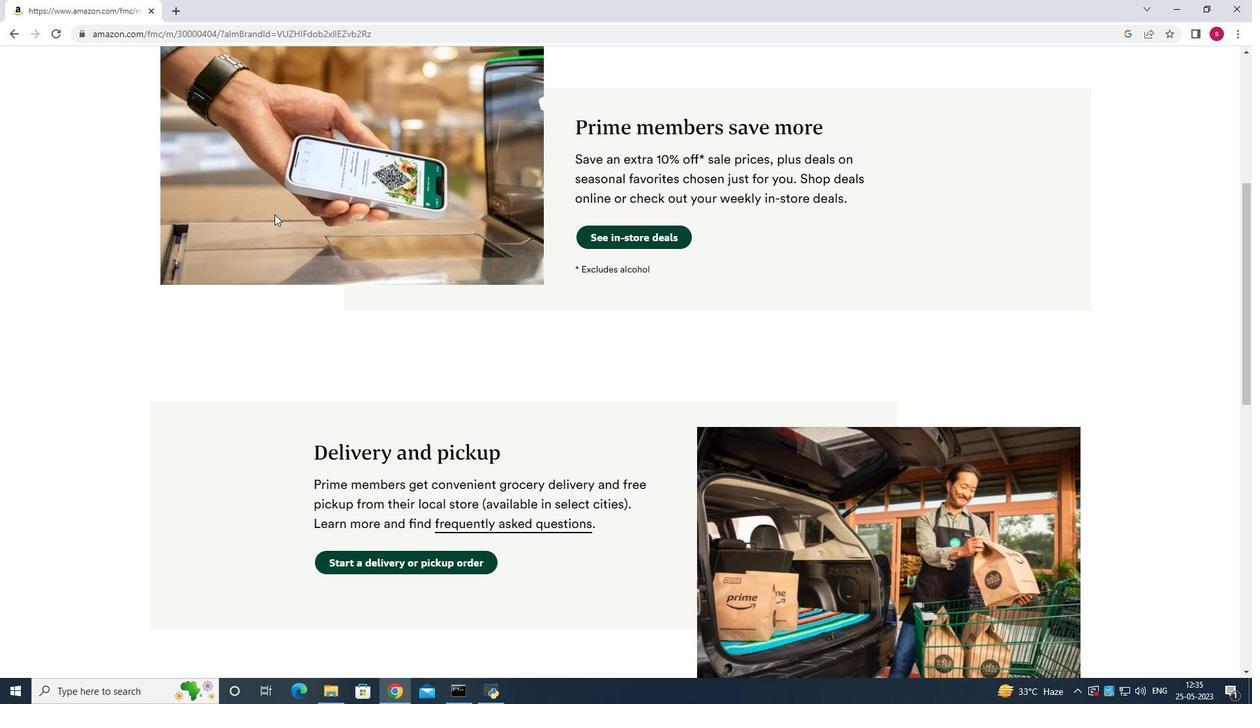 
Action: Mouse scrolled (273, 214) with delta (0, 0)
Screenshot: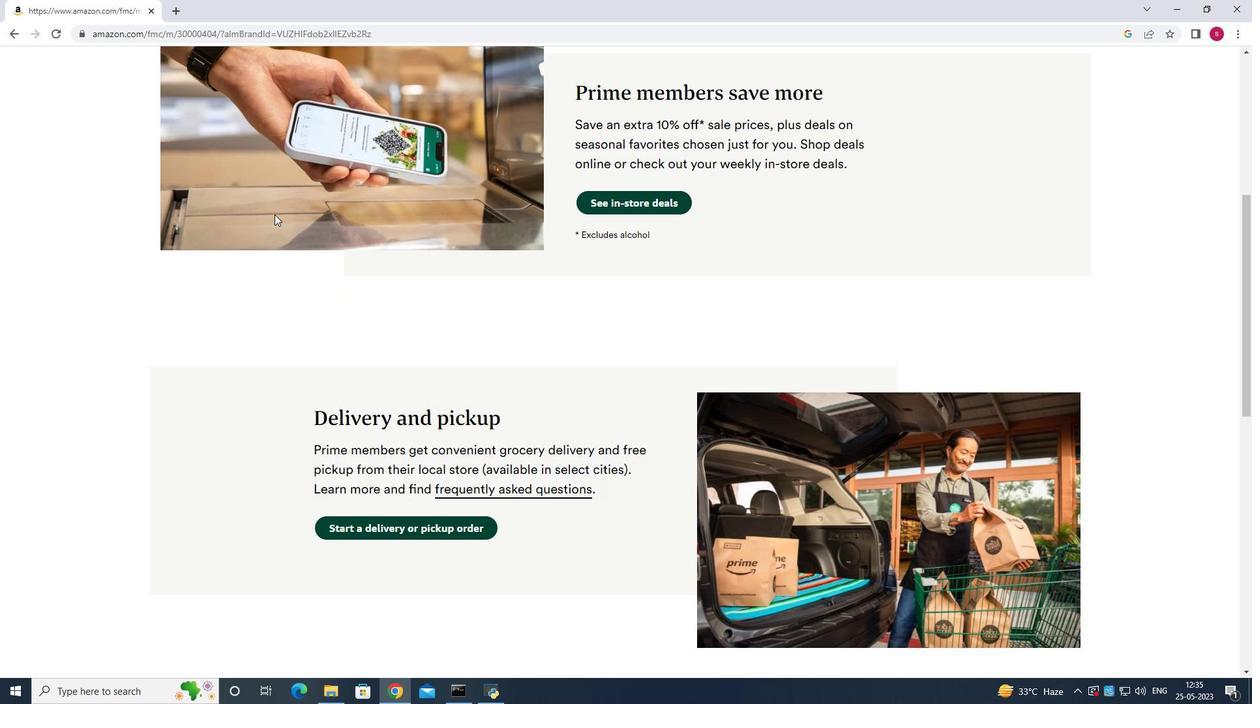 
Action: Mouse moved to (273, 215)
Screenshot: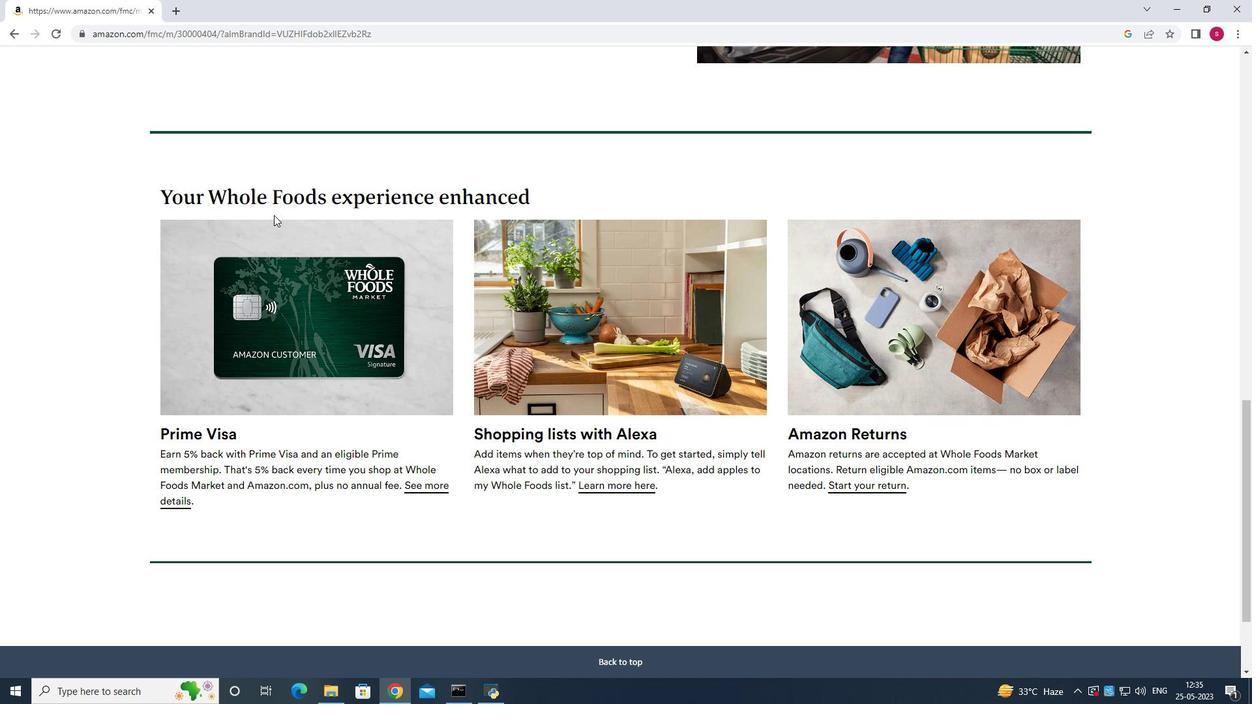 
Action: Mouse scrolled (273, 214) with delta (0, 0)
Screenshot: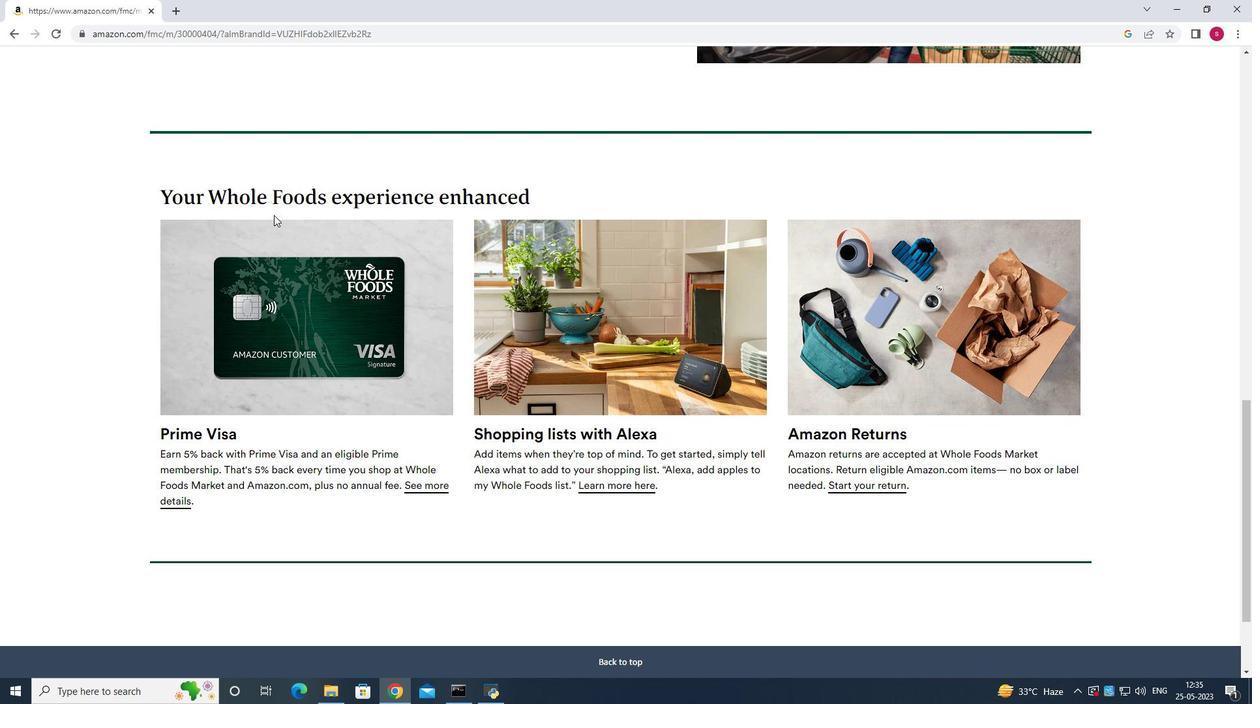 
Action: Mouse moved to (274, 215)
Screenshot: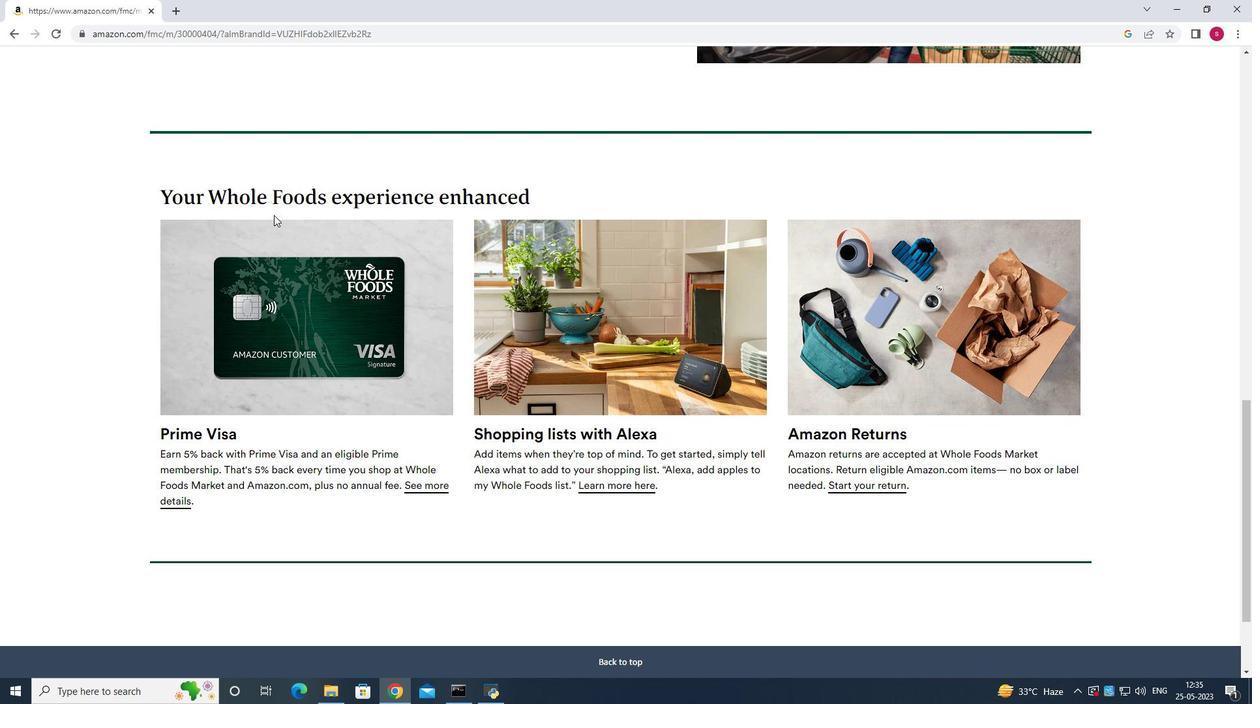 
Action: Mouse scrolled (274, 214) with delta (0, 0)
Screenshot: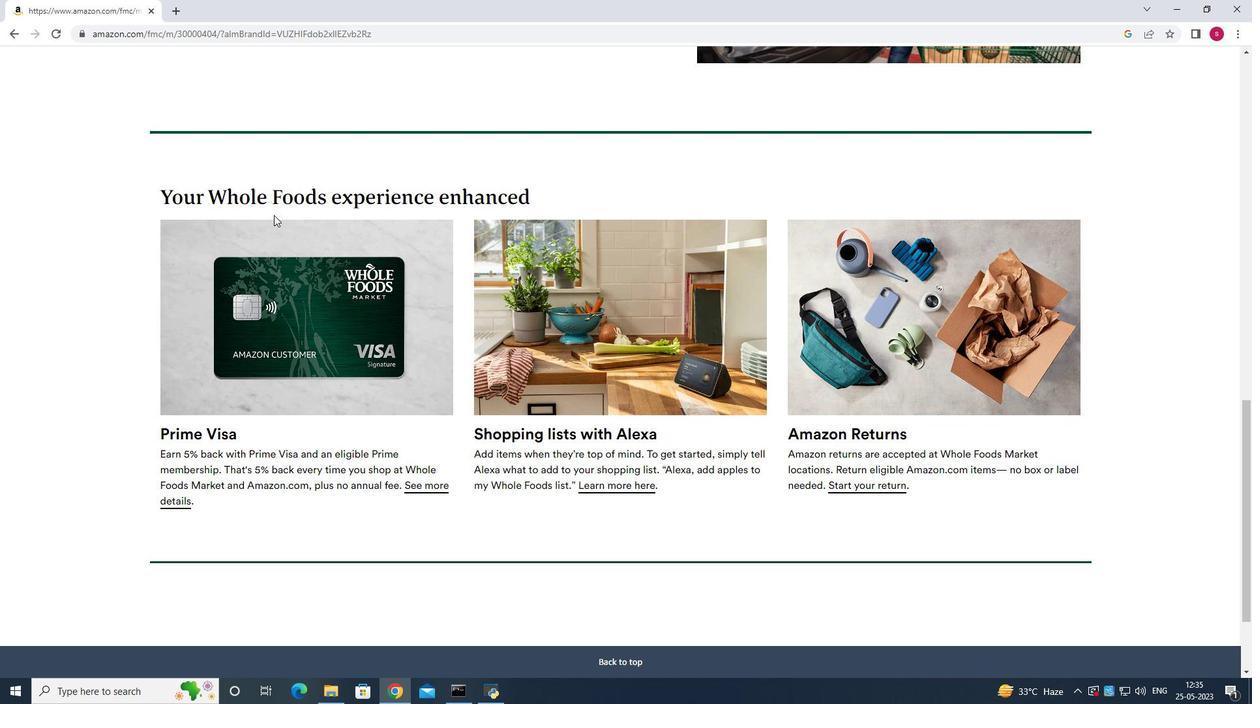 
Action: Mouse scrolled (274, 214) with delta (0, 0)
Screenshot: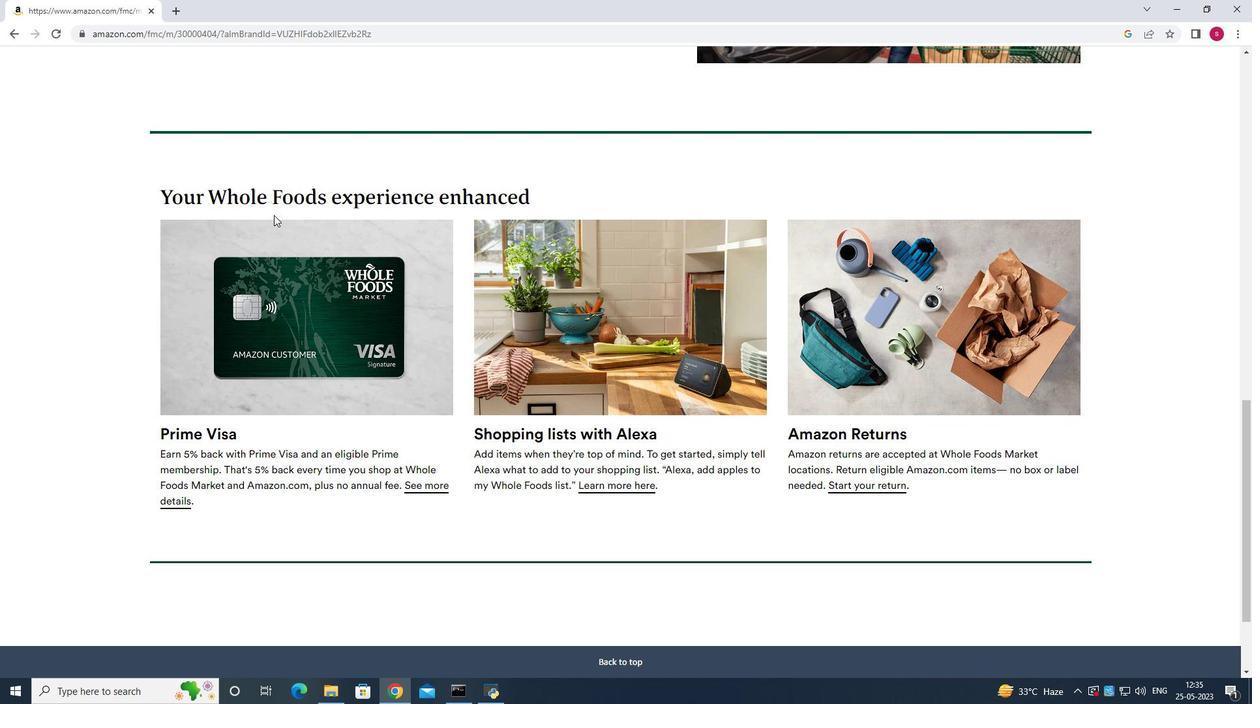 
Action: Mouse scrolled (274, 214) with delta (0, 0)
Screenshot: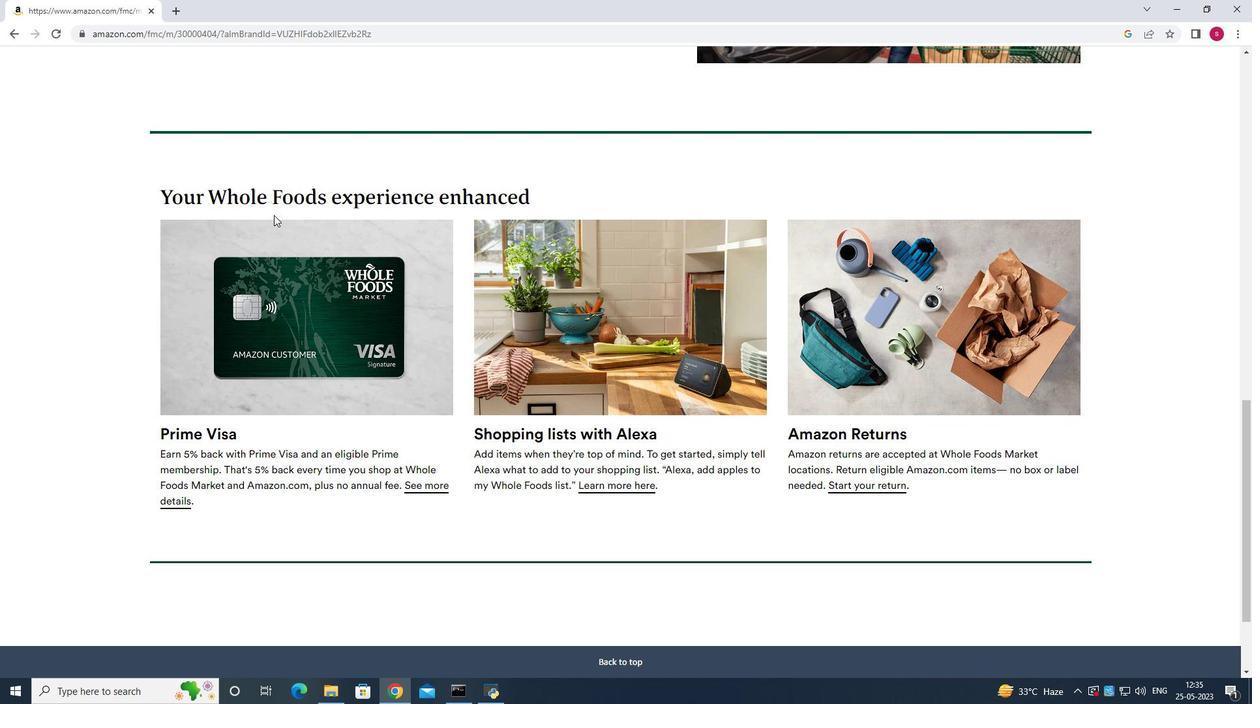 
Action: Mouse scrolled (274, 214) with delta (0, 0)
Screenshot: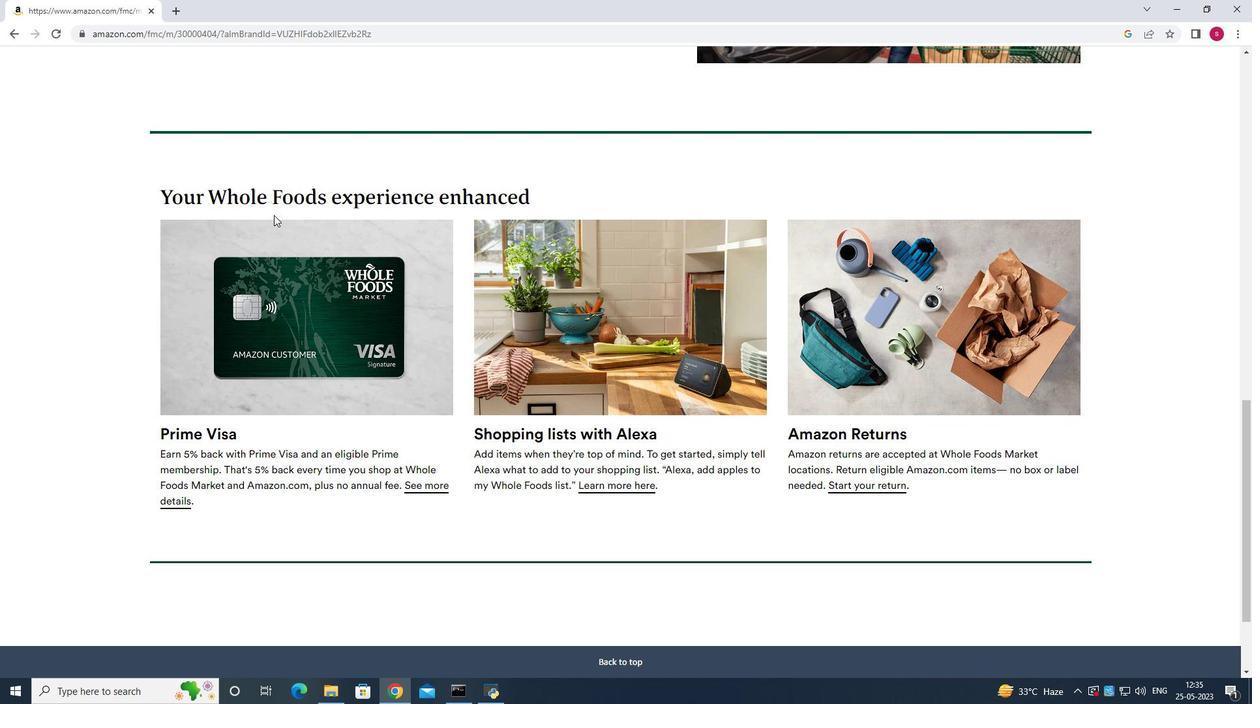 
Action: Mouse scrolled (274, 214) with delta (0, 0)
Screenshot: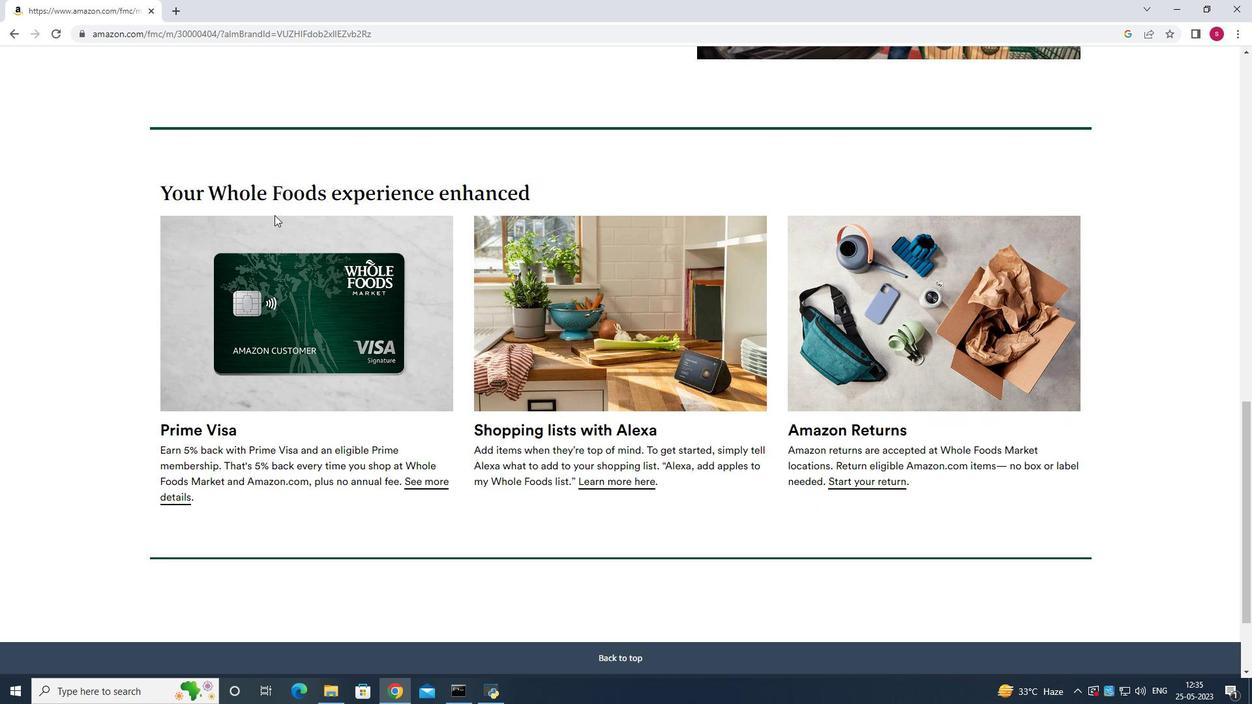 
Action: Mouse scrolled (274, 214) with delta (0, 0)
Screenshot: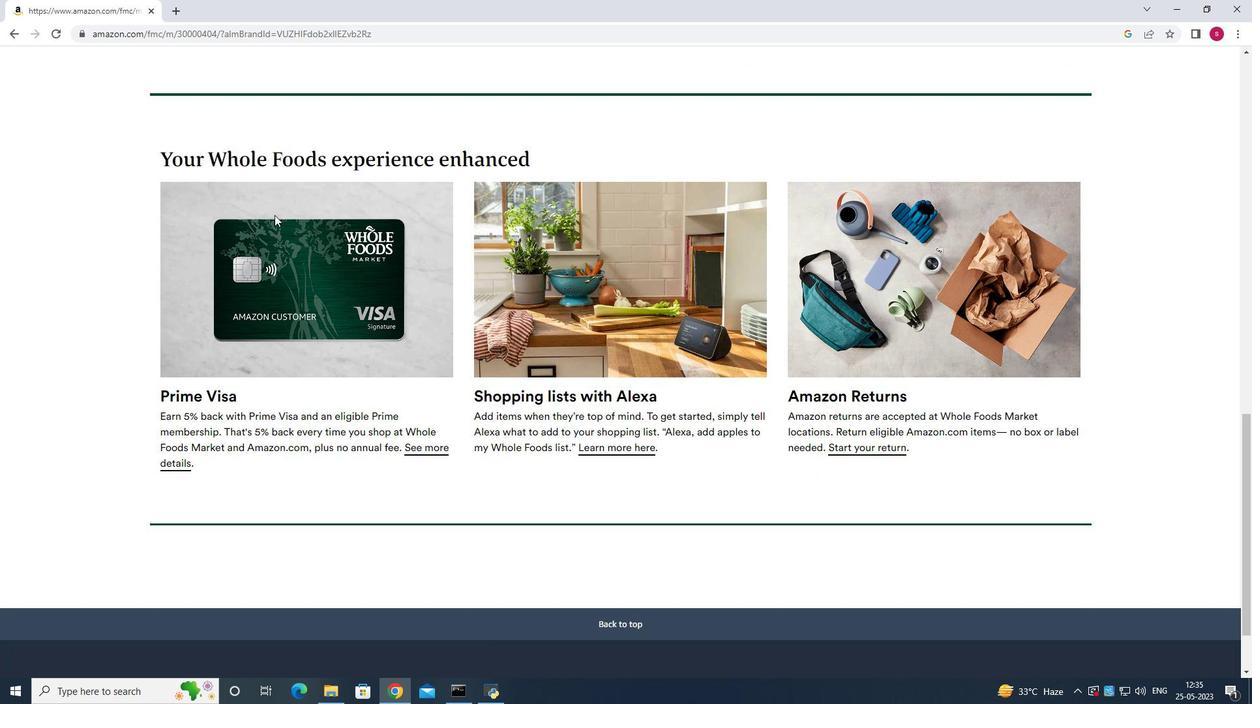 
Action: Mouse moved to (276, 215)
Screenshot: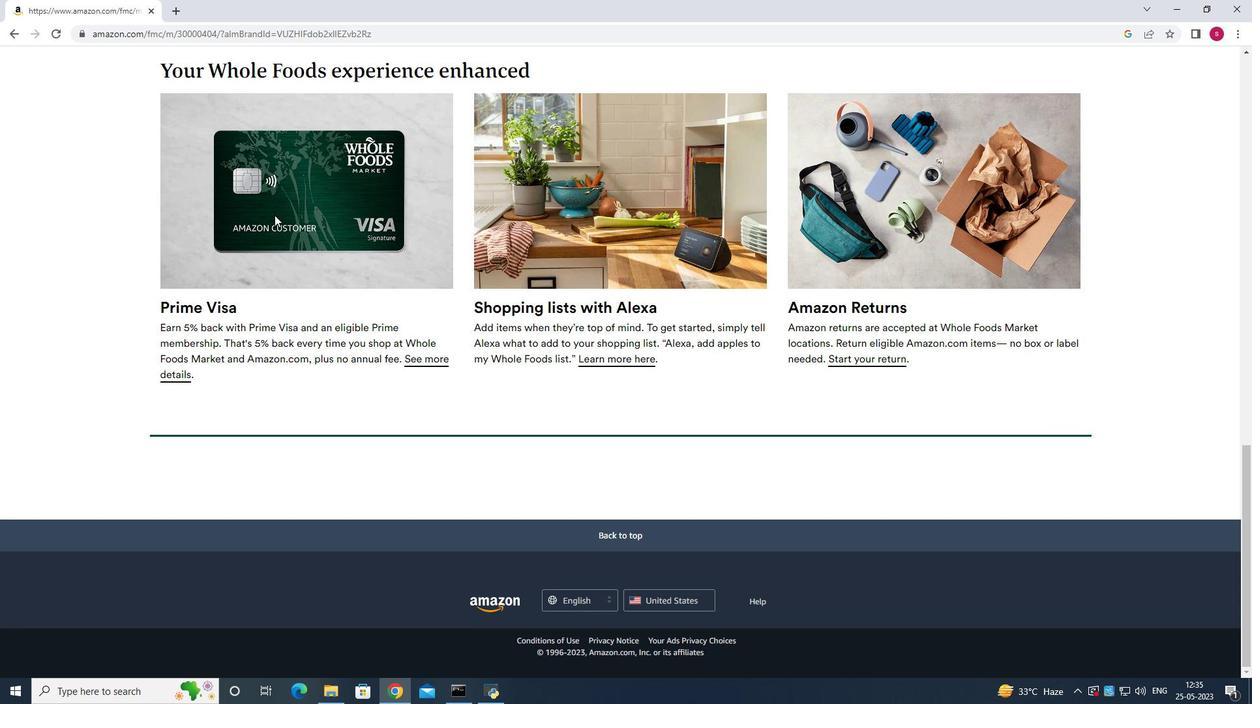 
Action: Mouse scrolled (276, 215) with delta (0, 0)
Screenshot: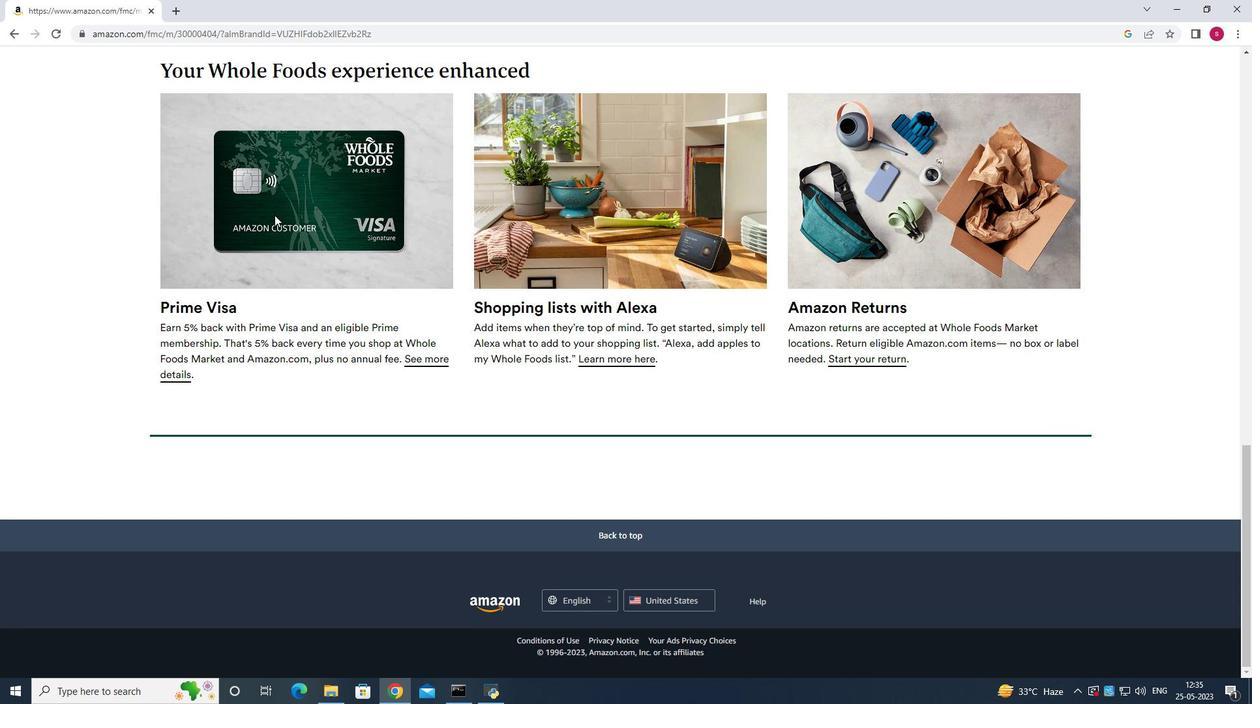 
Action: Mouse moved to (276, 214)
Screenshot: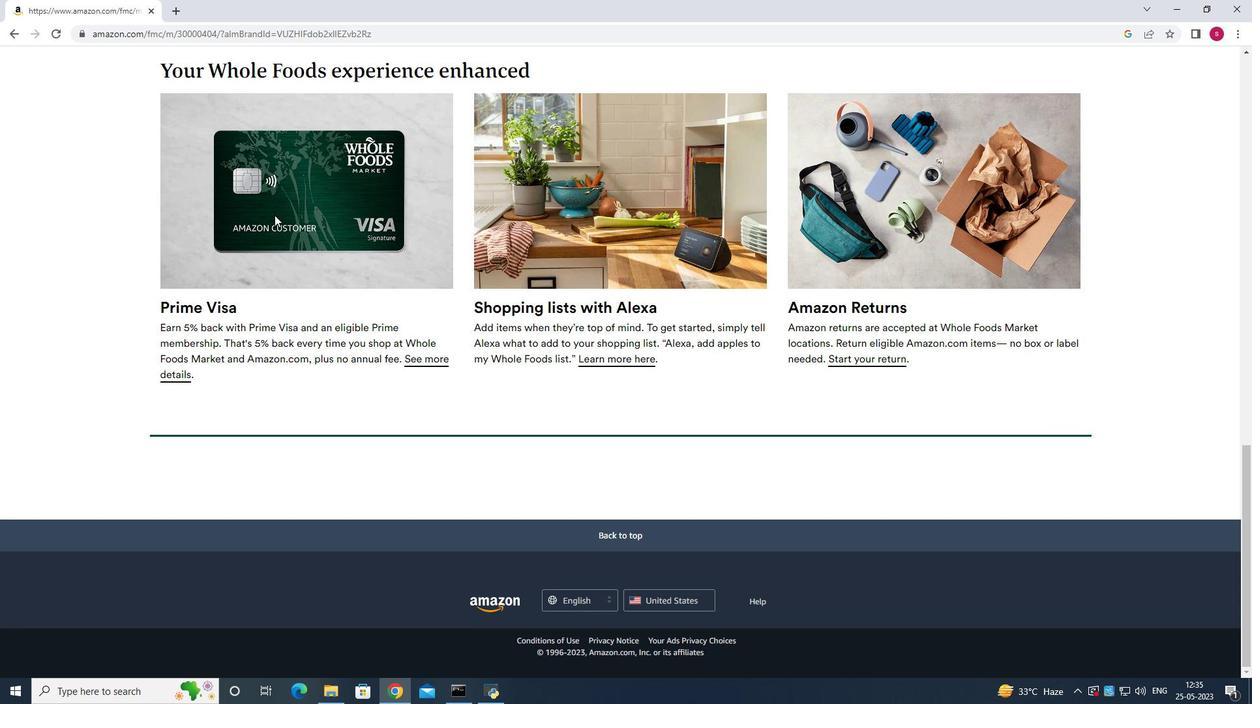 
Action: Mouse scrolled (276, 215) with delta (0, 0)
Screenshot: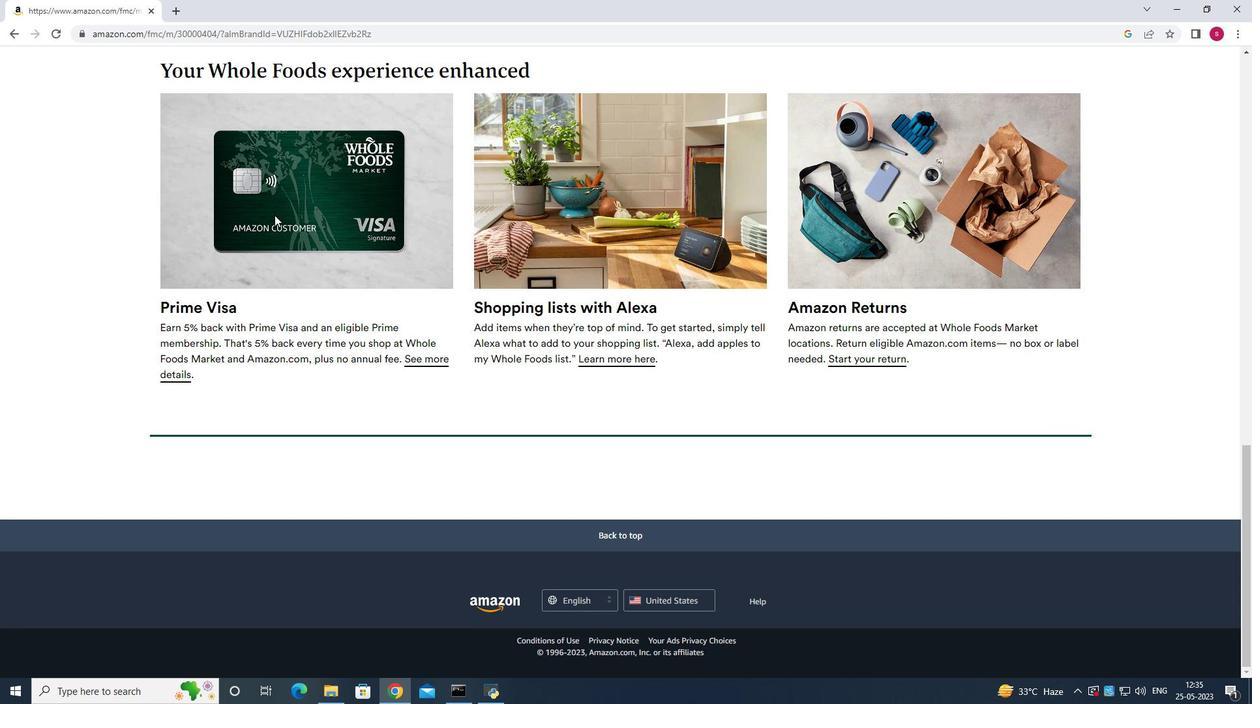 
Action: Mouse scrolled (276, 215) with delta (0, 0)
Screenshot: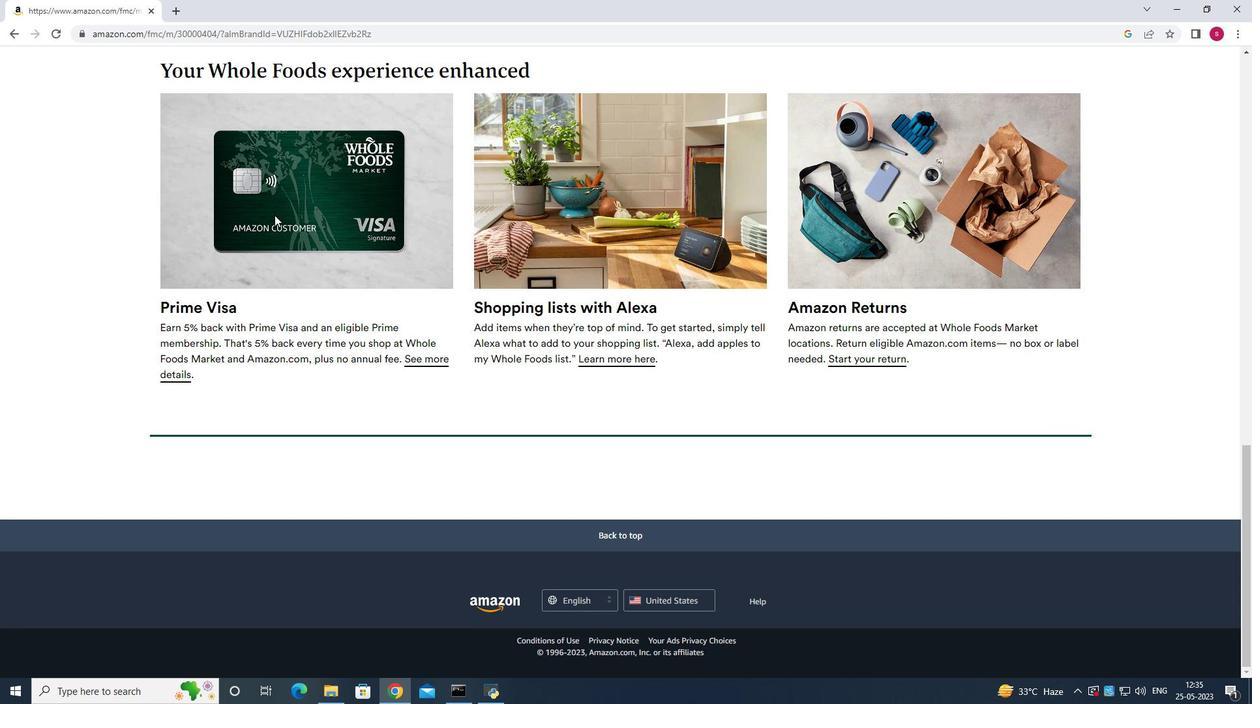 
Action: Mouse scrolled (276, 215) with delta (0, 0)
Screenshot: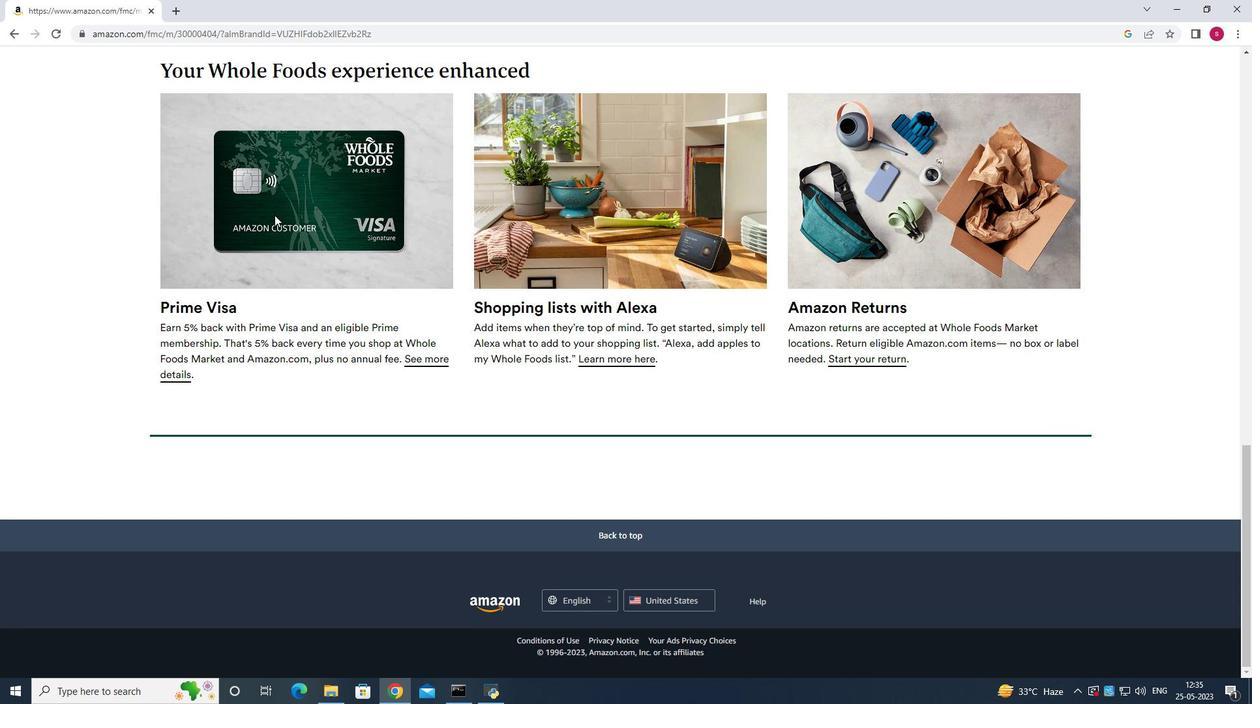 
Action: Mouse scrolled (276, 215) with delta (0, 0)
Screenshot: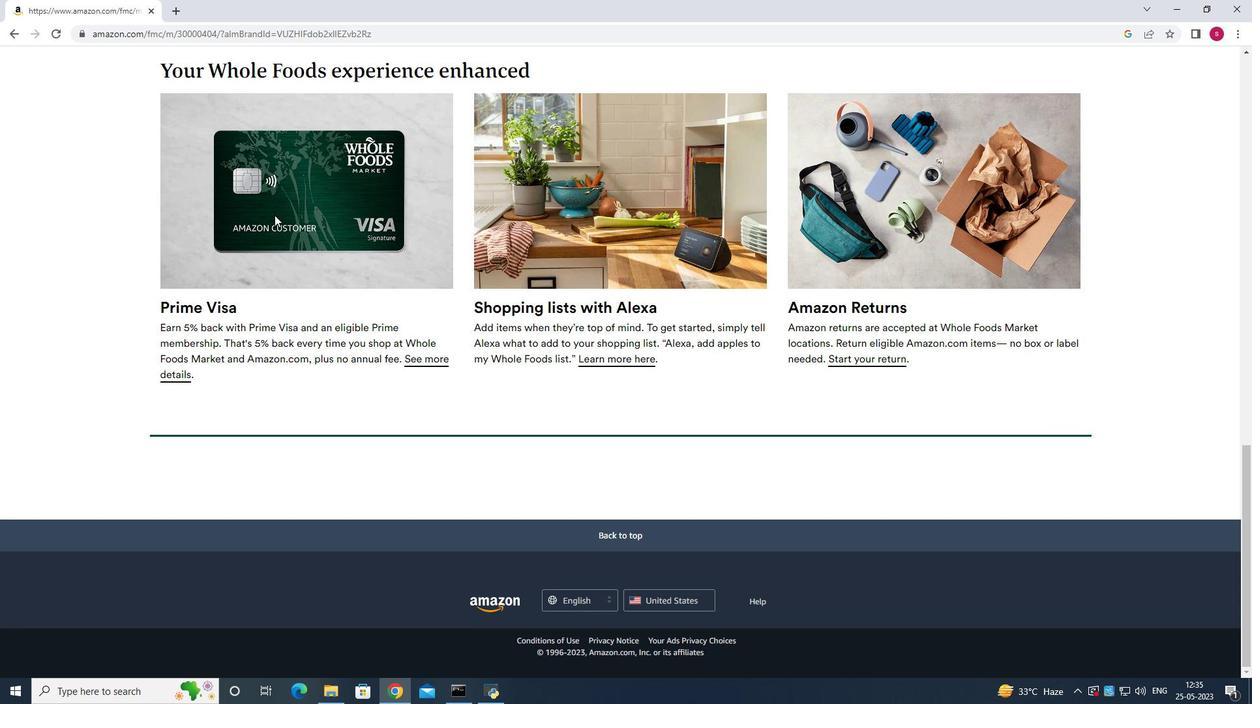 
Action: Mouse scrolled (276, 215) with delta (0, 0)
Screenshot: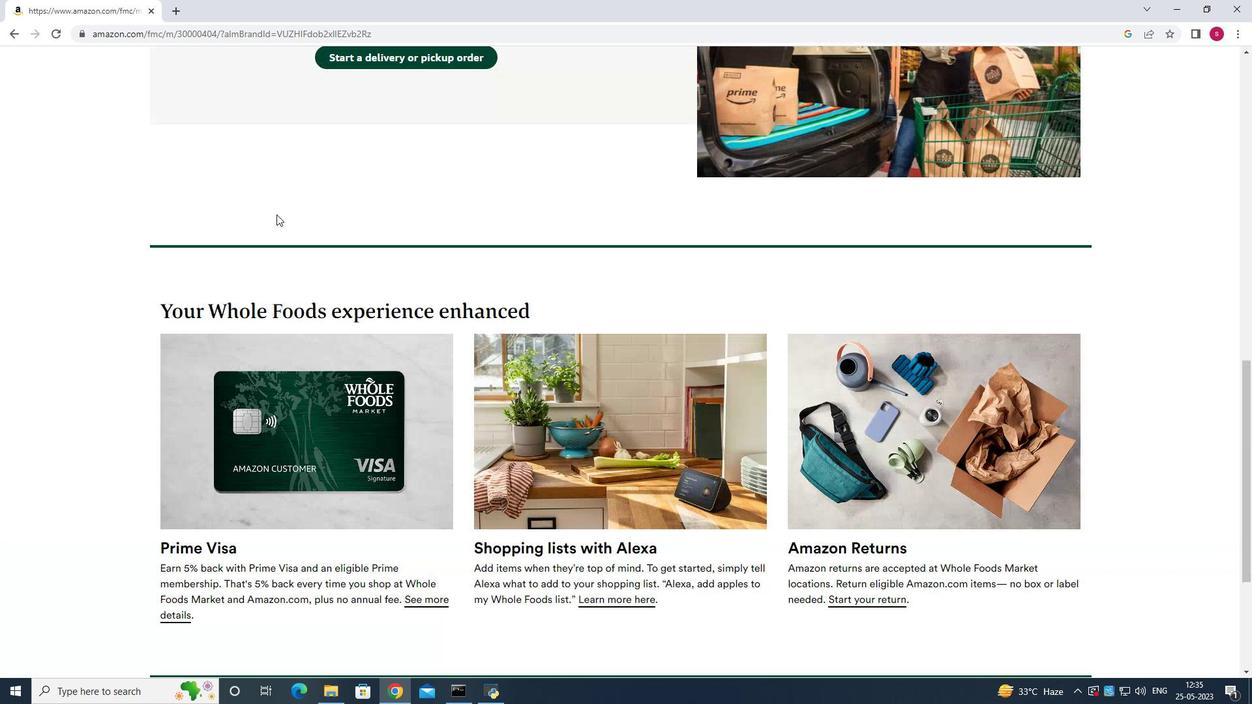 
Action: Mouse scrolled (276, 215) with delta (0, 0)
Screenshot: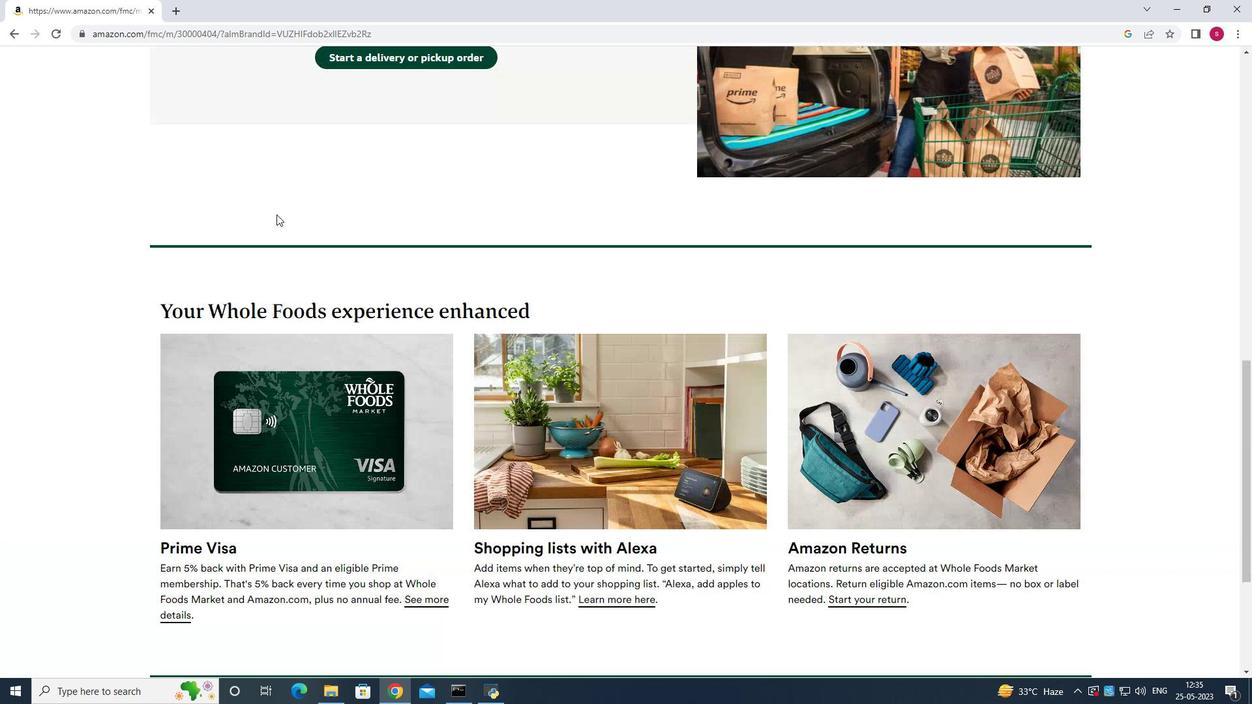
Action: Mouse scrolled (276, 215) with delta (0, 0)
Screenshot: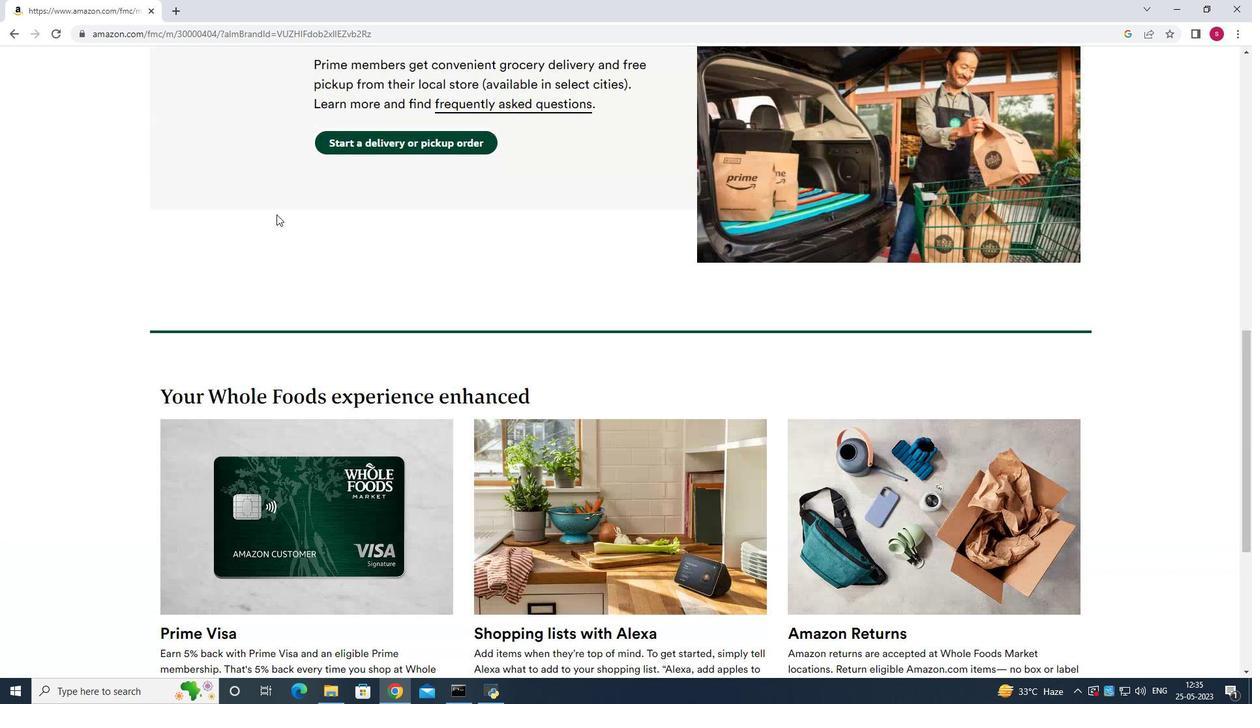 
Action: Mouse scrolled (276, 215) with delta (0, 0)
Screenshot: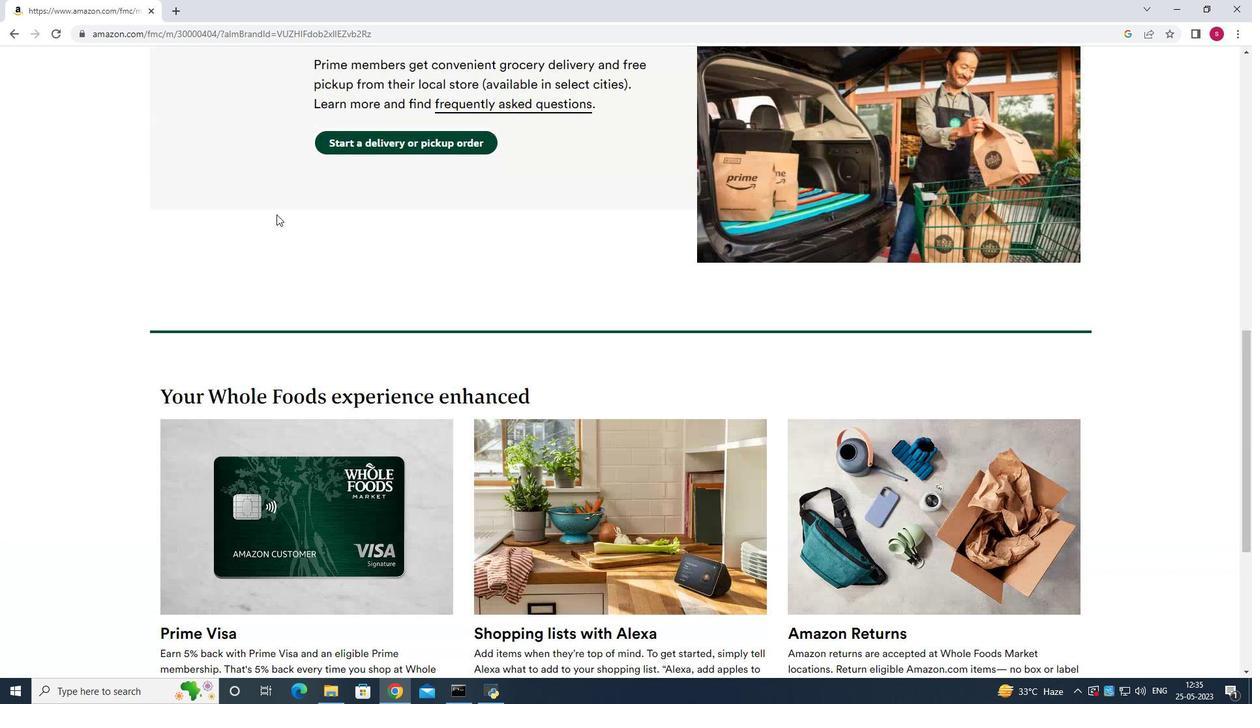 
Action: Mouse moved to (278, 213)
Screenshot: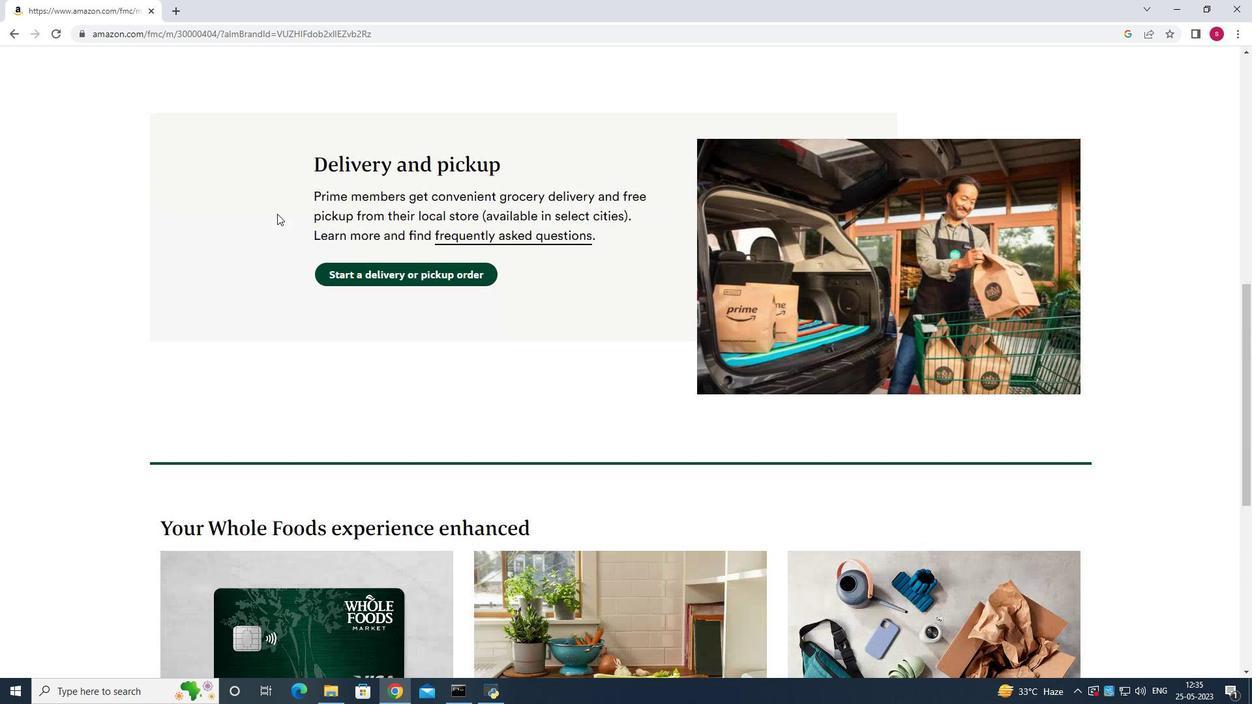 
Action: Mouse scrolled (278, 214) with delta (0, 0)
Screenshot: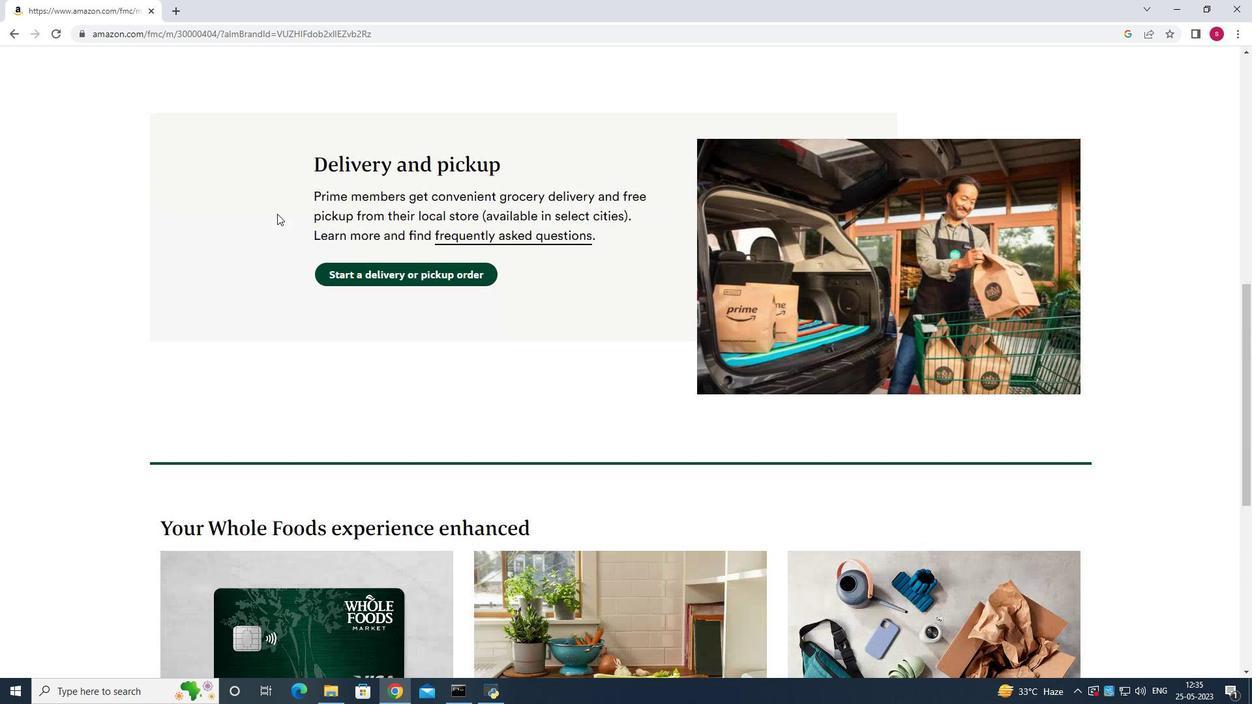 
Action: Mouse scrolled (278, 214) with delta (0, 0)
Screenshot: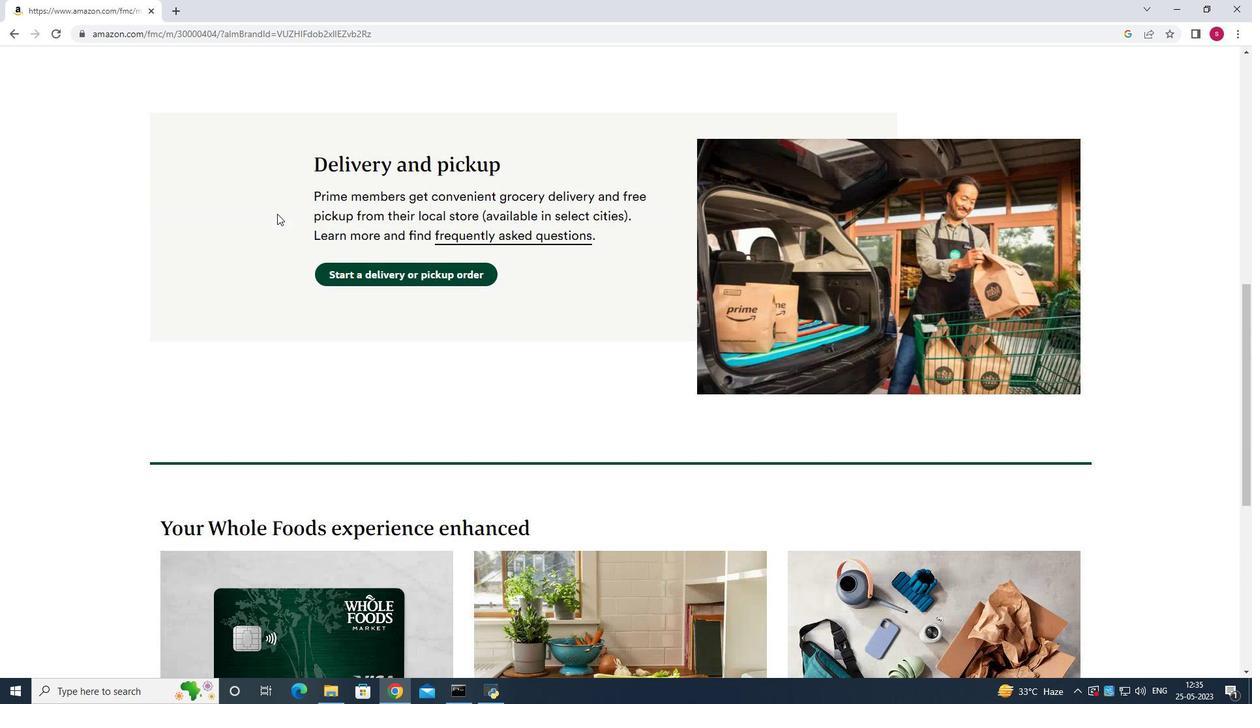 
Action: Mouse scrolled (278, 214) with delta (0, 0)
Screenshot: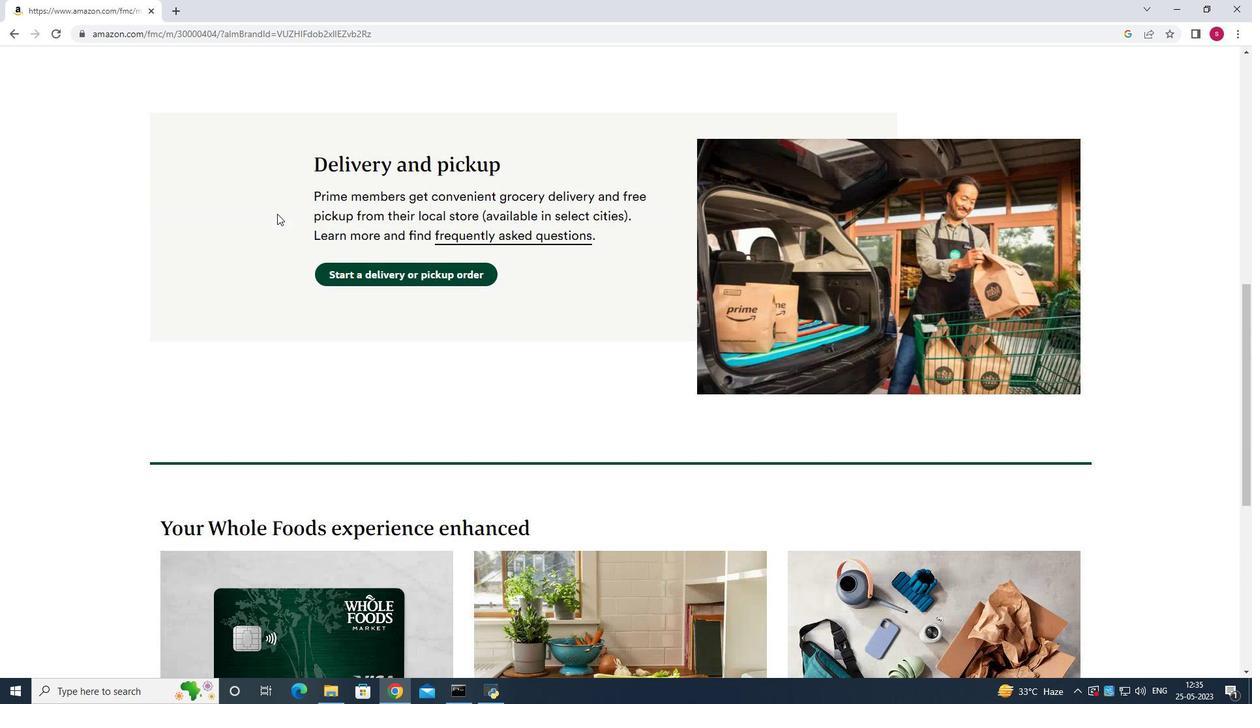 
Action: Mouse scrolled (278, 214) with delta (0, 0)
Screenshot: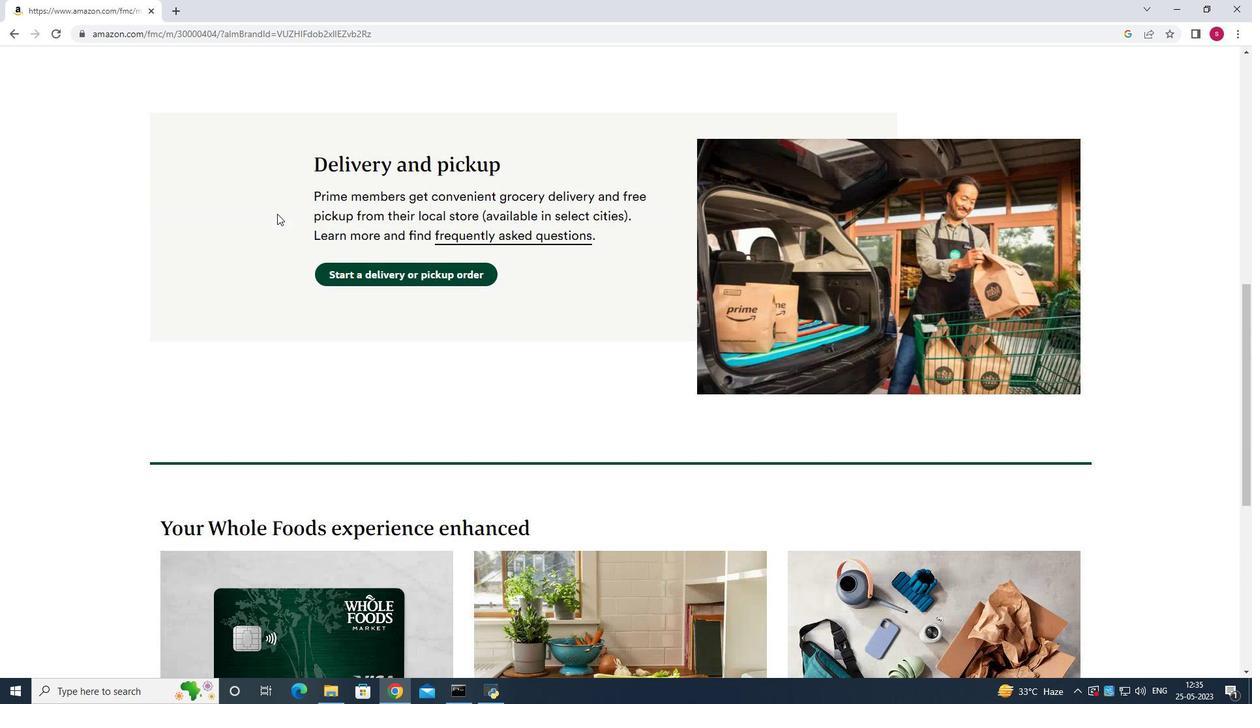 
Action: Mouse moved to (279, 213)
Screenshot: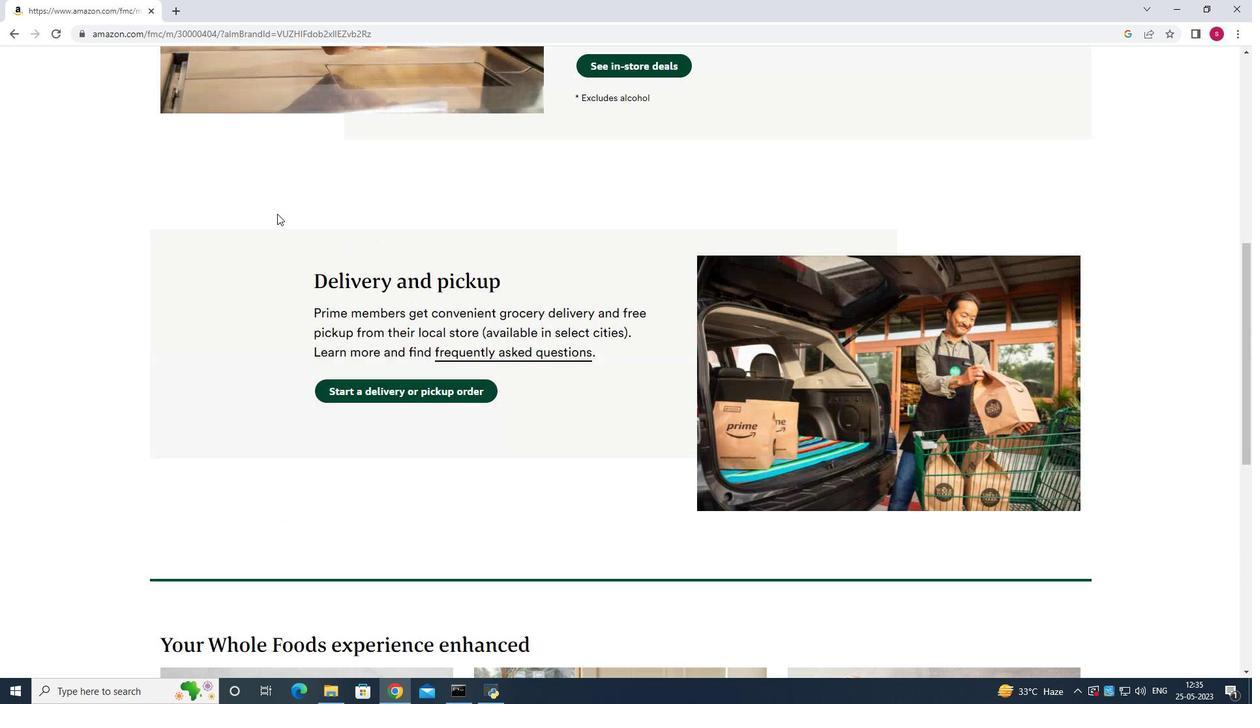 
Action: Mouse scrolled (279, 213) with delta (0, 0)
Screenshot: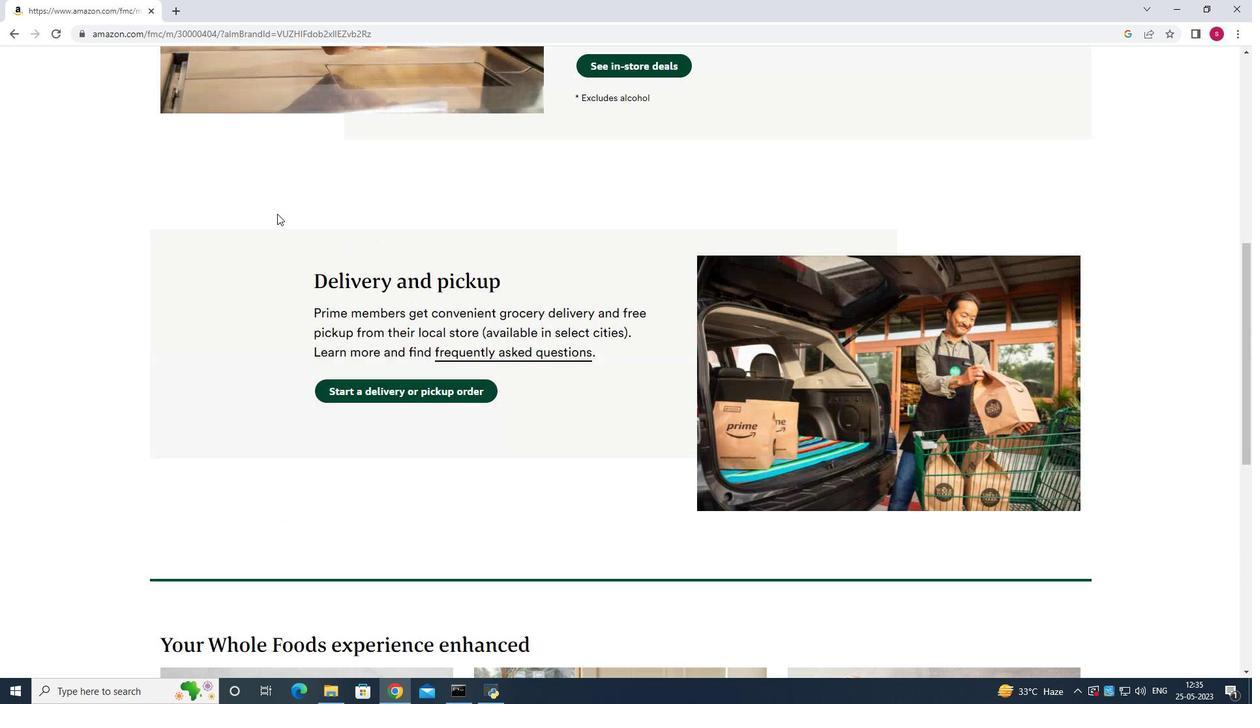 
Action: Mouse moved to (279, 213)
Screenshot: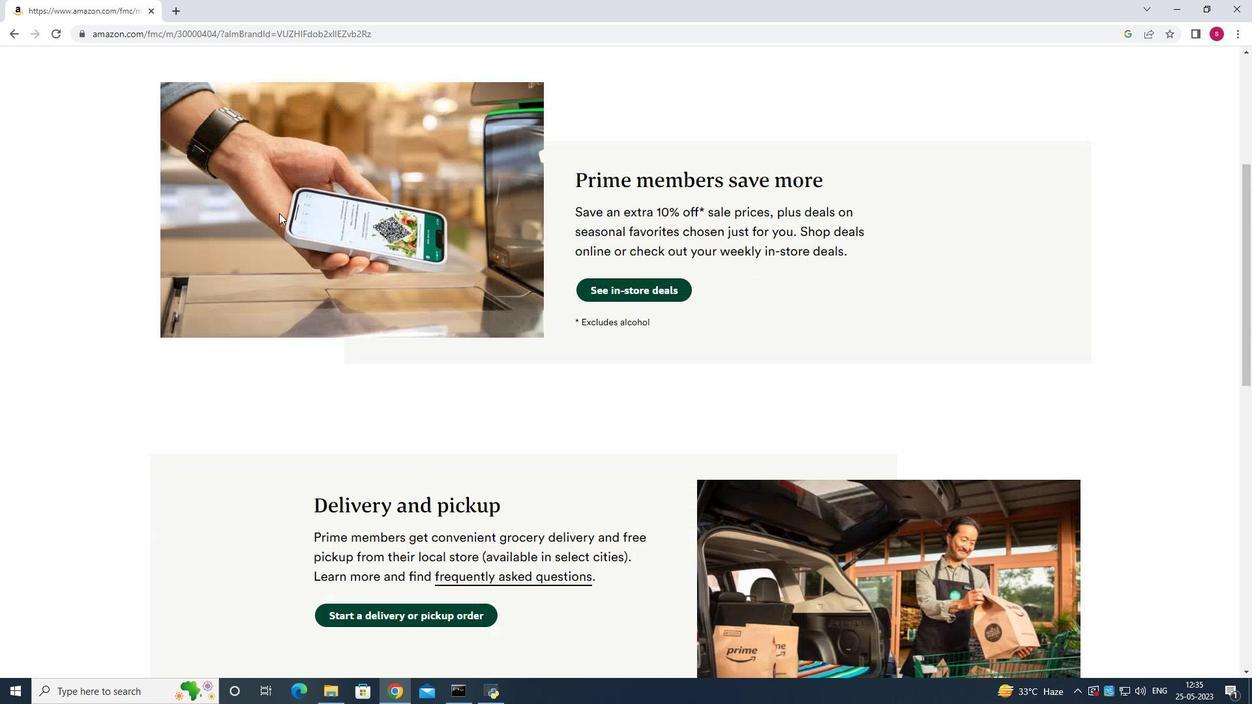 
Action: Mouse scrolled (279, 213) with delta (0, 0)
Screenshot: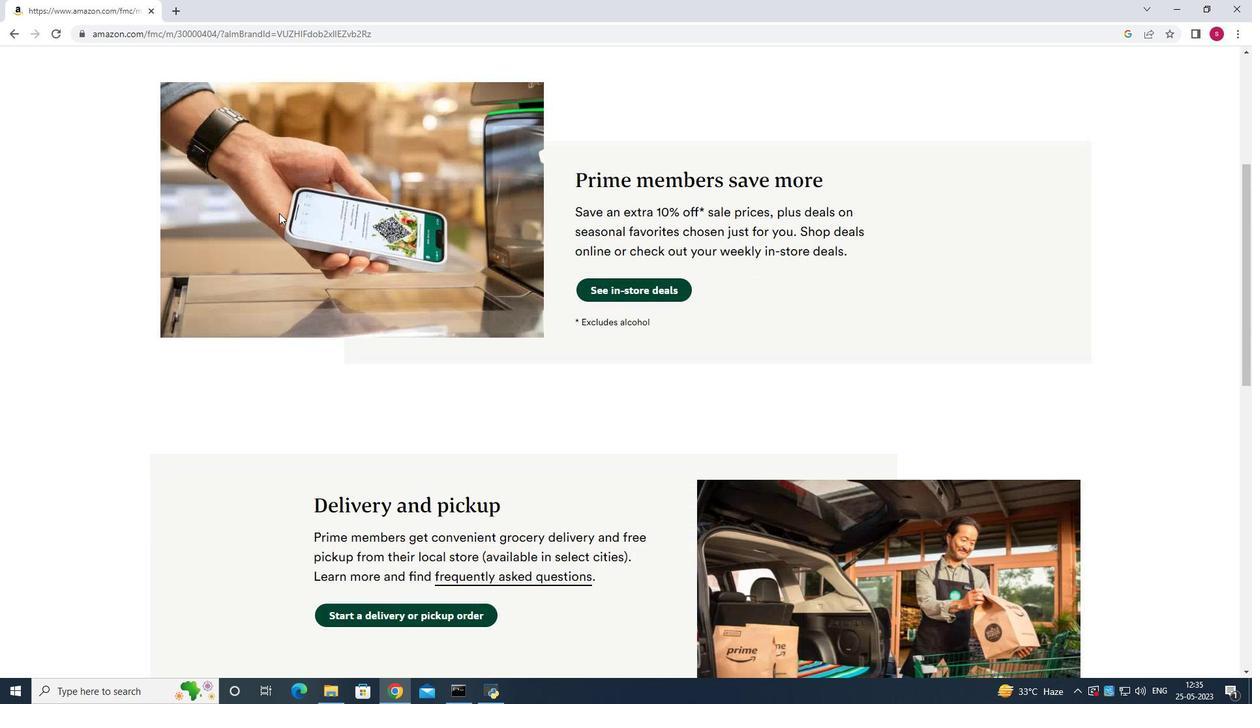 
Action: Mouse scrolled (279, 213) with delta (0, 0)
Screenshot: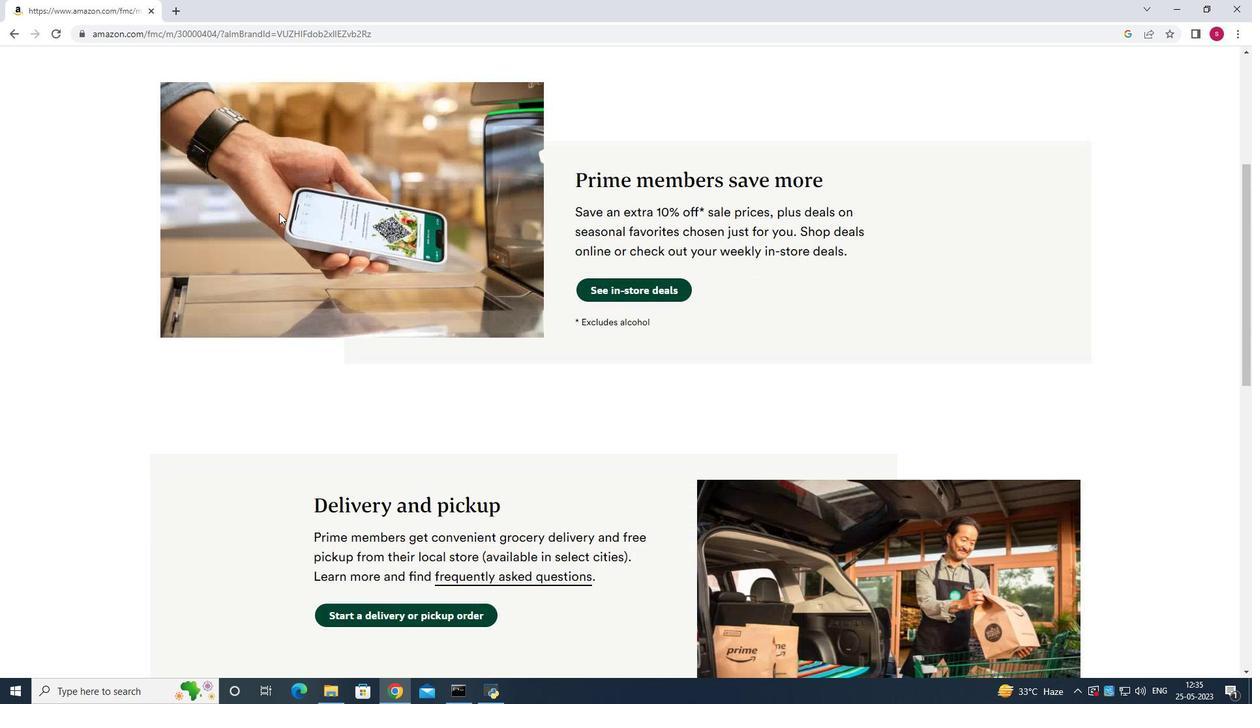 
Action: Mouse scrolled (279, 213) with delta (0, 0)
Screenshot: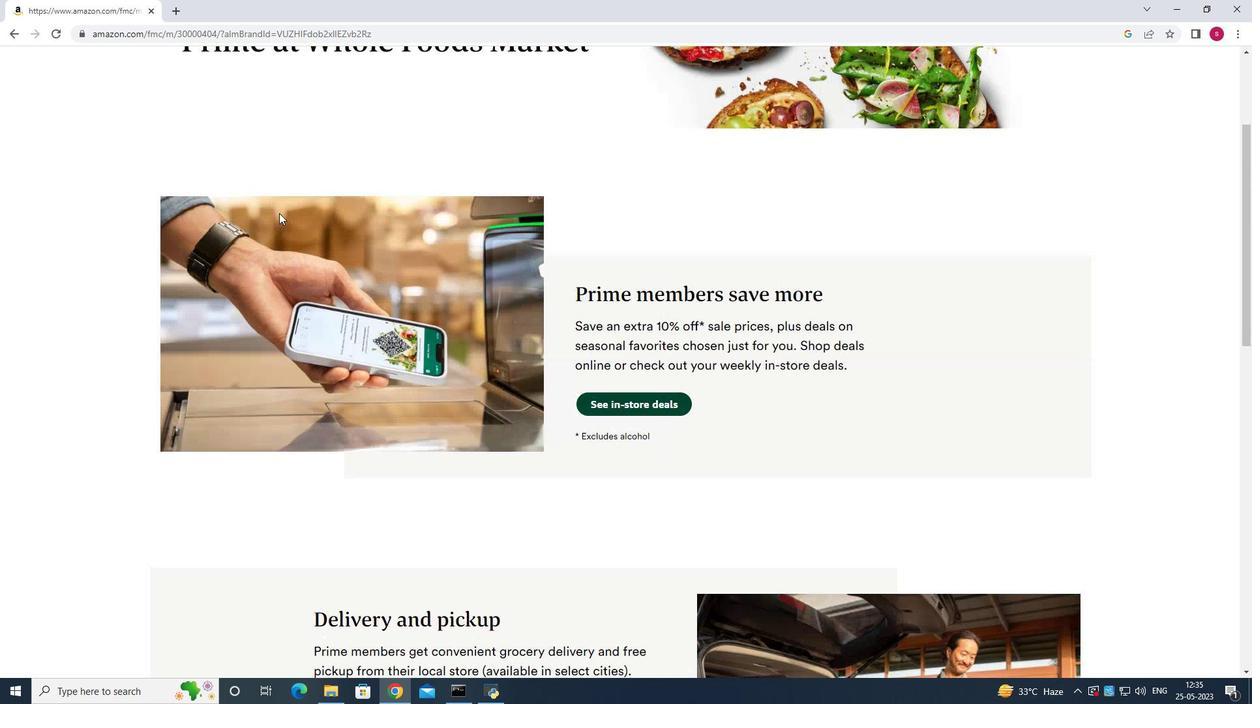 
Action: Mouse scrolled (279, 213) with delta (0, 0)
Screenshot: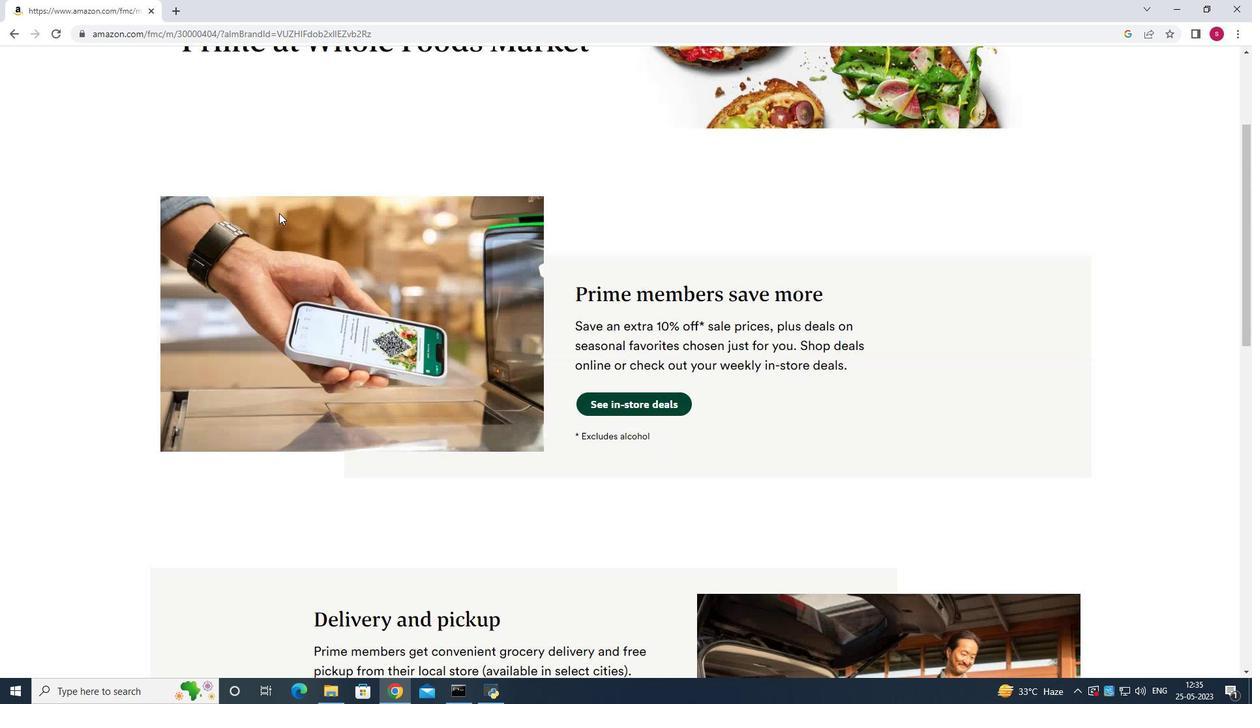 
Action: Mouse scrolled (279, 213) with delta (0, 0)
Screenshot: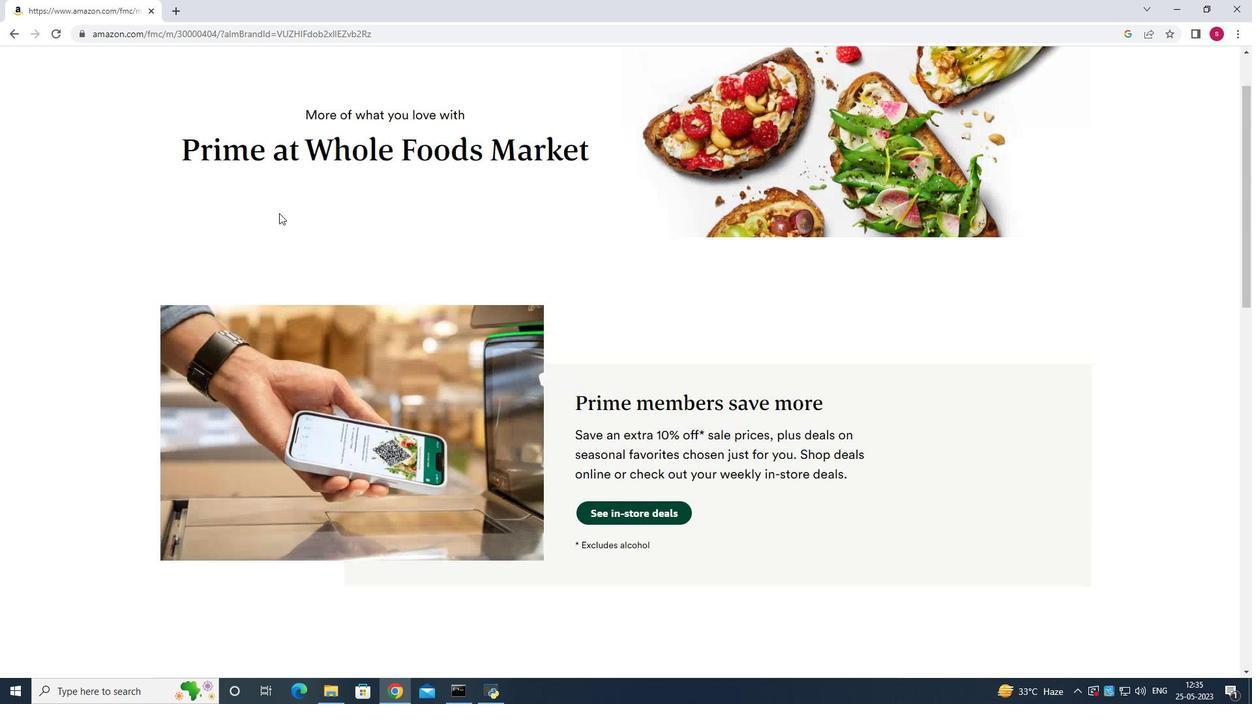 
Action: Mouse scrolled (279, 213) with delta (0, 0)
Screenshot: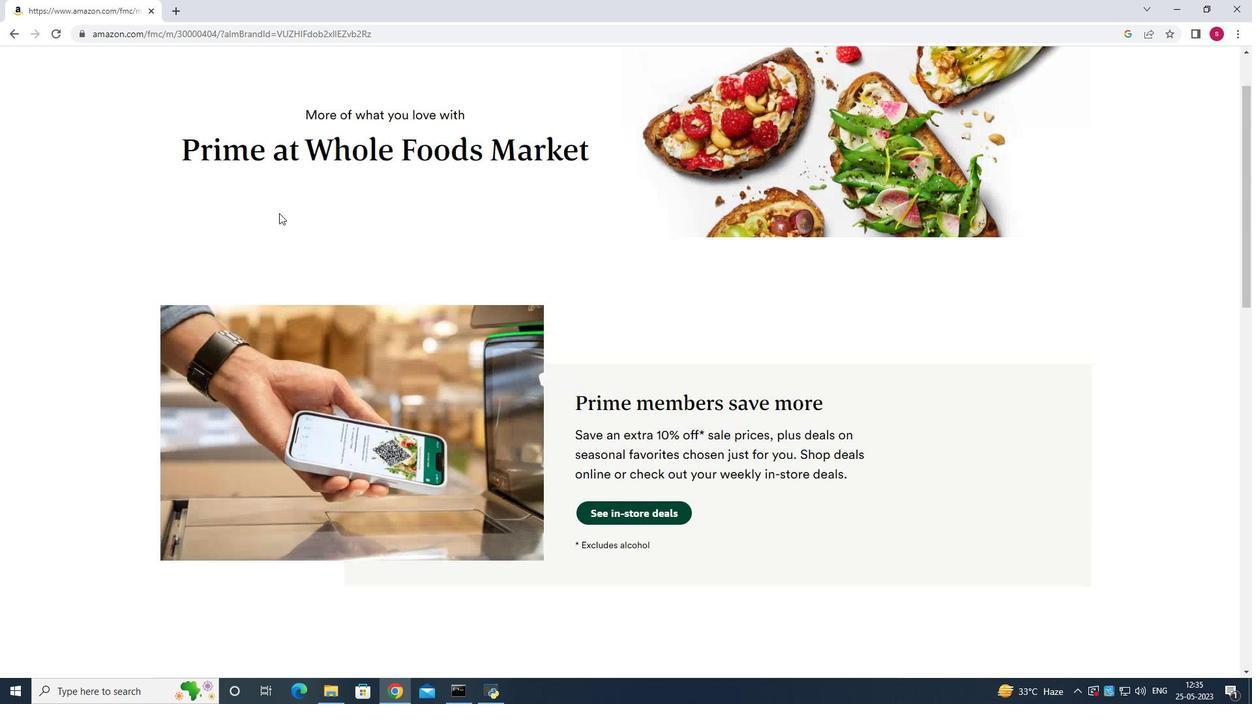 
Action: Mouse scrolled (279, 213) with delta (0, 0)
Screenshot: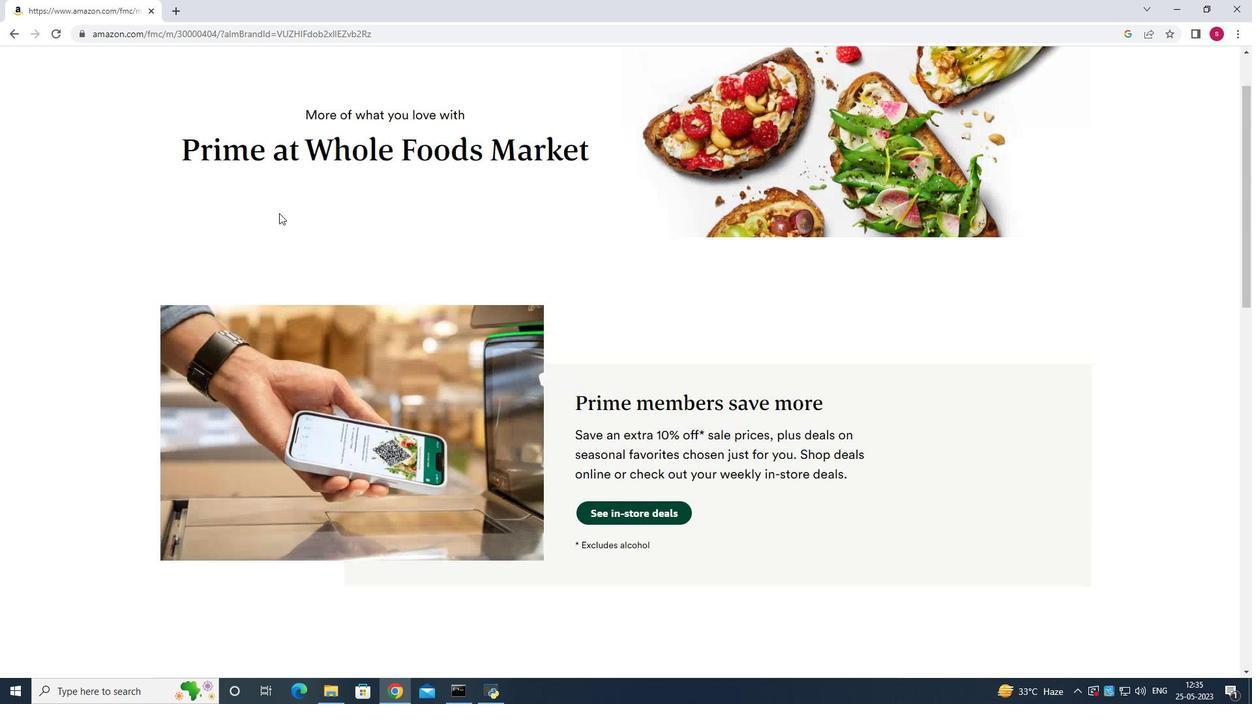 
Action: Mouse scrolled (279, 213) with delta (0, 0)
Screenshot: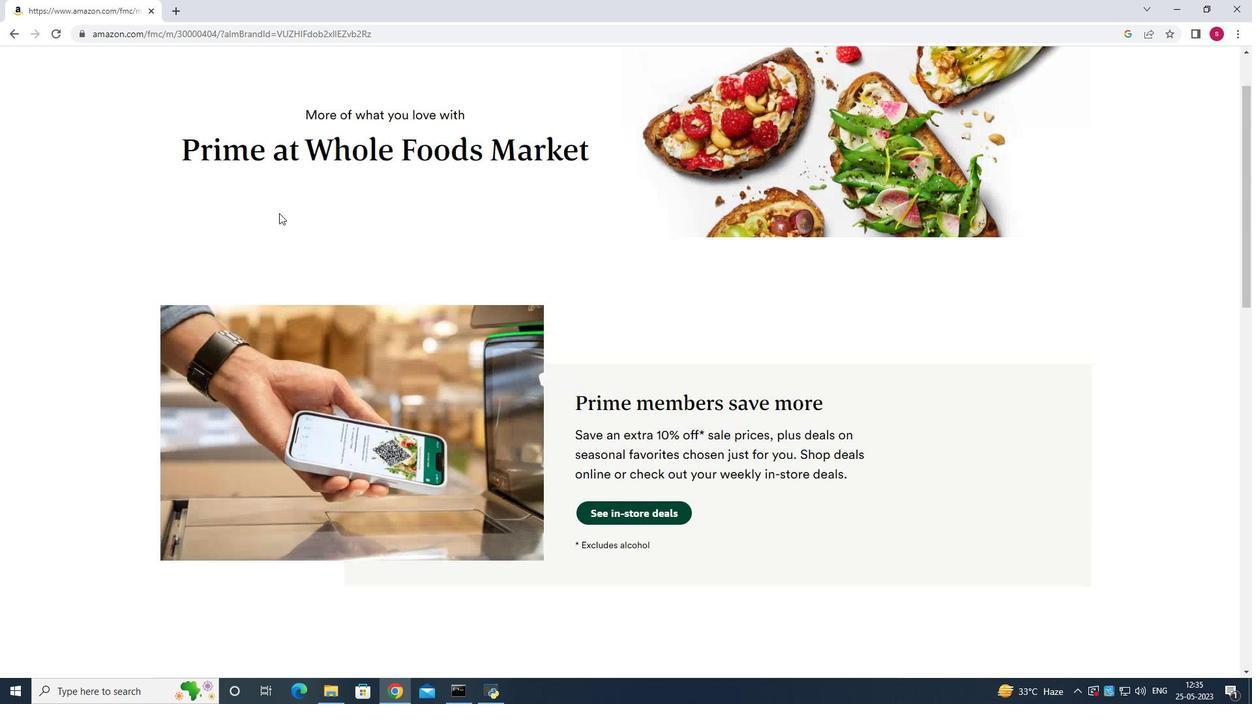 
Action: Mouse scrolled (279, 213) with delta (0, 0)
Screenshot: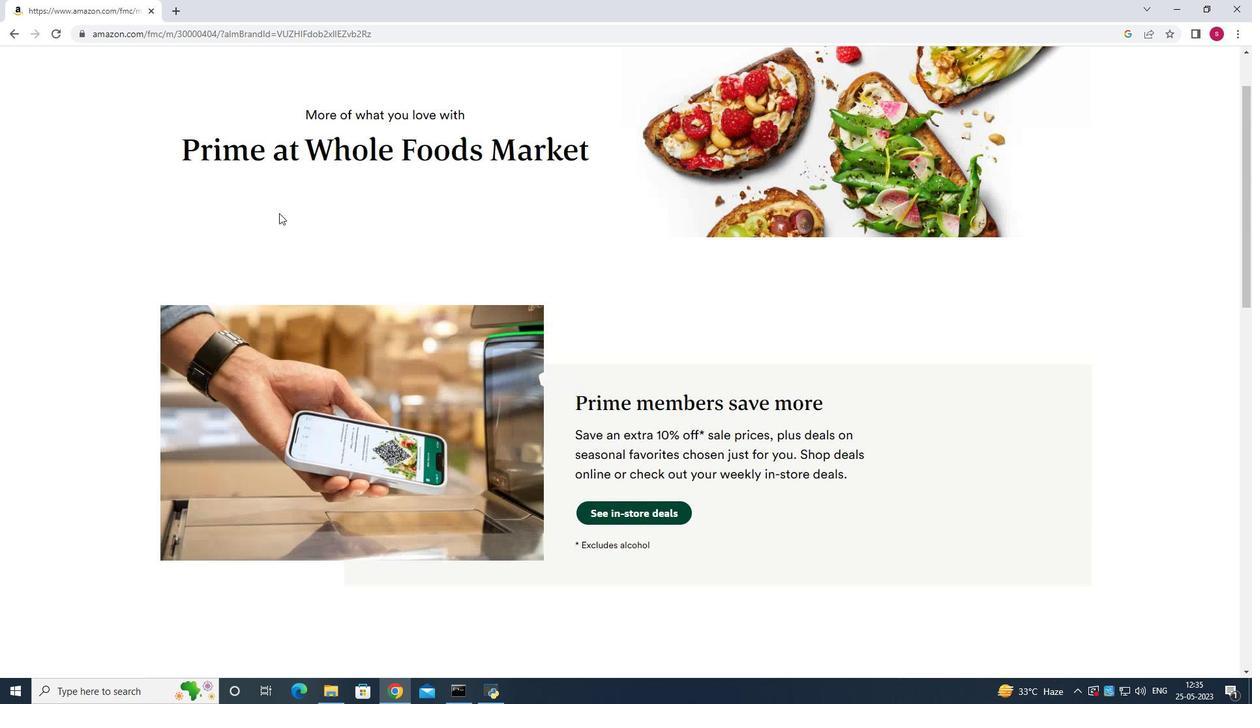 
Action: Mouse moved to (279, 212)
Screenshot: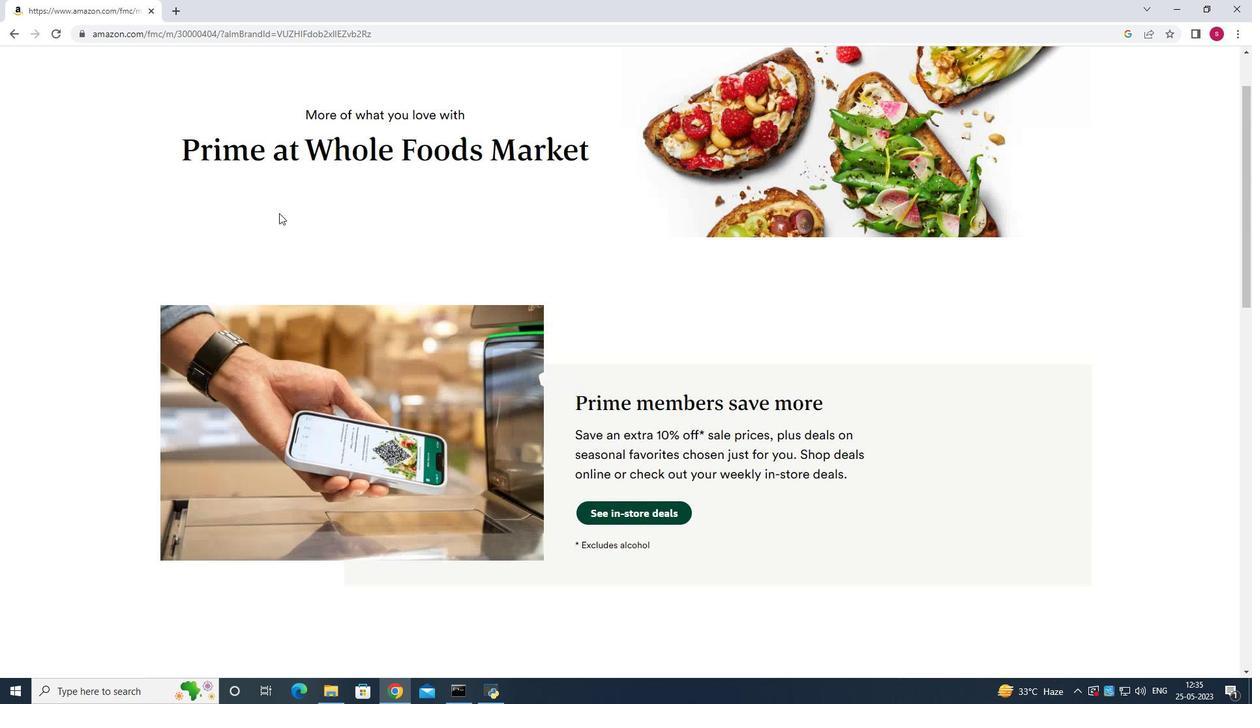 
Action: Mouse scrolled (279, 213) with delta (0, 0)
Screenshot: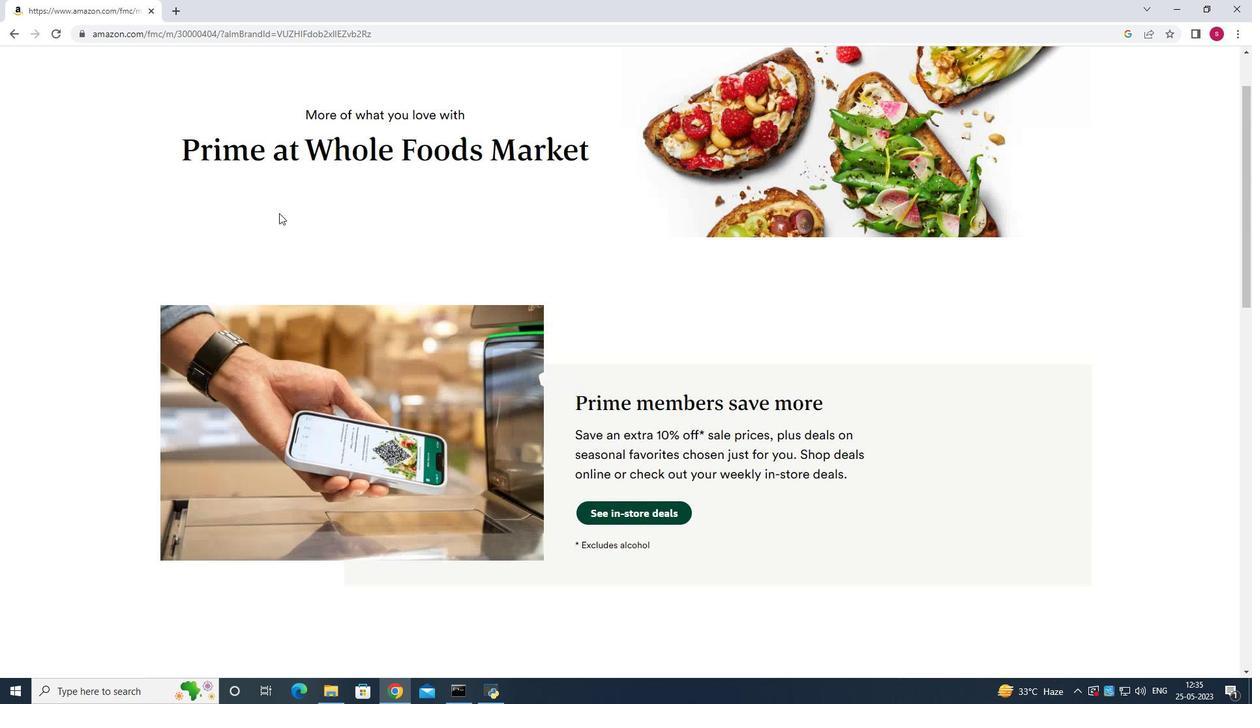 
Action: Mouse moved to (258, 65)
Screenshot: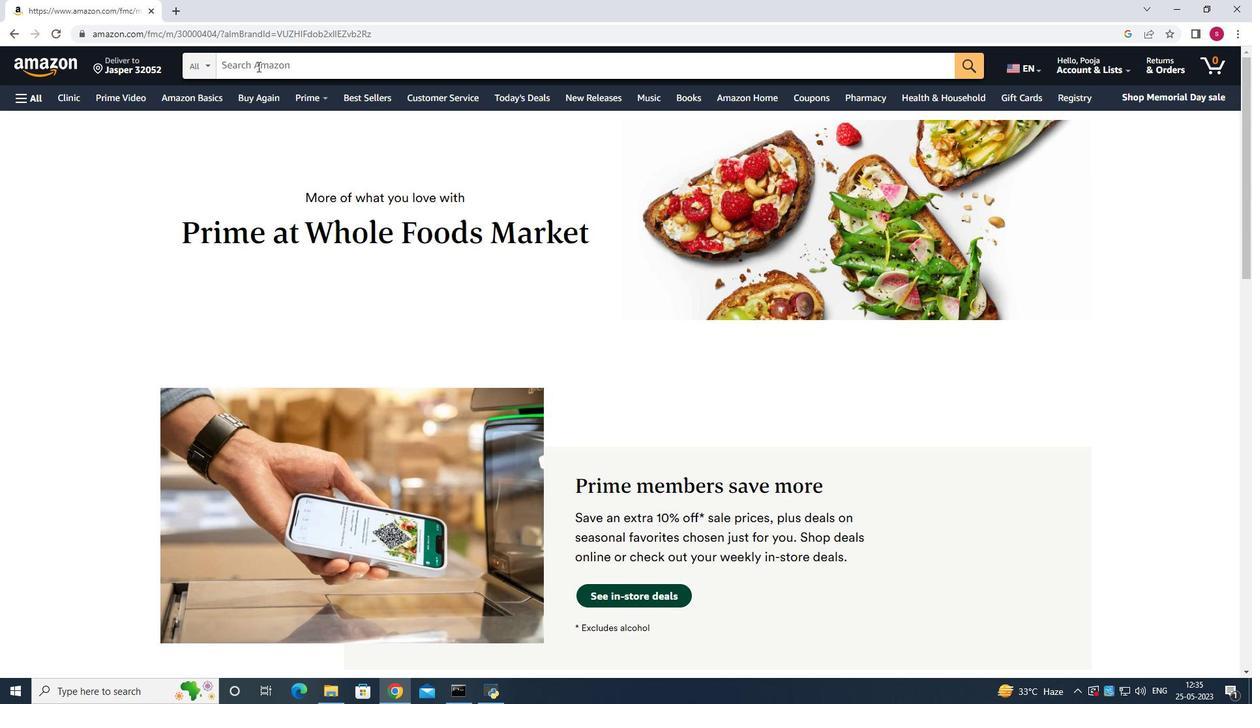 
Action: Mouse pressed left at (258, 65)
Screenshot: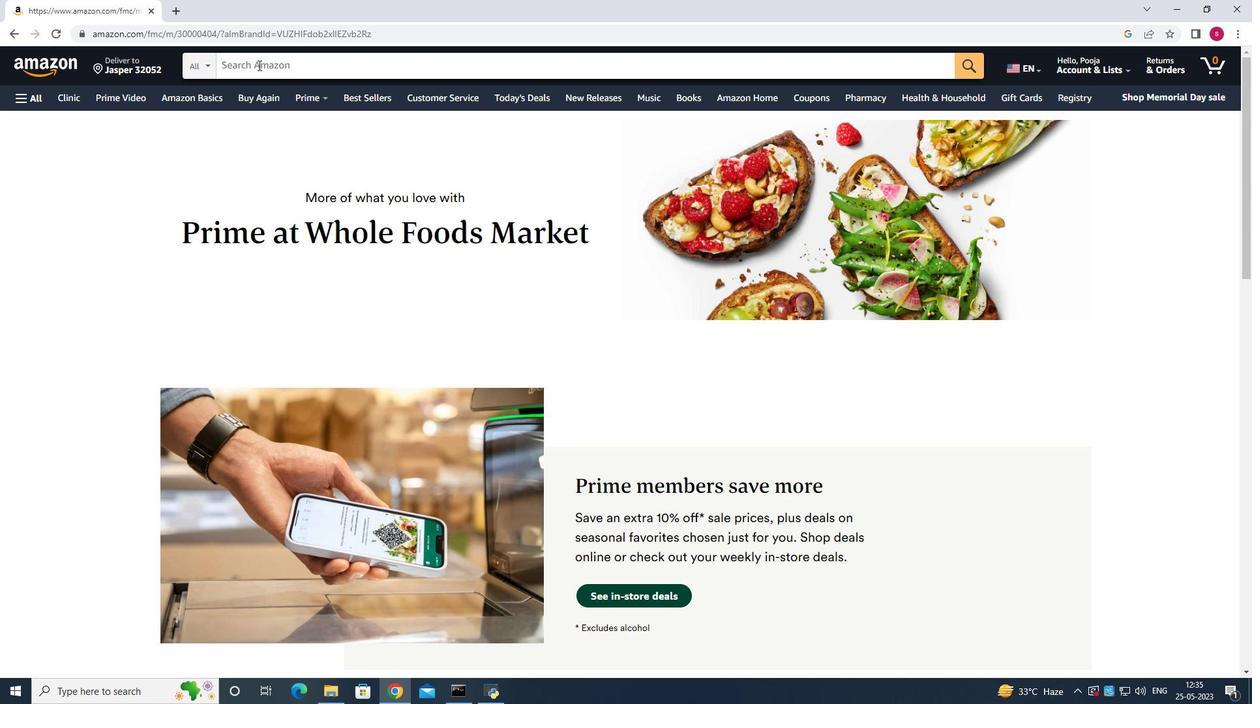 
Action: Mouse moved to (258, 64)
Screenshot: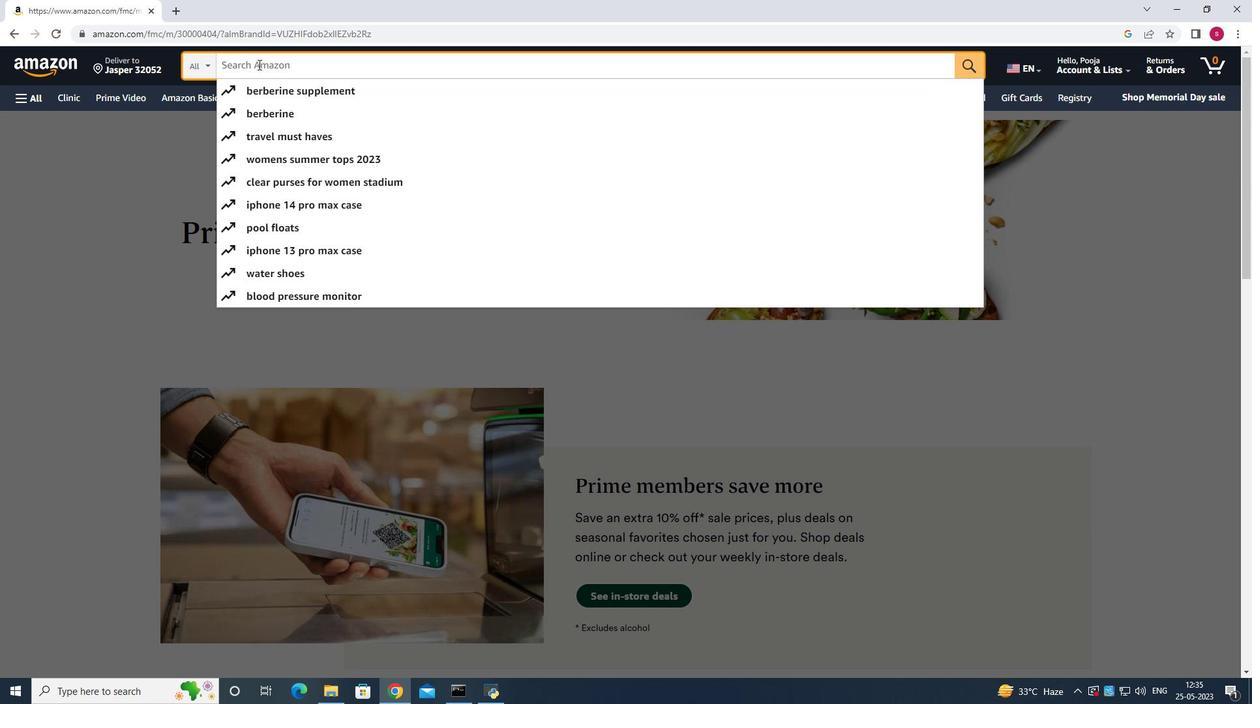 
Action: Key pressed l<Key.backspace>organic<Key.space>couliflower<Key.enter>
Screenshot: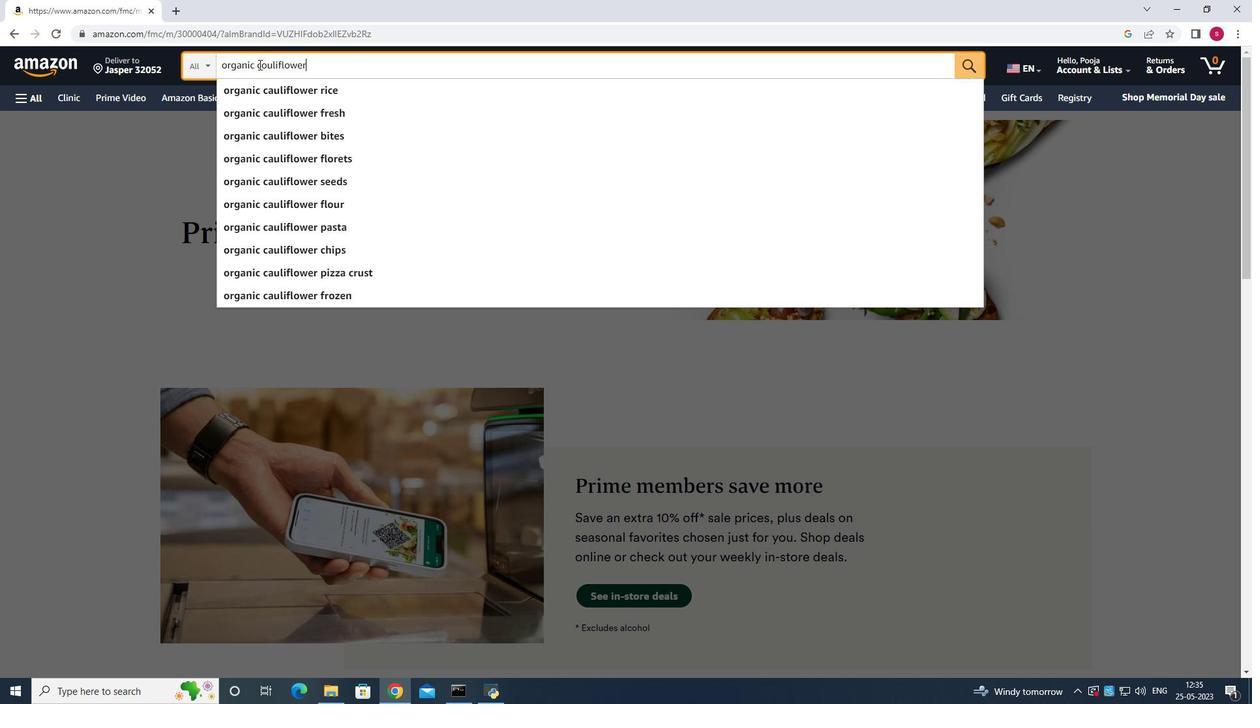 
Action: Mouse moved to (288, 50)
Screenshot: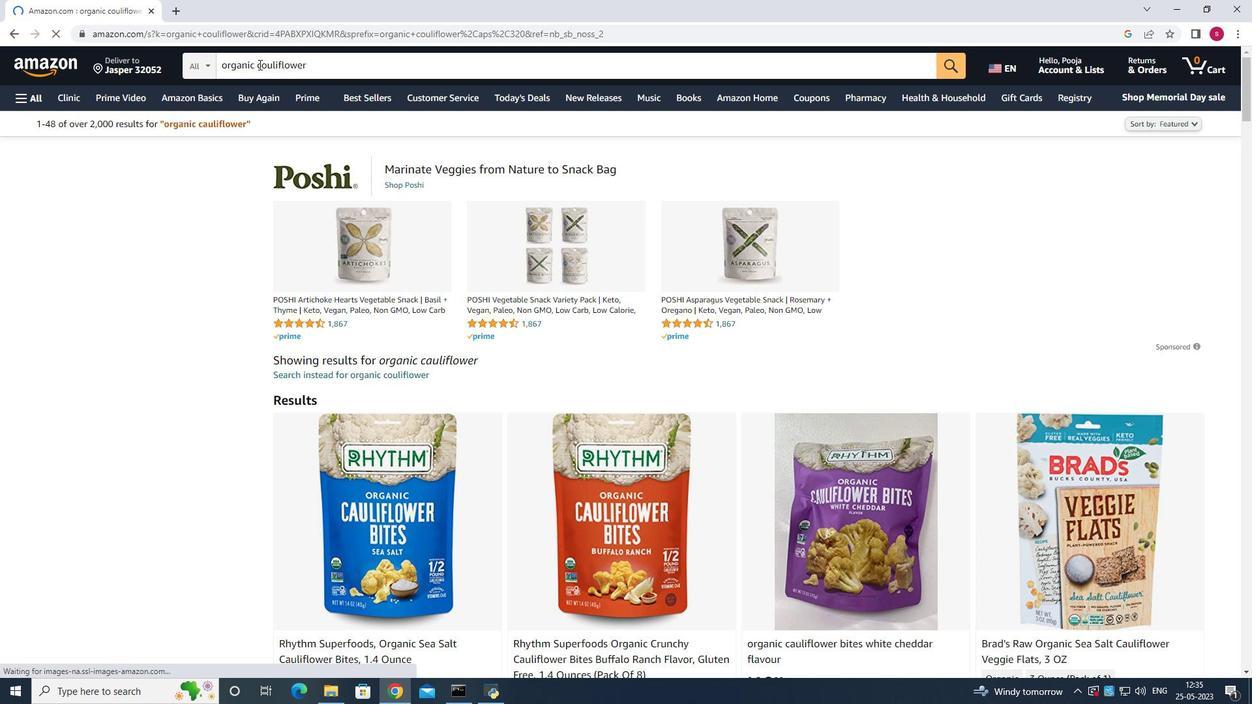
Action: Mouse scrolled (288, 49) with delta (0, 0)
Screenshot: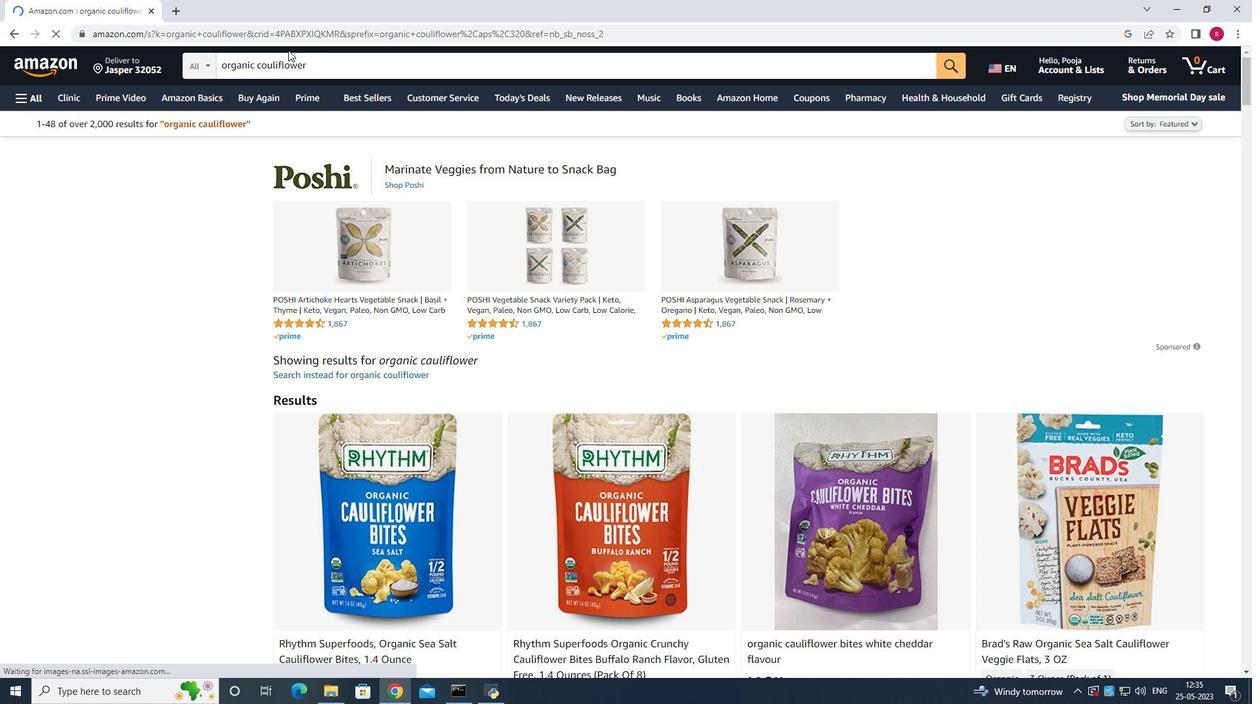 
Action: Mouse scrolled (288, 49) with delta (0, 0)
Screenshot: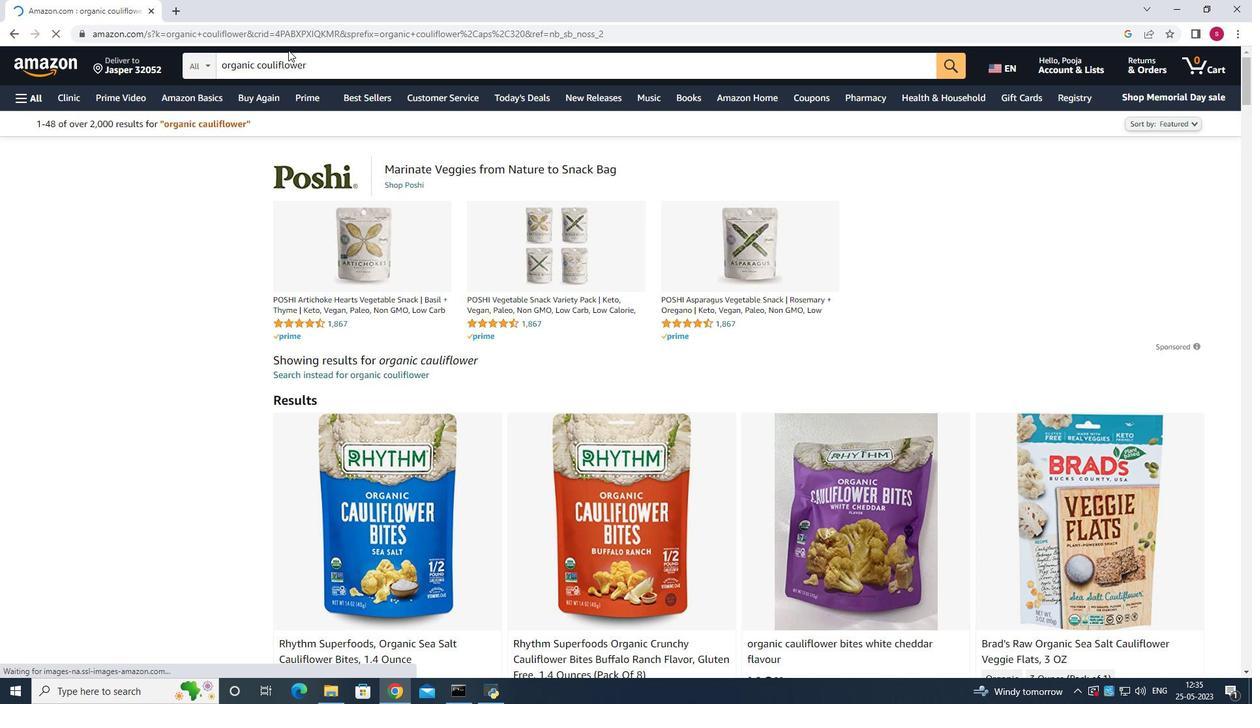 
Action: Mouse scrolled (288, 49) with delta (0, 0)
Screenshot: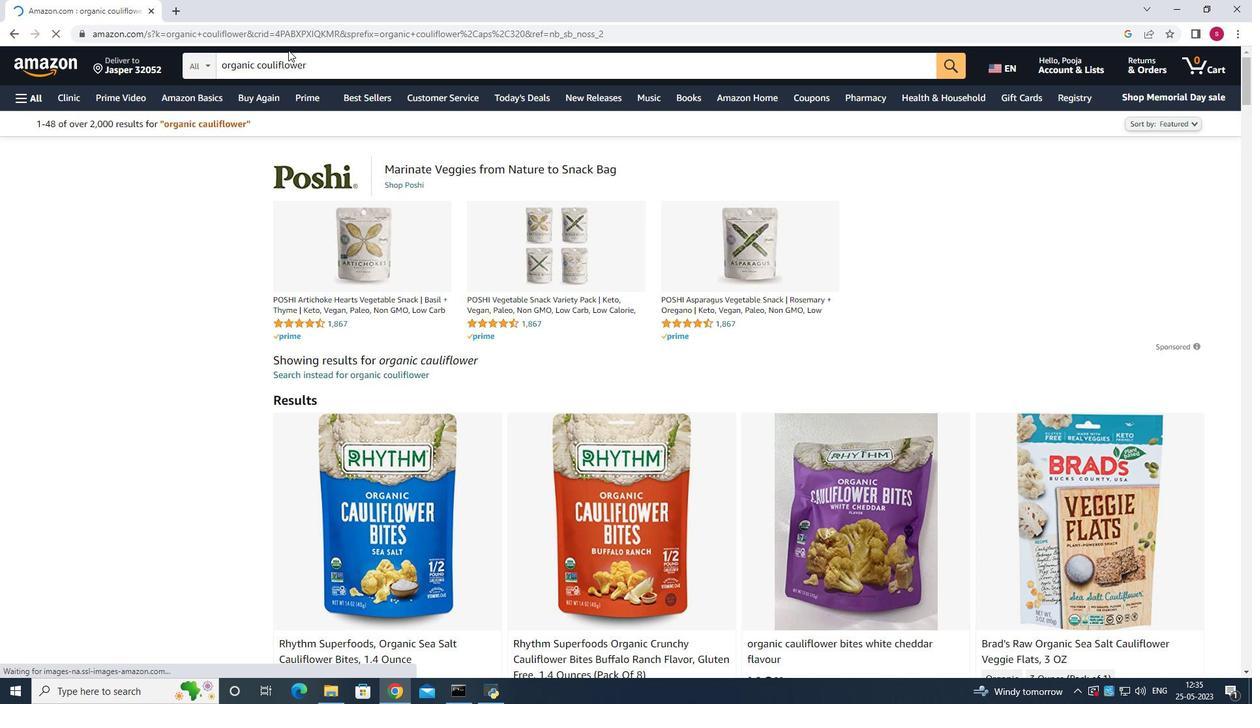 
Action: Mouse scrolled (288, 49) with delta (0, 0)
Screenshot: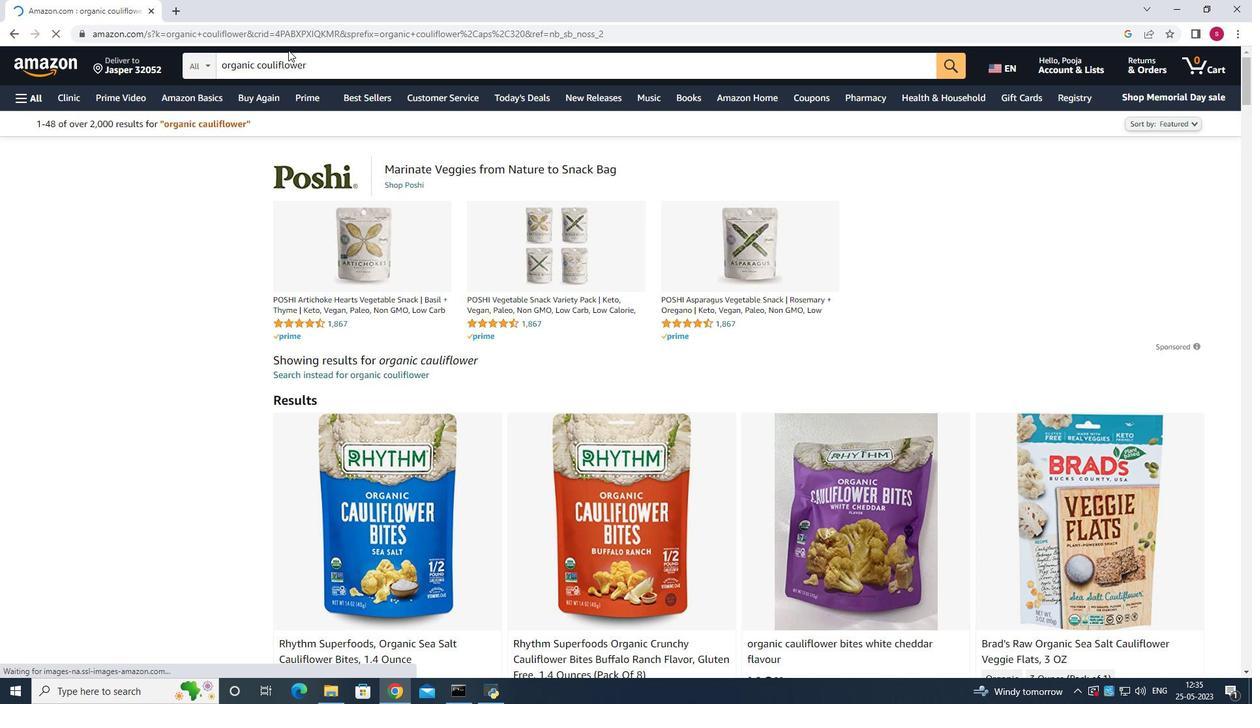 
Action: Mouse moved to (288, 53)
Screenshot: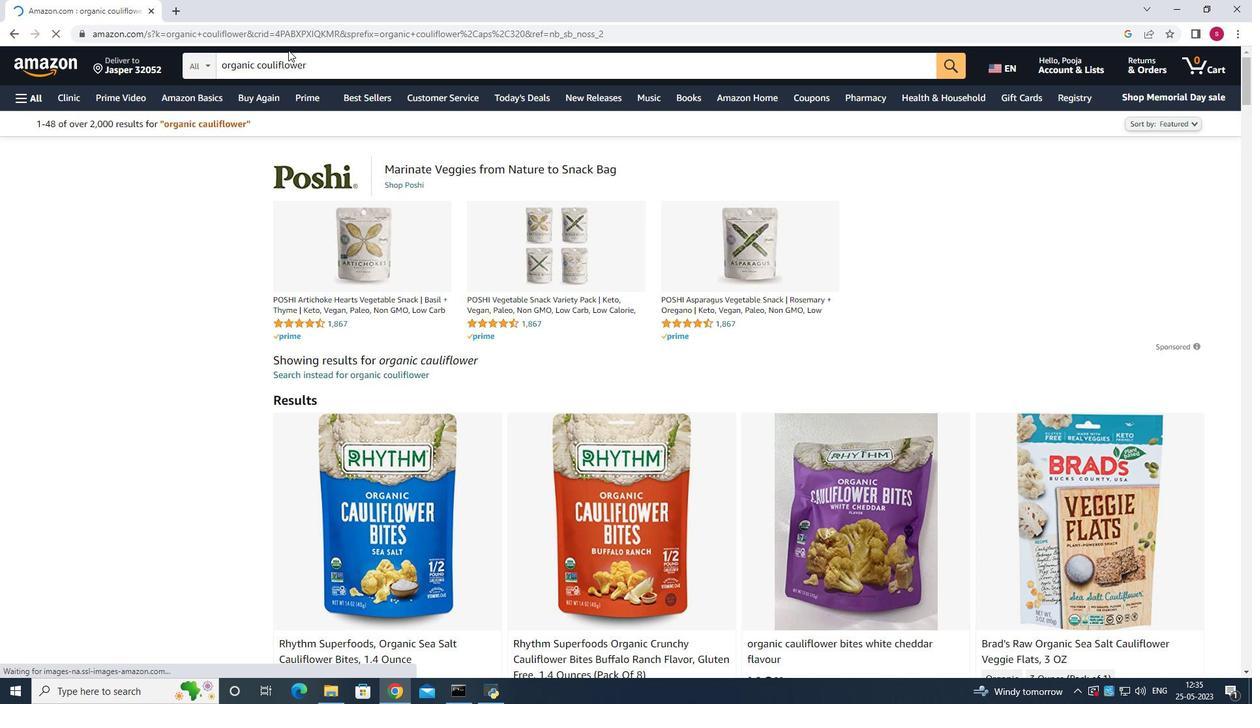 
Action: Mouse scrolled (288, 49) with delta (0, 0)
Screenshot: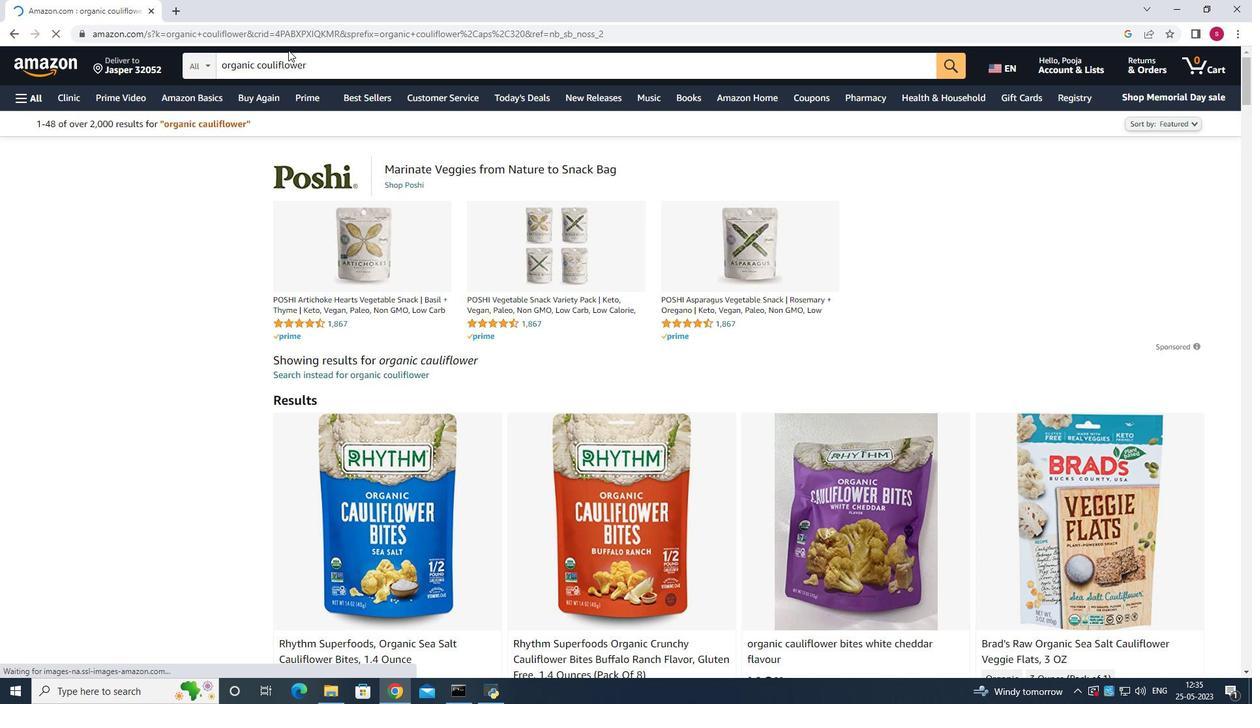 
Action: Mouse moved to (495, 237)
Screenshot: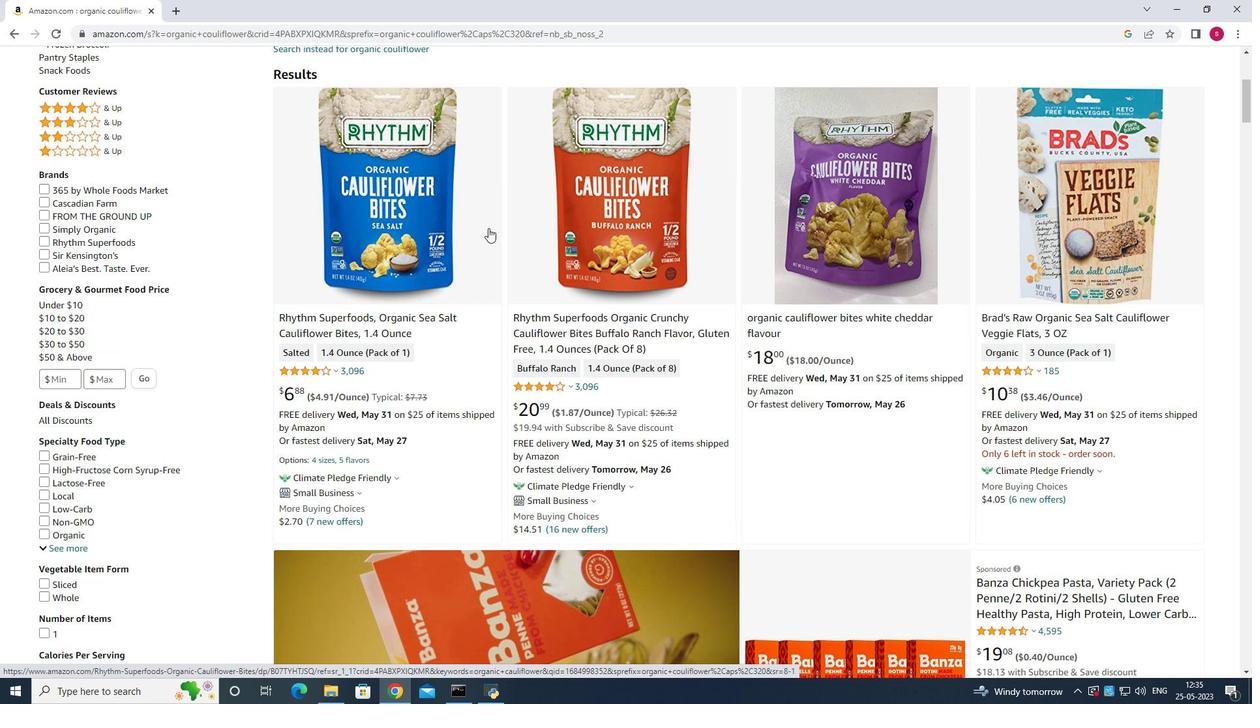 
Action: Mouse scrolled (495, 236) with delta (0, 0)
Screenshot: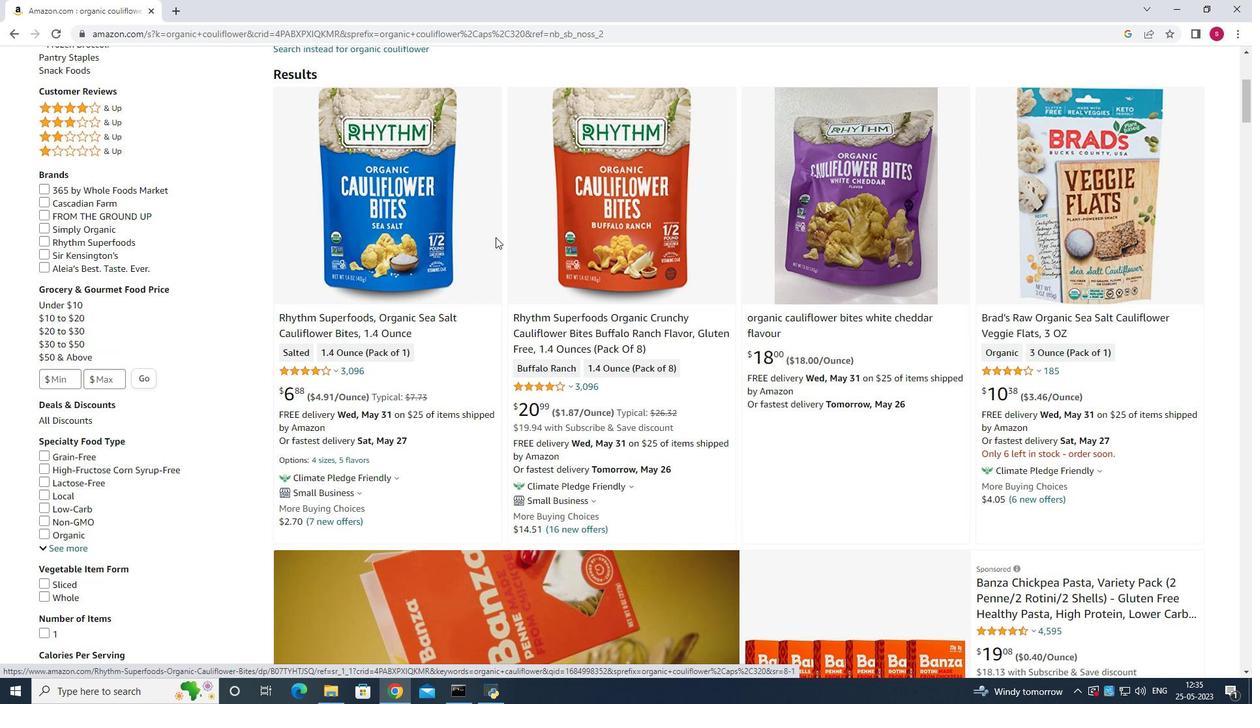 
Action: Mouse scrolled (495, 236) with delta (0, 0)
Screenshot: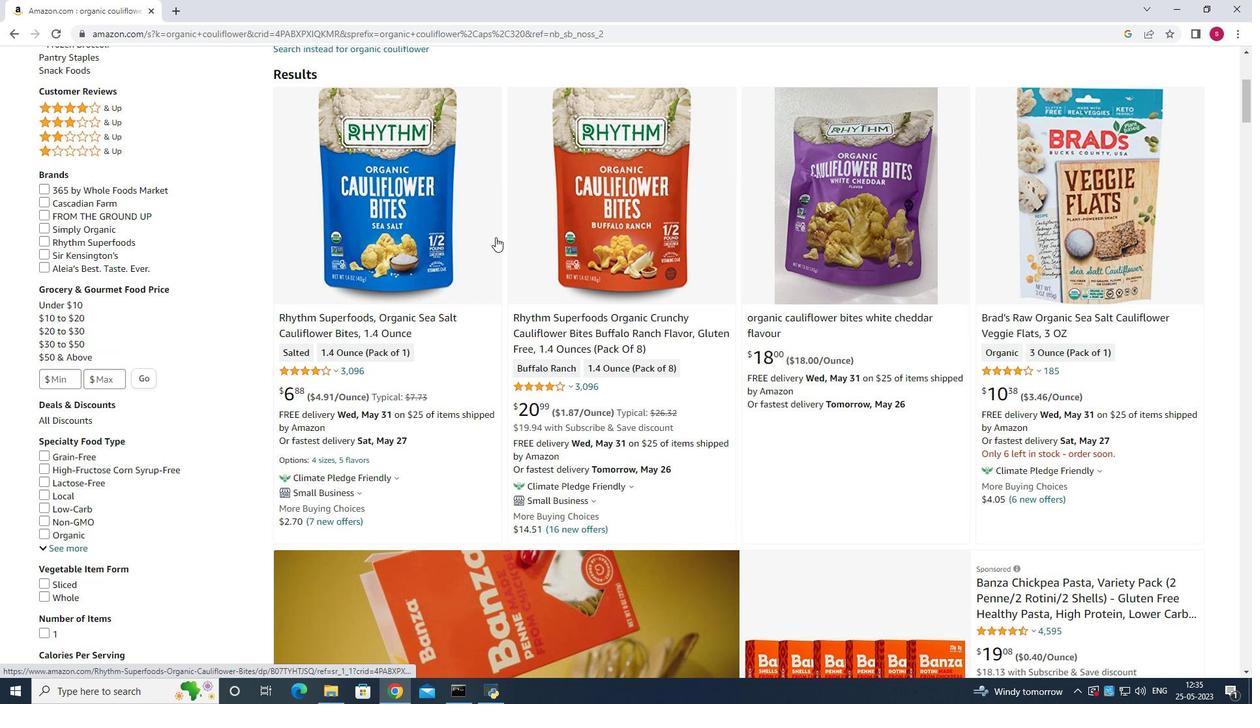 
Action: Mouse moved to (463, 307)
Screenshot: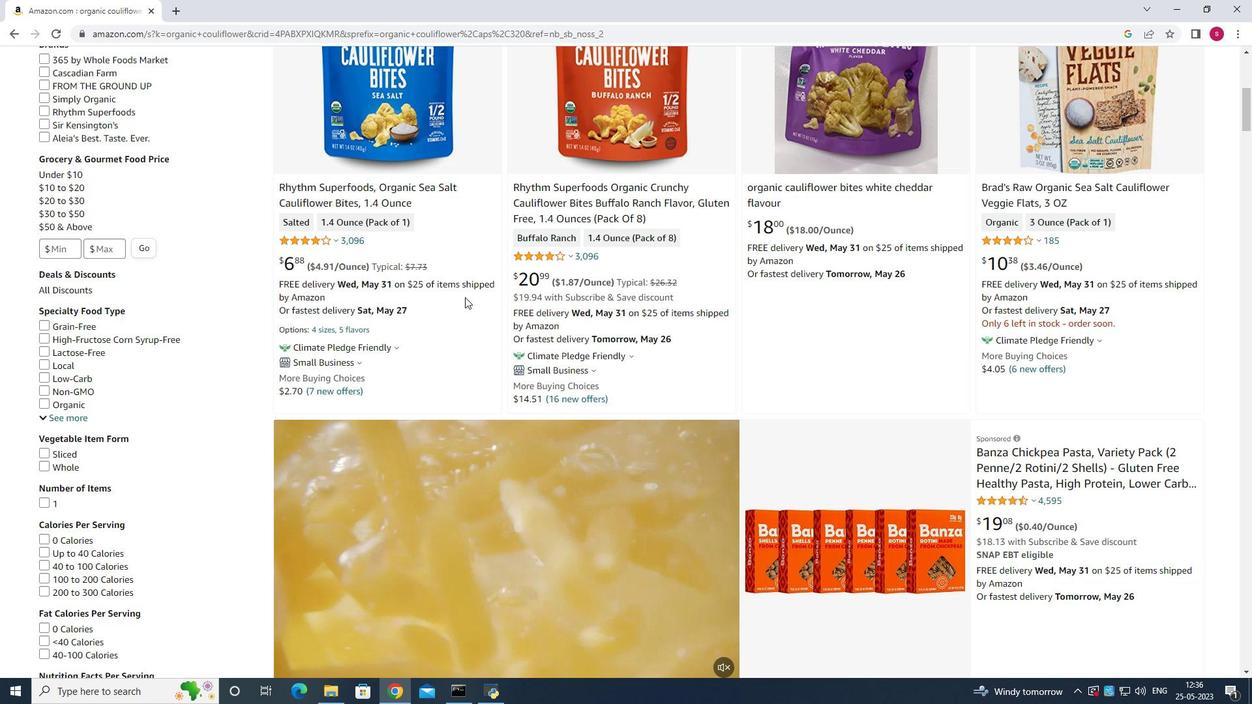 
Action: Mouse scrolled (463, 305) with delta (0, 0)
Screenshot: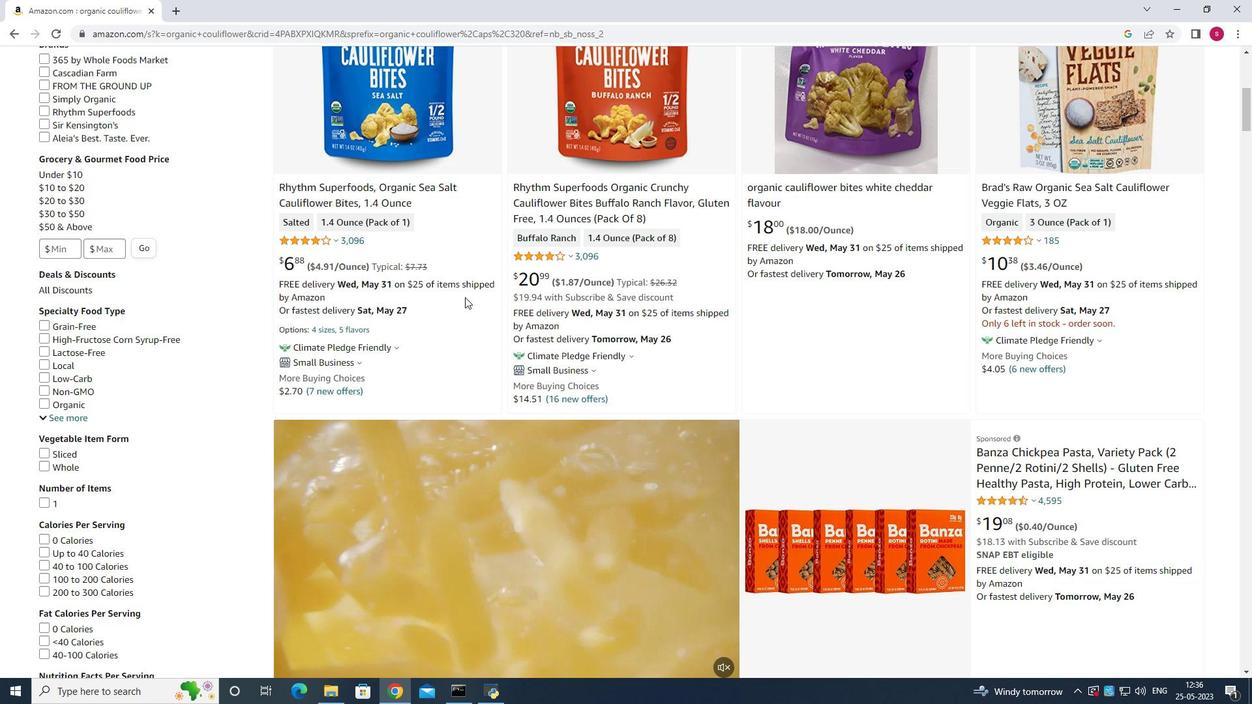 
Action: Mouse scrolled (463, 306) with delta (0, 0)
Screenshot: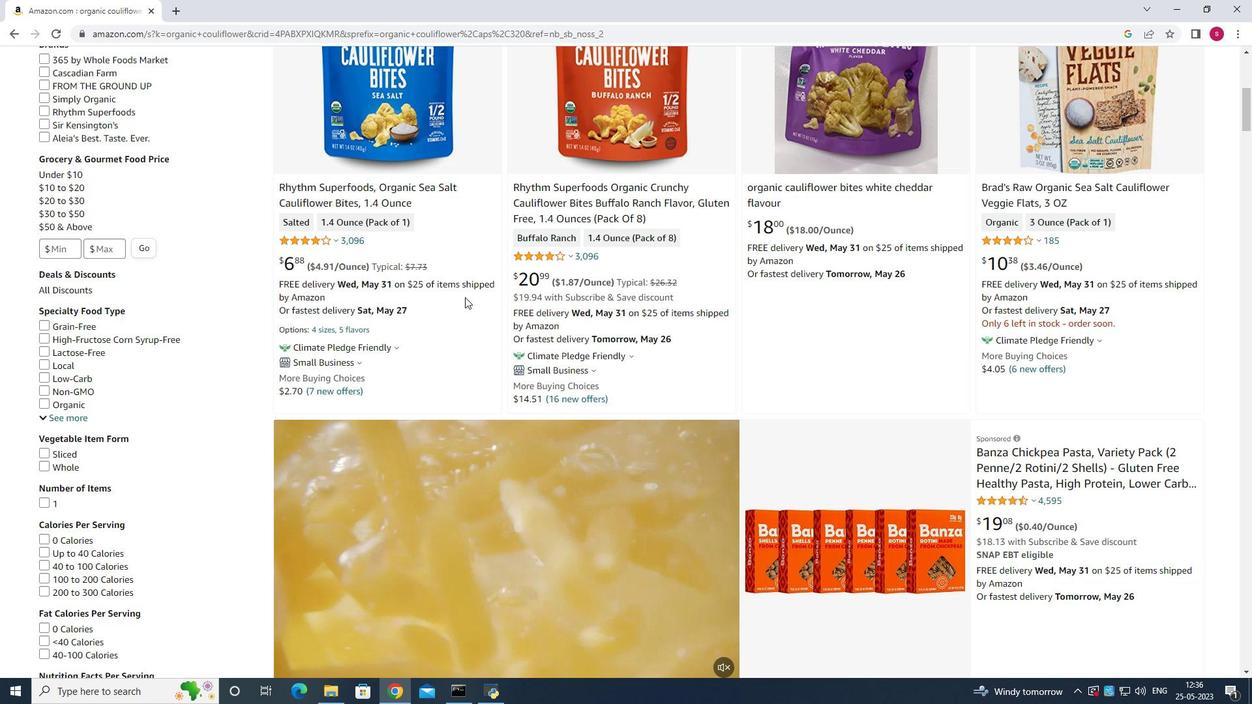 
Action: Mouse scrolled (463, 306) with delta (0, 0)
Screenshot: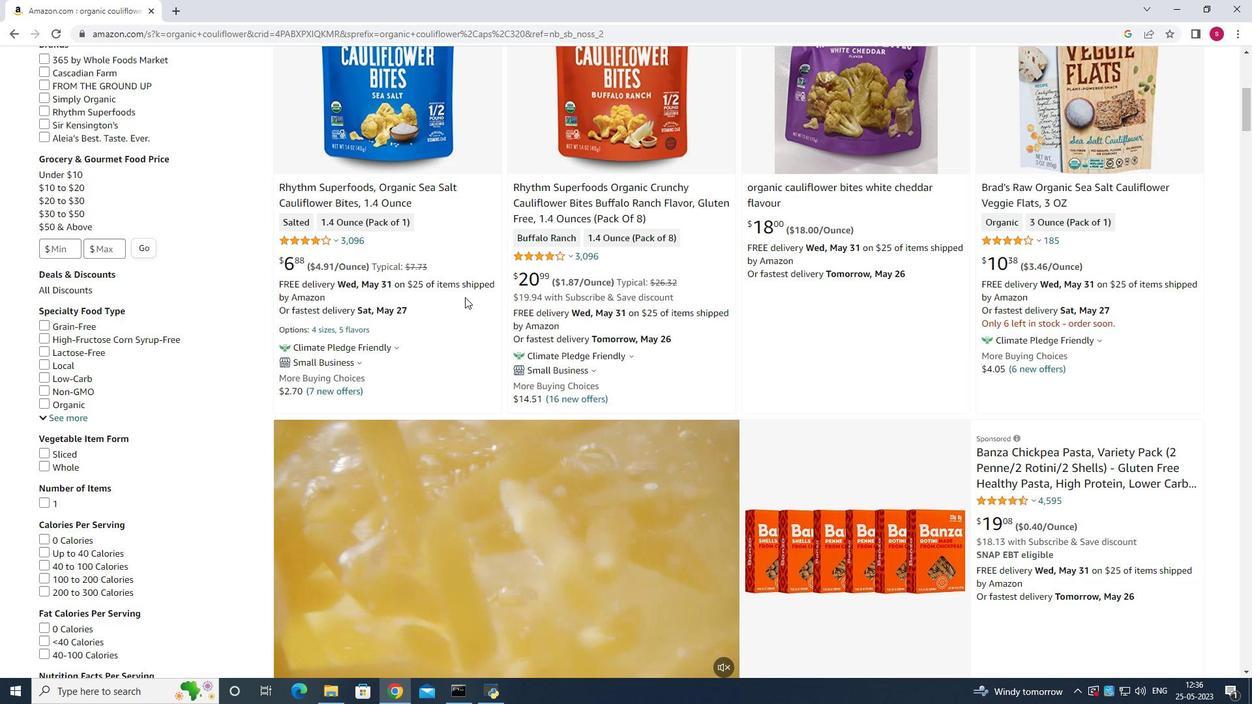 
Action: Mouse moved to (464, 310)
Screenshot: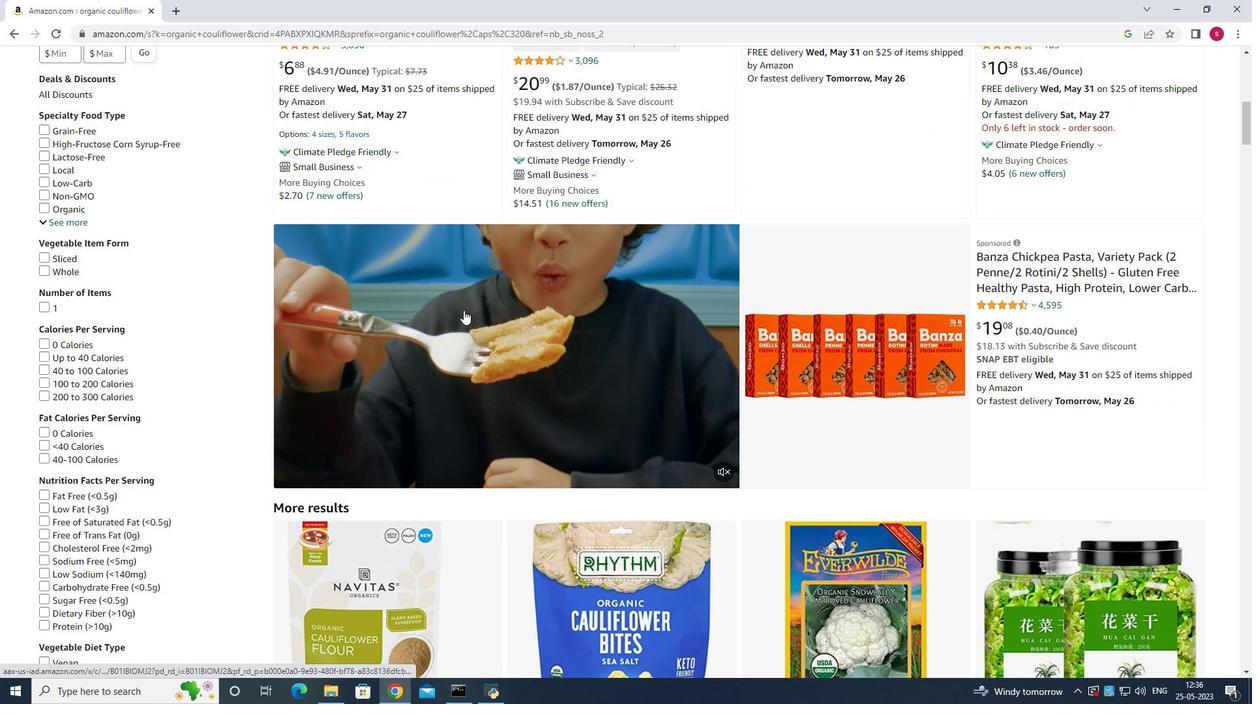
Action: Mouse scrolled (464, 311) with delta (0, 0)
Screenshot: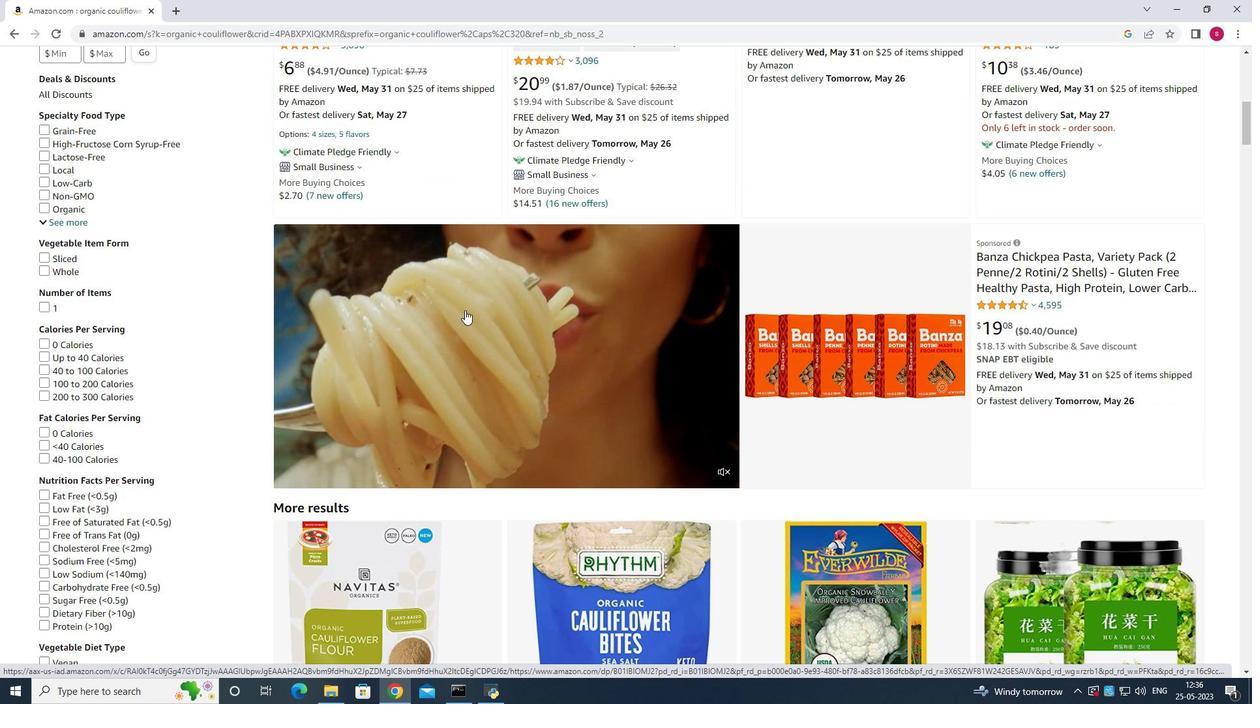 
Action: Mouse scrolled (464, 311) with delta (0, 0)
Screenshot: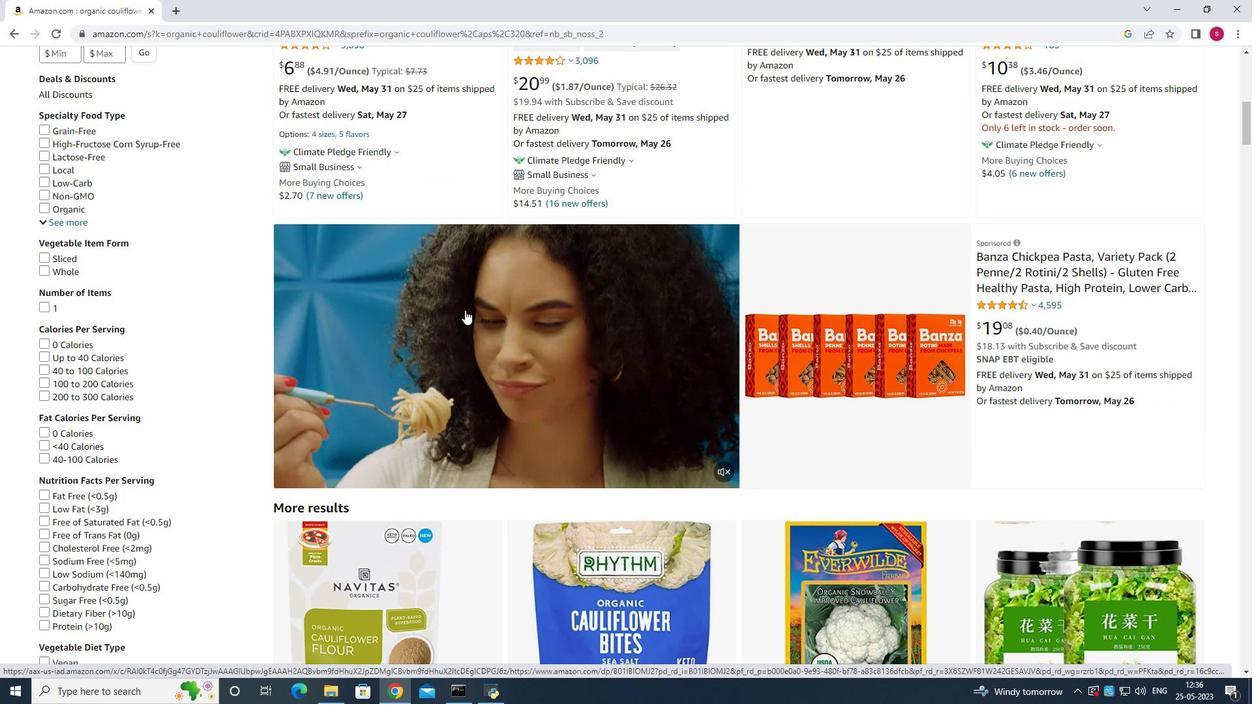 
Action: Mouse scrolled (464, 311) with delta (0, 0)
Screenshot: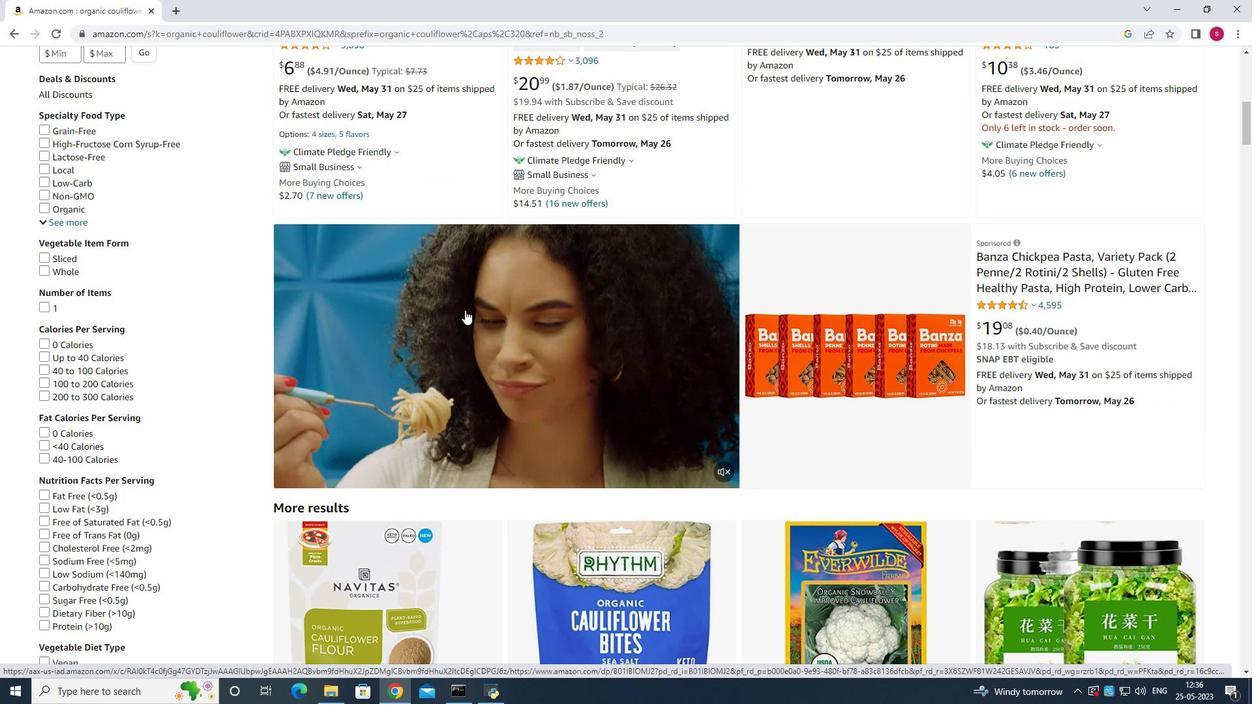 
Action: Mouse scrolled (464, 311) with delta (0, 0)
Screenshot: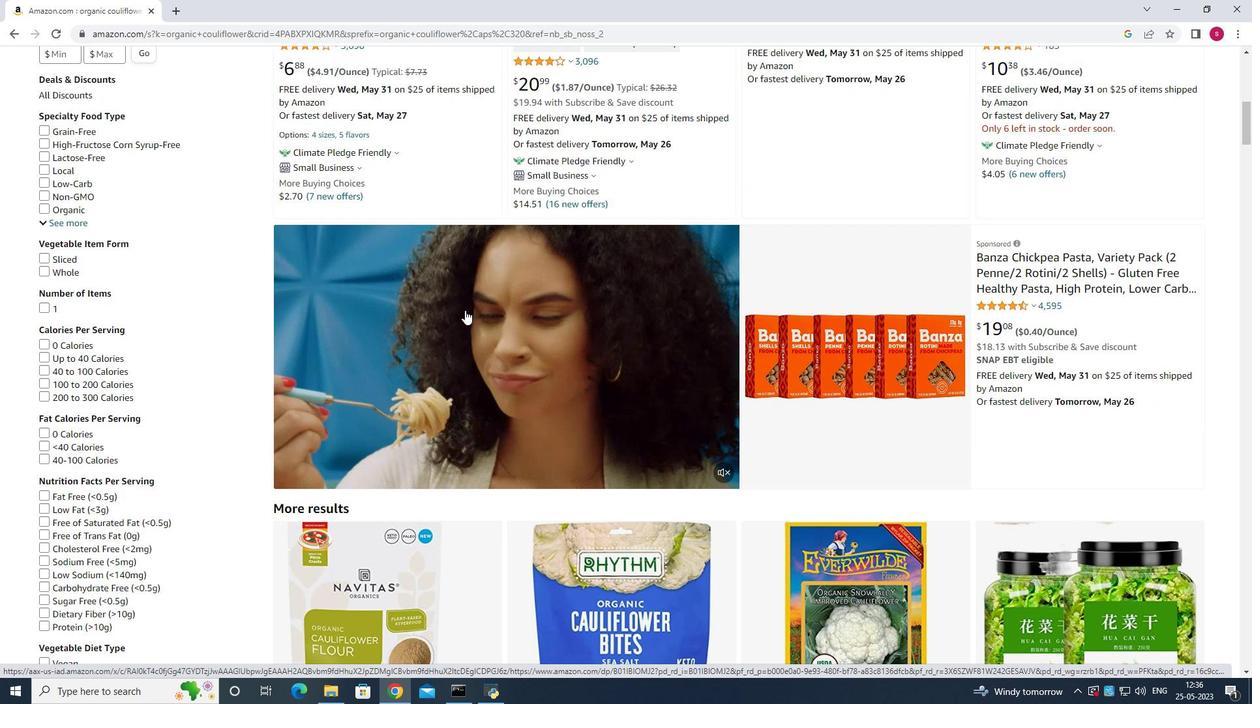 
Action: Mouse scrolled (464, 309) with delta (0, 0)
Screenshot: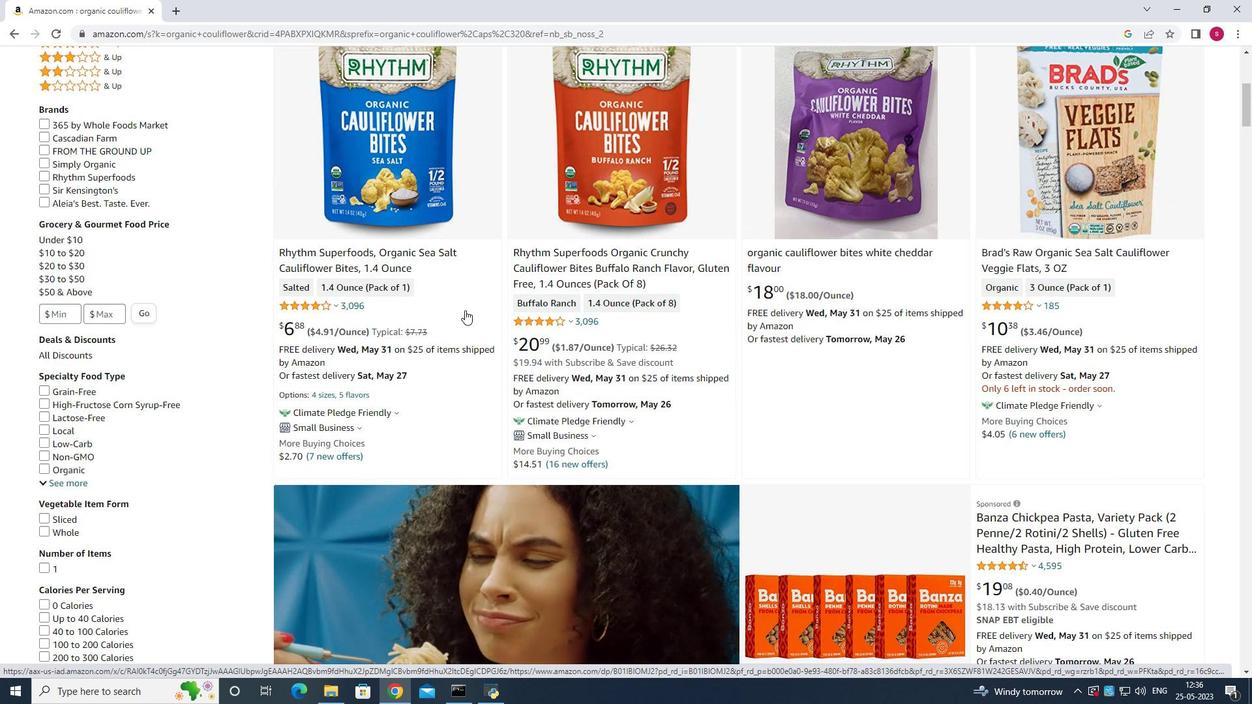 
Action: Mouse scrolled (464, 309) with delta (0, 0)
Screenshot: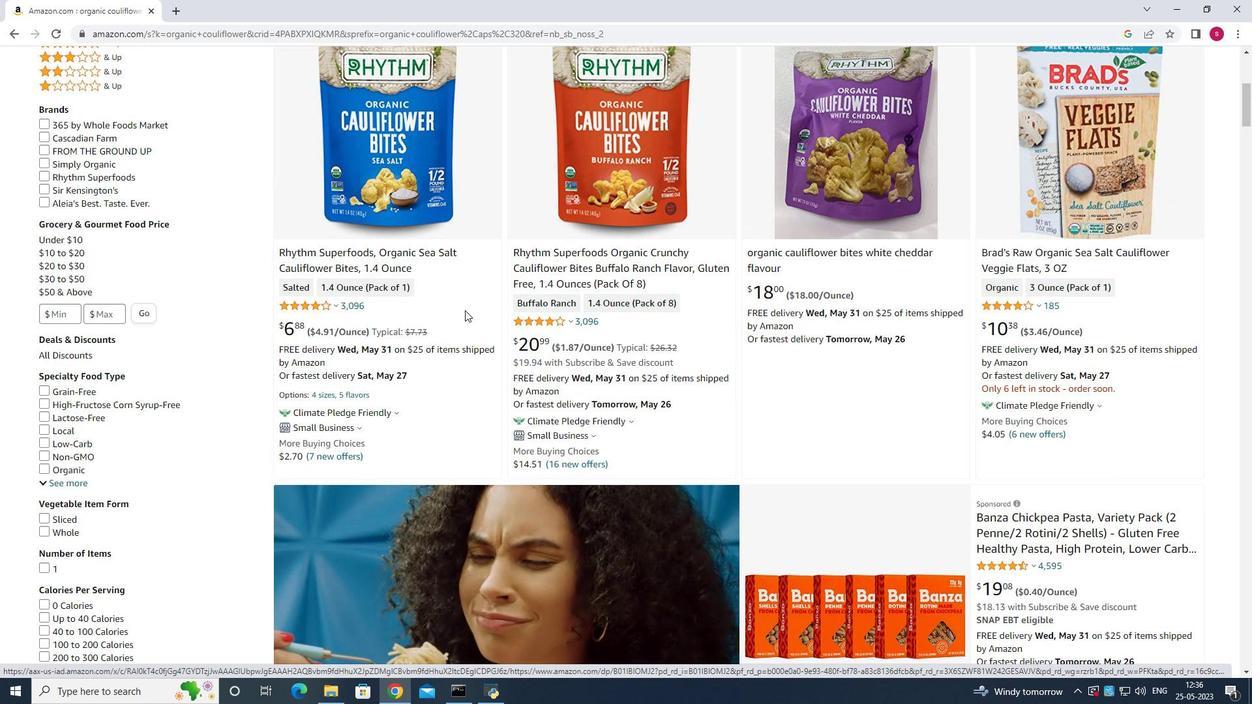 
Action: Mouse scrolled (464, 309) with delta (0, 0)
Screenshot: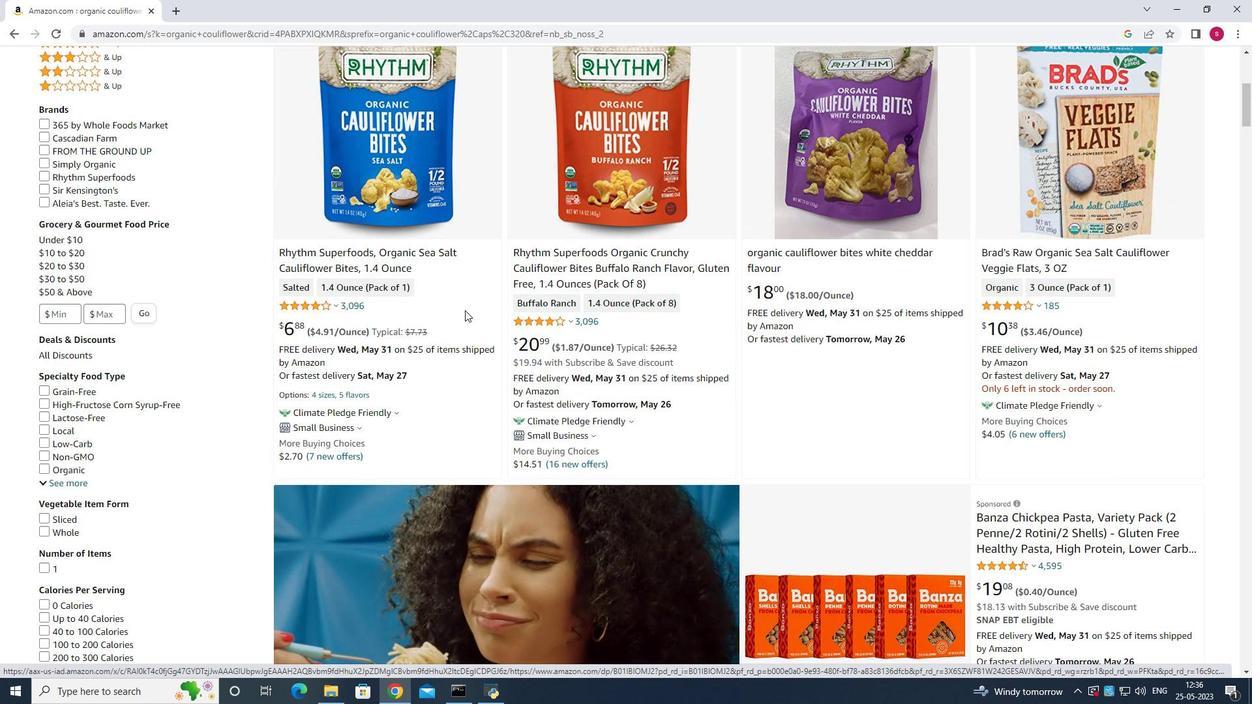 
Action: Mouse scrolled (464, 309) with delta (0, 0)
Screenshot: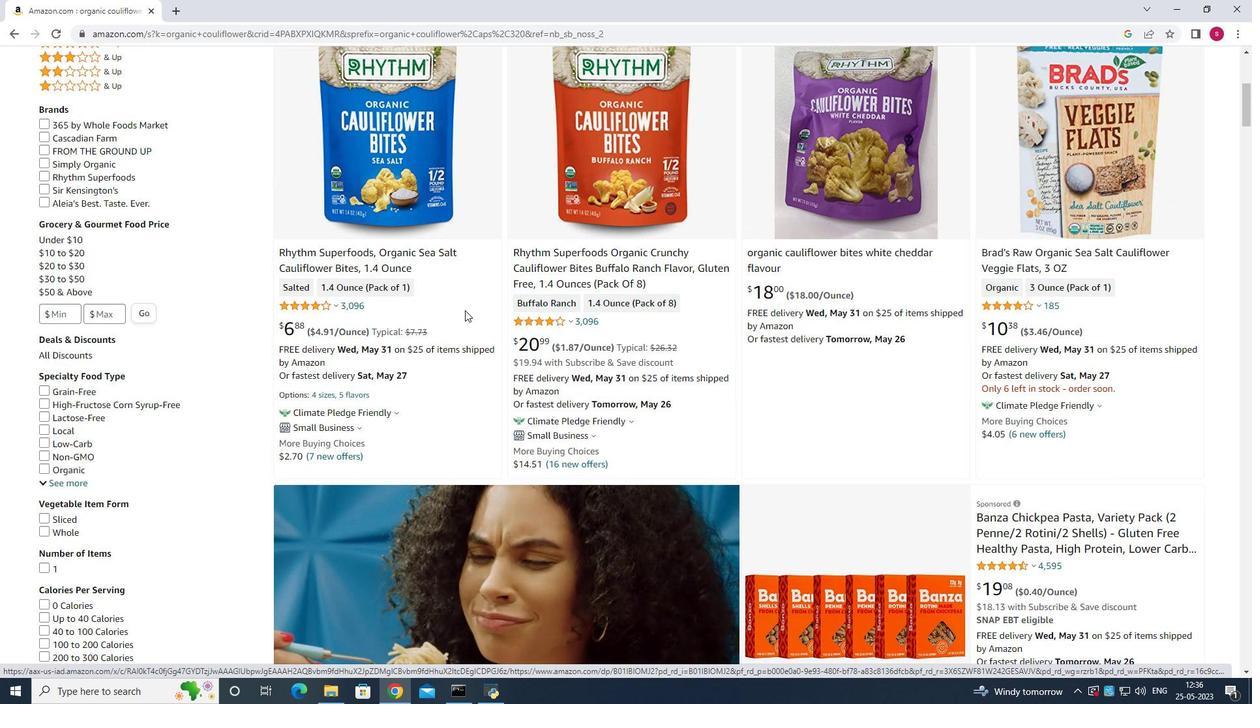 
Action: Mouse scrolled (464, 309) with delta (0, 0)
Screenshot: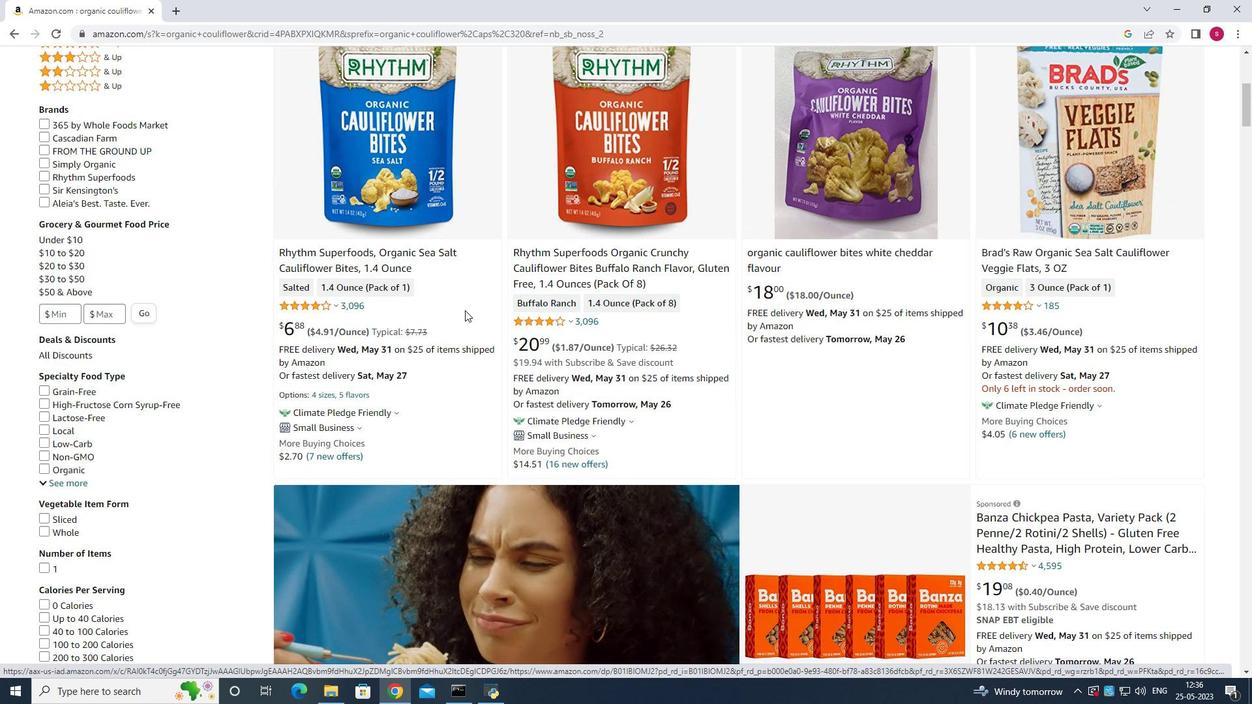 
Action: Mouse scrolled (464, 309) with delta (0, 0)
Screenshot: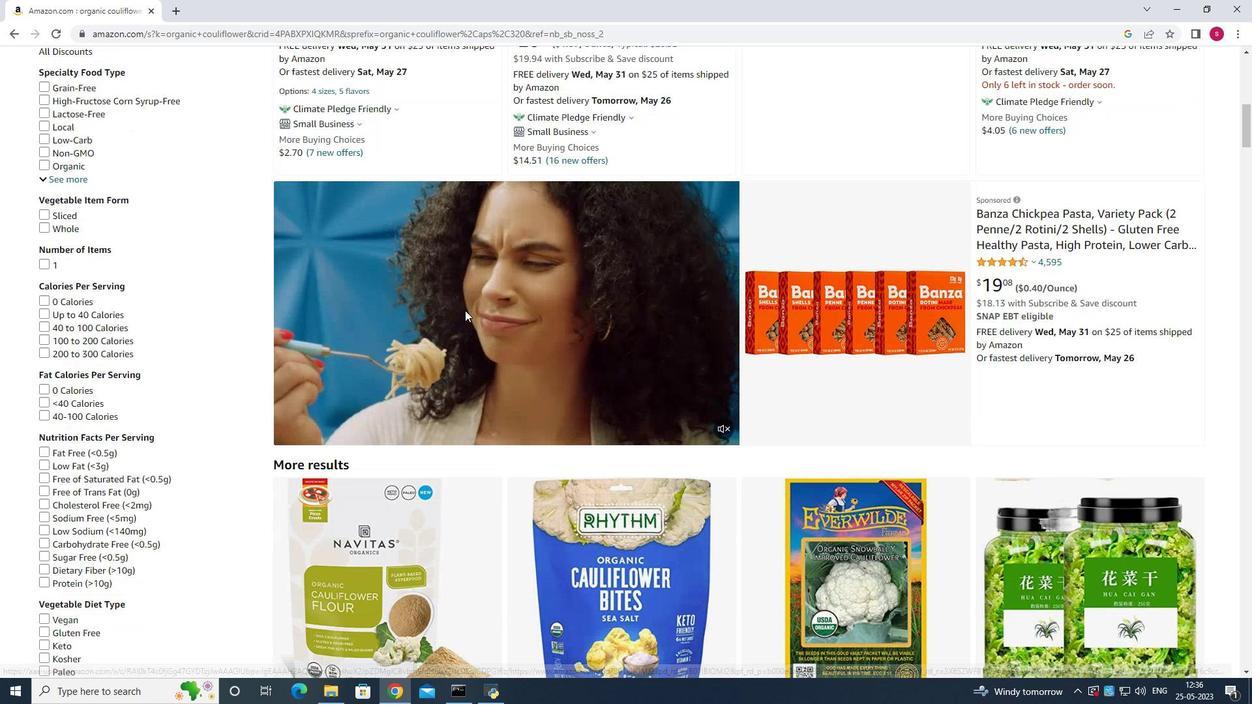 
Action: Mouse scrolled (464, 309) with delta (0, 0)
Screenshot: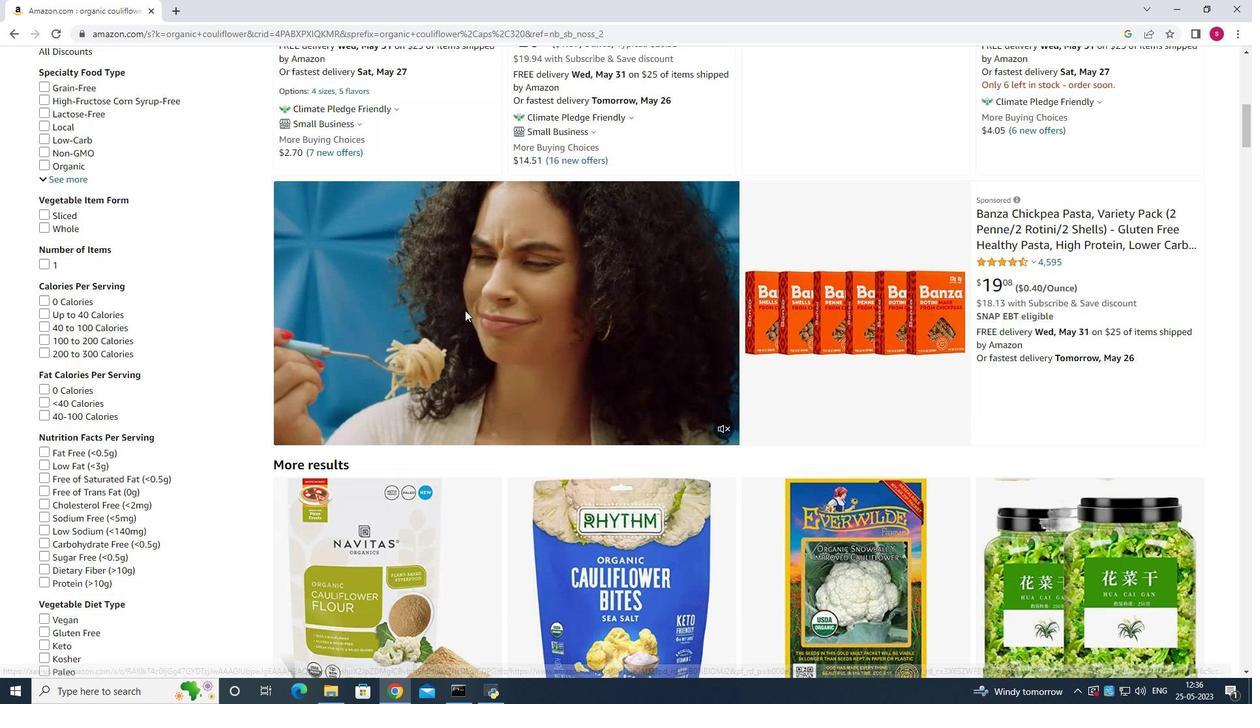 
Action: Mouse scrolled (464, 309) with delta (0, 0)
Screenshot: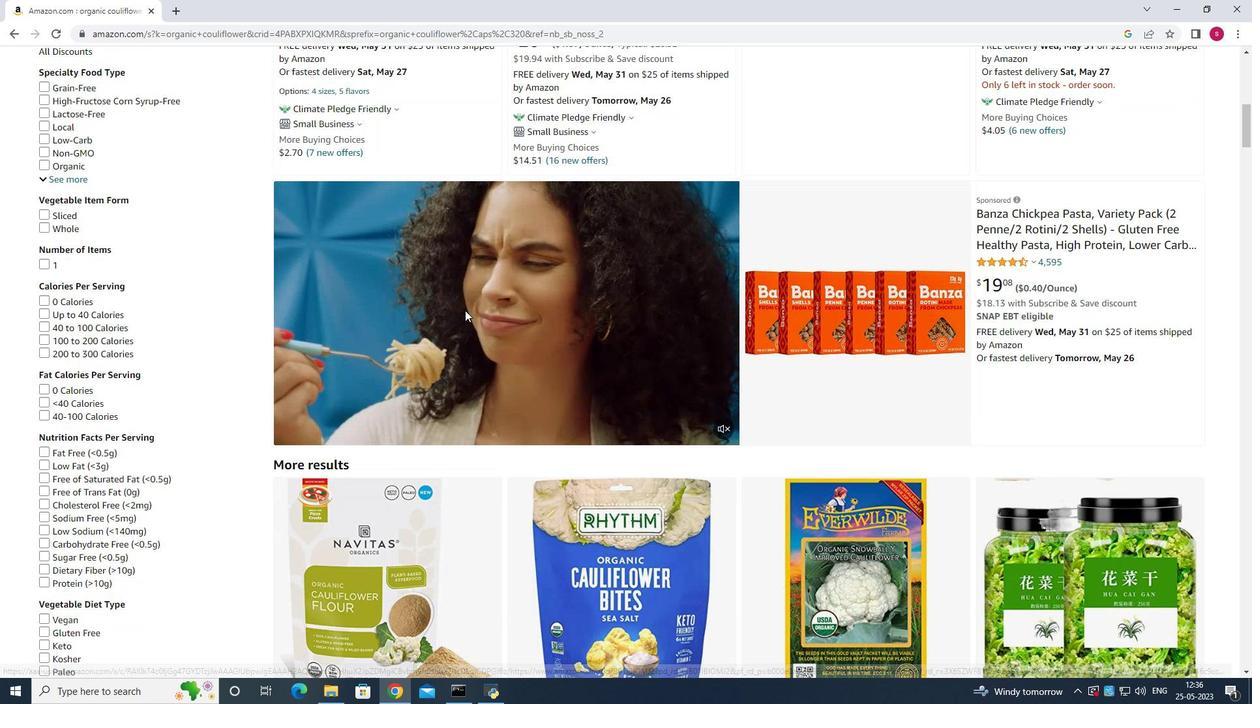 
Action: Mouse moved to (596, 359)
Screenshot: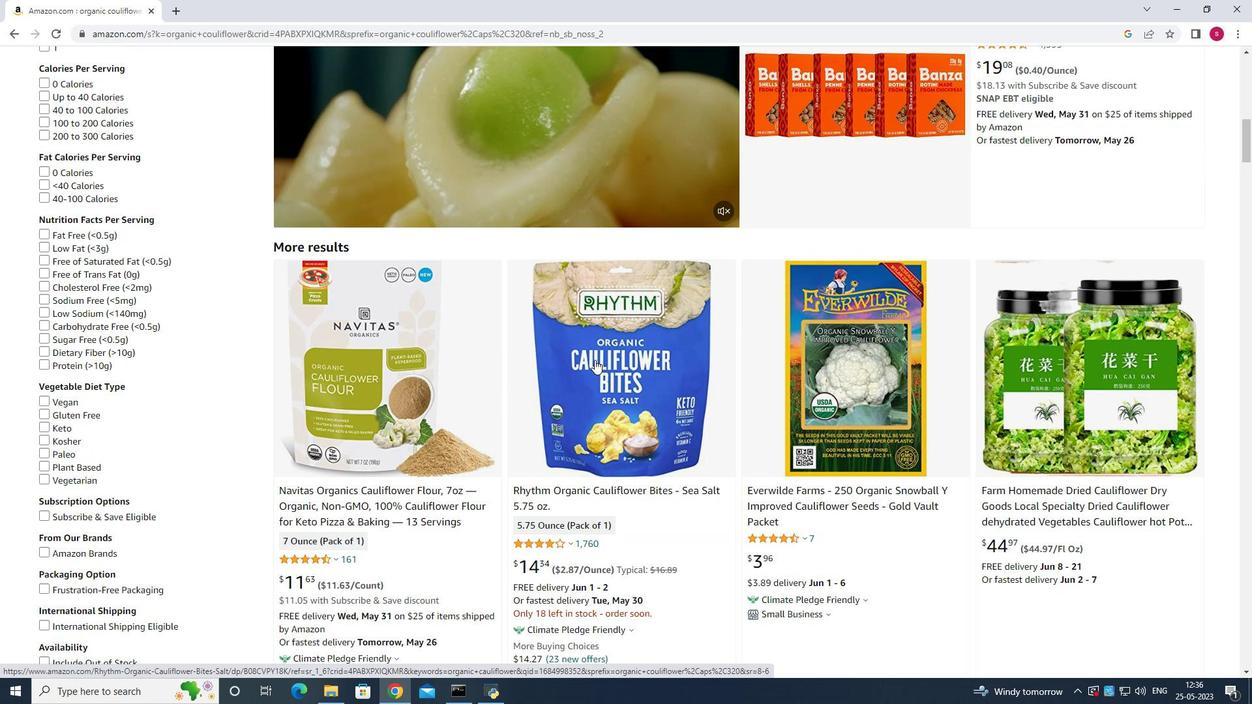
Action: Mouse scrolled (596, 358) with delta (0, 0)
Screenshot: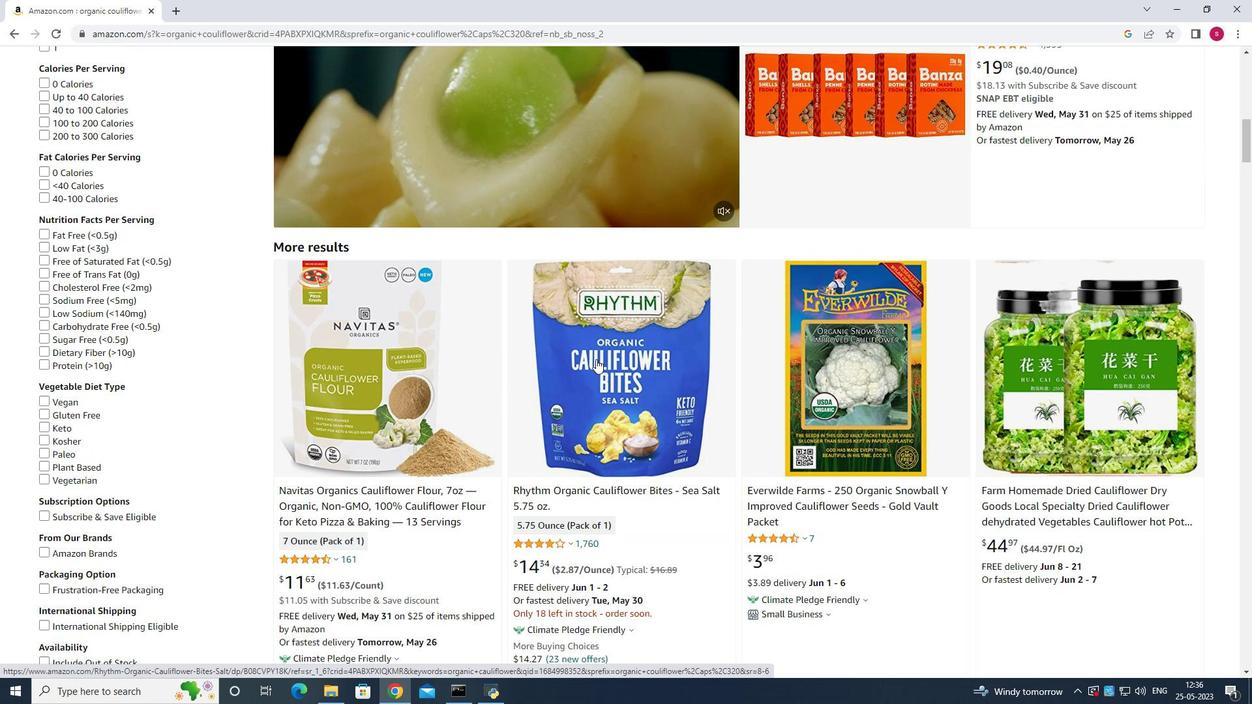 
Action: Mouse scrolled (596, 358) with delta (0, 0)
Screenshot: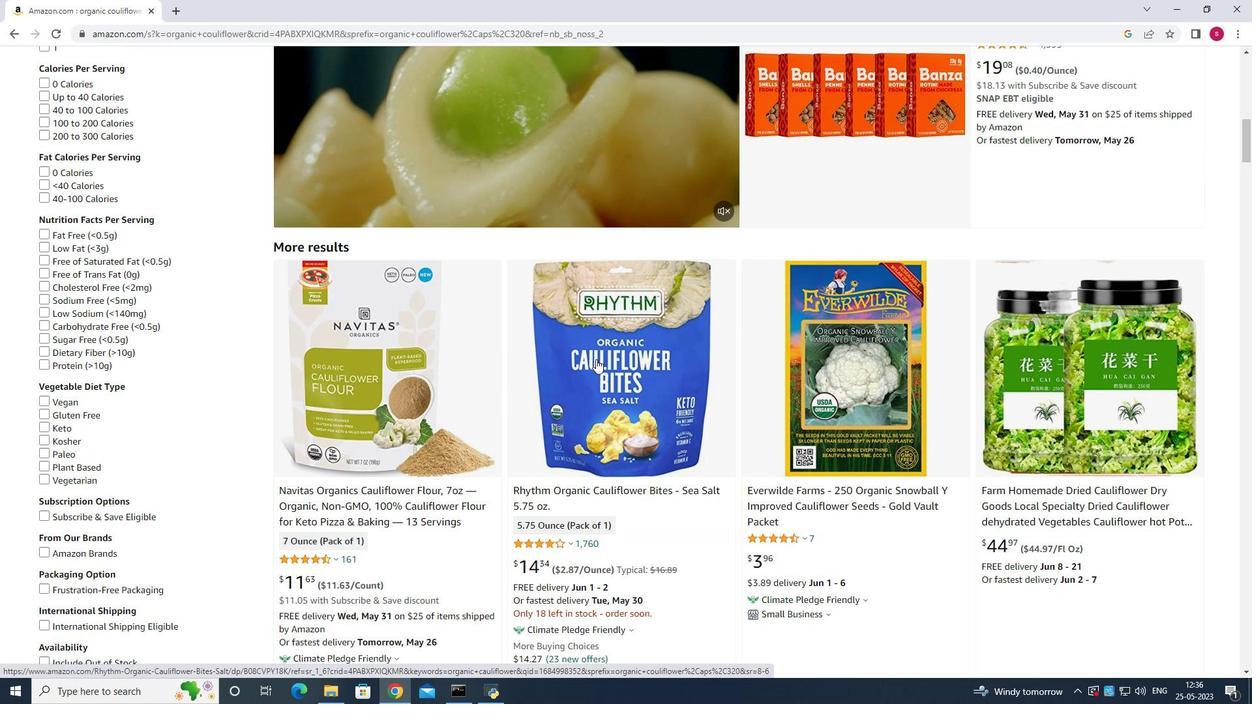 
Action: Mouse moved to (552, 308)
Screenshot: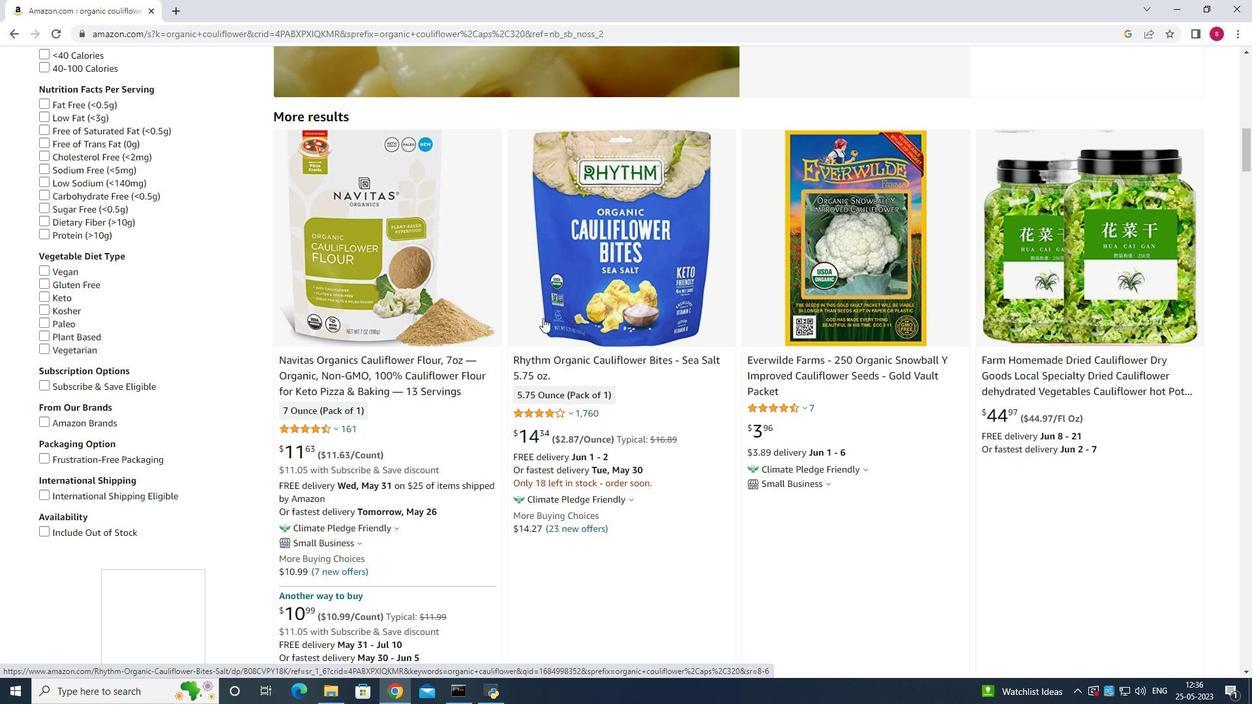 
Action: Mouse scrolled (552, 307) with delta (0, 0)
Screenshot: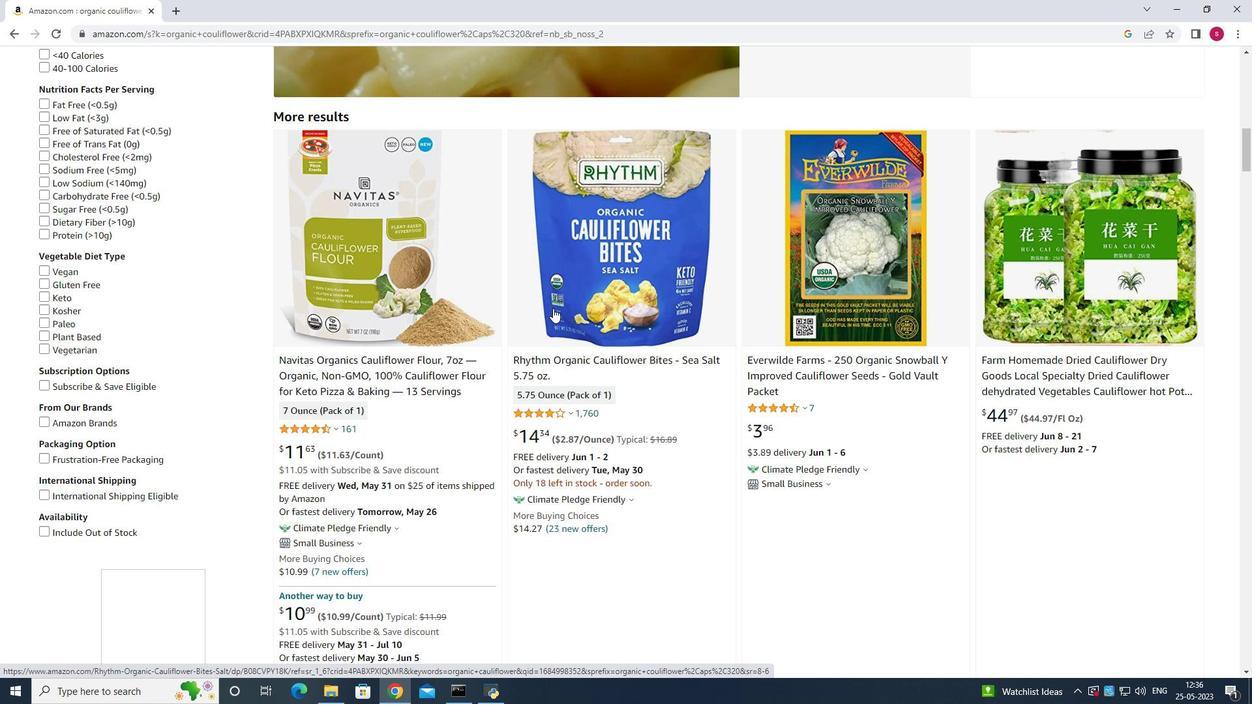 
Action: Mouse moved to (575, 227)
Screenshot: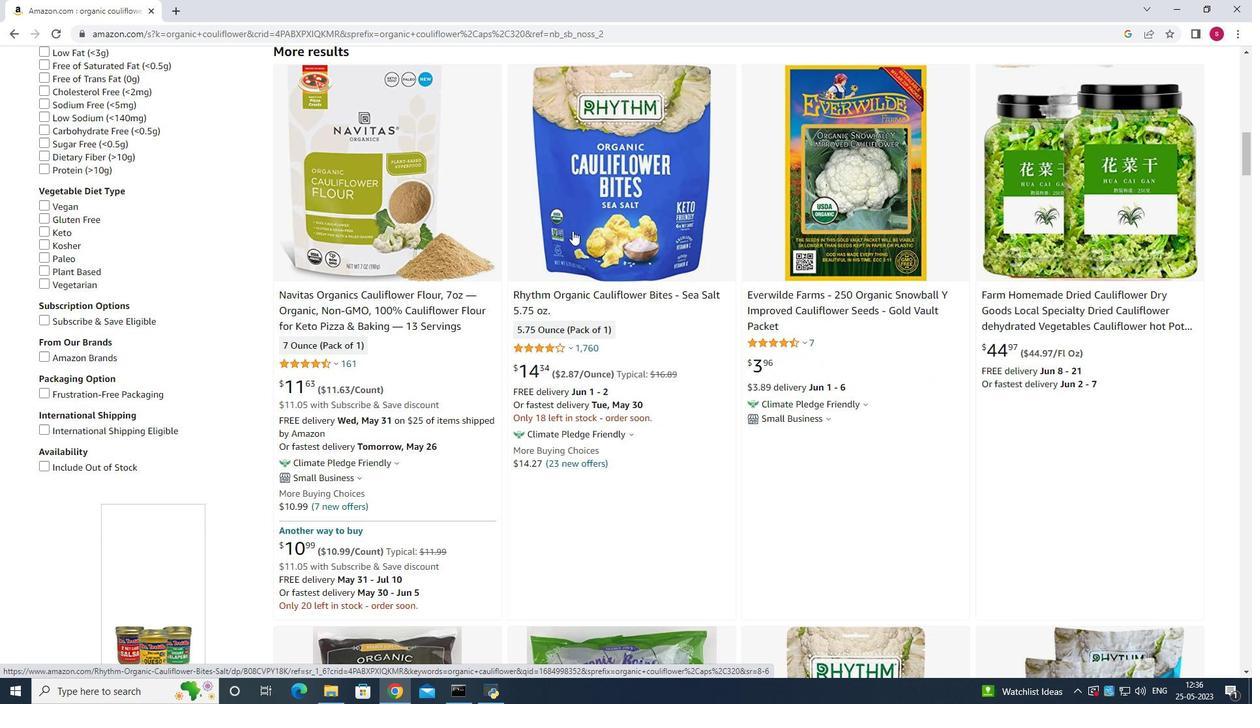 
Action: Mouse pressed left at (575, 227)
Screenshot: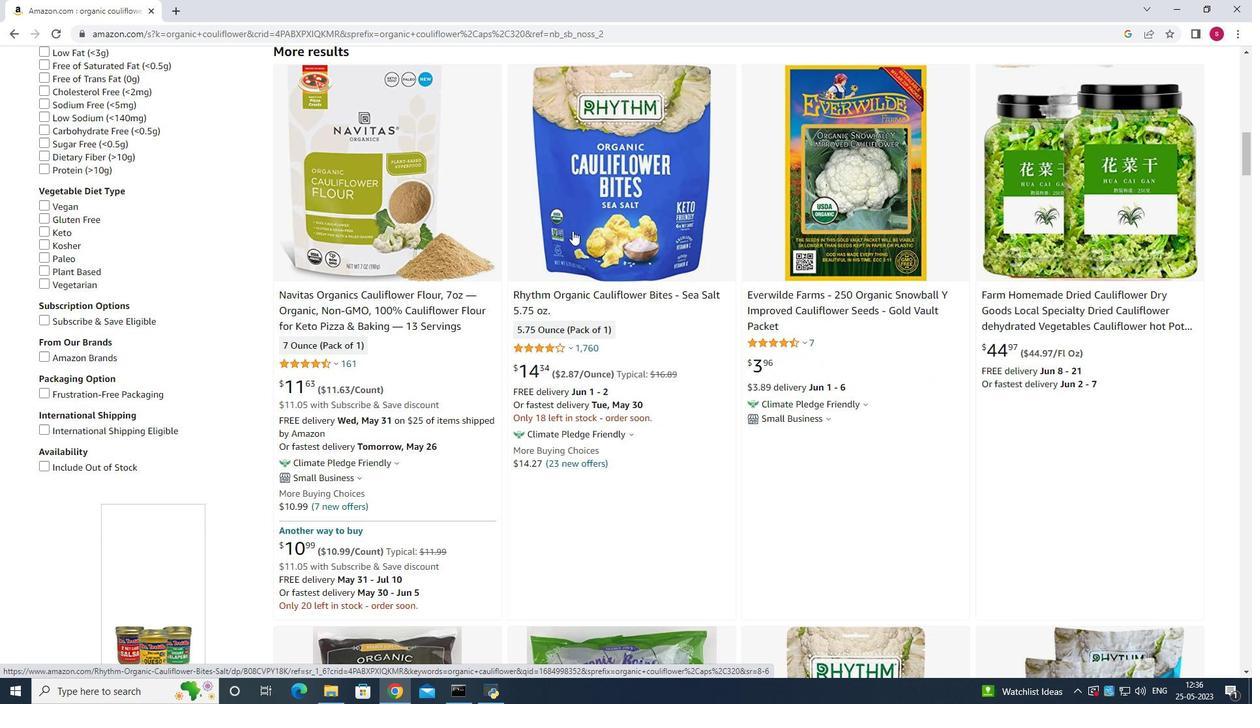 
Action: Mouse moved to (598, 256)
Screenshot: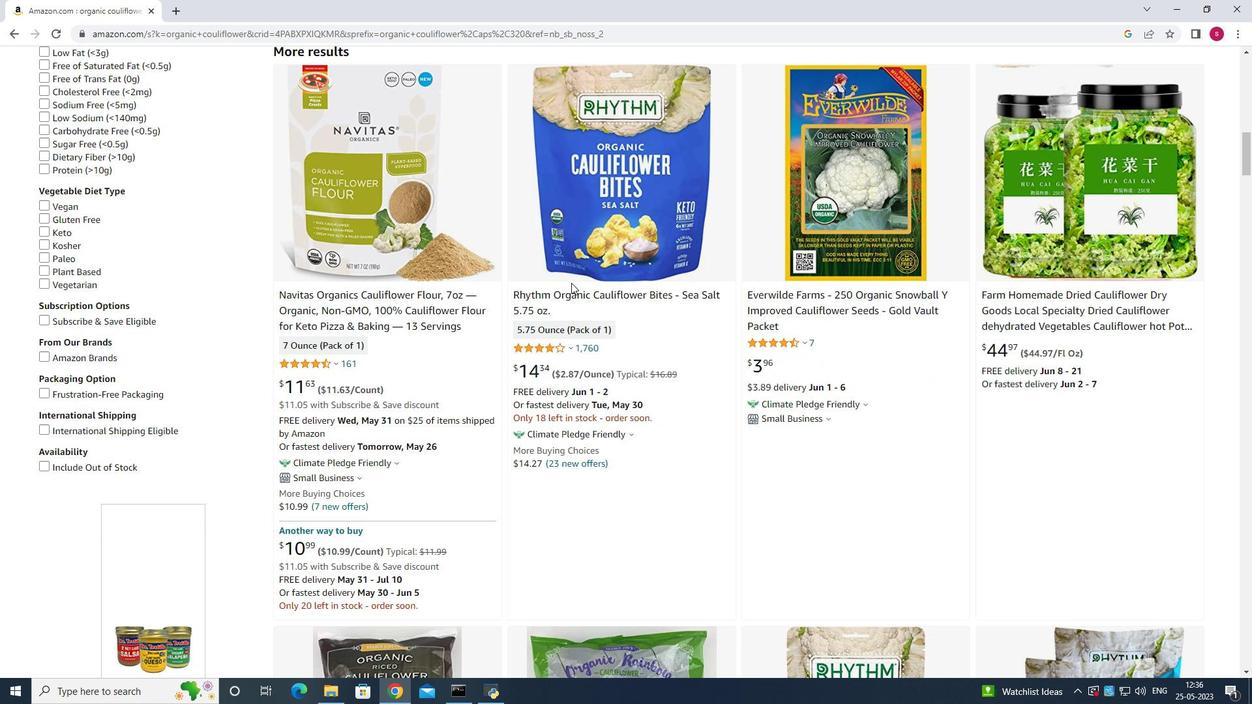 
Action: Mouse pressed left at (598, 256)
Screenshot: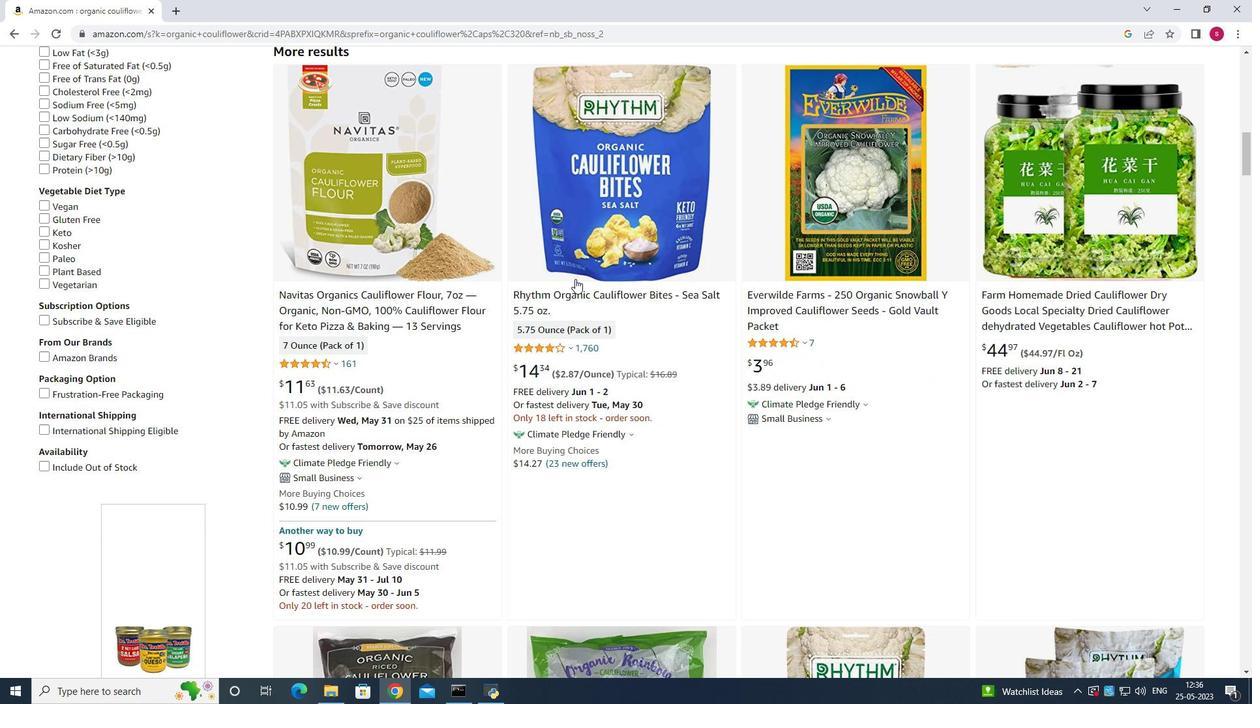 
Action: Mouse moved to (14, 34)
Screenshot: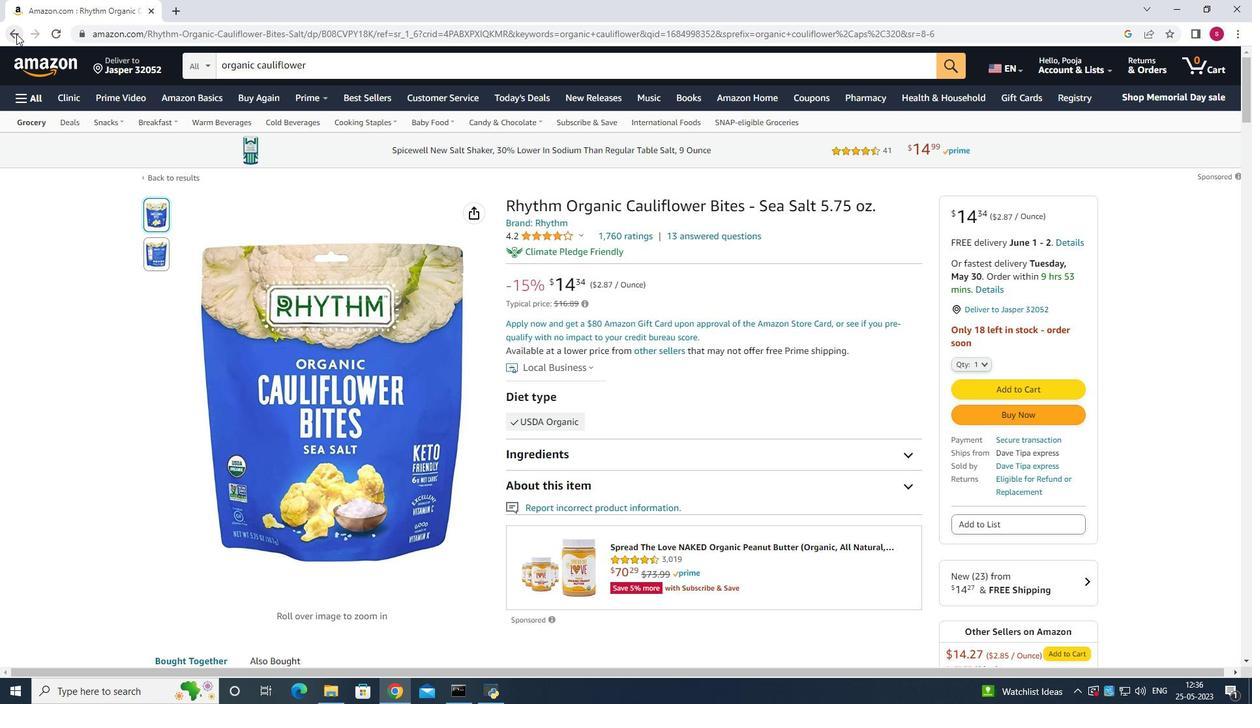 
Action: Mouse pressed left at (14, 34)
Screenshot: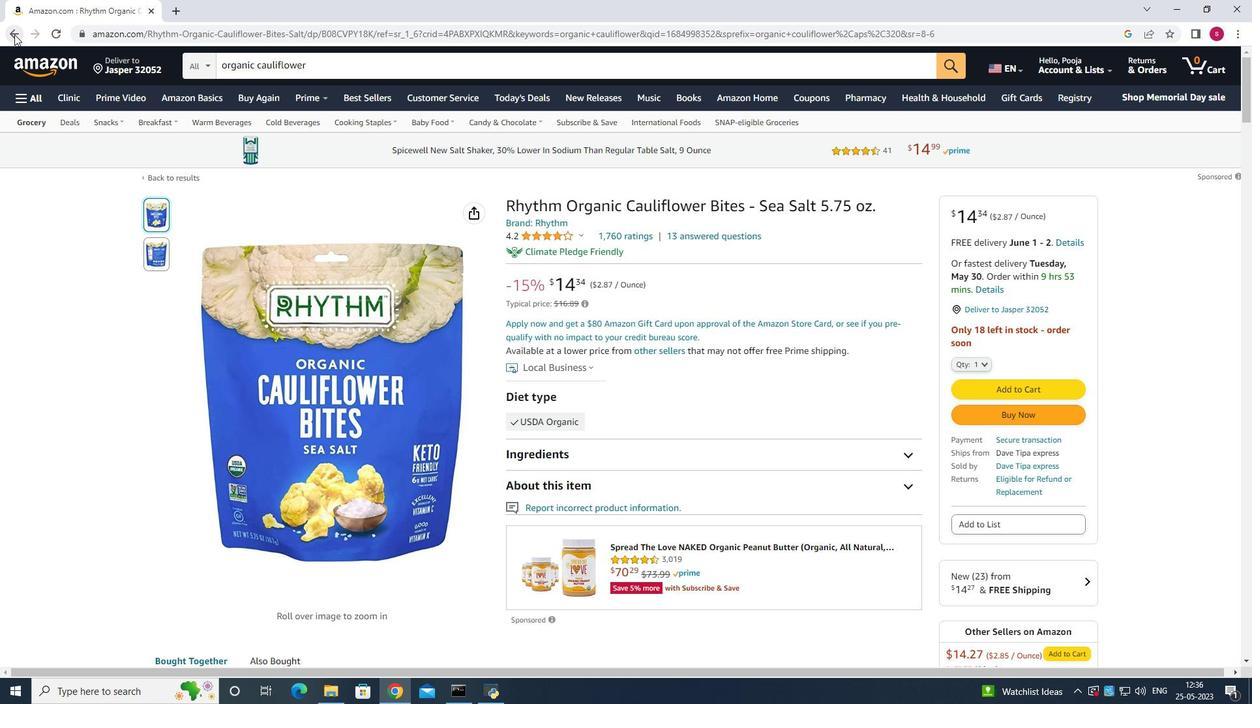 
Action: Mouse moved to (418, 350)
Screenshot: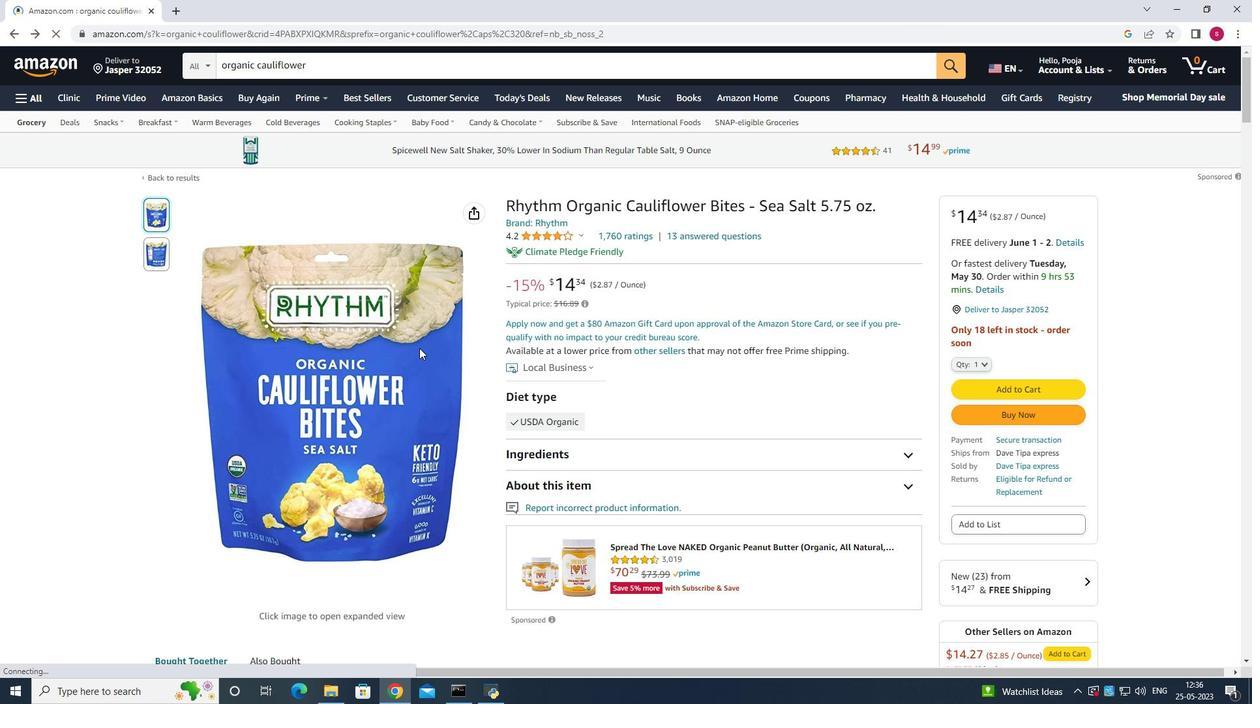 
Action: Mouse scrolled (418, 350) with delta (0, 0)
Screenshot: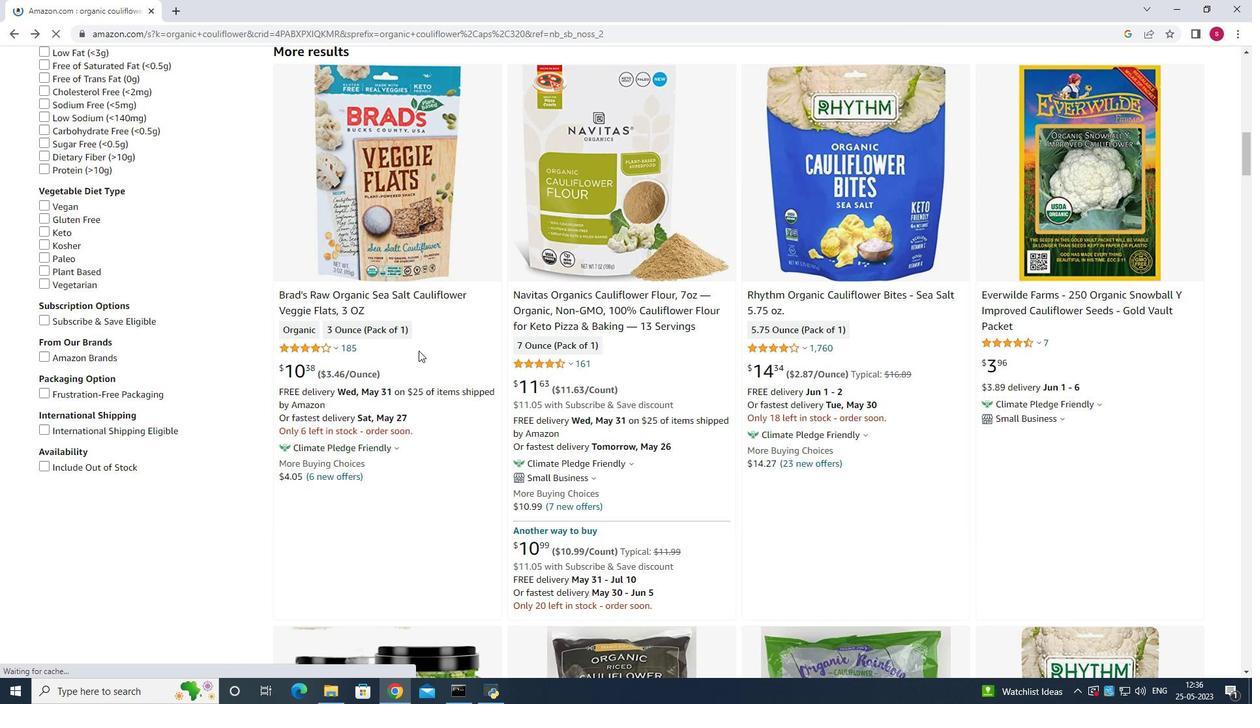 
Action: Mouse scrolled (418, 350) with delta (0, 0)
Screenshot: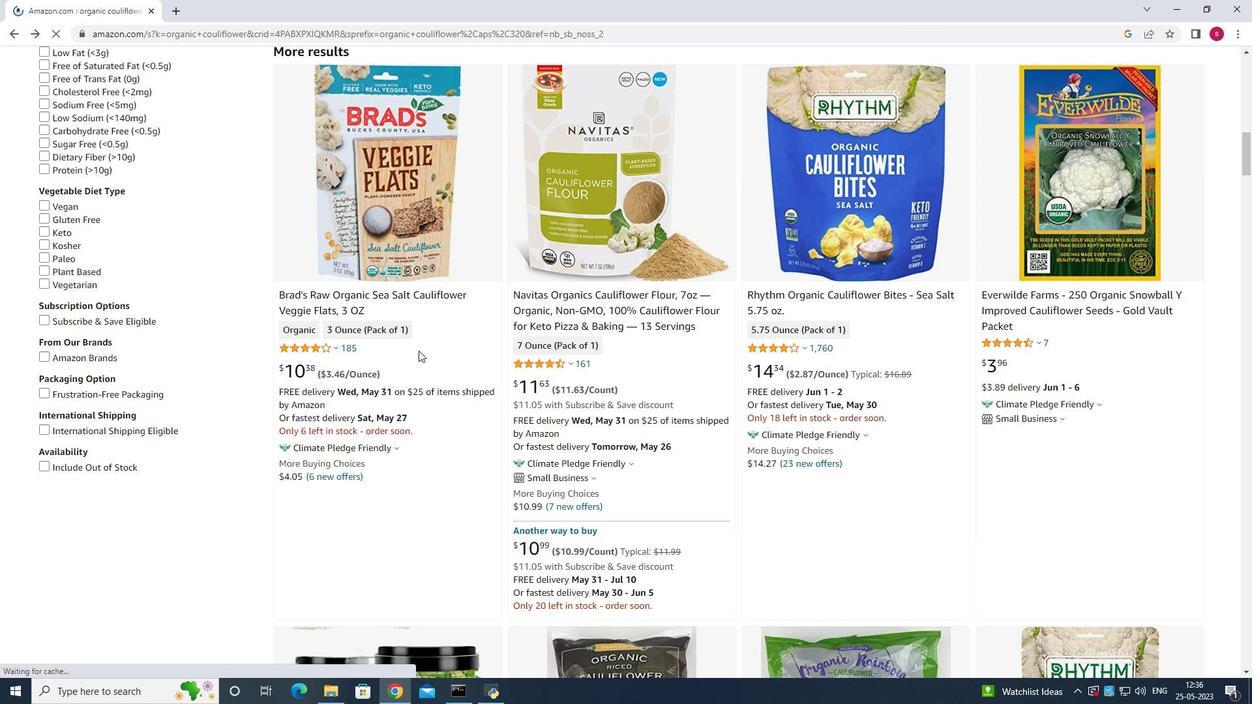 
Action: Mouse scrolled (418, 350) with delta (0, 0)
Screenshot: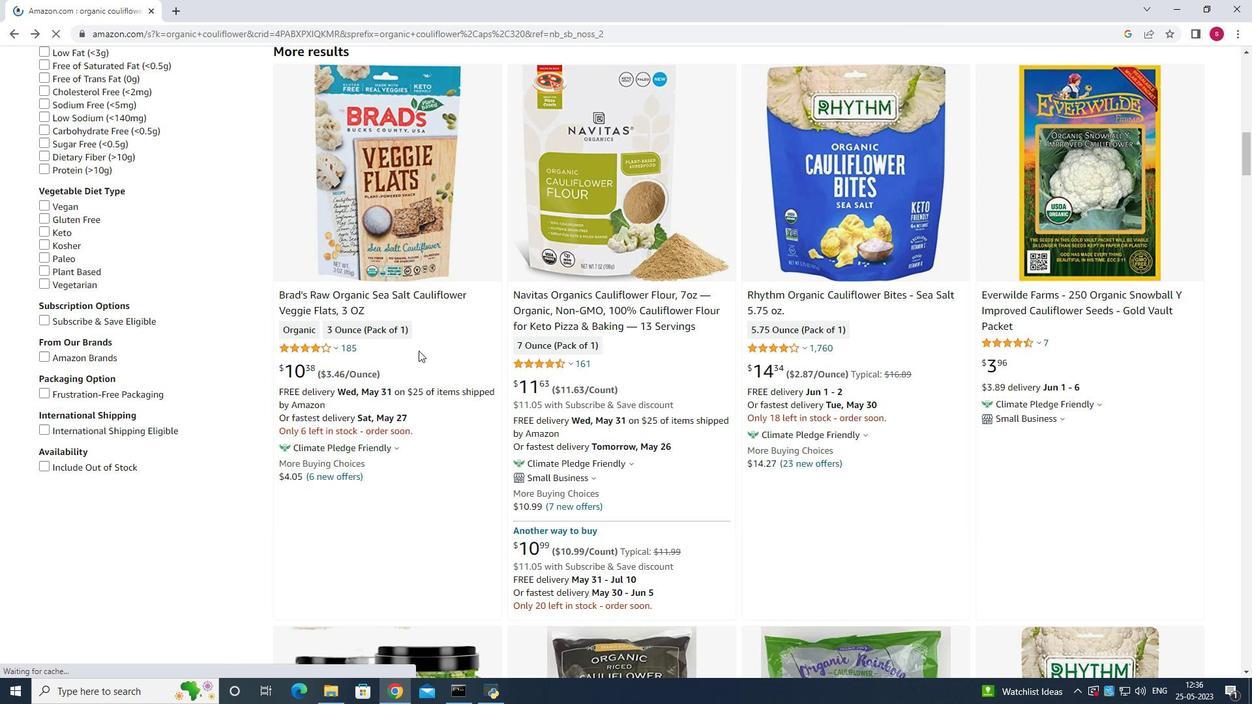 
Action: Mouse scrolled (418, 350) with delta (0, 0)
Screenshot: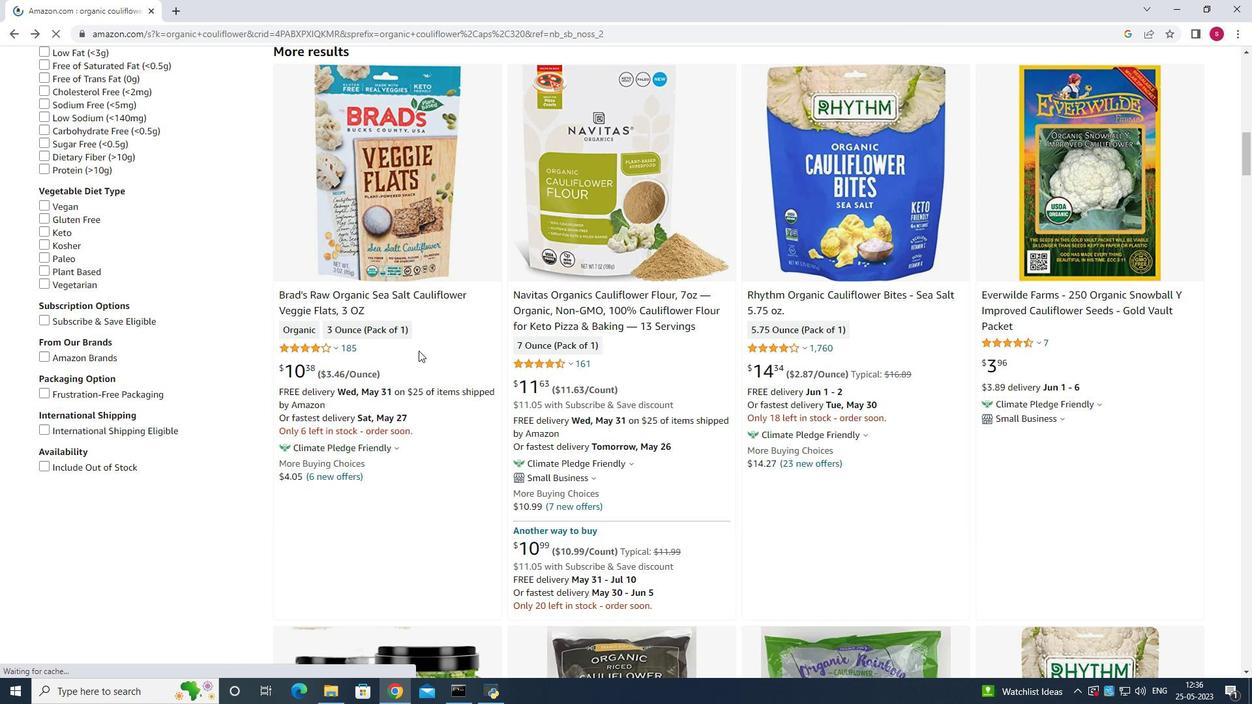
Action: Mouse scrolled (418, 350) with delta (0, 0)
Screenshot: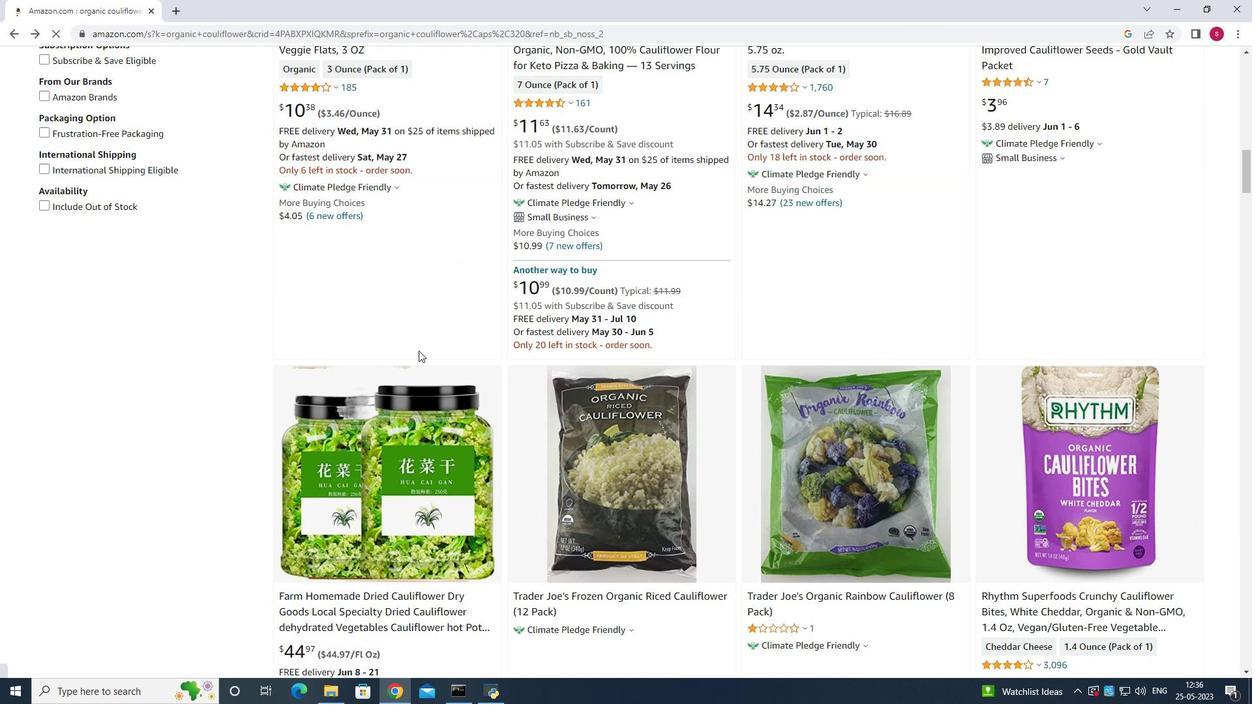
Action: Mouse scrolled (418, 350) with delta (0, 0)
Screenshot: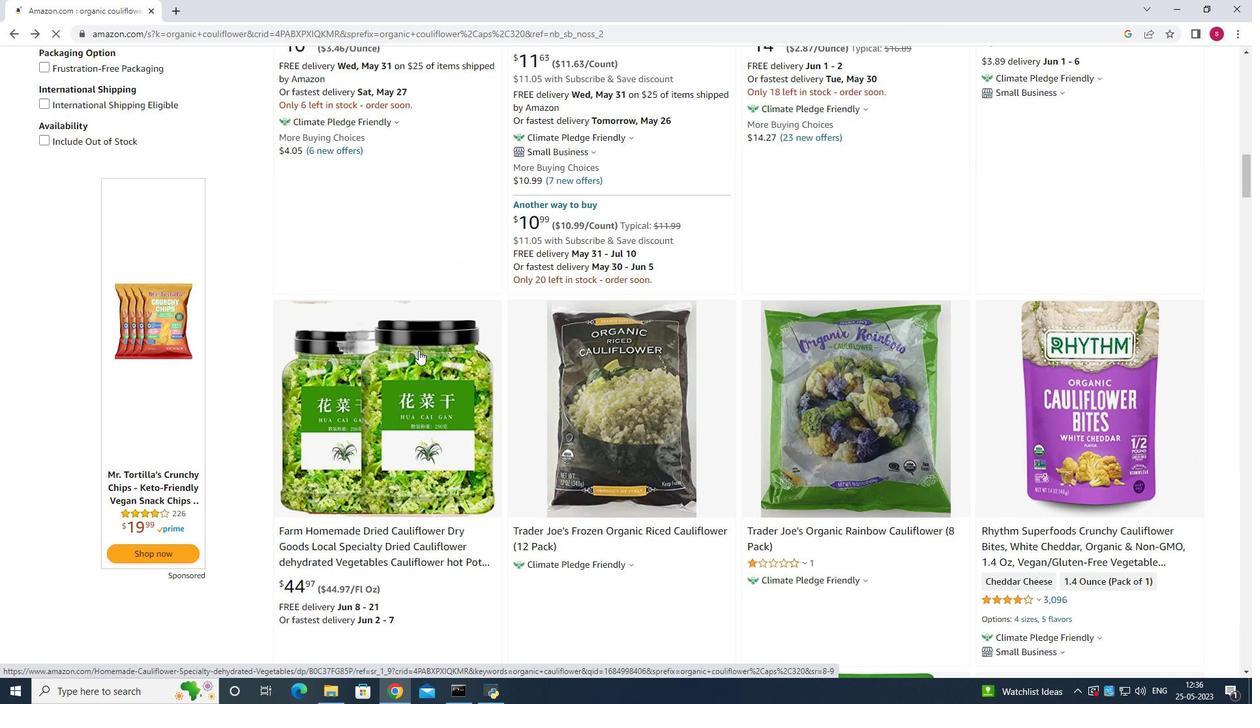 
Action: Mouse scrolled (418, 350) with delta (0, 0)
Screenshot: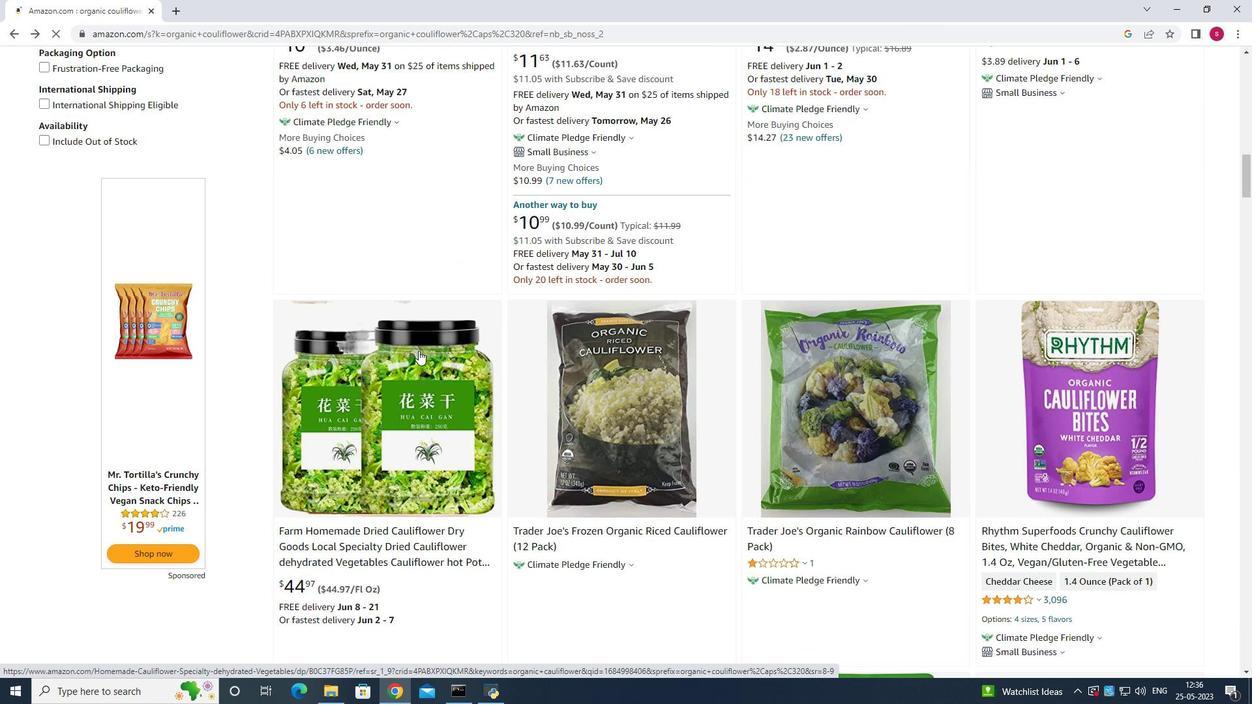 
Action: Mouse scrolled (418, 350) with delta (0, 0)
Screenshot: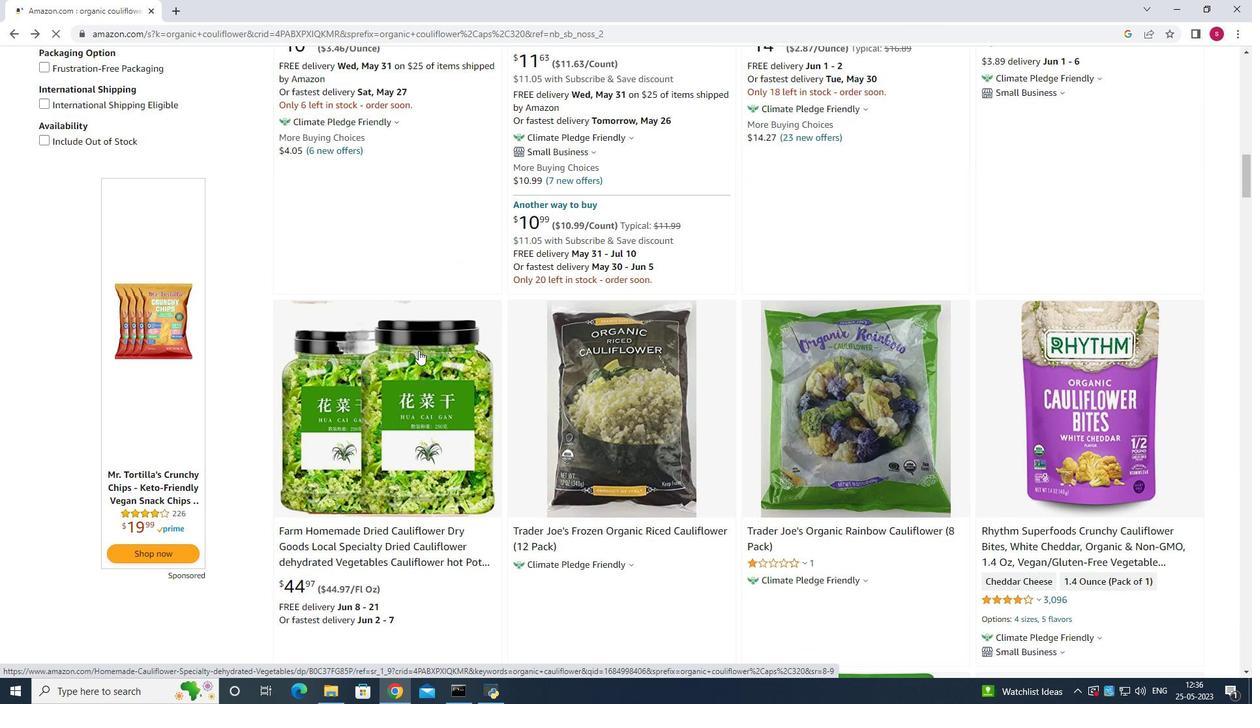 
Action: Mouse scrolled (418, 350) with delta (0, 0)
Screenshot: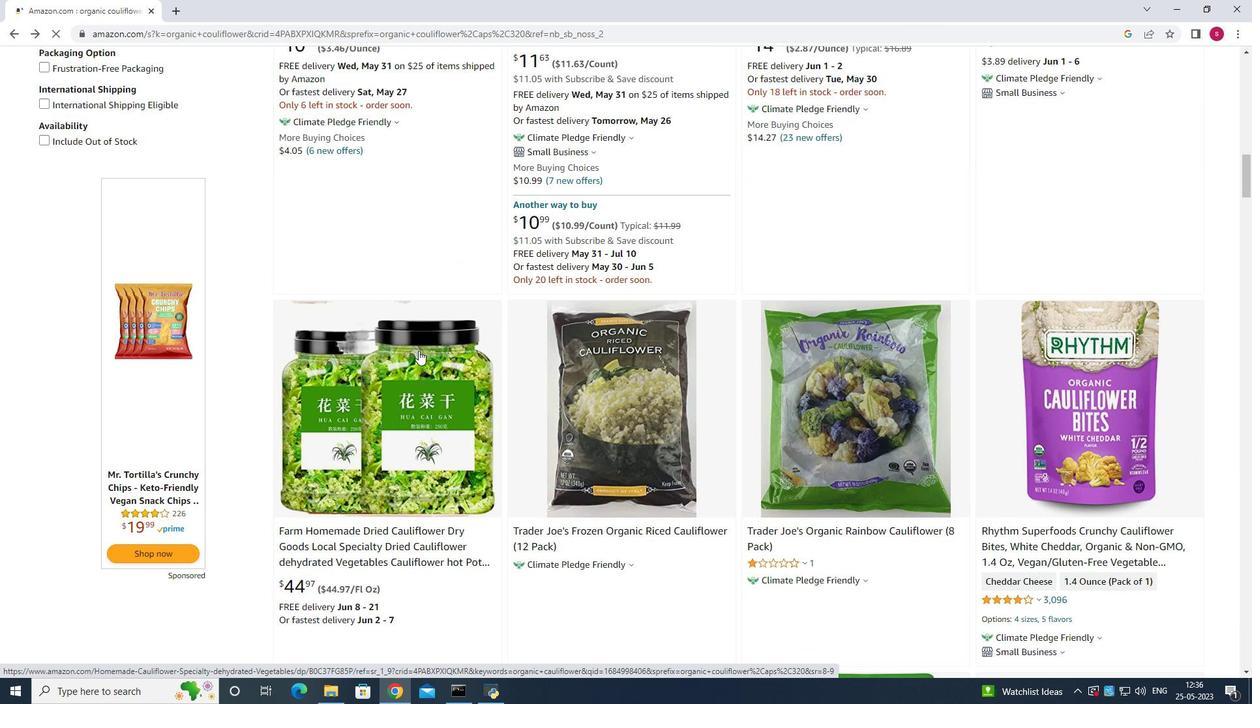 
Action: Mouse scrolled (418, 350) with delta (0, 0)
